 Task: Business Plan Spreadsheet Template.
Action: Mouse moved to (184, 204)
Screenshot: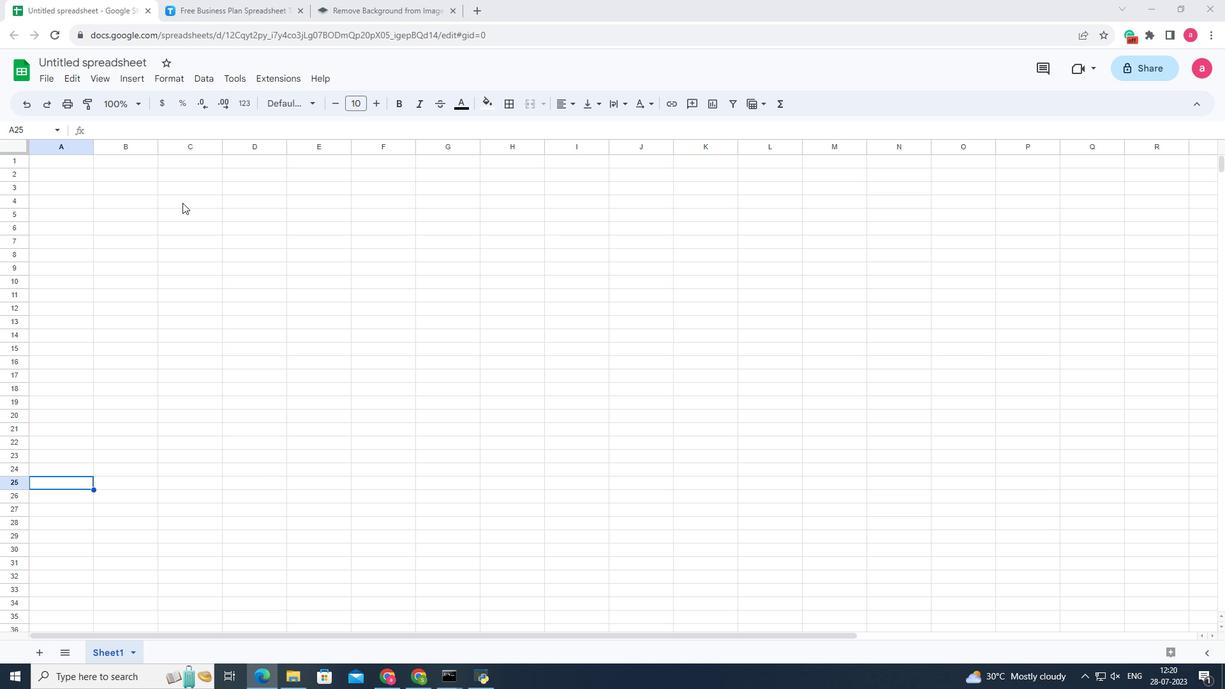 
Action: Mouse pressed left at (184, 204)
Screenshot: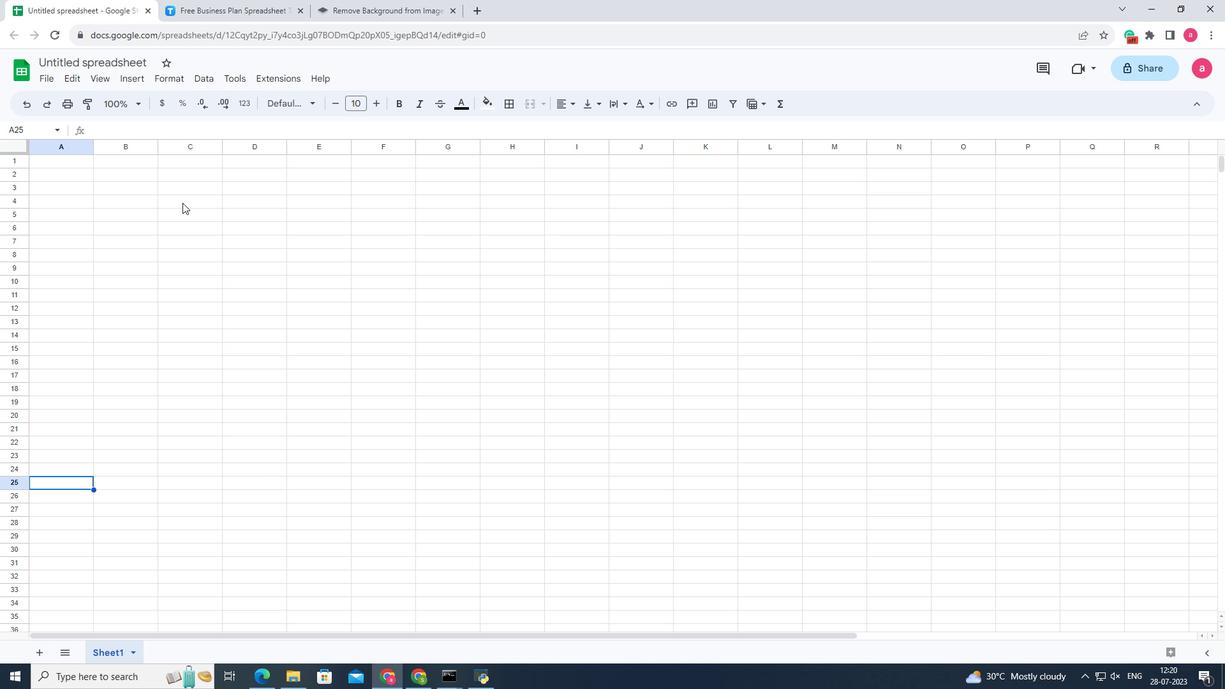 
Action: Mouse moved to (88, 172)
Screenshot: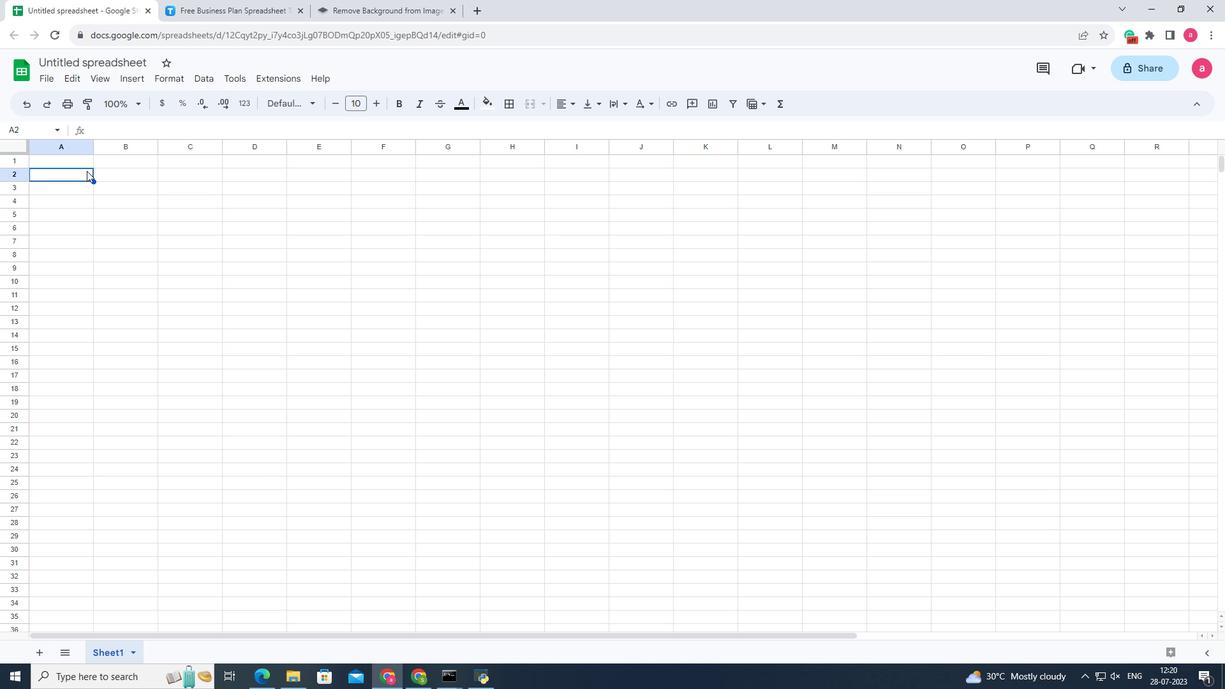
Action: Mouse pressed left at (88, 172)
Screenshot: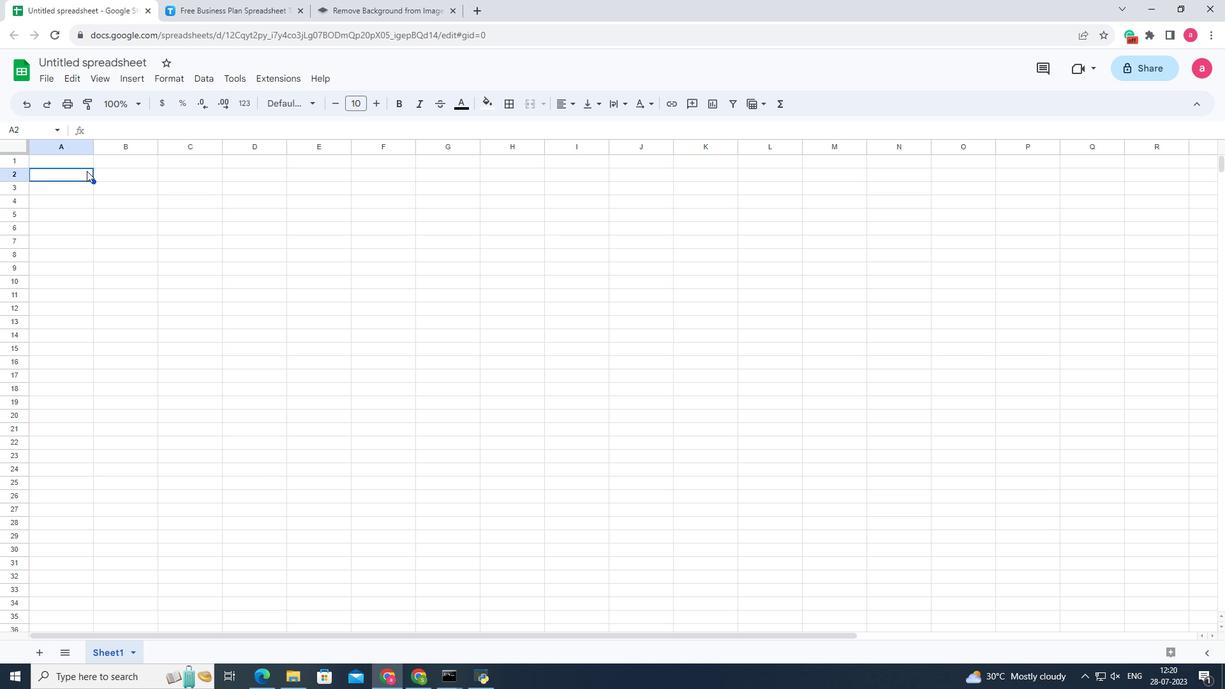 
Action: Mouse moved to (15, 170)
Screenshot: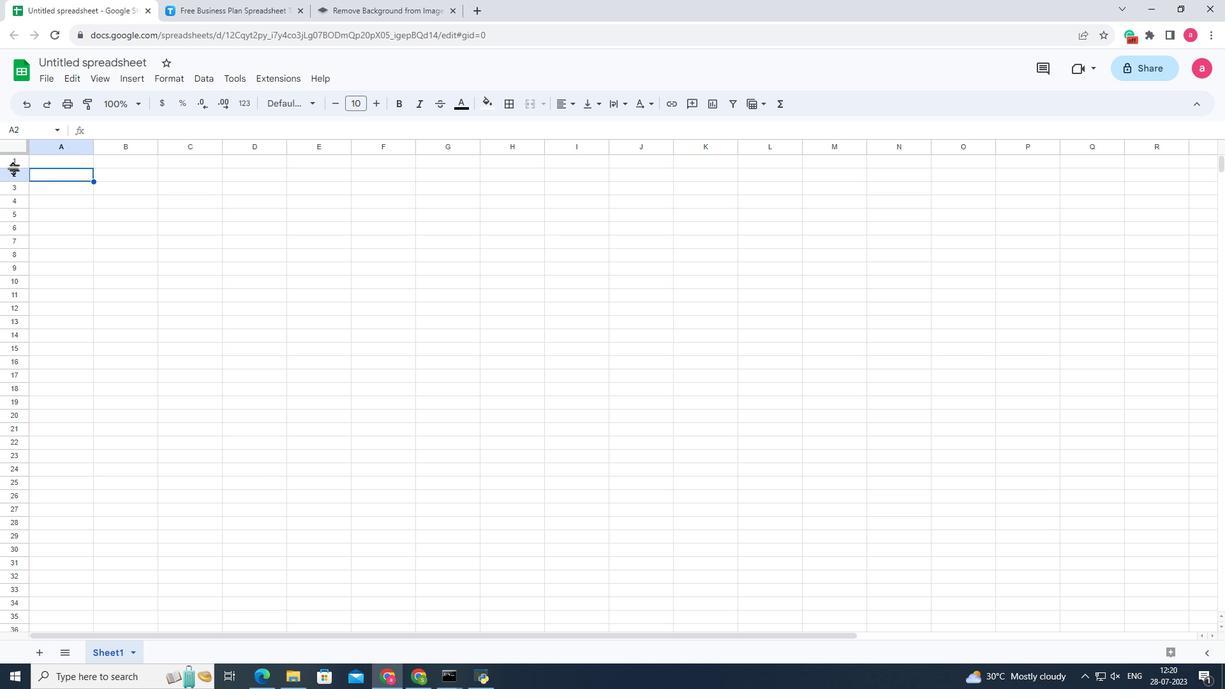 
Action: Mouse pressed left at (15, 170)
Screenshot: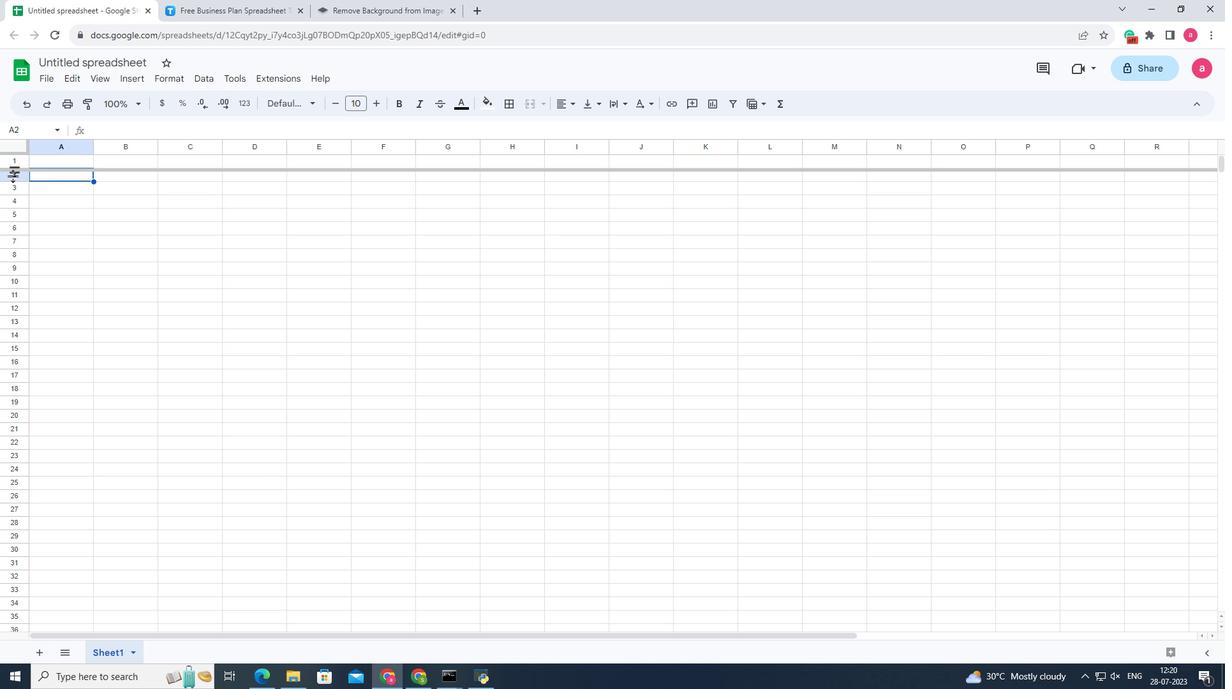 
Action: Mouse moved to (75, 176)
Screenshot: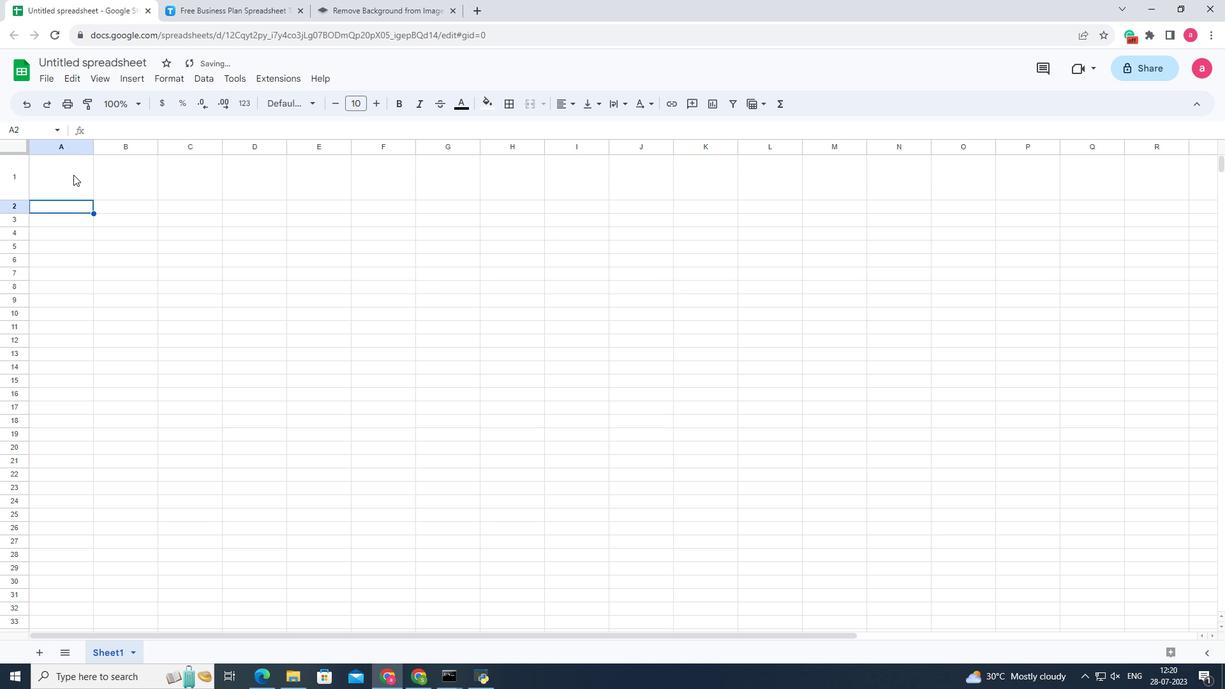 
Action: Mouse pressed left at (75, 176)
Screenshot: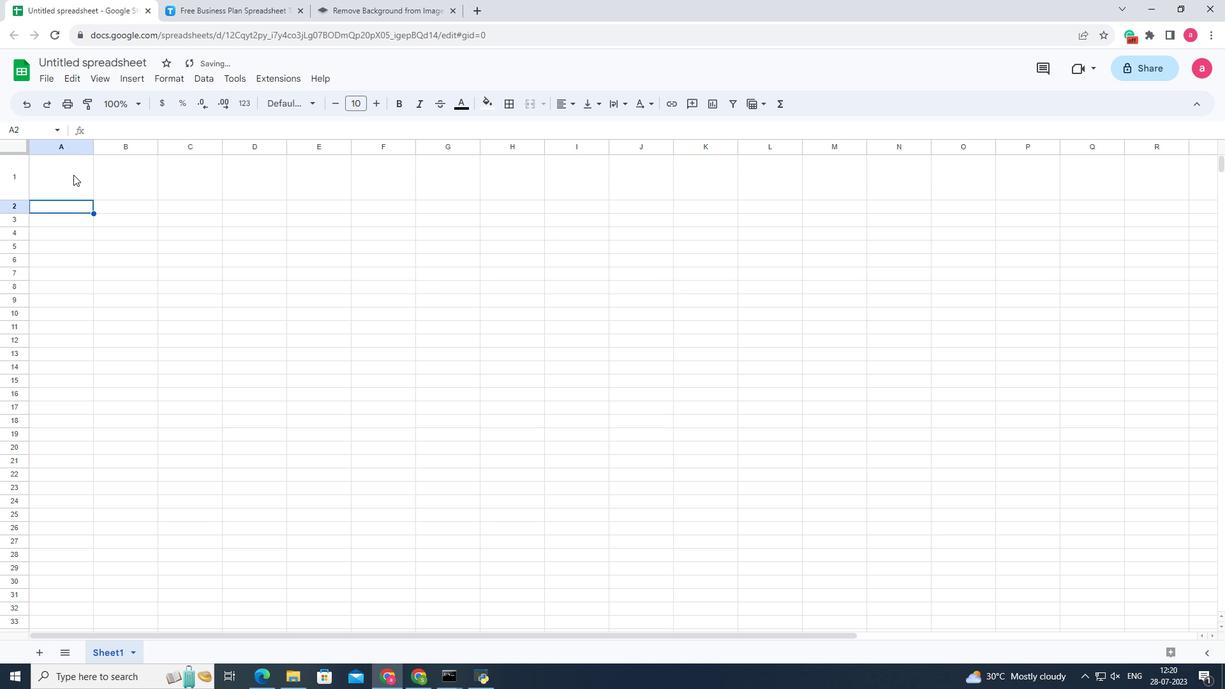 
Action: Mouse moved to (14, 199)
Screenshot: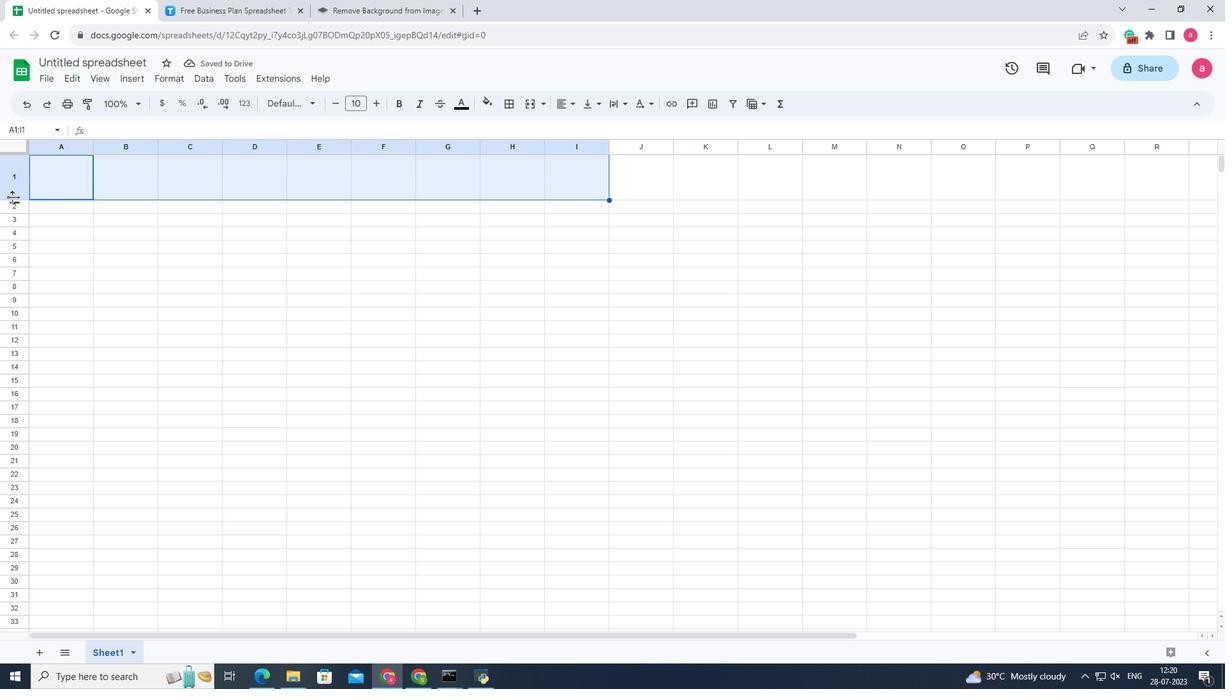 
Action: Mouse pressed left at (14, 199)
Screenshot: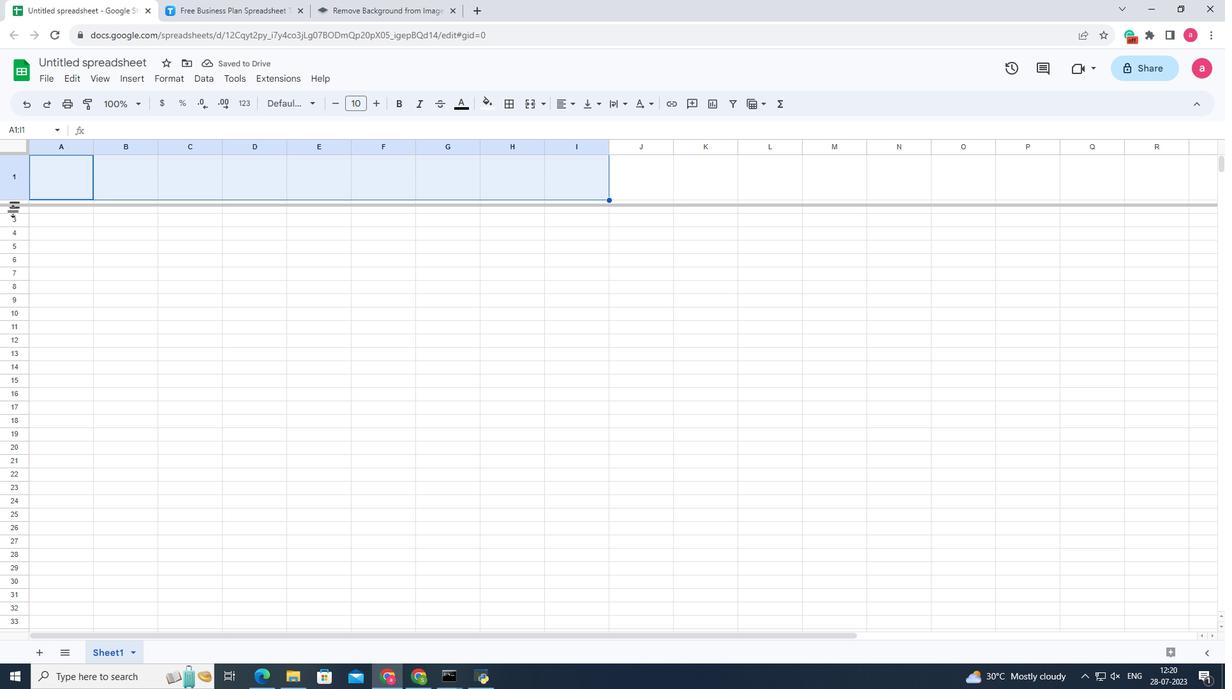 
Action: Mouse moved to (133, 85)
Screenshot: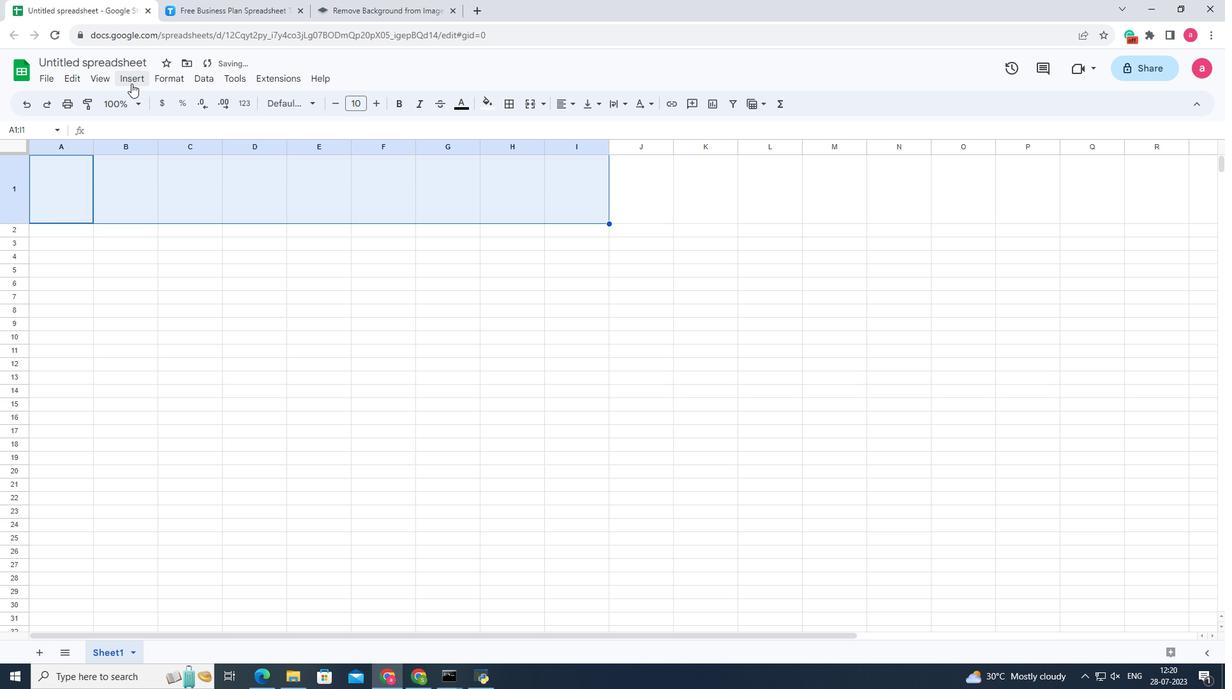 
Action: Mouse pressed left at (133, 85)
Screenshot: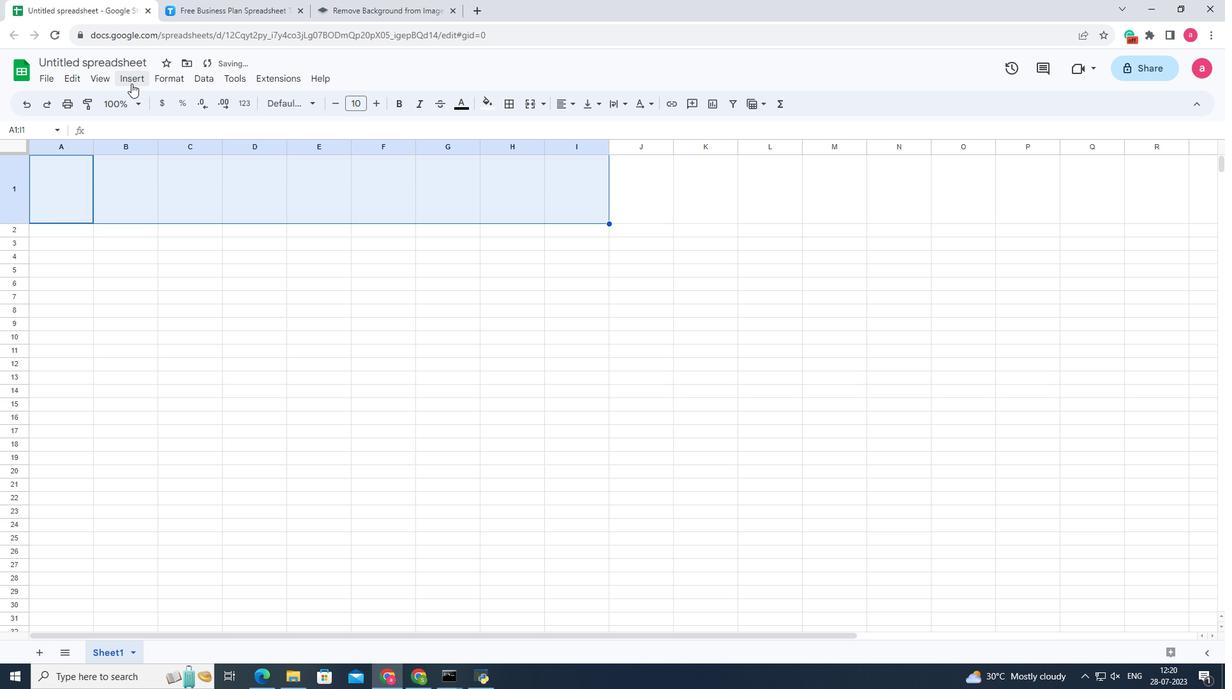 
Action: Mouse moved to (380, 262)
Screenshot: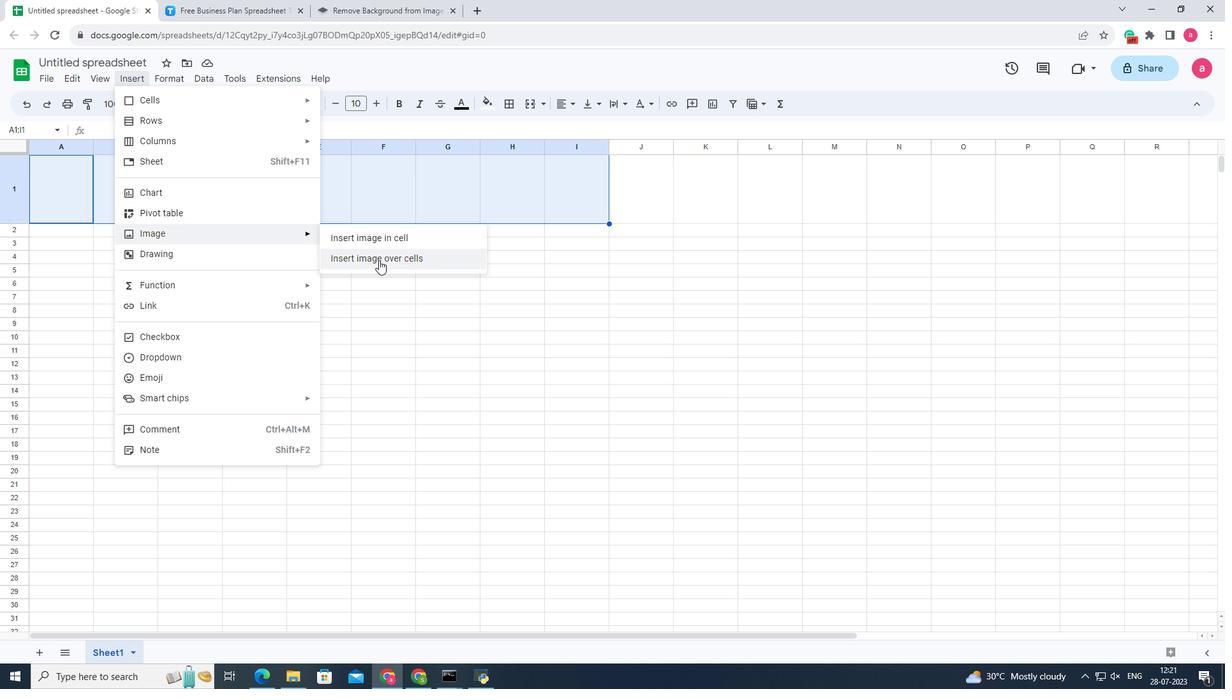 
Action: Mouse pressed left at (380, 262)
Screenshot: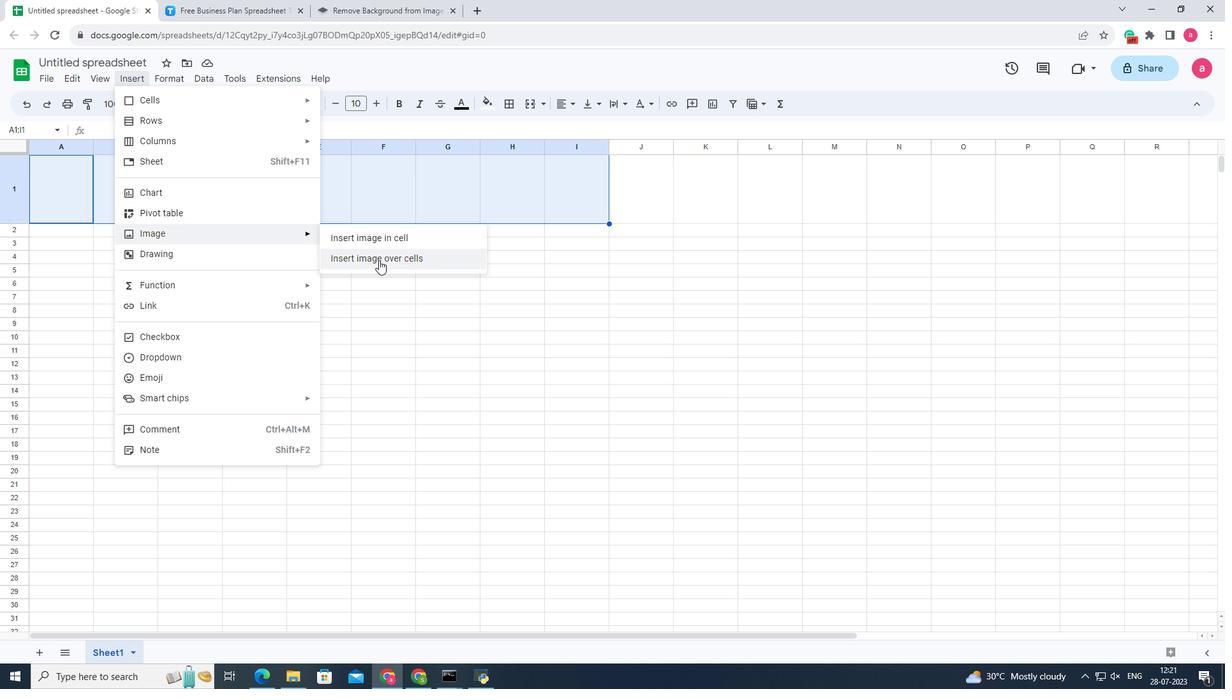
Action: Mouse moved to (604, 445)
Screenshot: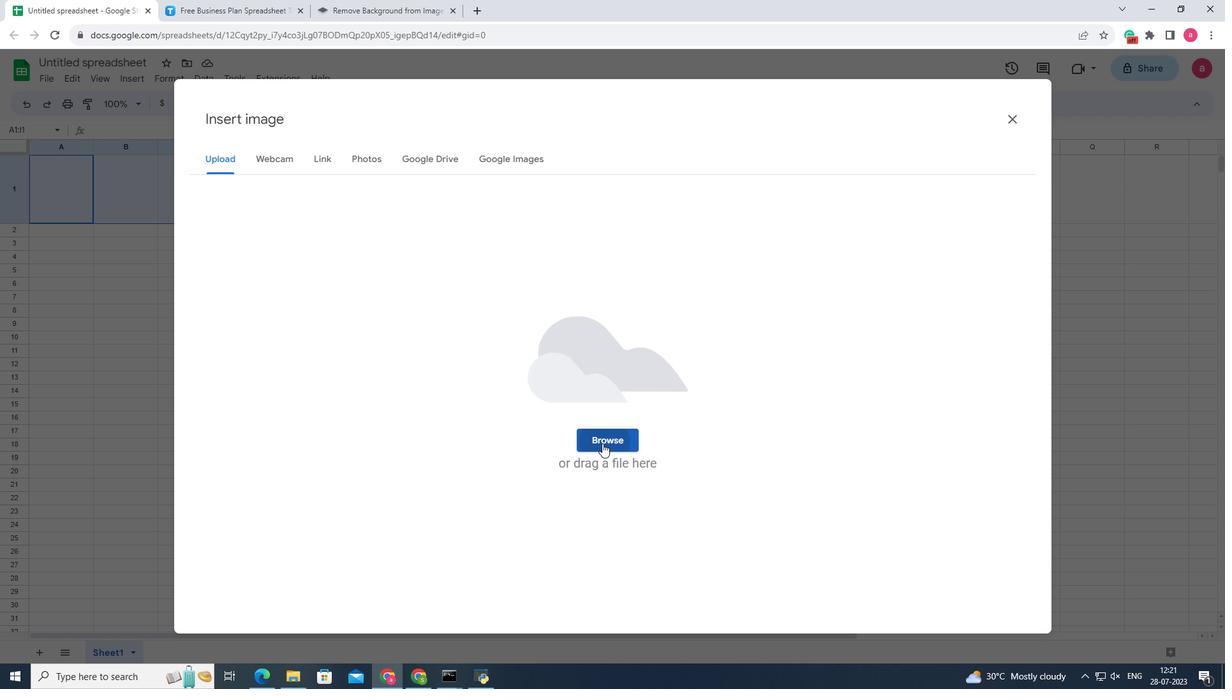 
Action: Mouse pressed left at (604, 445)
Screenshot: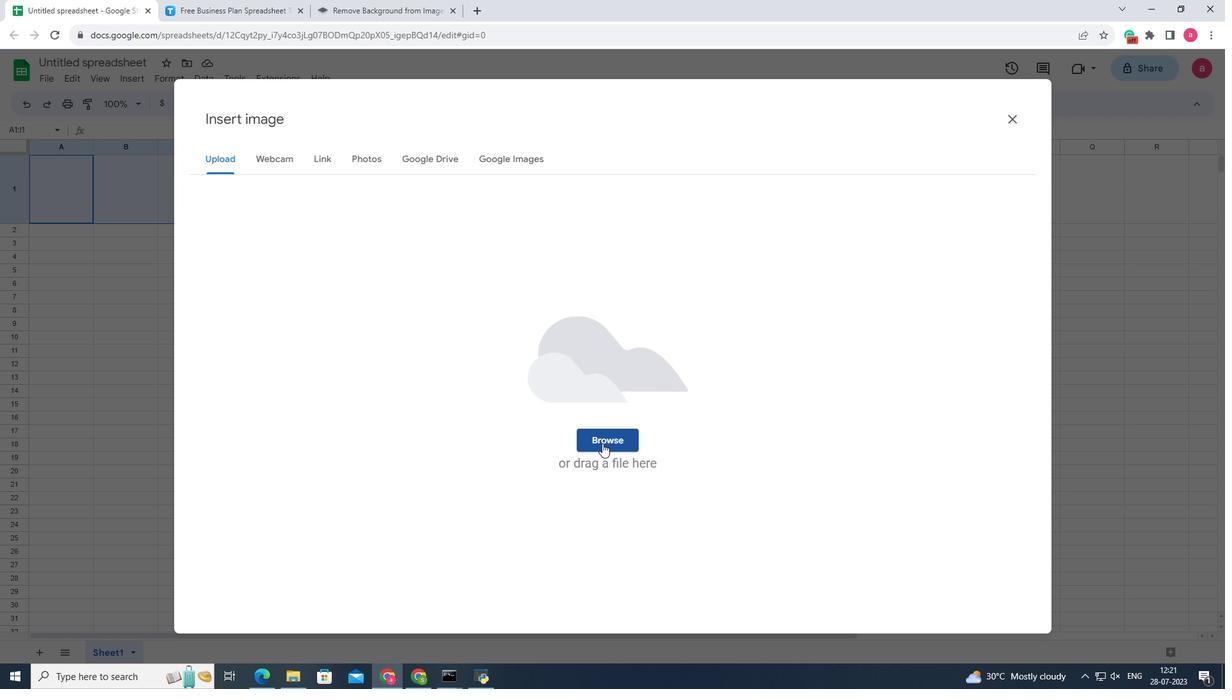 
Action: Mouse moved to (229, 133)
Screenshot: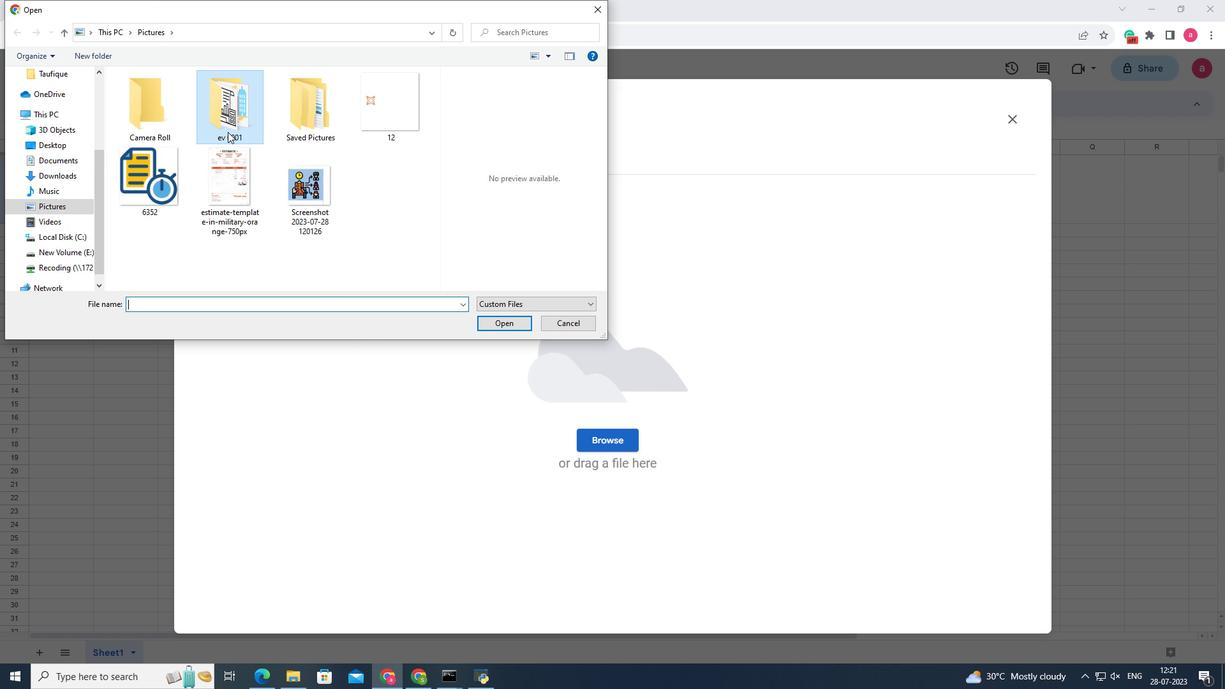 
Action: Mouse pressed left at (229, 133)
Screenshot: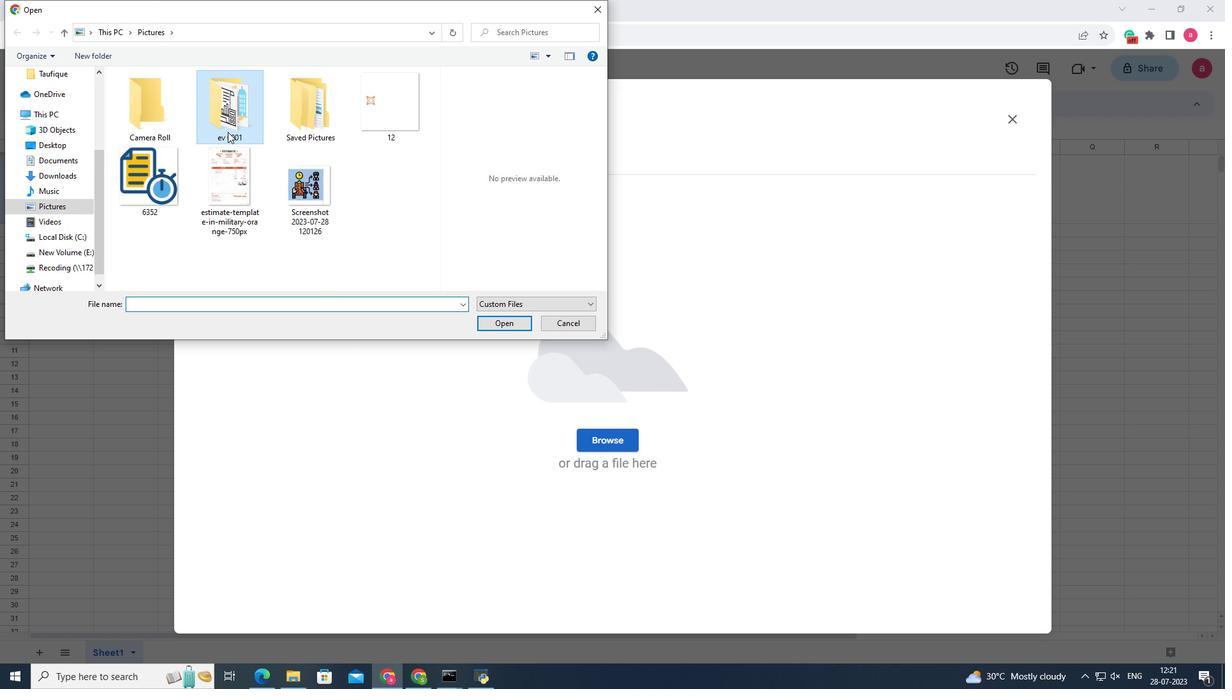 
Action: Mouse pressed left at (229, 133)
Screenshot: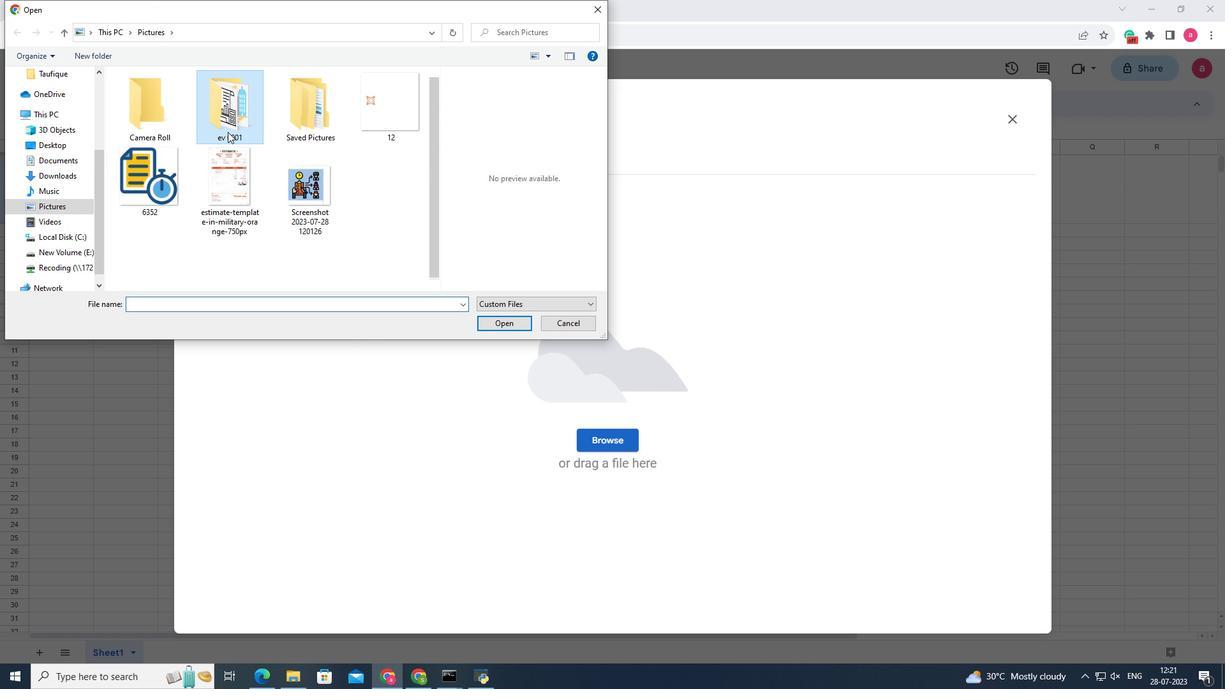
Action: Mouse moved to (170, 257)
Screenshot: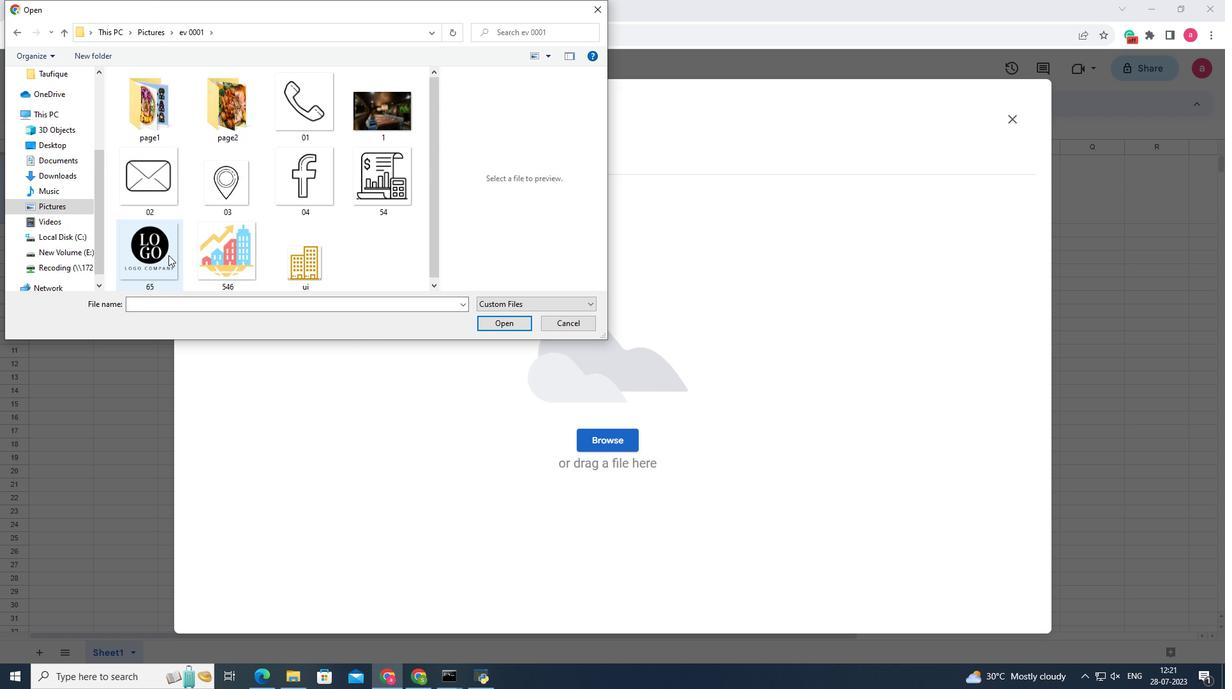 
Action: Mouse pressed left at (170, 257)
Screenshot: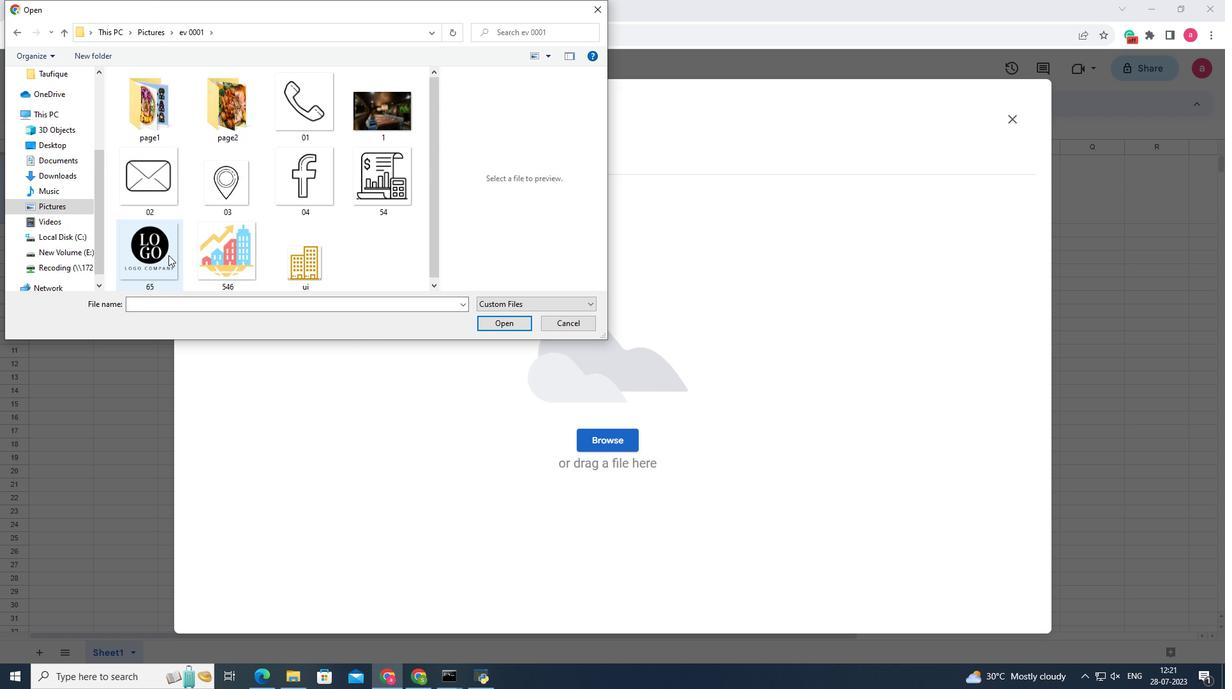 
Action: Mouse moved to (497, 323)
Screenshot: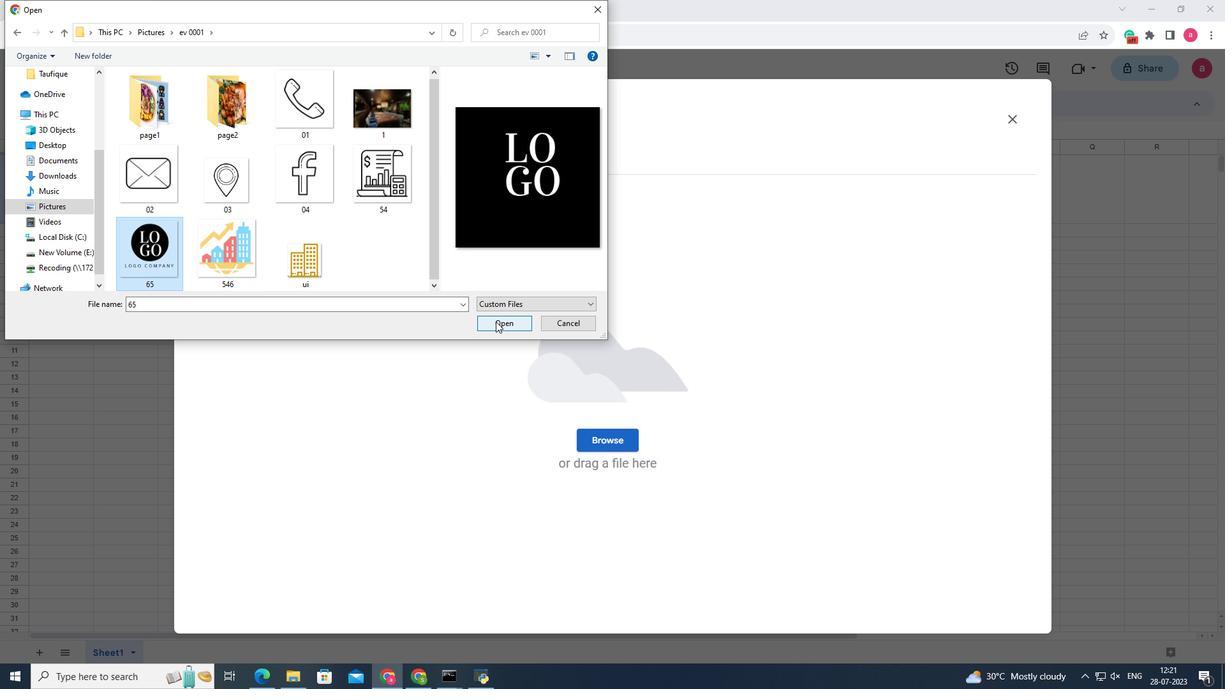 
Action: Mouse pressed left at (497, 323)
Screenshot: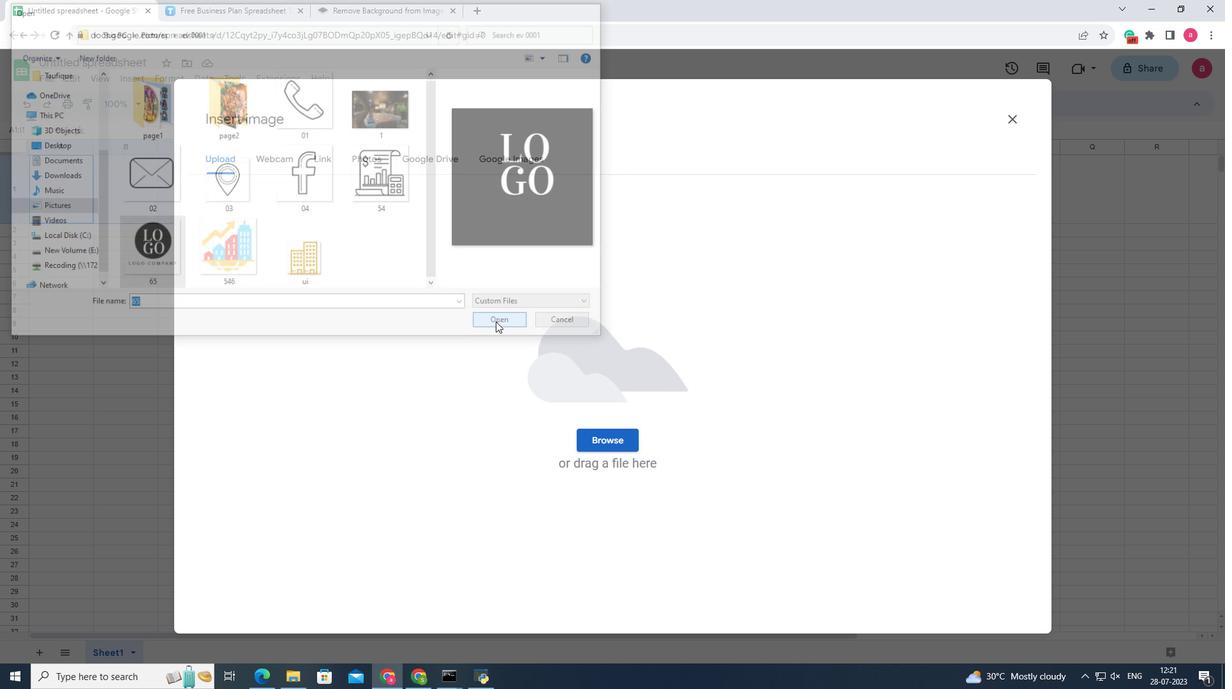 
Action: Mouse moved to (173, 260)
Screenshot: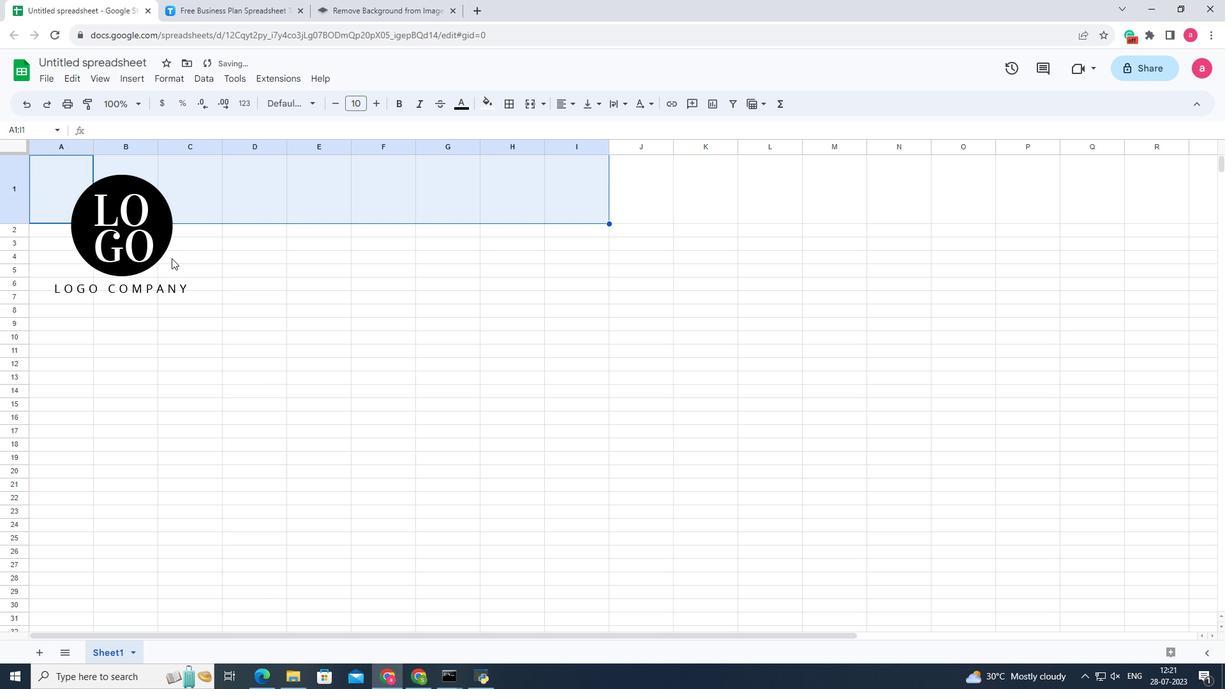 
Action: Mouse pressed left at (173, 260)
Screenshot: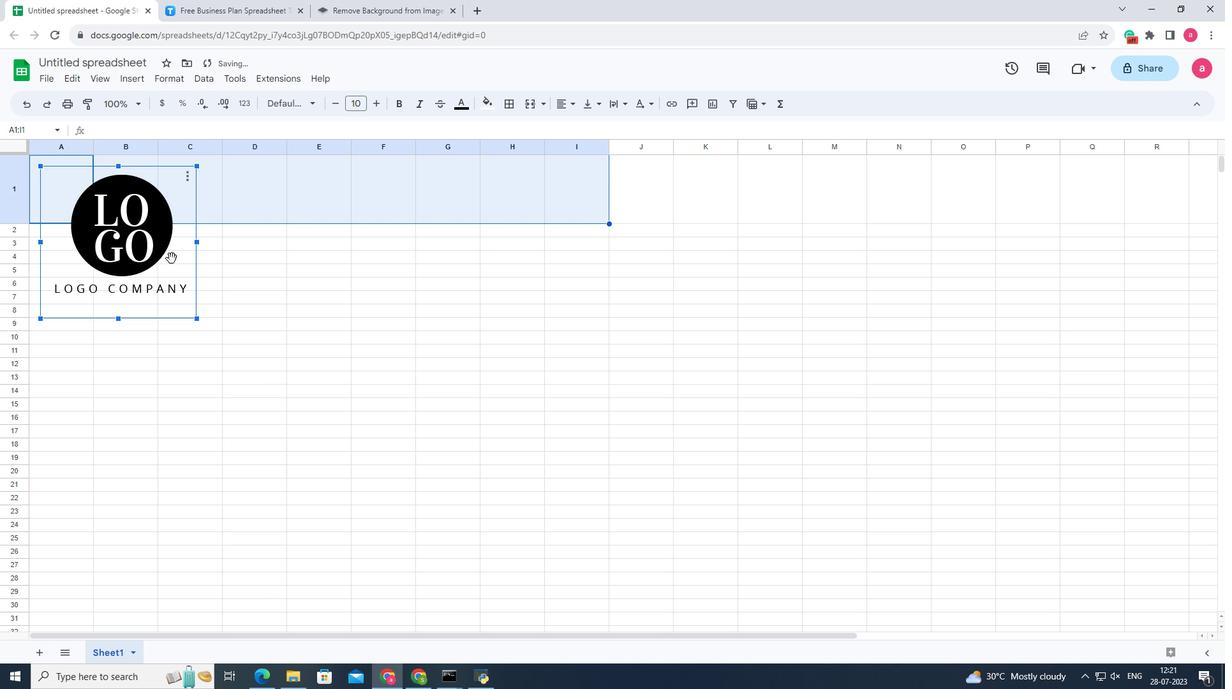 
Action: Mouse moved to (196, 321)
Screenshot: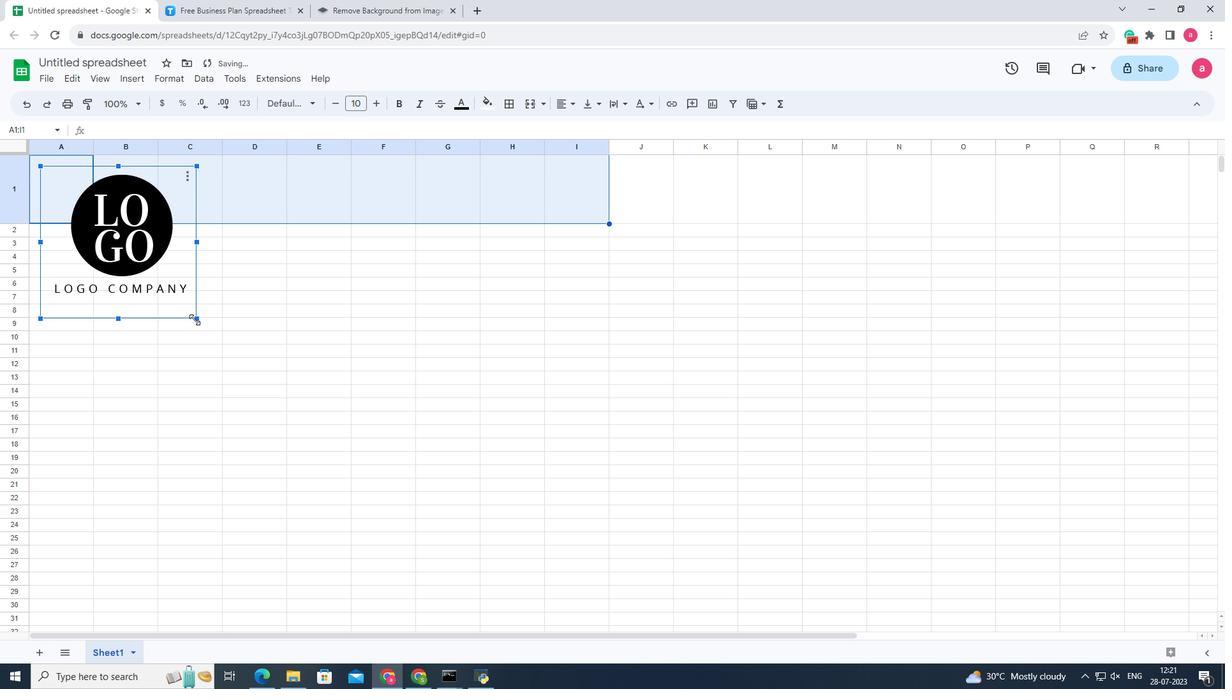 
Action: Mouse pressed left at (196, 321)
Screenshot: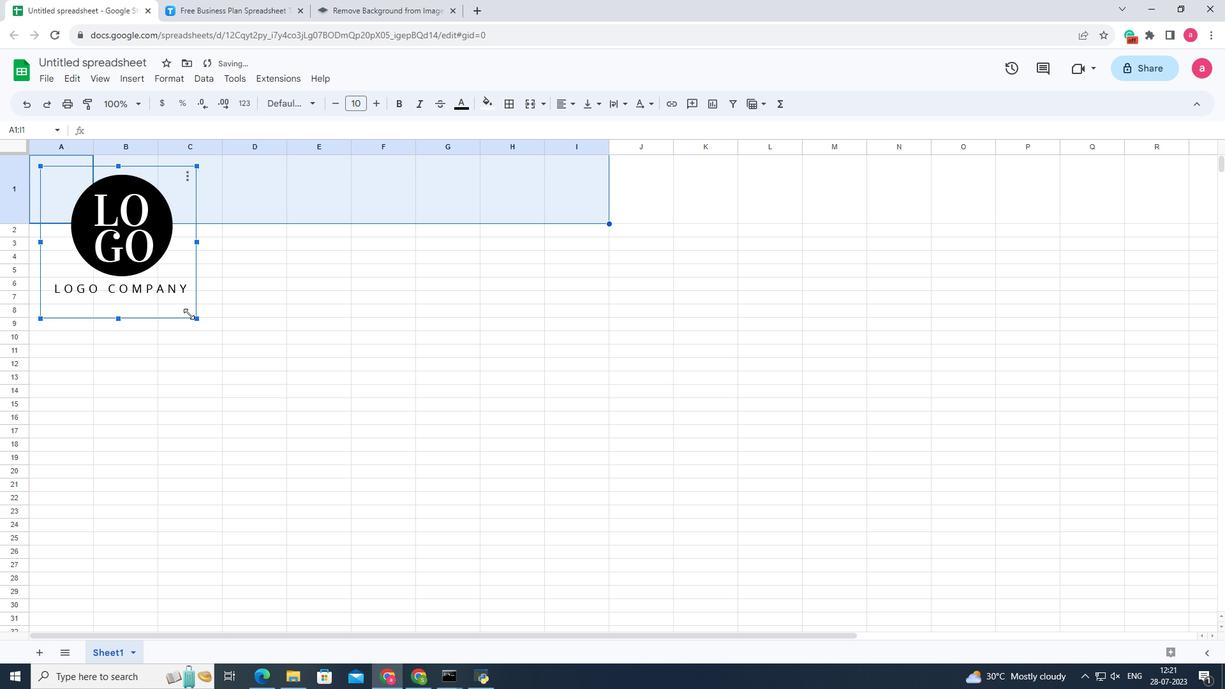 
Action: Mouse moved to (67, 188)
Screenshot: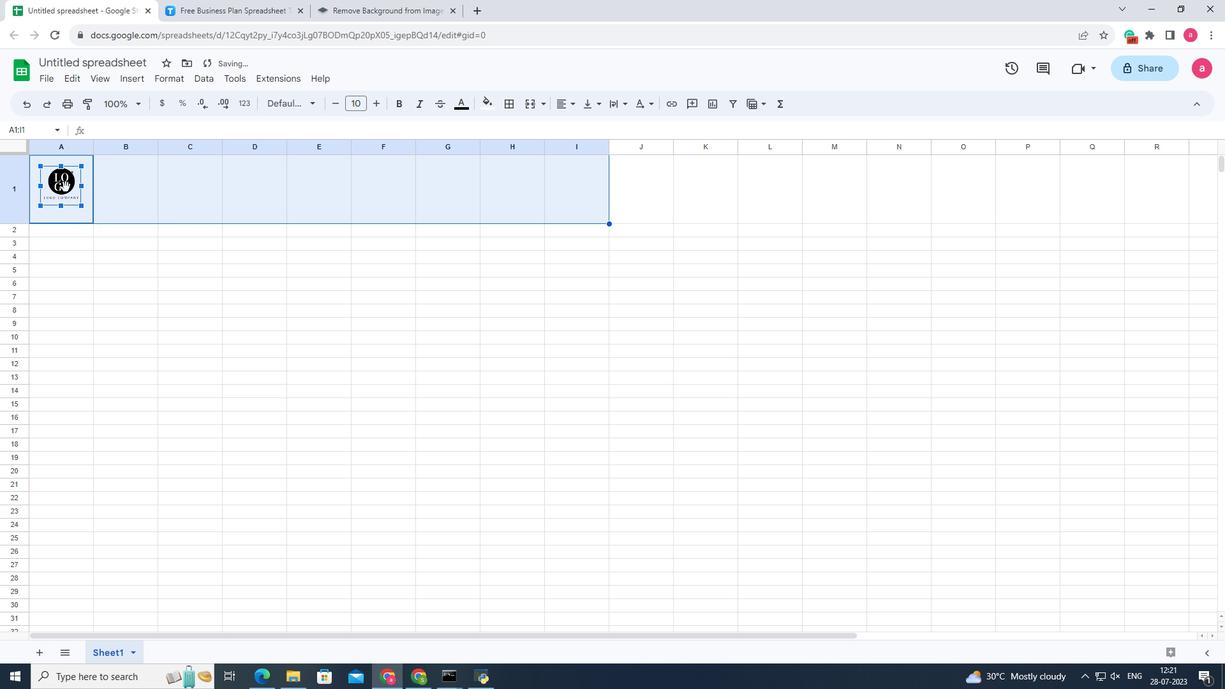 
Action: Mouse pressed left at (67, 188)
Screenshot: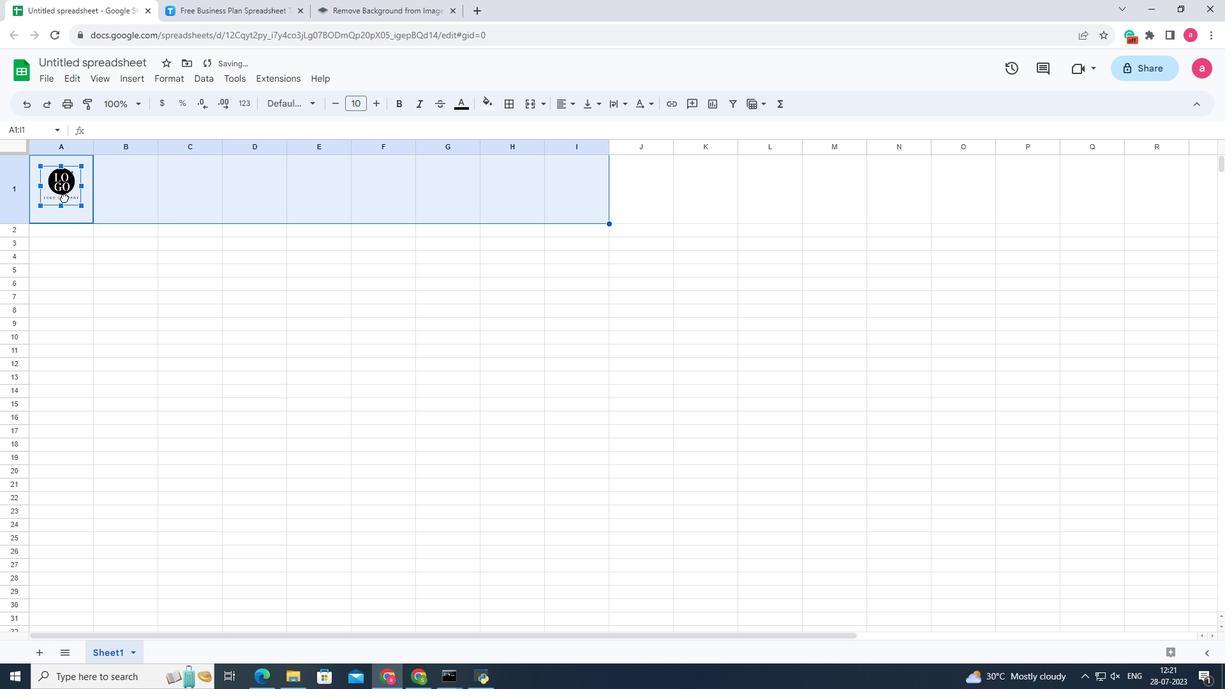 
Action: Mouse moved to (121, 169)
Screenshot: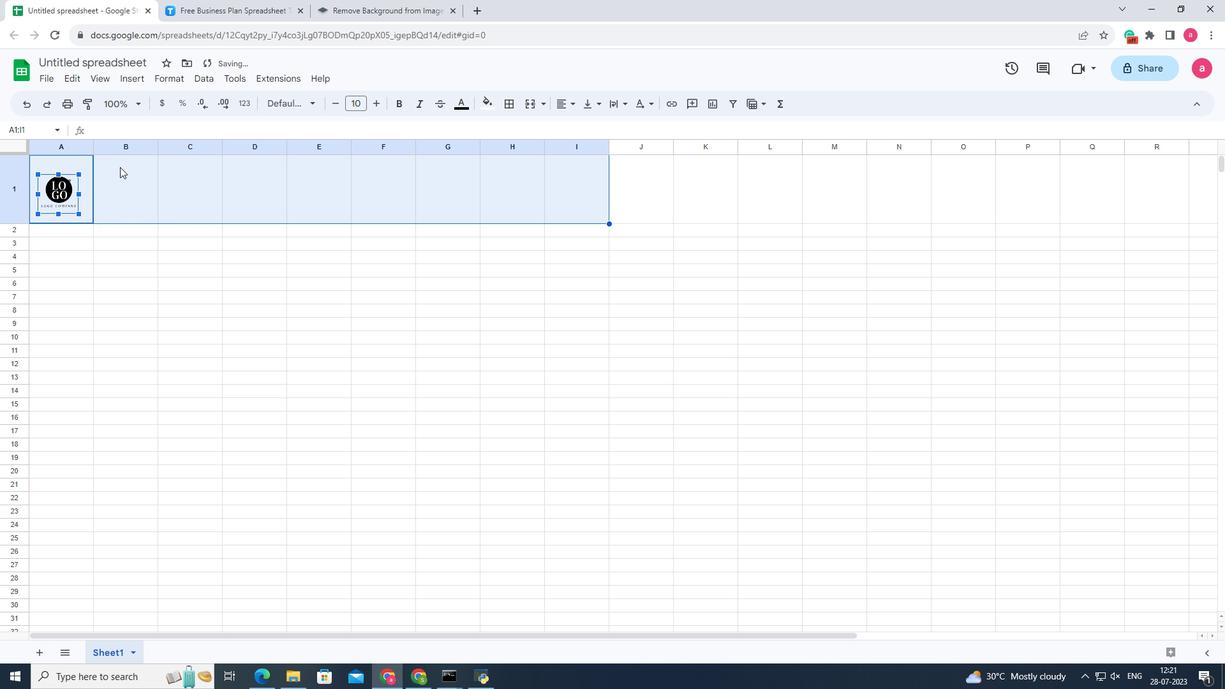 
Action: Mouse pressed left at (121, 169)
Screenshot: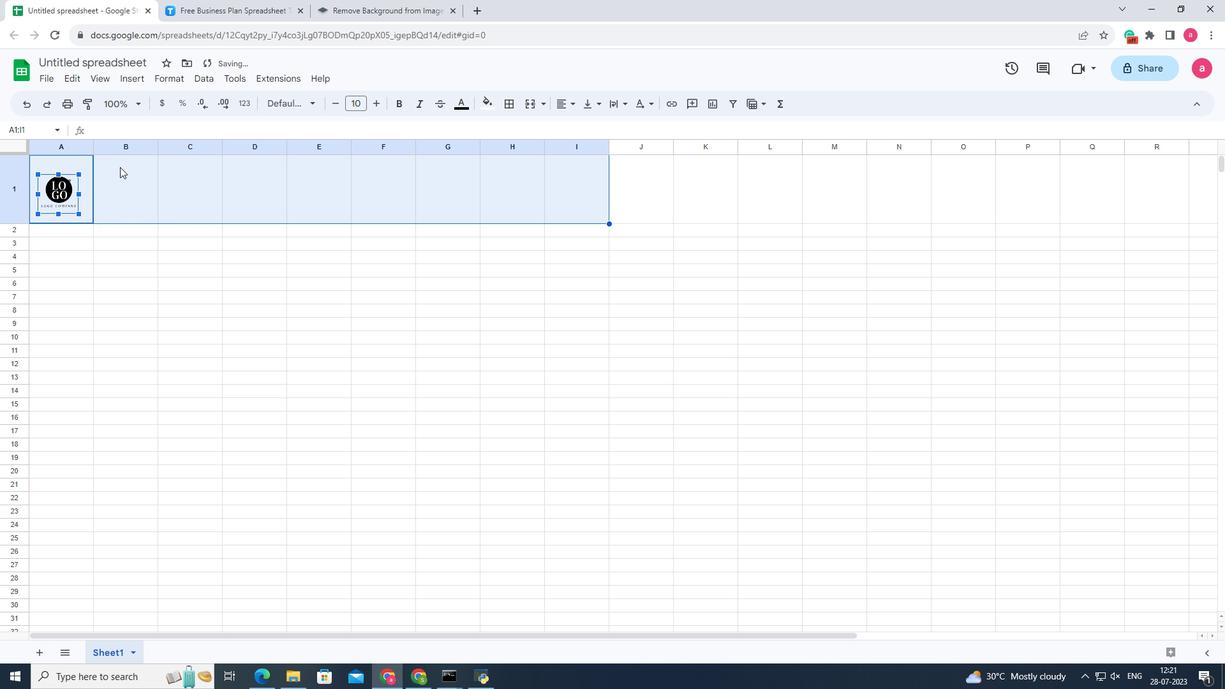 
Action: Mouse moved to (66, 191)
Screenshot: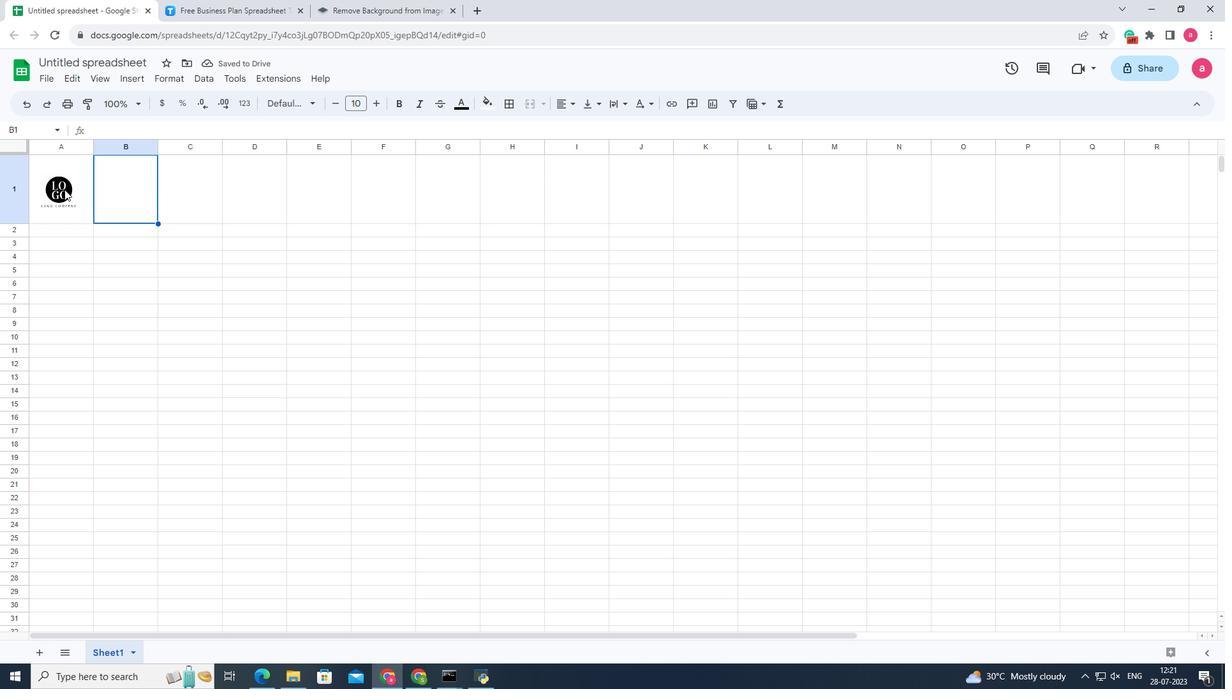 
Action: Mouse pressed left at (66, 191)
Screenshot: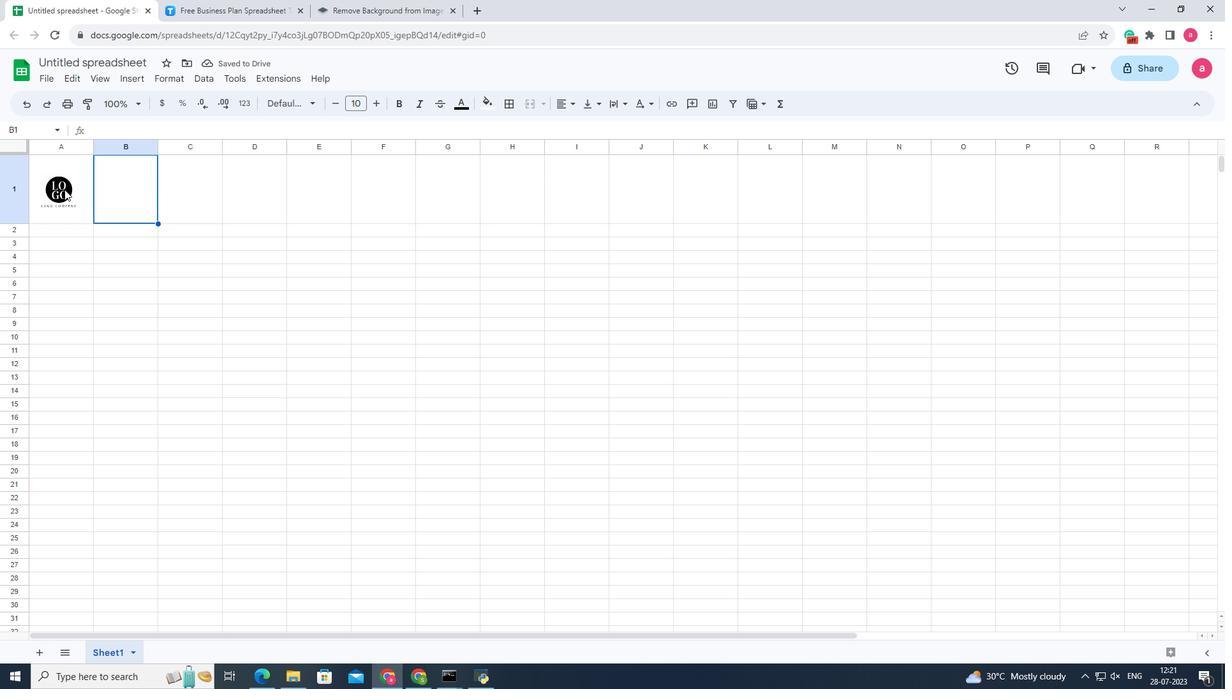 
Action: Mouse moved to (13, 227)
Screenshot: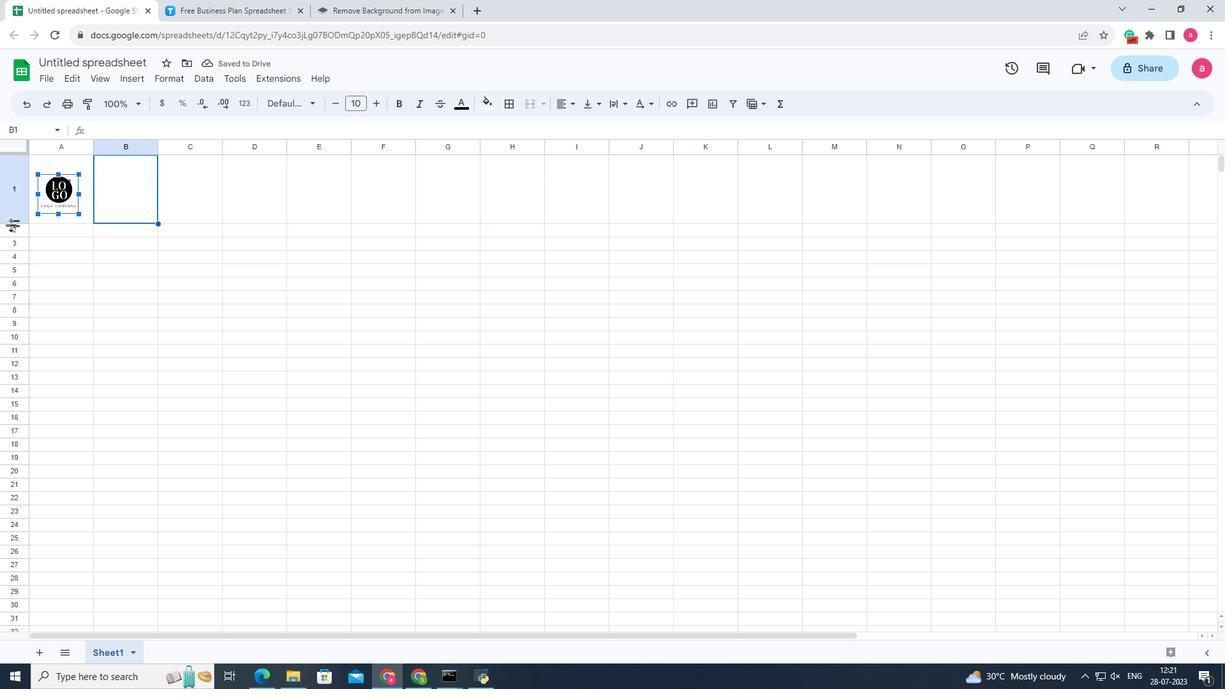 
Action: Mouse pressed left at (13, 227)
Screenshot: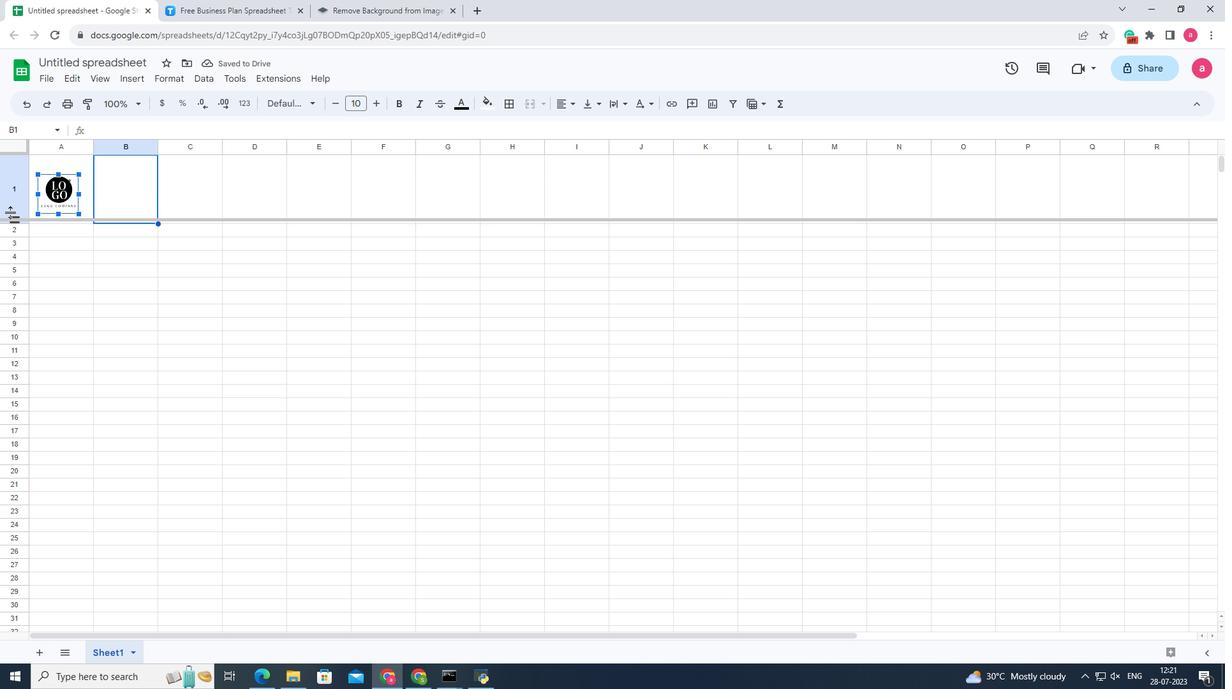 
Action: Mouse moved to (62, 193)
Screenshot: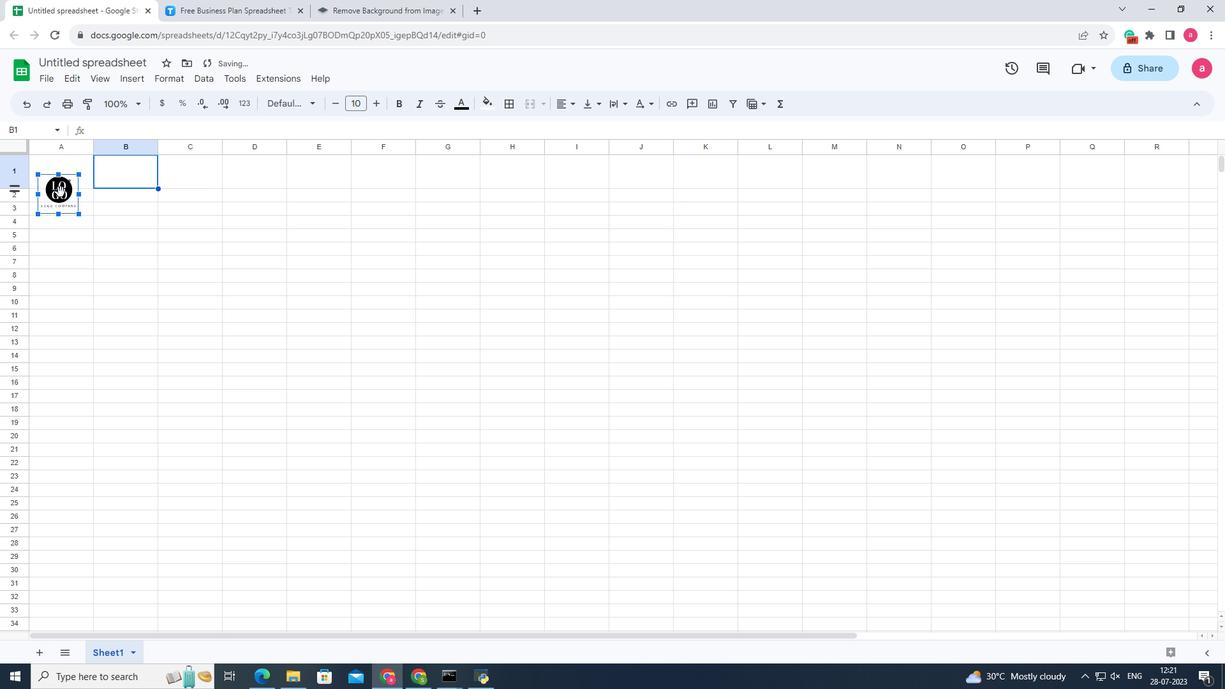 
Action: Mouse pressed left at (62, 193)
Screenshot: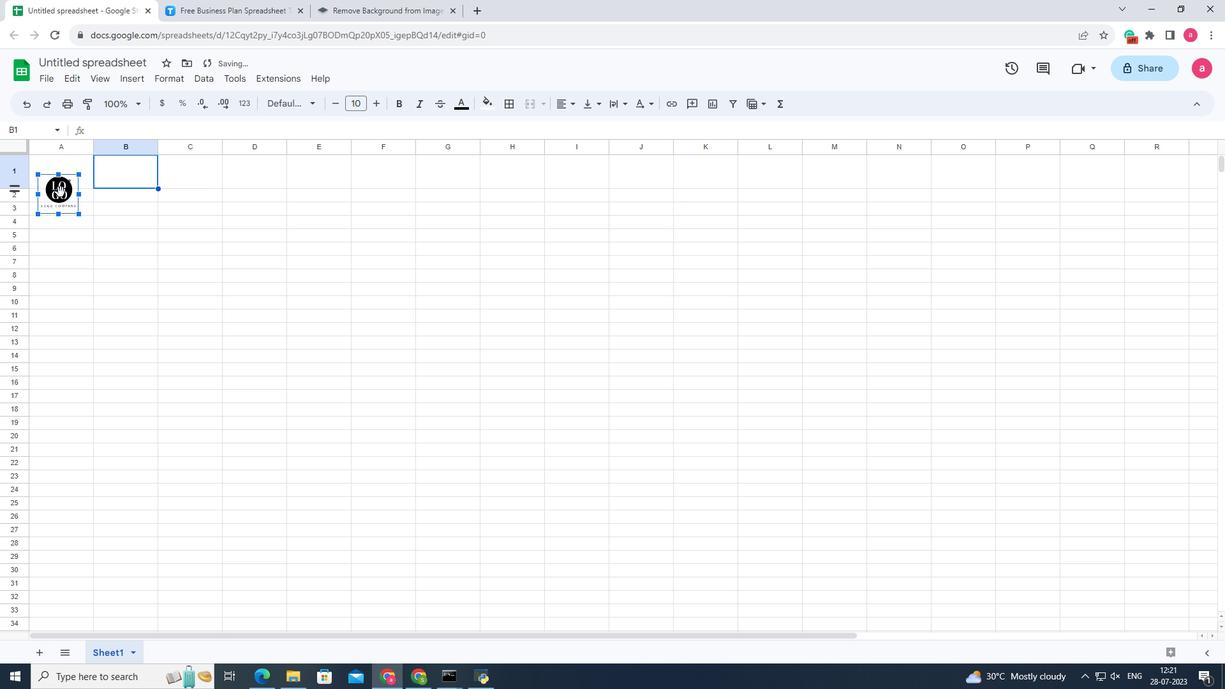 
Action: Mouse moved to (133, 181)
Screenshot: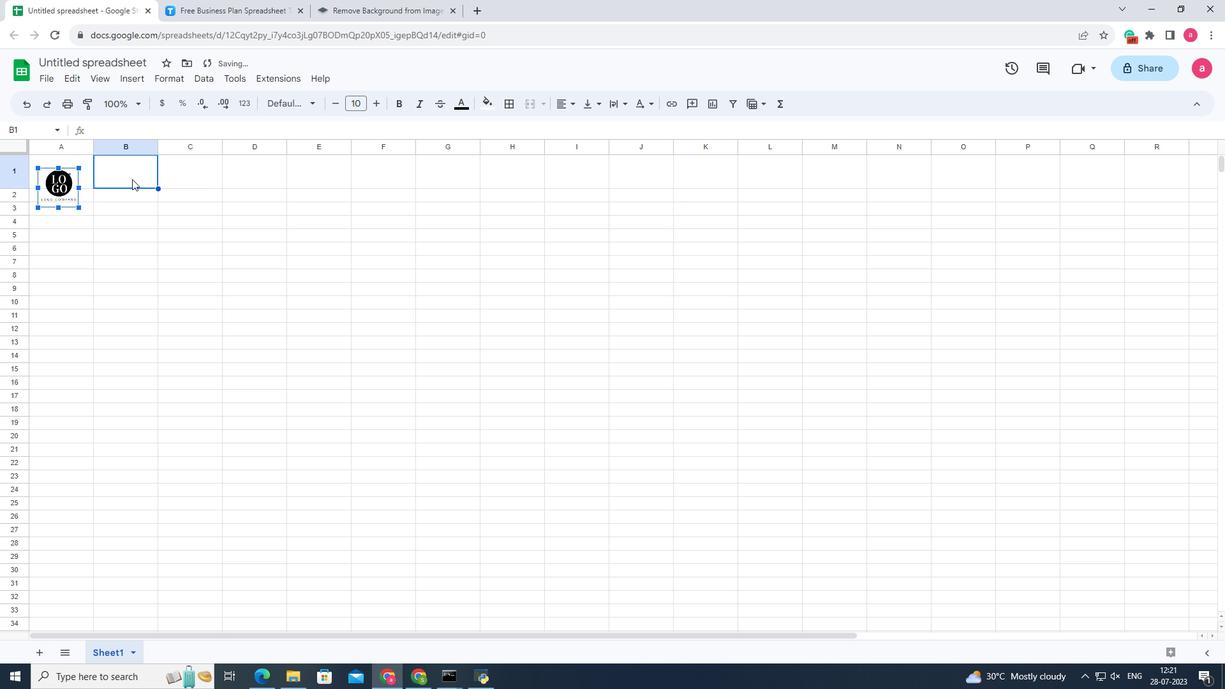 
Action: Mouse pressed left at (133, 181)
Screenshot: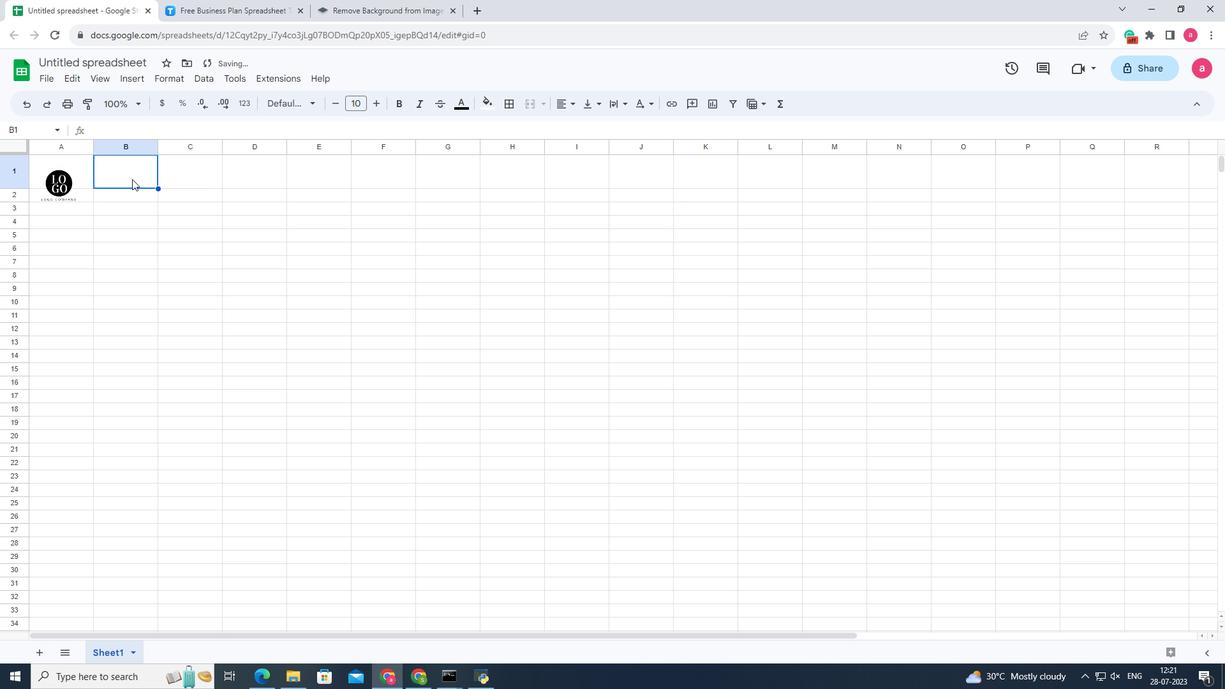 
Action: Mouse pressed left at (133, 181)
Screenshot: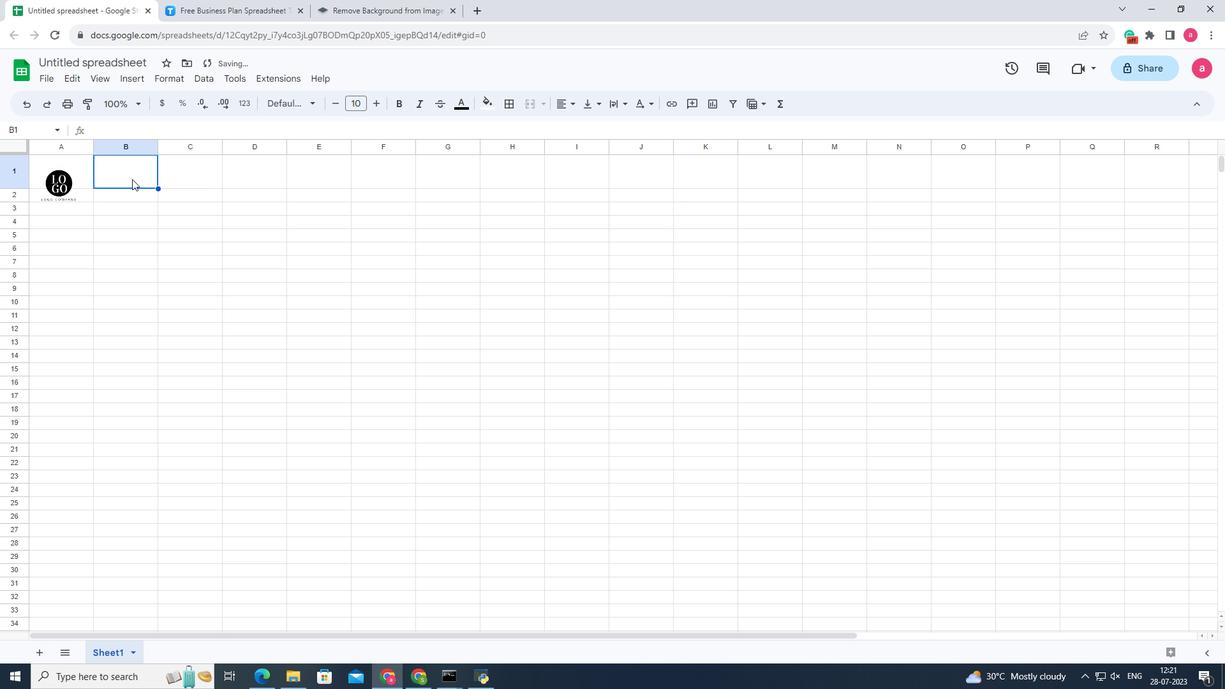 
Action: Mouse moved to (133, 179)
Screenshot: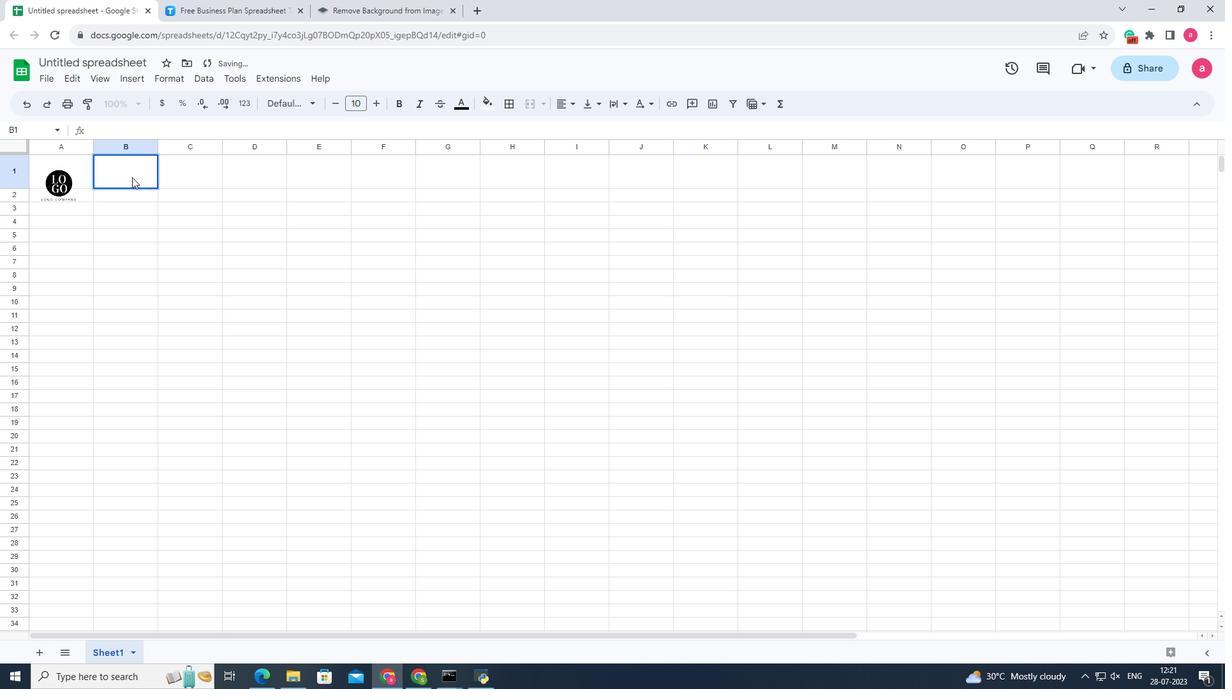 
Action: Mouse pressed left at (133, 179)
Screenshot: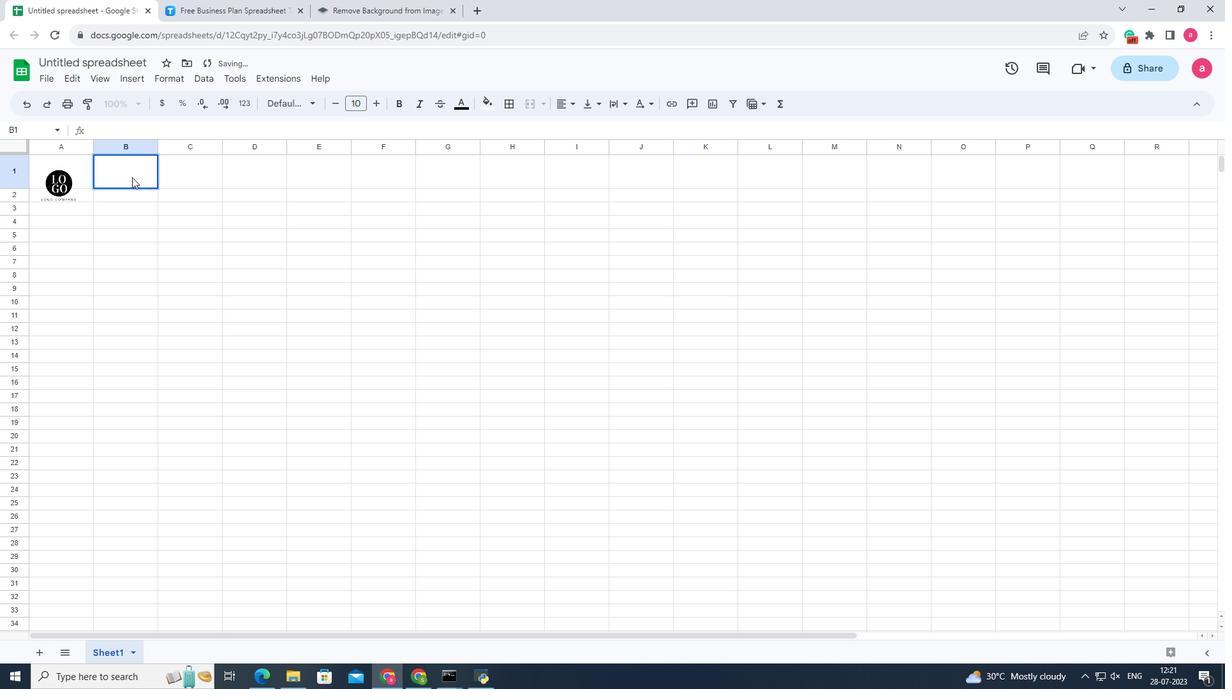 
Action: Mouse pressed left at (133, 179)
Screenshot: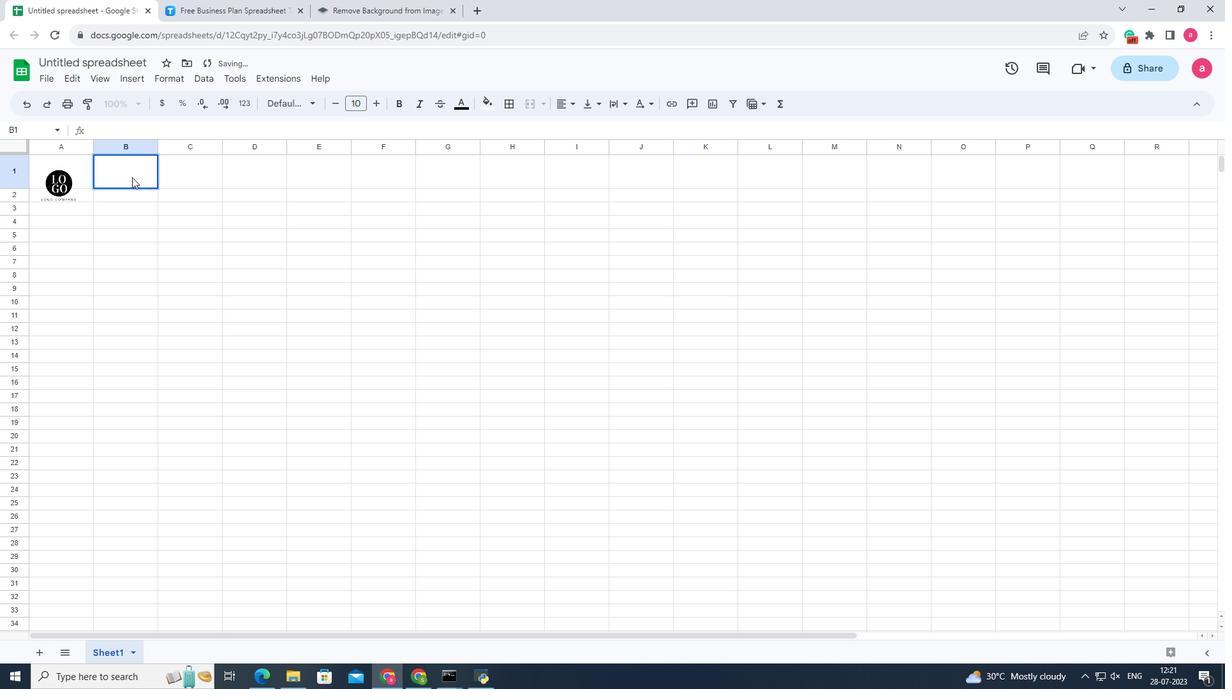 
Action: Mouse moved to (133, 178)
Screenshot: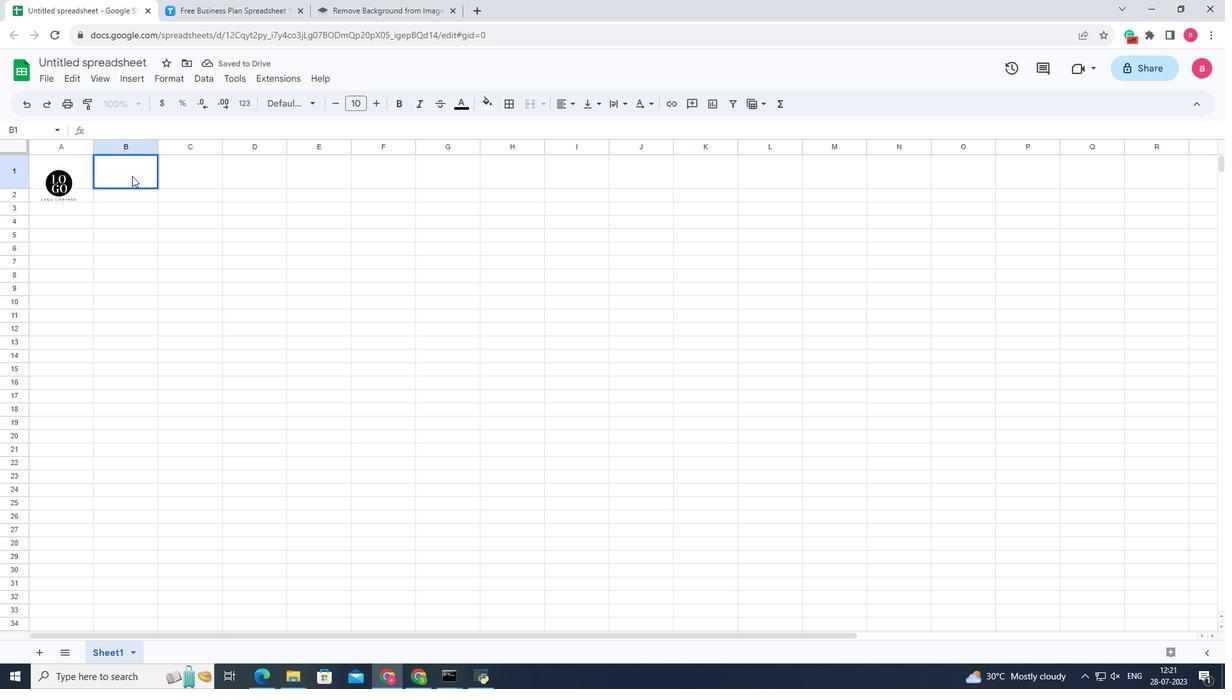 
Action: Mouse pressed left at (133, 178)
Screenshot: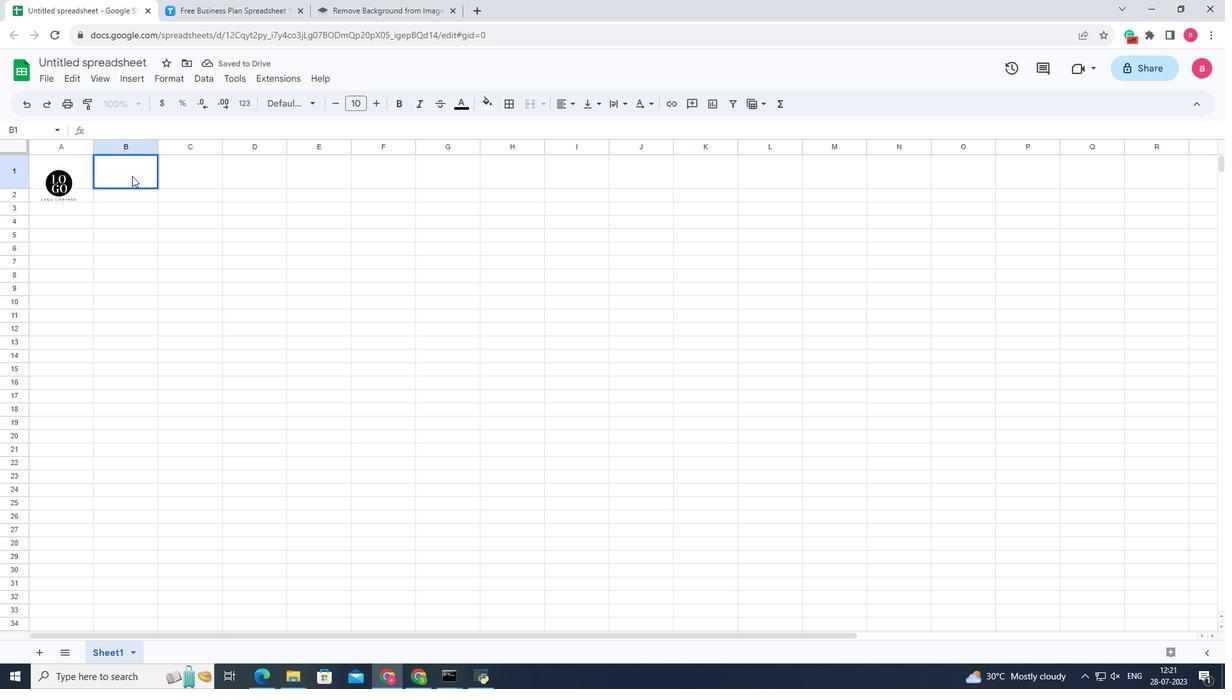 
Action: Mouse moved to (125, 170)
Screenshot: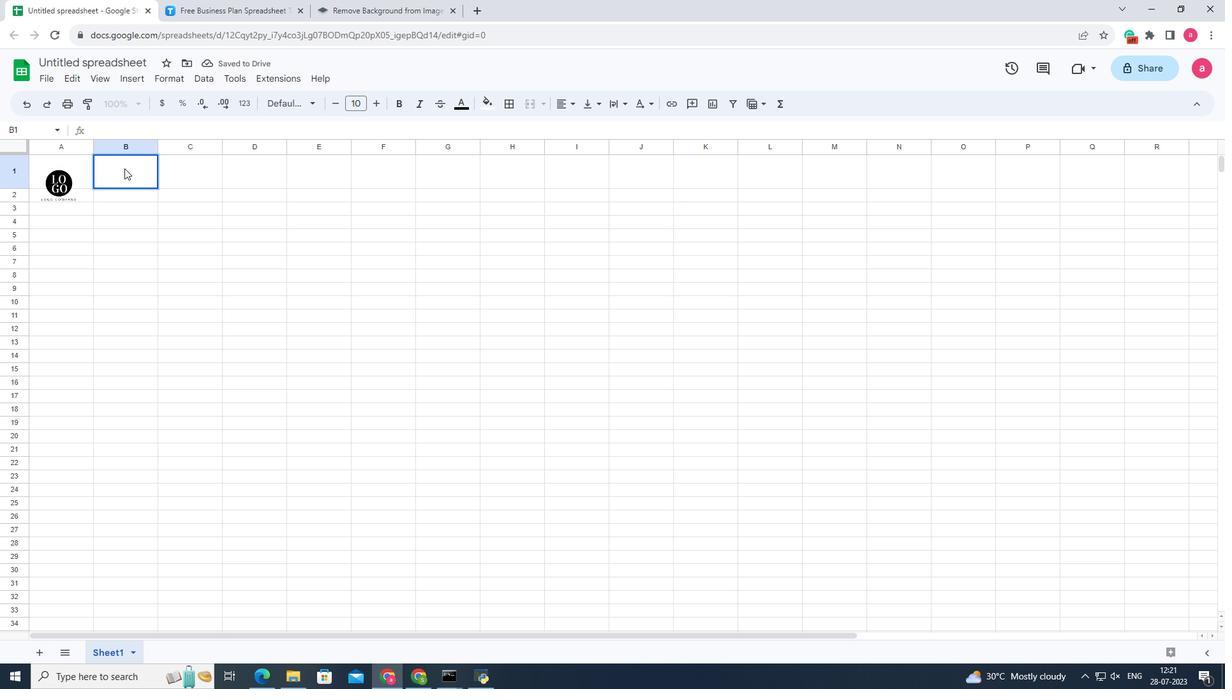 
Action: Mouse pressed left at (125, 170)
Screenshot: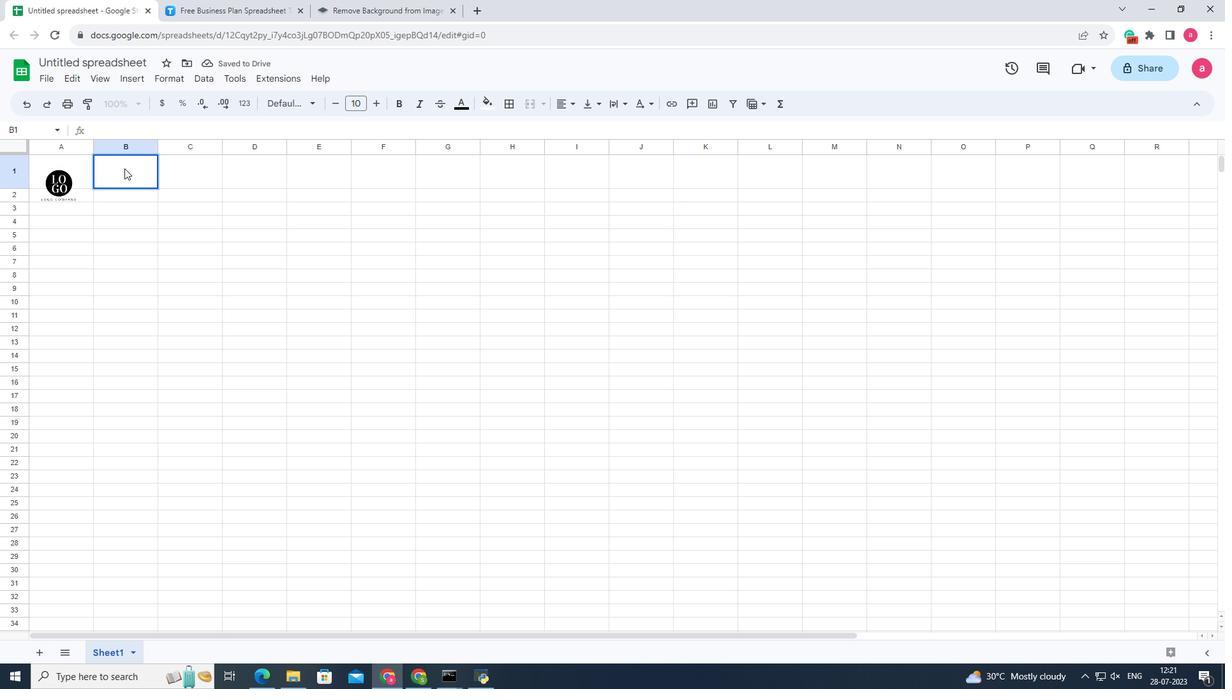 
Action: Mouse moved to (128, 170)
Screenshot: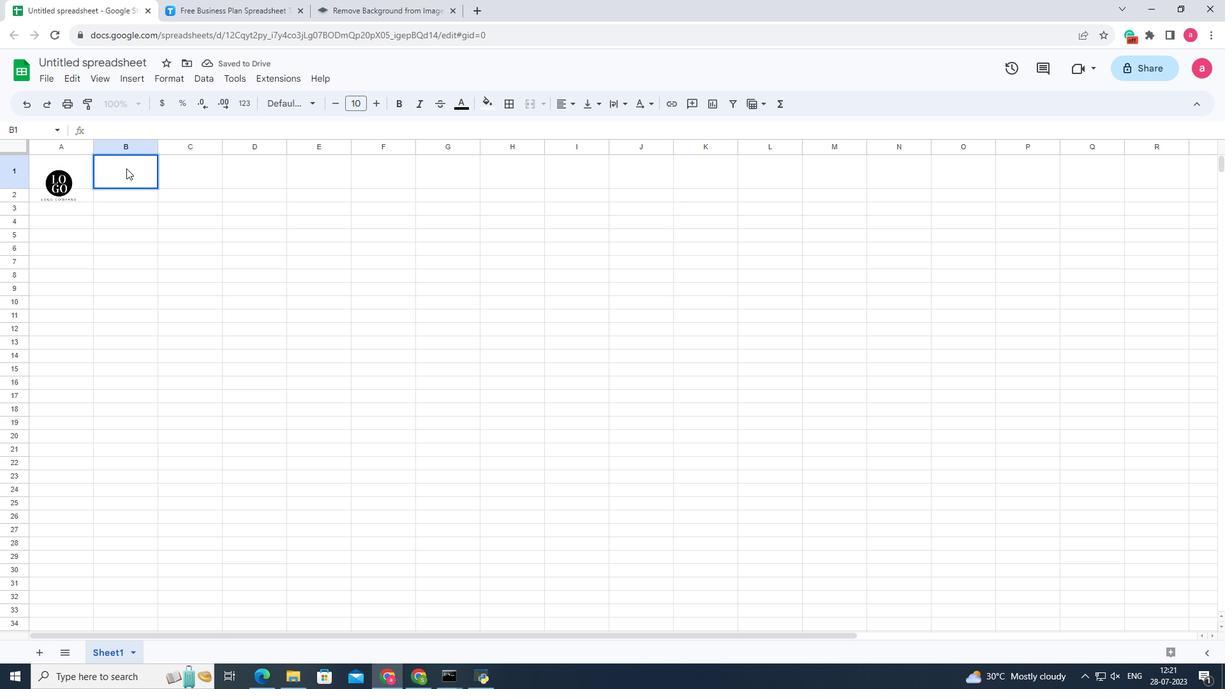 
Action: Mouse pressed left at (128, 170)
Screenshot: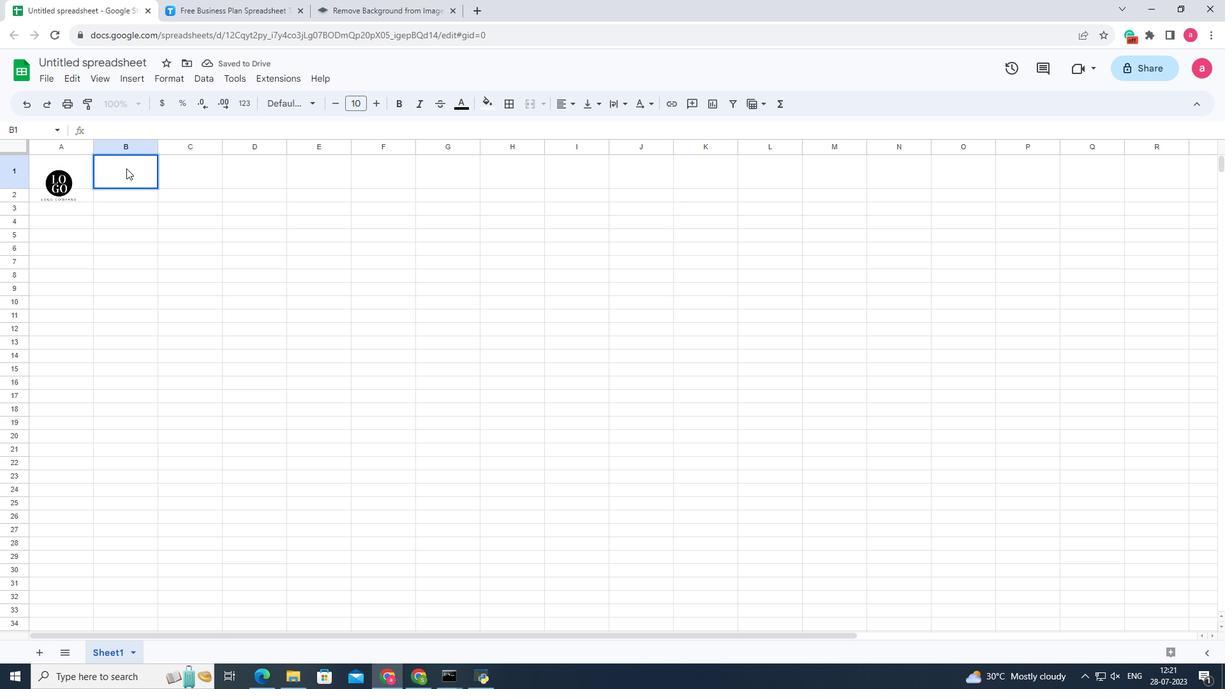 
Action: Mouse moved to (118, 176)
Screenshot: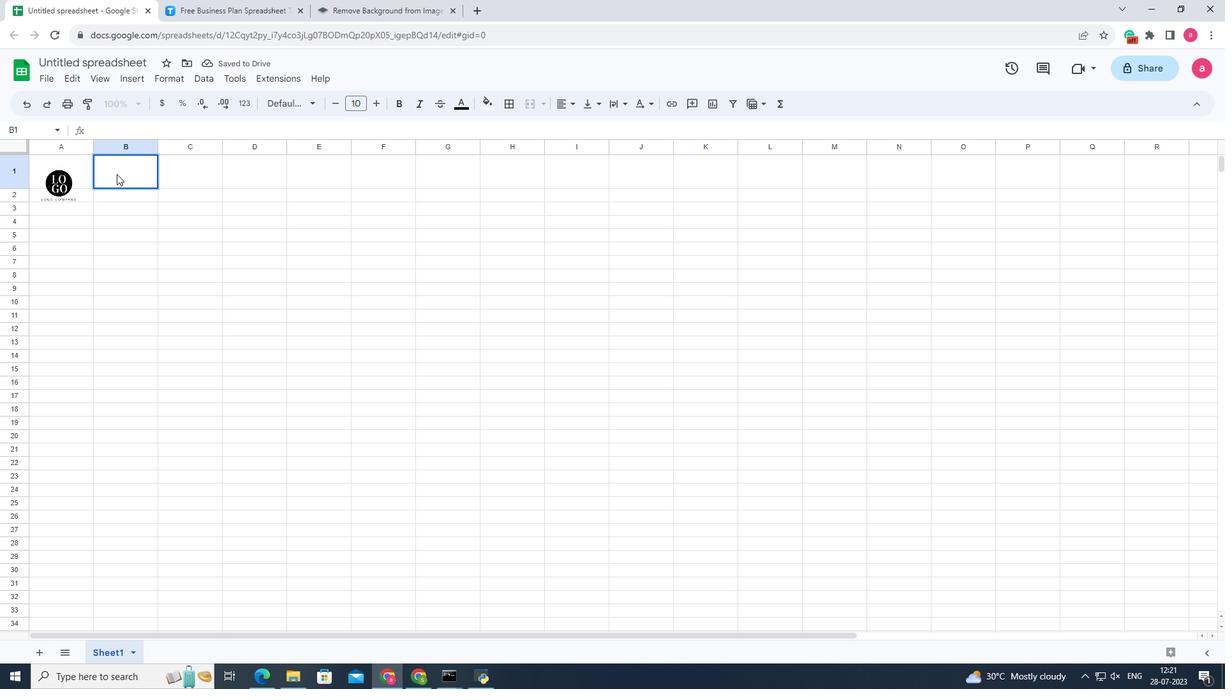 
Action: Mouse pressed left at (118, 176)
Screenshot: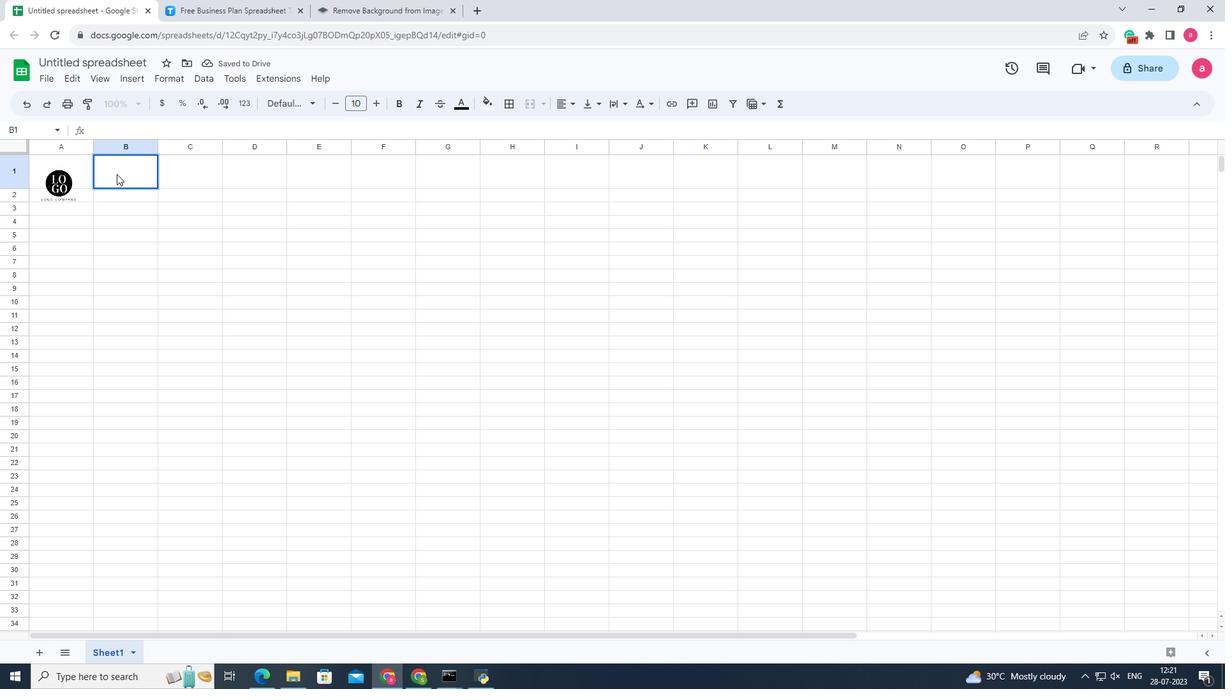 
Action: Mouse pressed left at (118, 176)
Screenshot: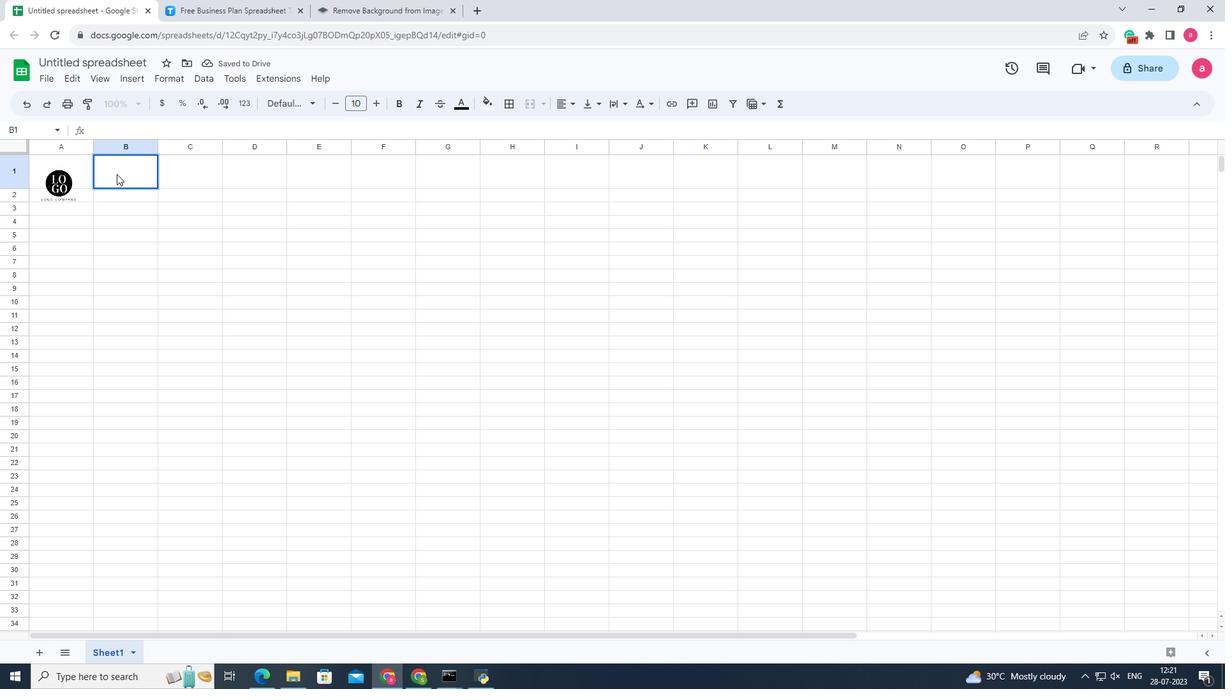 
Action: Mouse pressed left at (118, 176)
Screenshot: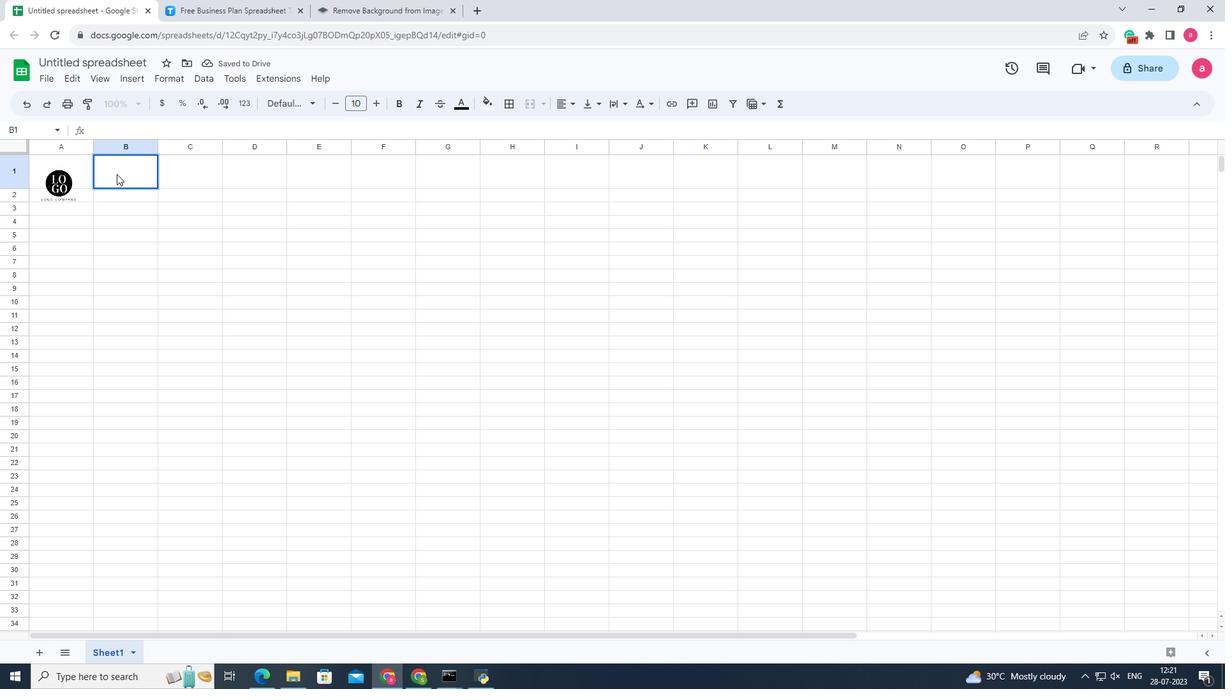 
Action: Mouse moved to (208, 171)
Screenshot: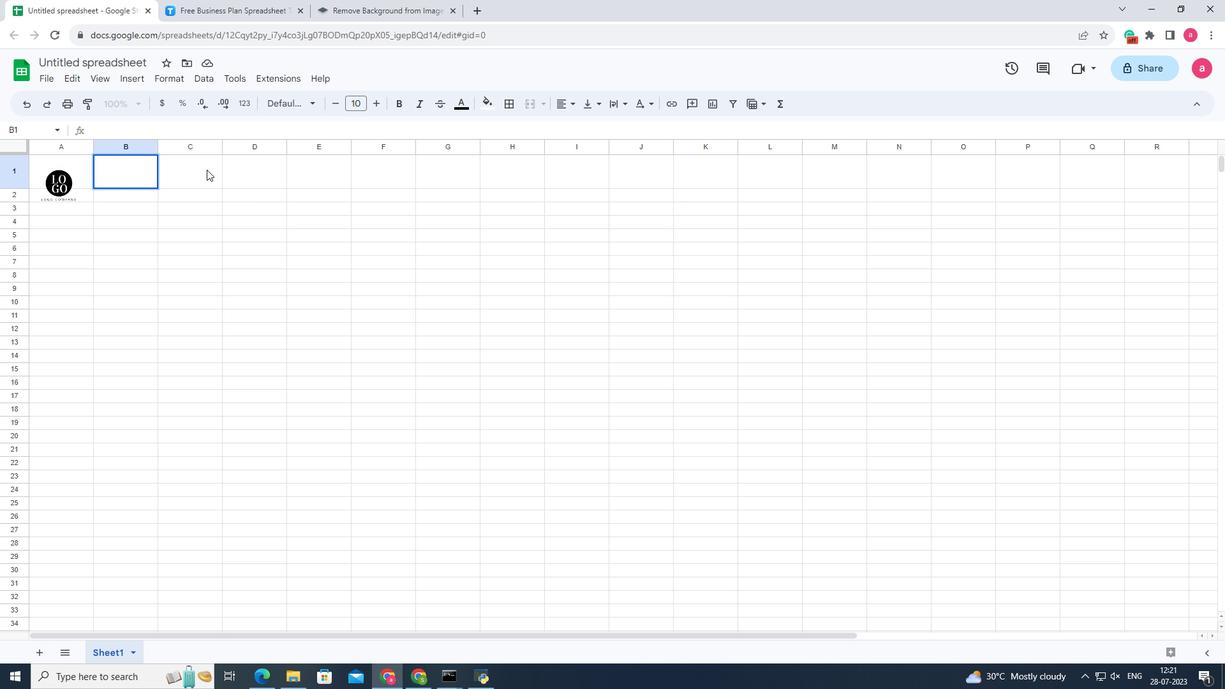 
Action: Mouse pressed left at (208, 171)
Screenshot: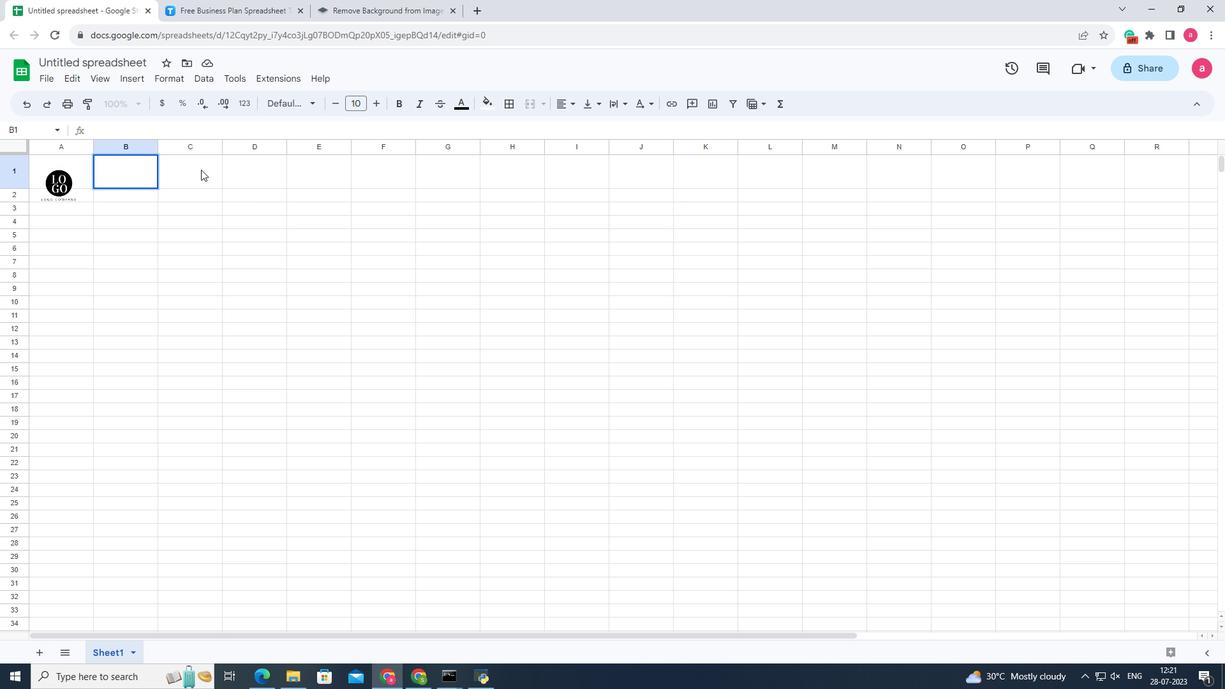 
Action: Mouse moved to (131, 172)
Screenshot: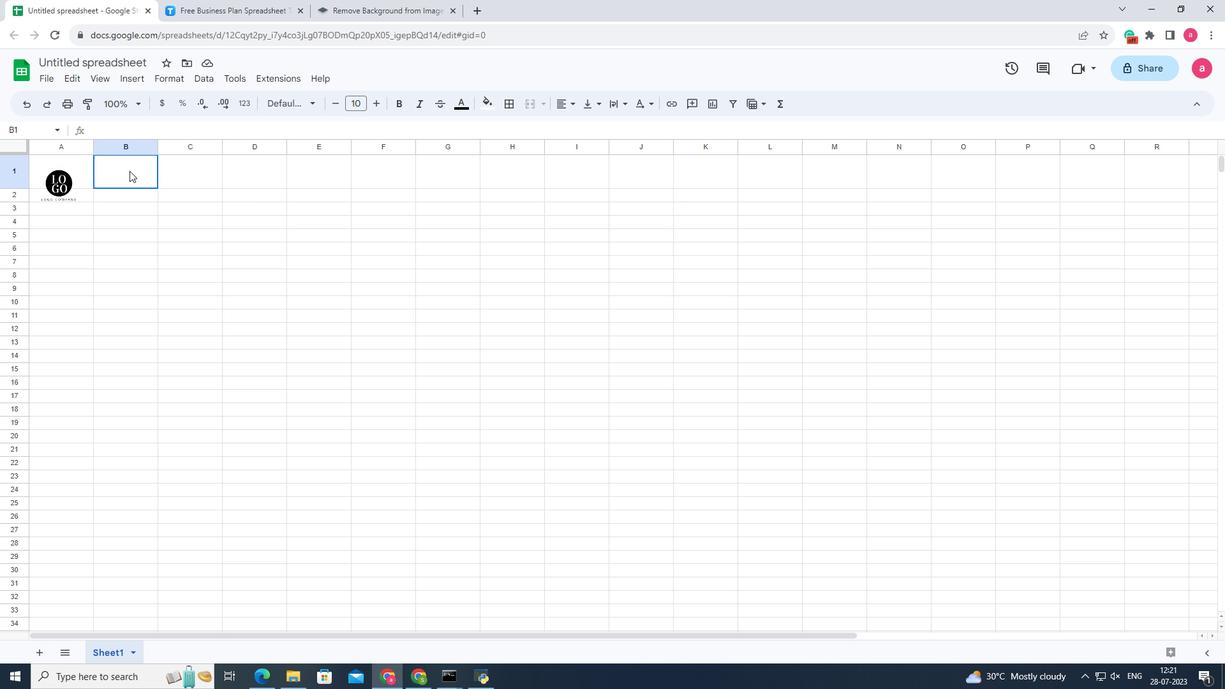 
Action: Mouse pressed left at (131, 172)
Screenshot: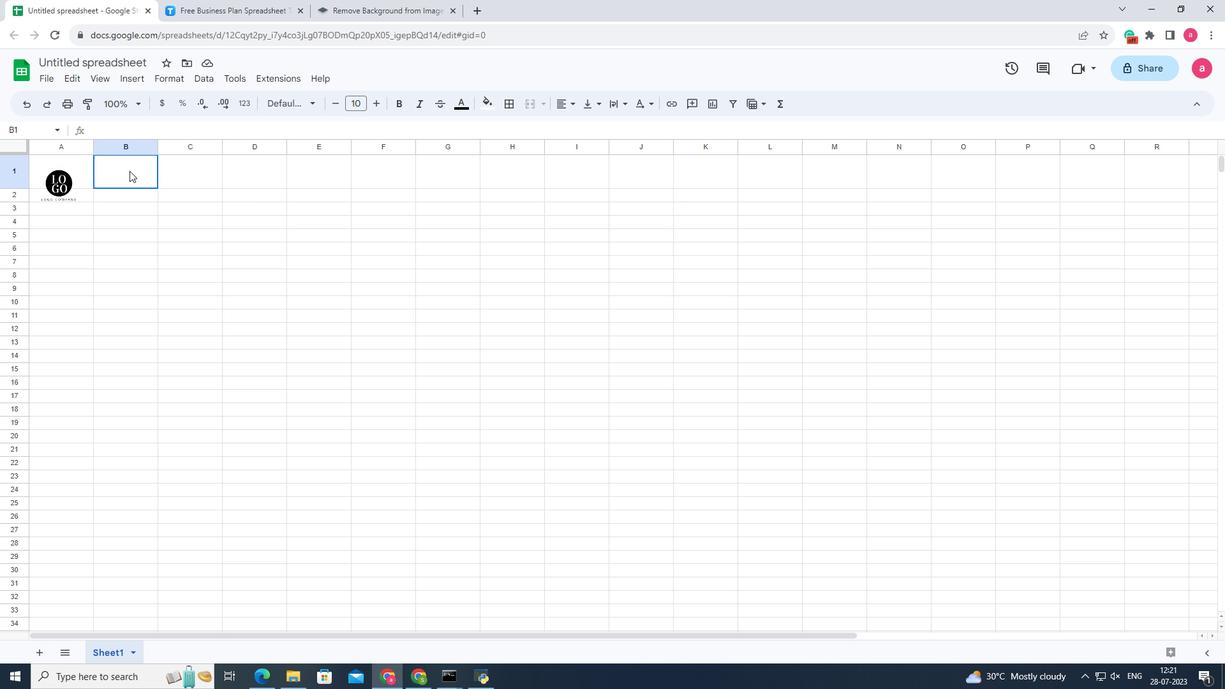 
Action: Mouse pressed left at (131, 172)
Screenshot: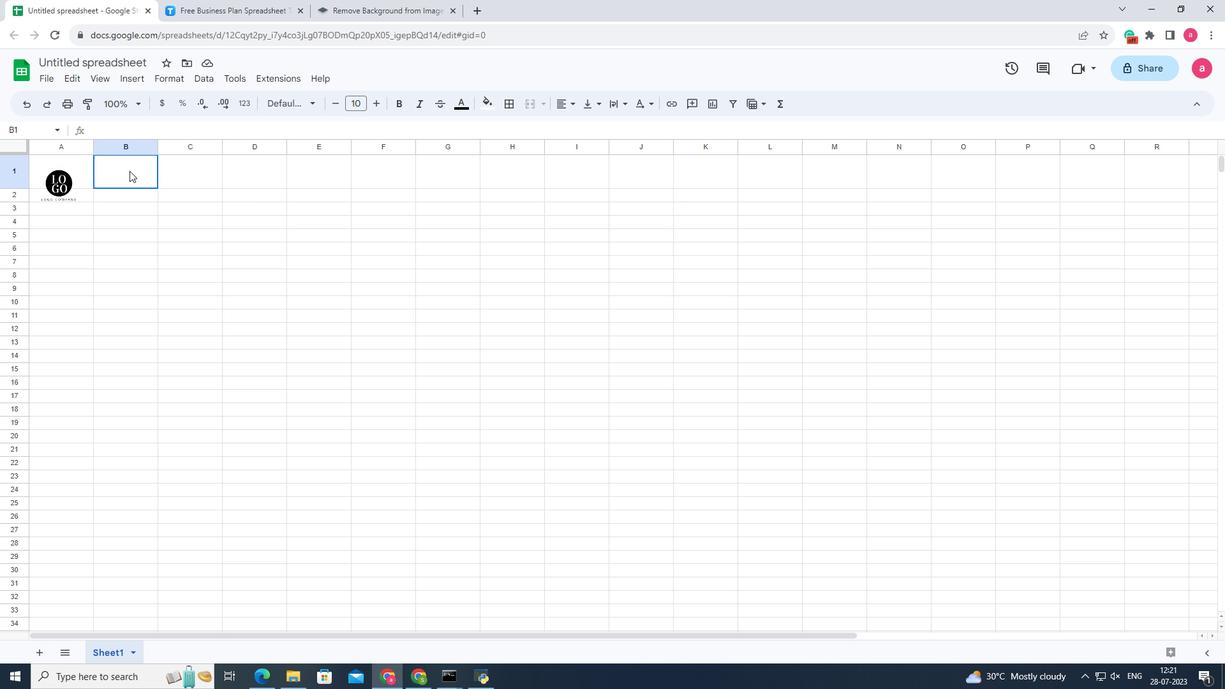 
Action: Key pressed <Key.shift><Key.caps_lock><Key.caps_lock>dalton<Key.space>corp.
Screenshot: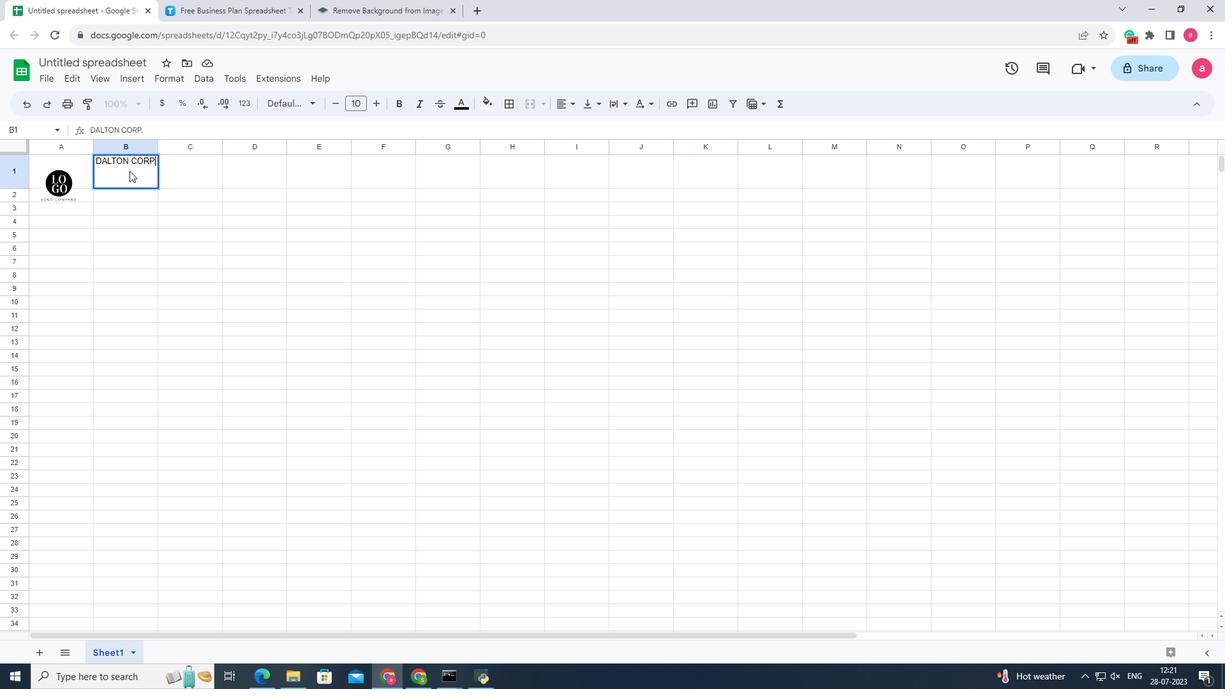 
Action: Mouse moved to (117, 158)
Screenshot: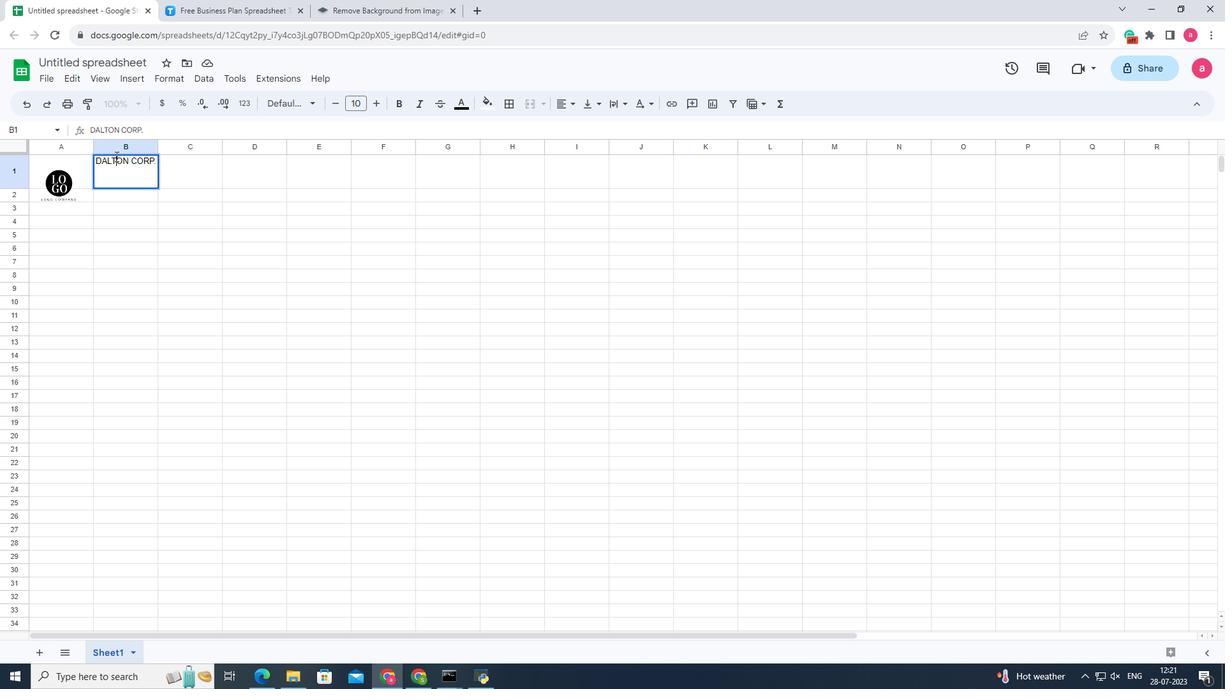 
Action: Mouse pressed left at (117, 158)
Screenshot: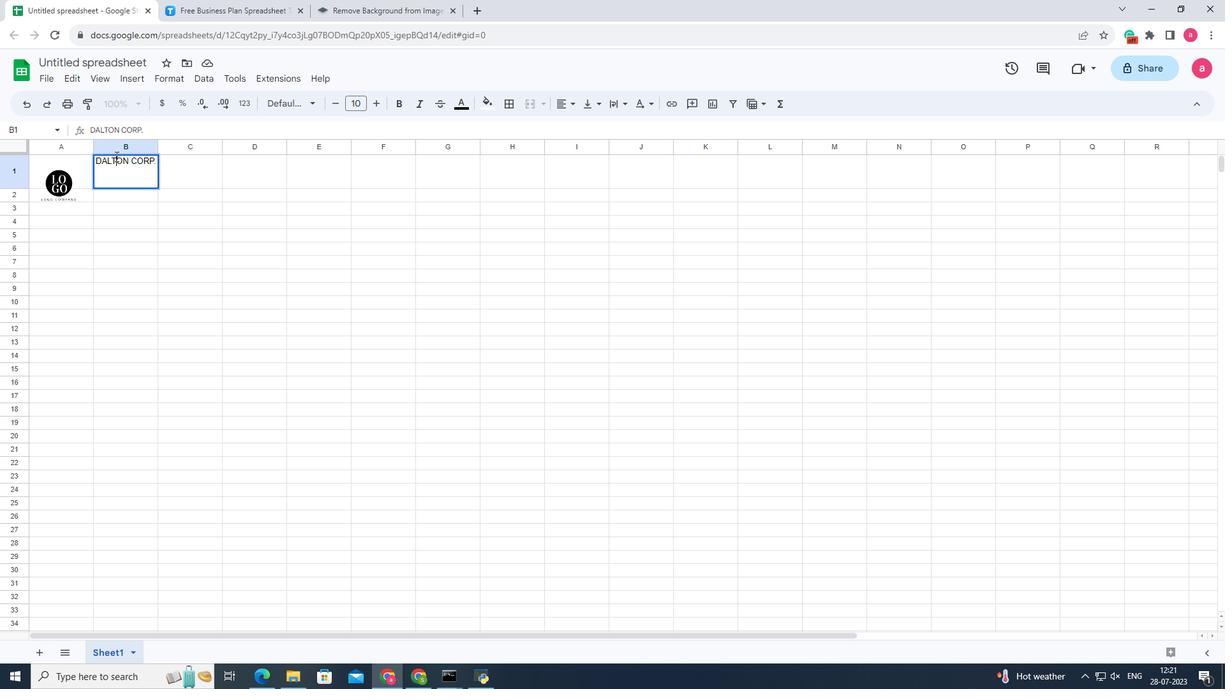 
Action: Mouse pressed left at (117, 158)
Screenshot: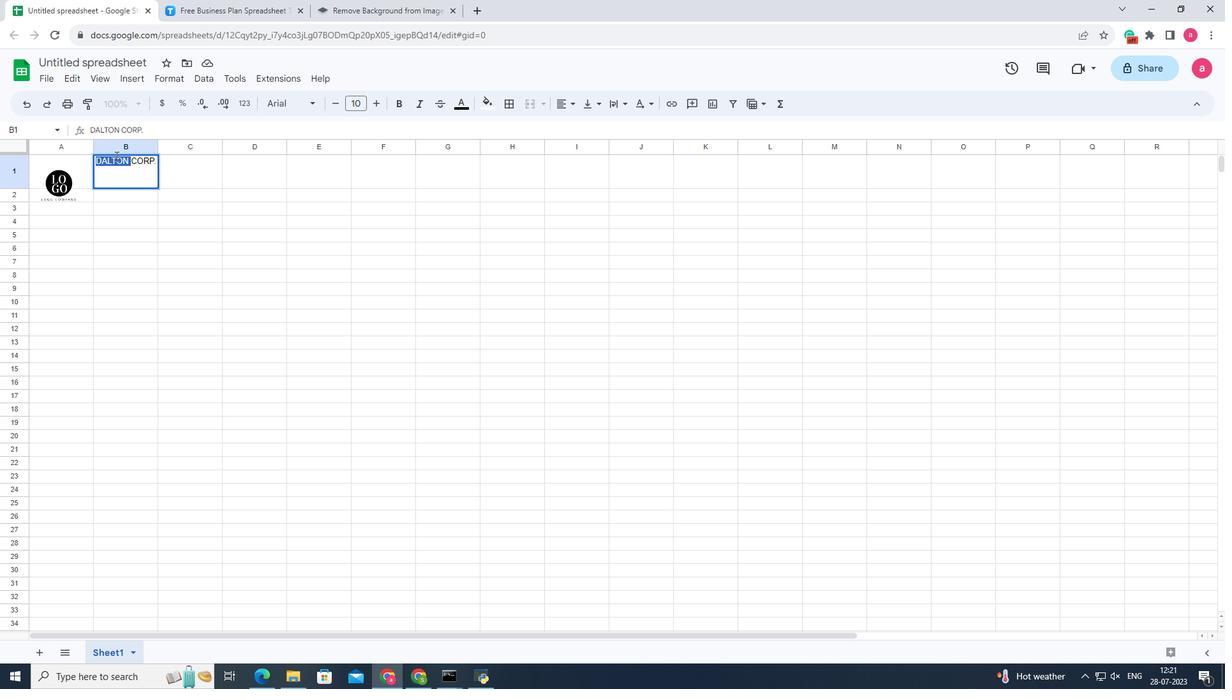 
Action: Mouse pressed left at (117, 158)
Screenshot: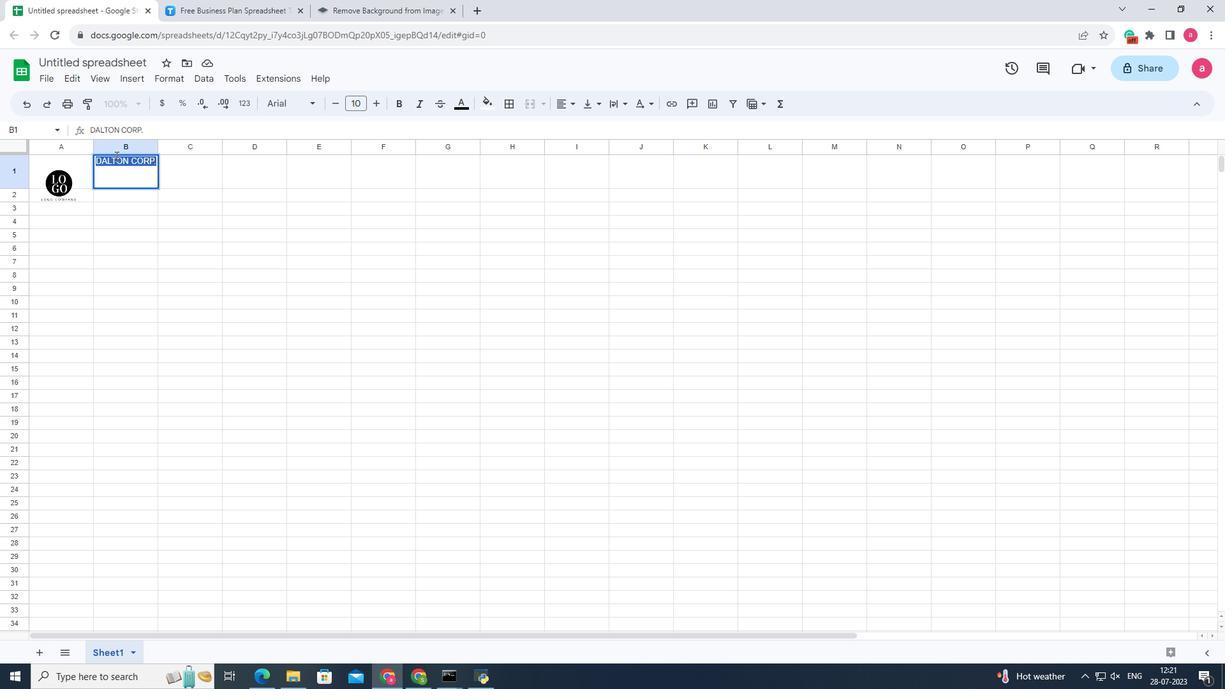 
Action: Mouse moved to (386, 103)
Screenshot: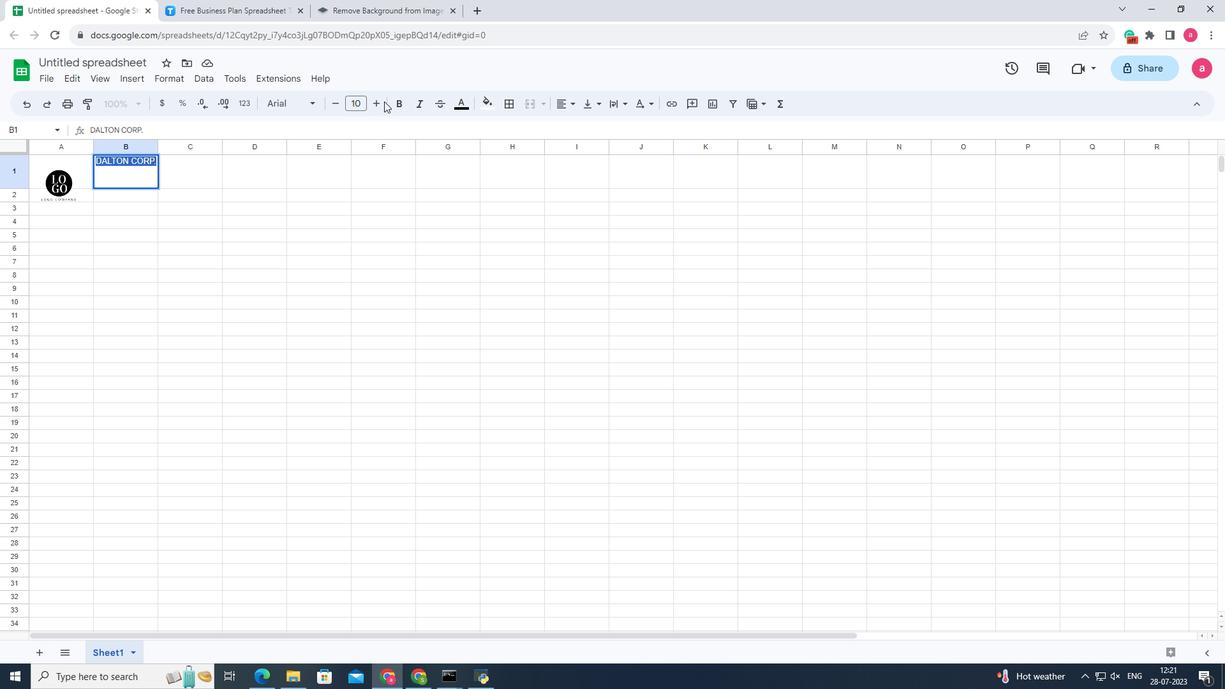 
Action: Mouse pressed left at (386, 103)
Screenshot: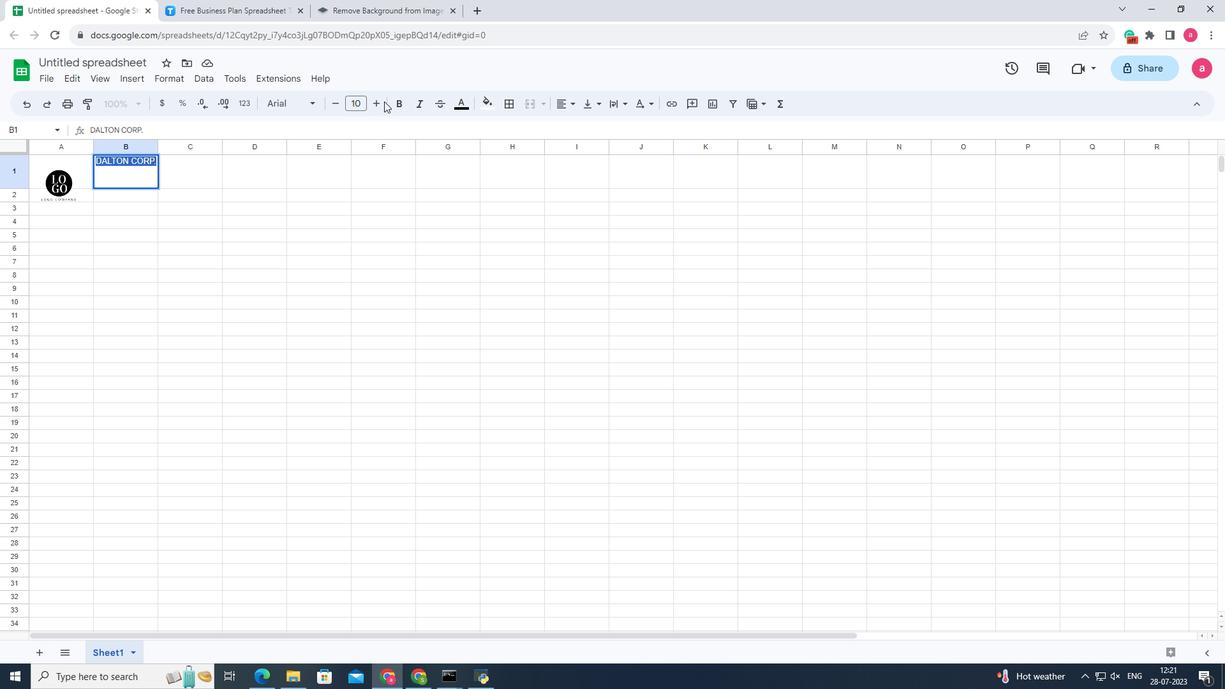 
Action: Mouse moved to (382, 102)
Screenshot: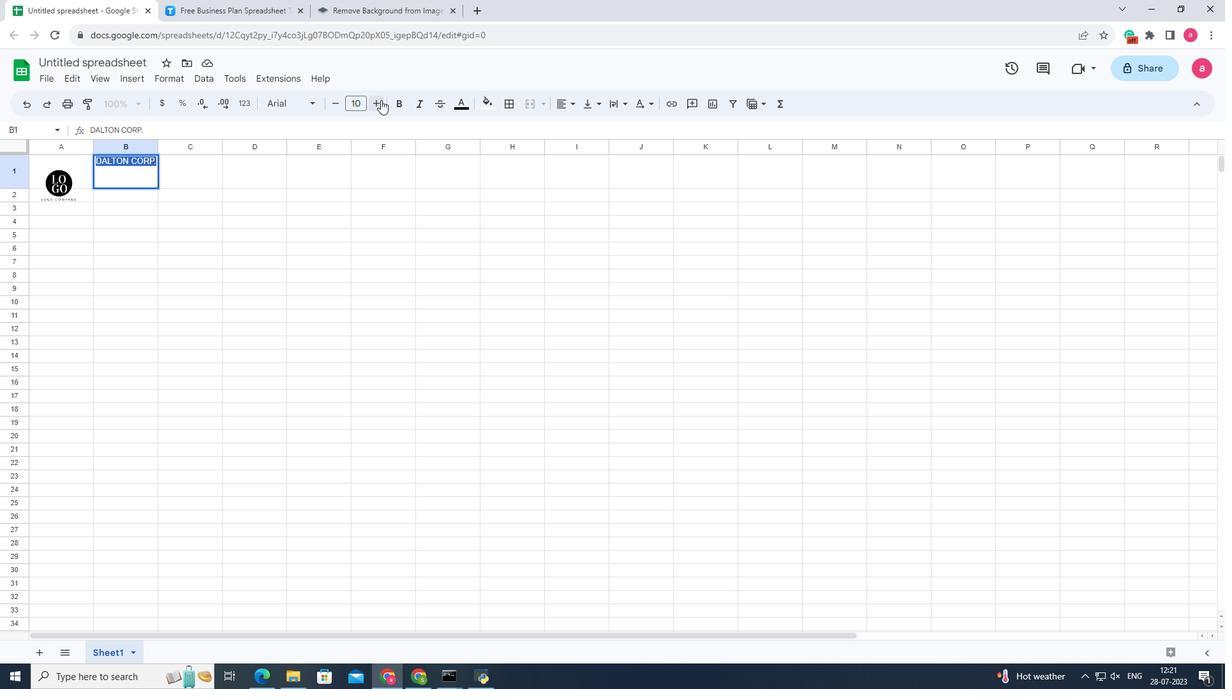 
Action: Mouse pressed left at (382, 102)
Screenshot: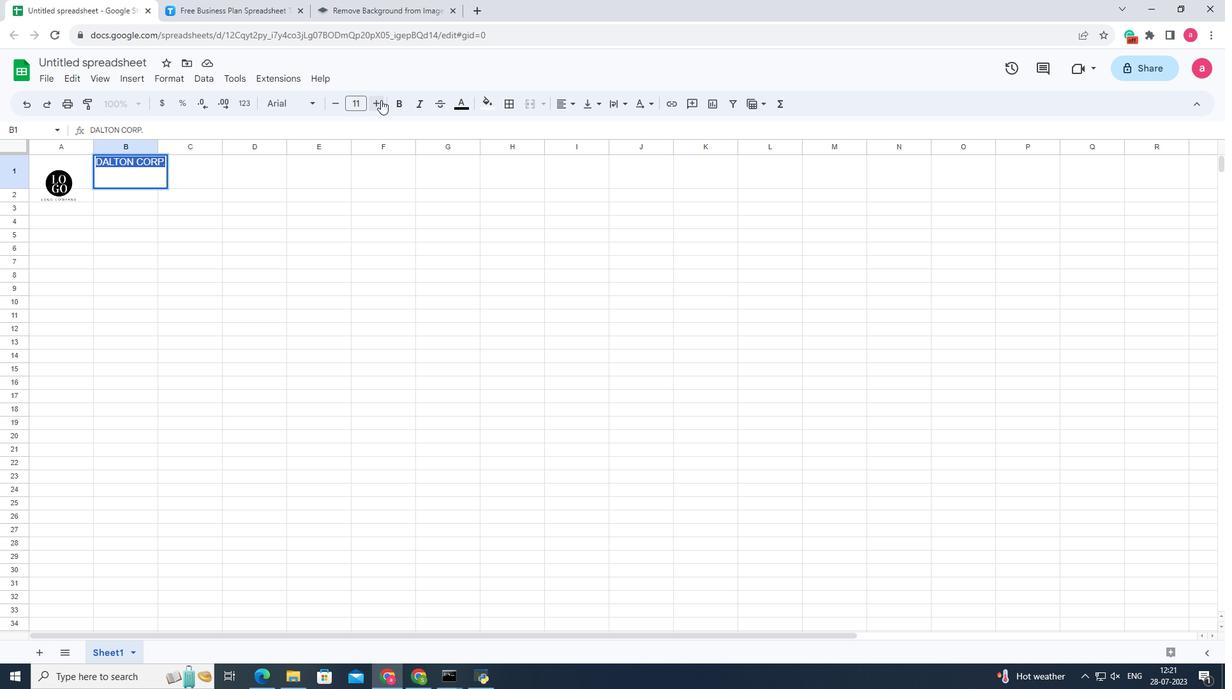 
Action: Mouse pressed left at (382, 102)
Screenshot: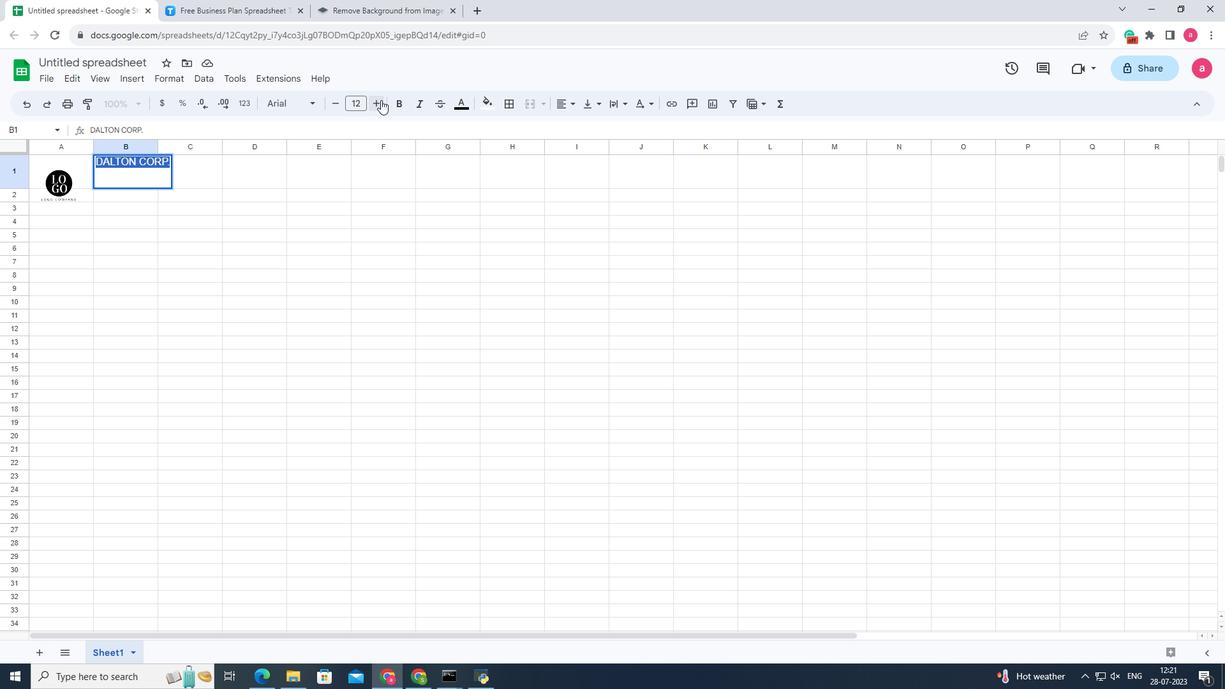 
Action: Mouse pressed left at (382, 102)
Screenshot: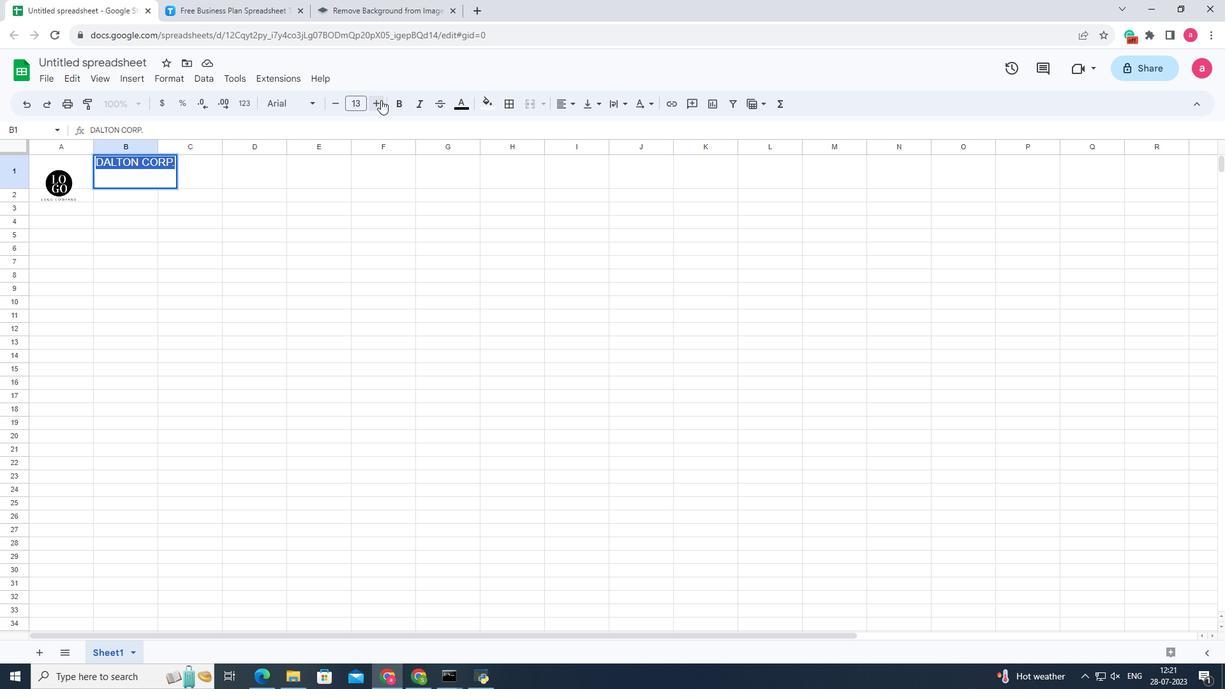 
Action: Mouse pressed left at (382, 102)
Screenshot: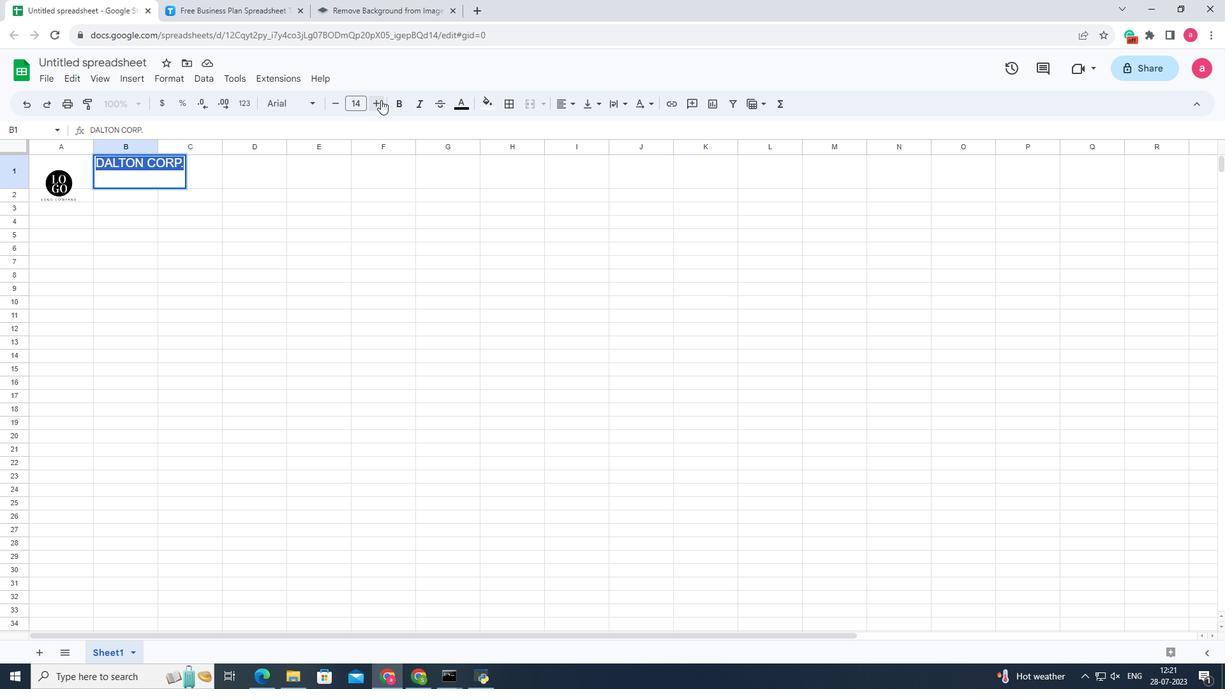 
Action: Mouse pressed left at (382, 102)
Screenshot: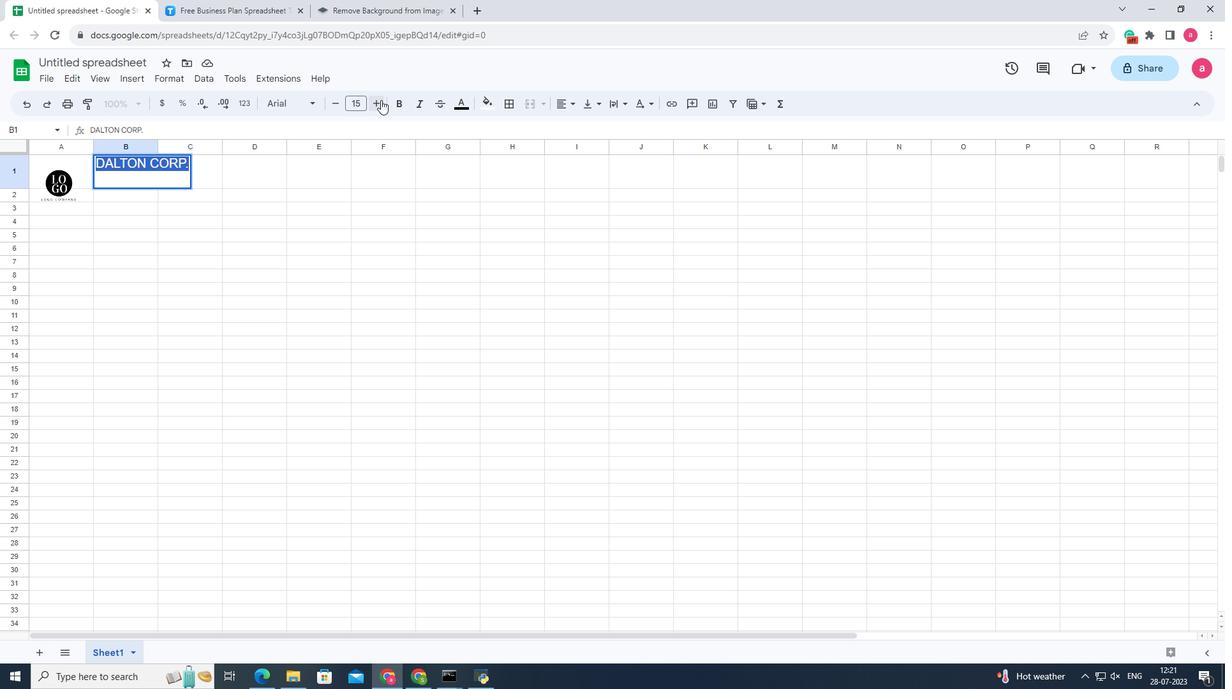 
Action: Mouse pressed left at (382, 102)
Screenshot: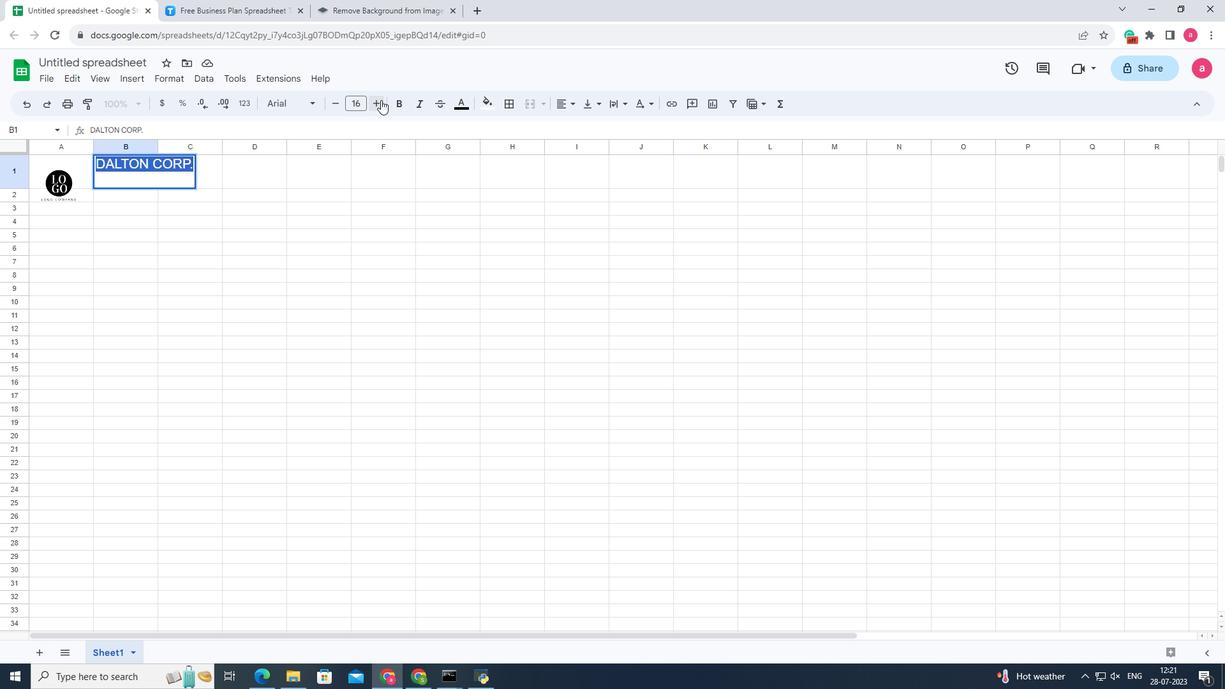 
Action: Mouse moved to (392, 103)
Screenshot: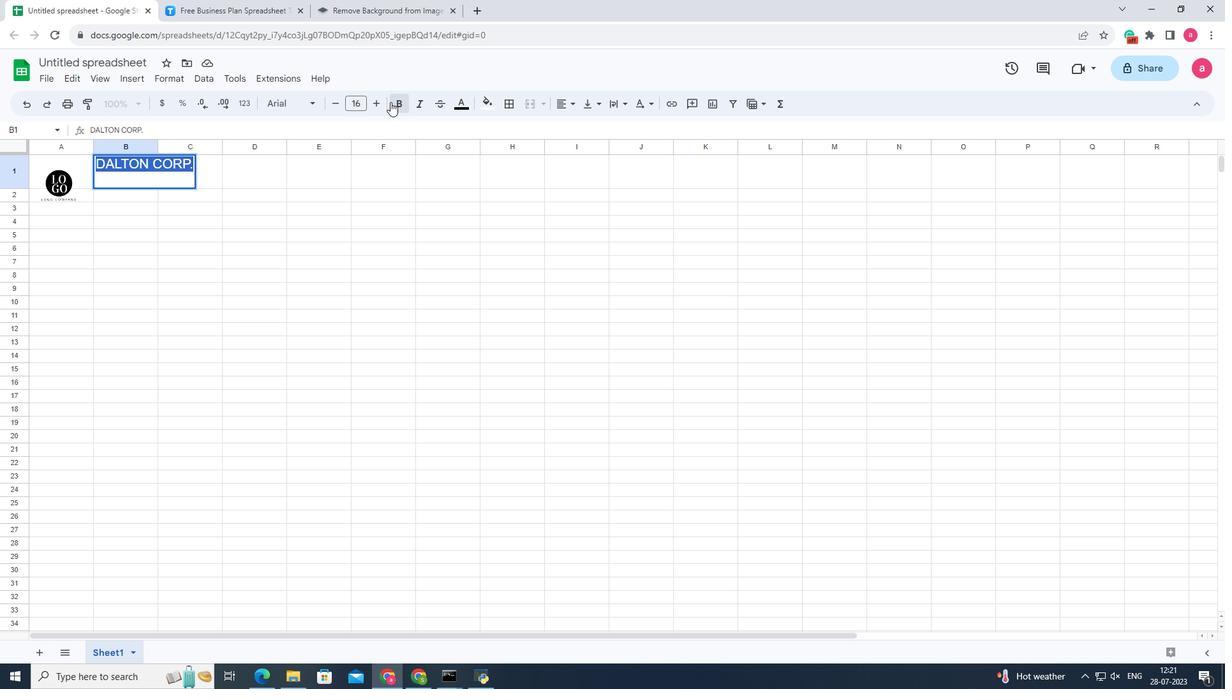 
Action: Mouse pressed left at (392, 103)
Screenshot: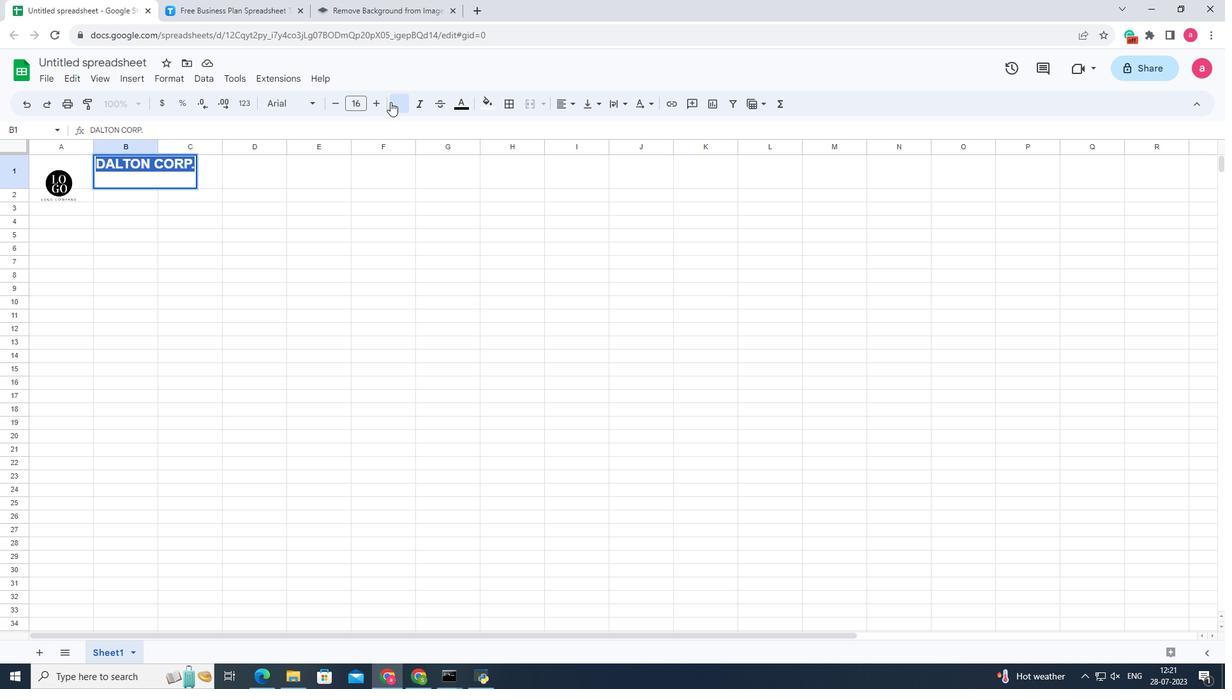 
Action: Mouse moved to (13, 188)
Screenshot: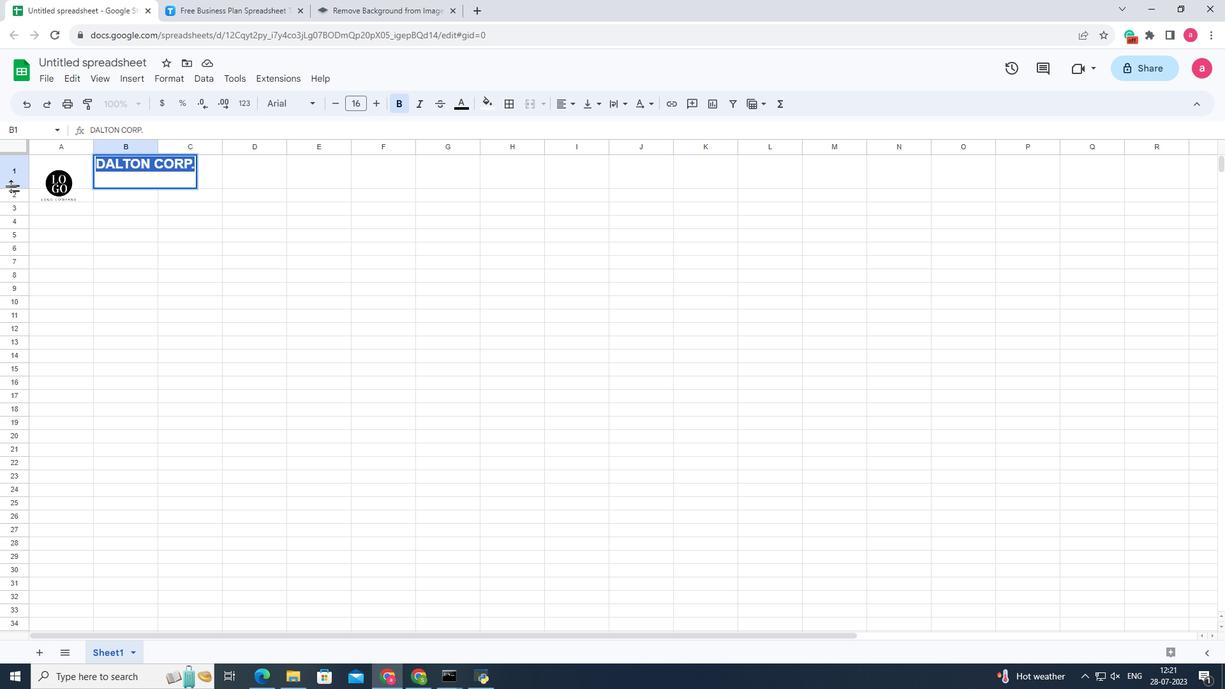 
Action: Mouse pressed left at (13, 188)
Screenshot: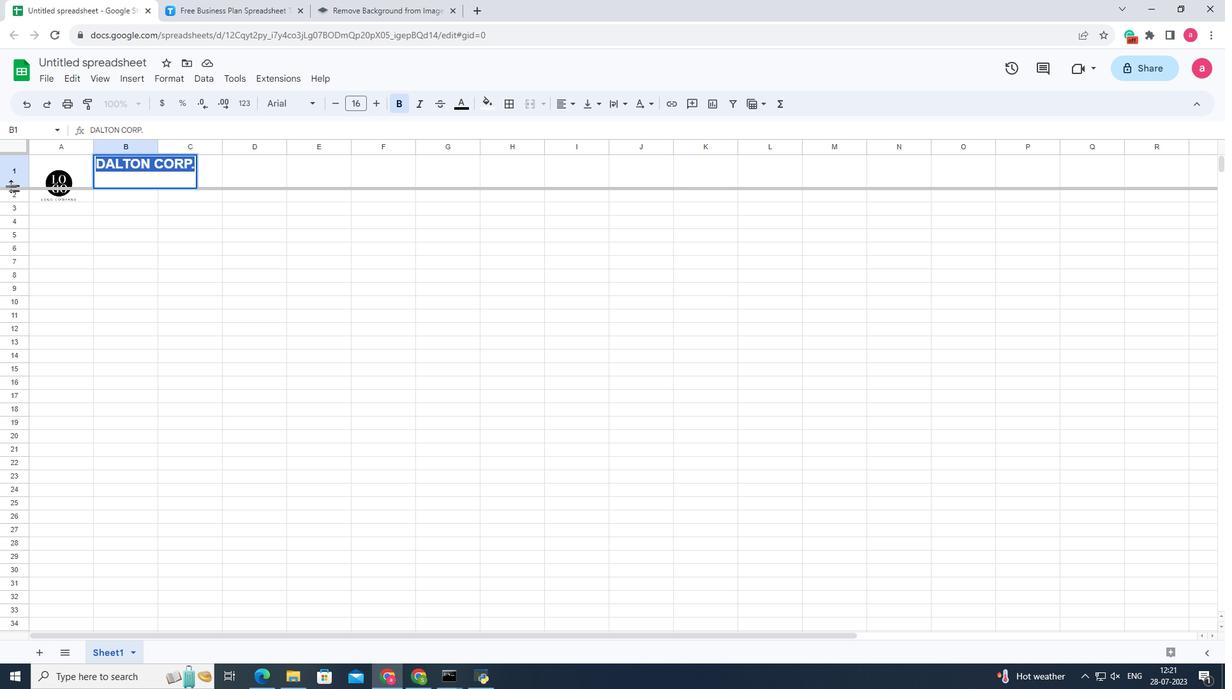 
Action: Mouse moved to (112, 189)
Screenshot: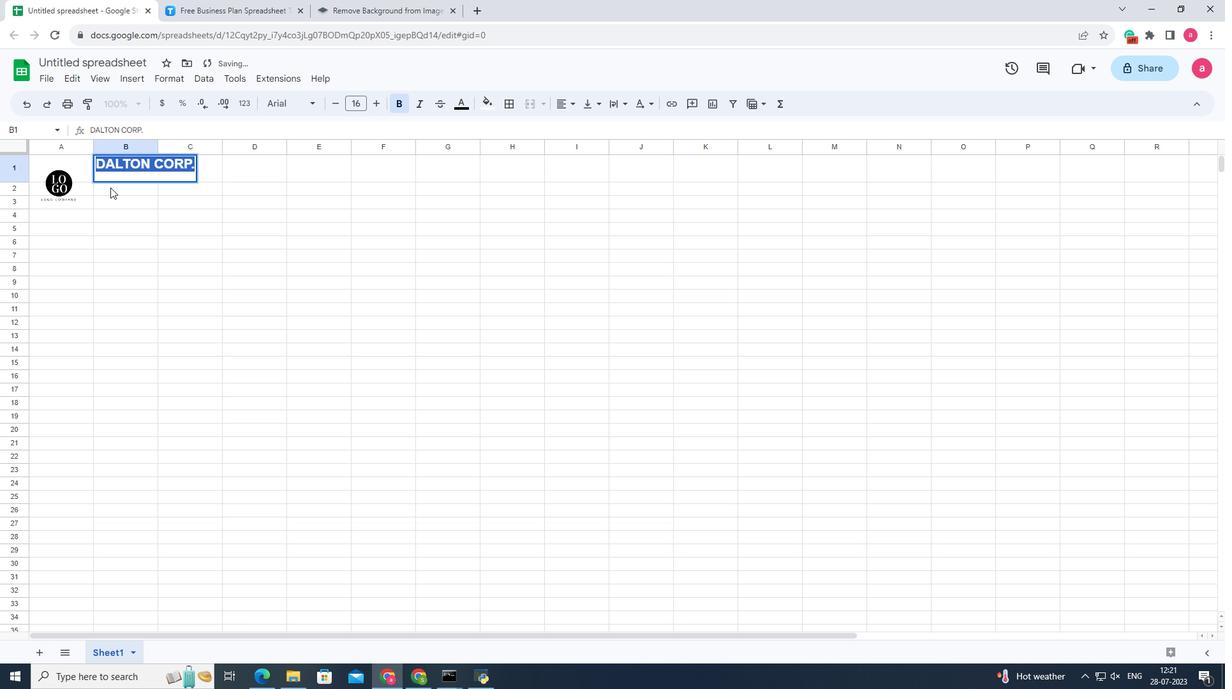 
Action: Mouse pressed left at (112, 189)
Screenshot: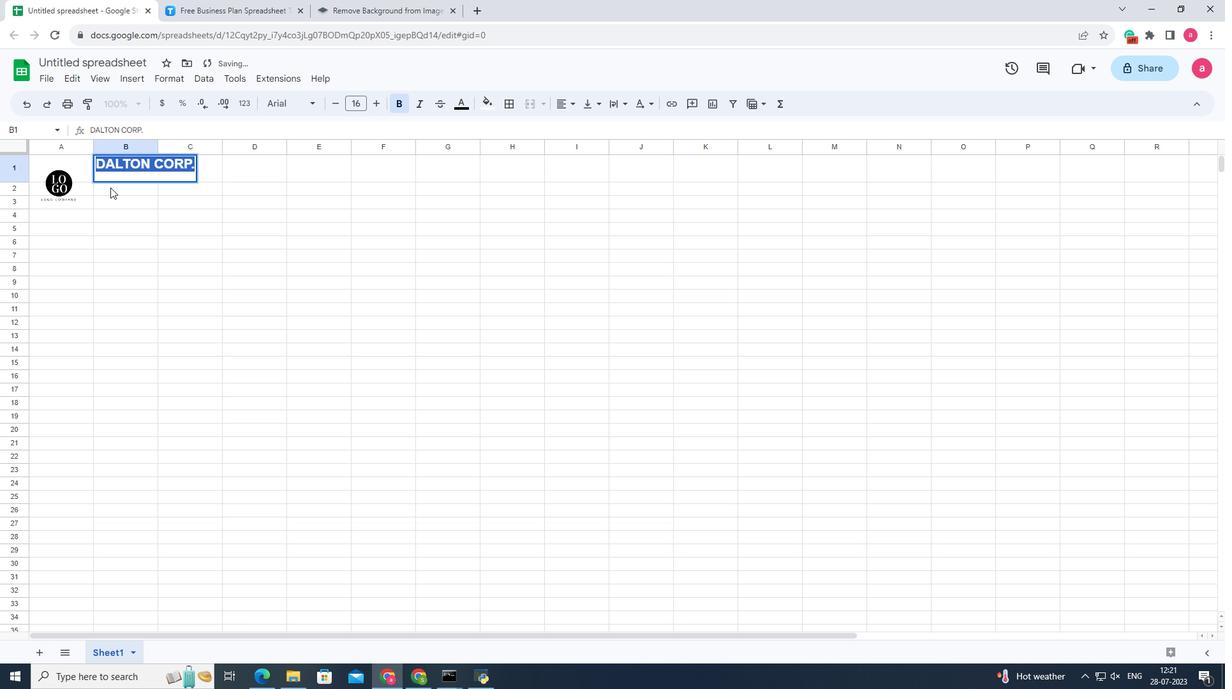 
Action: Mouse pressed left at (112, 189)
Screenshot: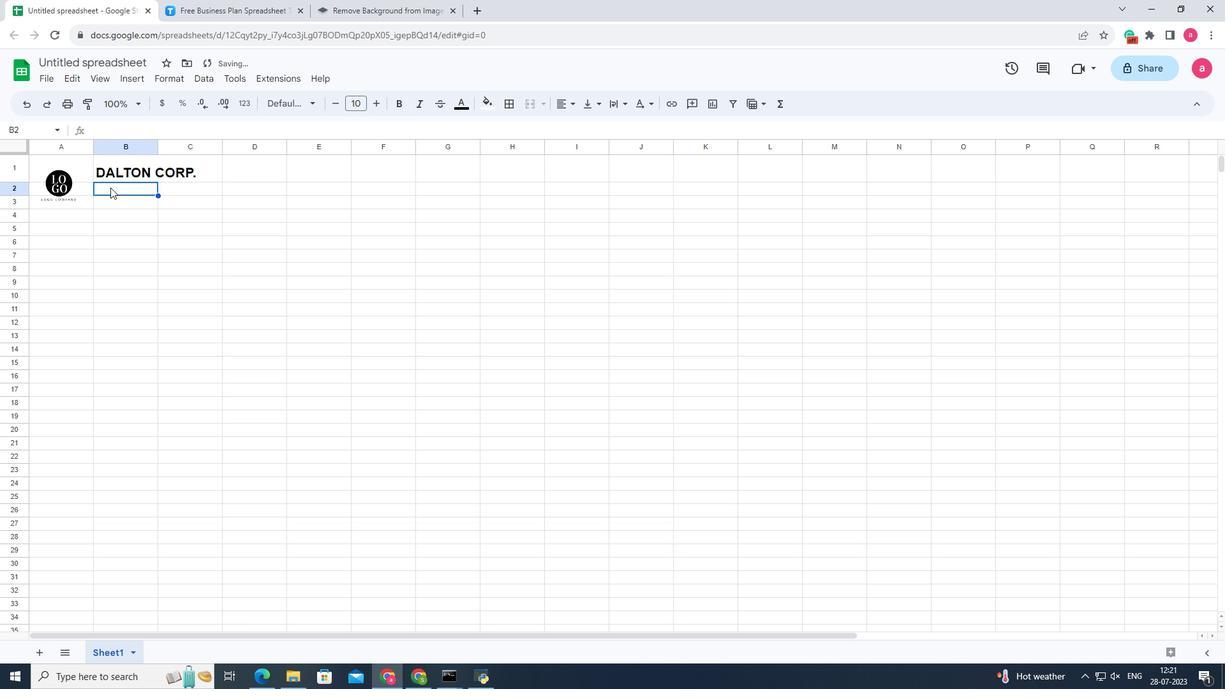 
Action: Mouse pressed left at (112, 189)
Screenshot: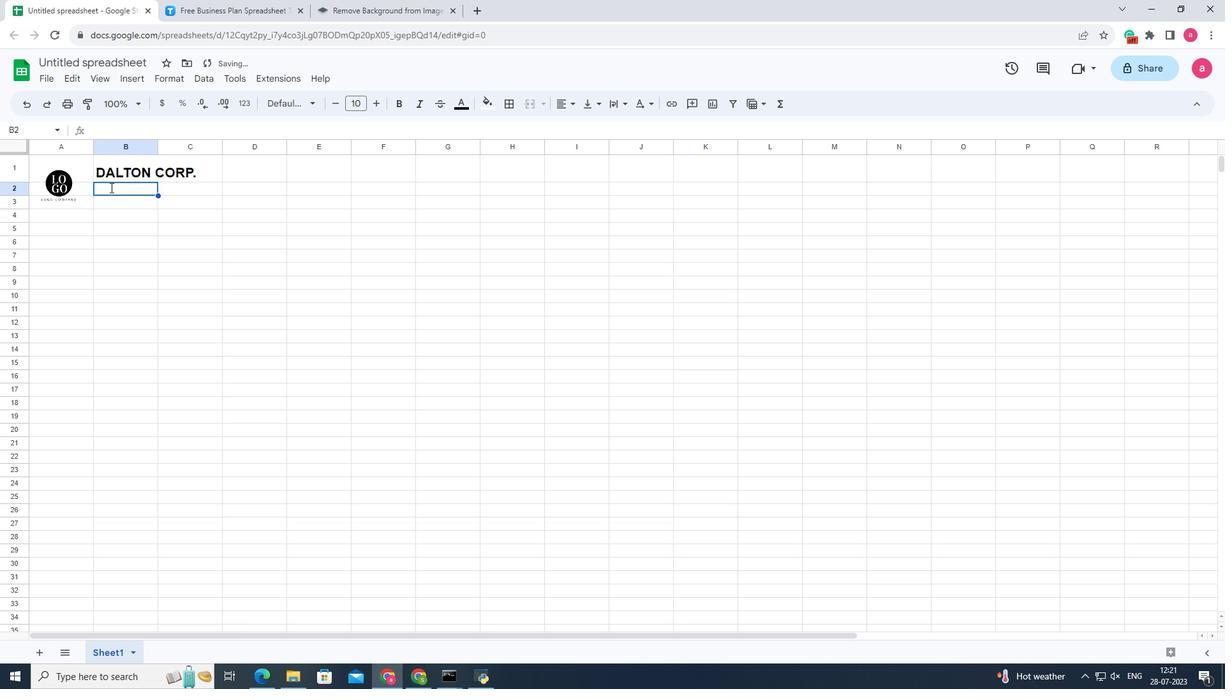 
Action: Key pressed 8888<Key.space><Key.shift>Si<Key.backspace>lington<Key.space><Key.shift>Drive<Key.space>9955<Key.space><Key.shift>NY
Screenshot: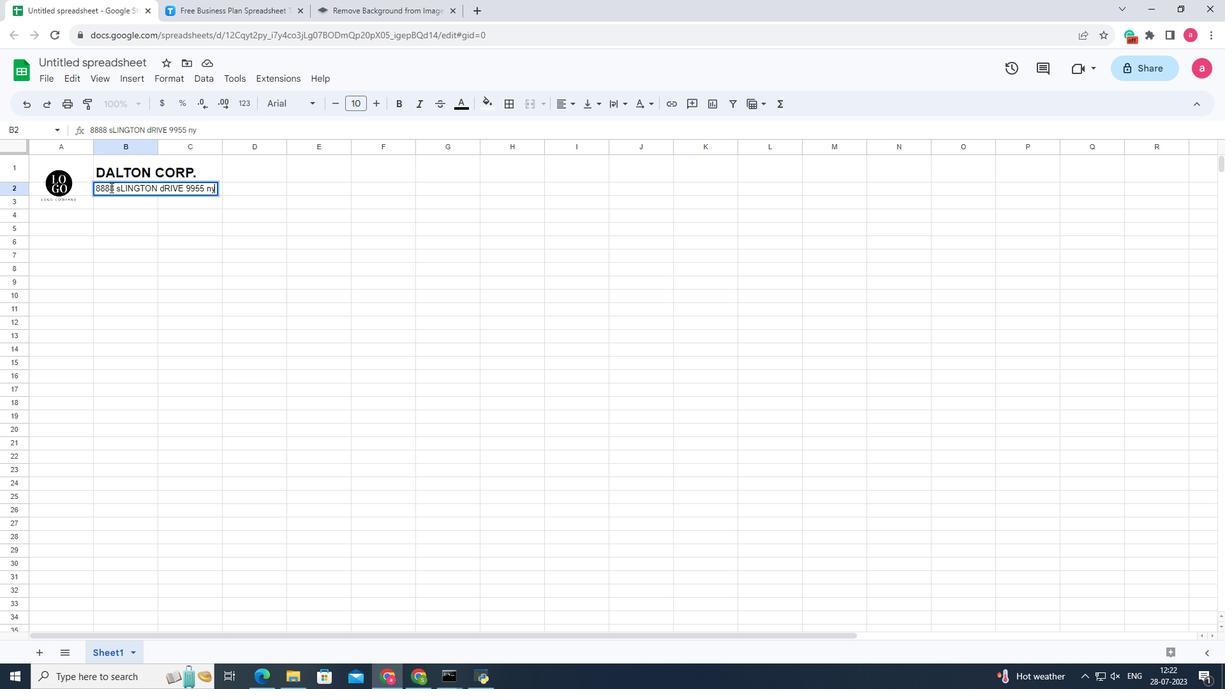 
Action: Mouse moved to (167, 192)
Screenshot: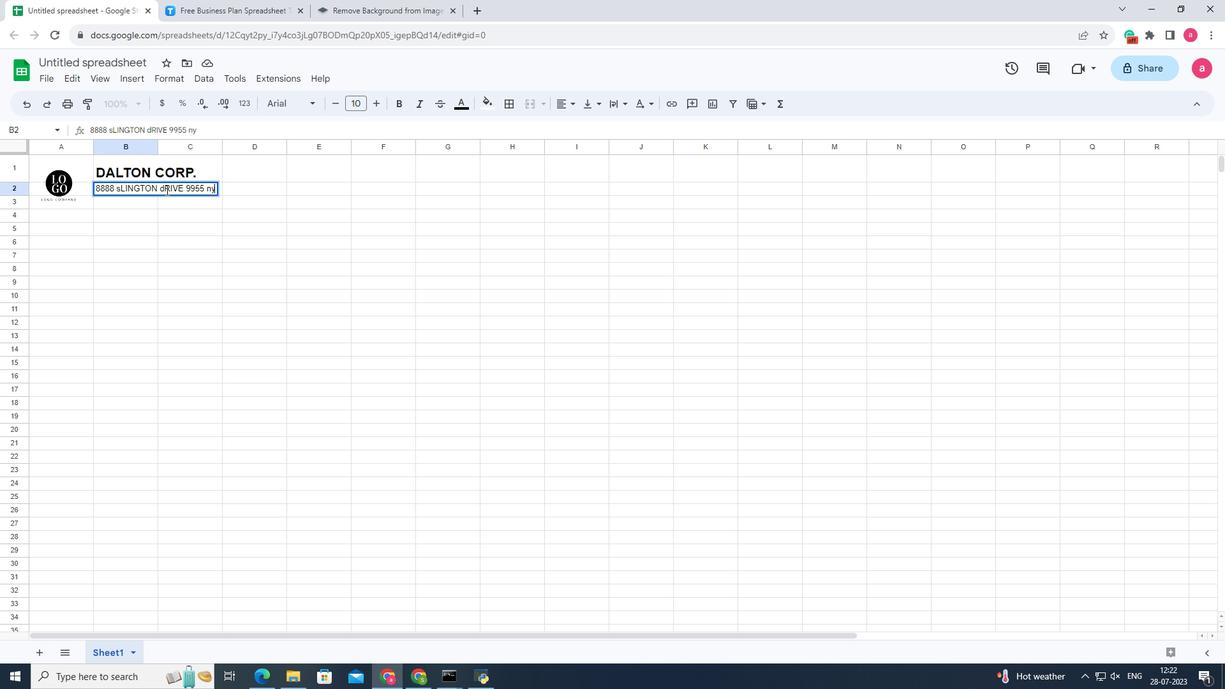 
Action: Mouse pressed left at (167, 192)
Screenshot: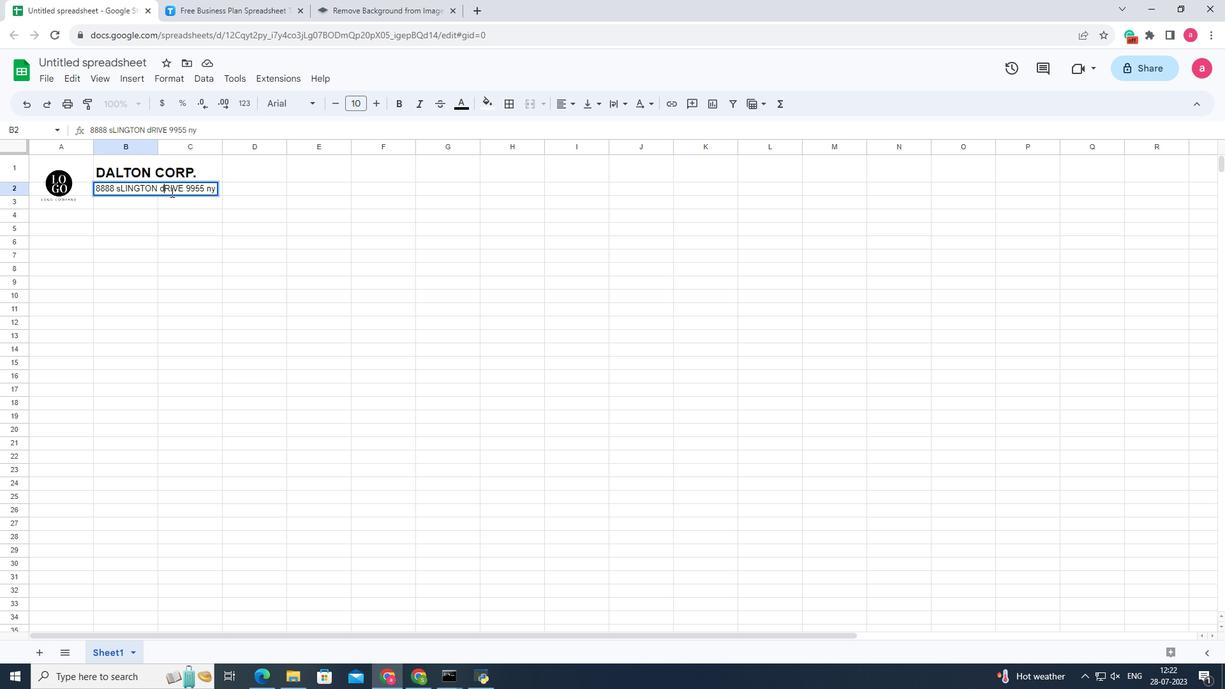 
Action: Mouse moved to (183, 181)
Screenshot: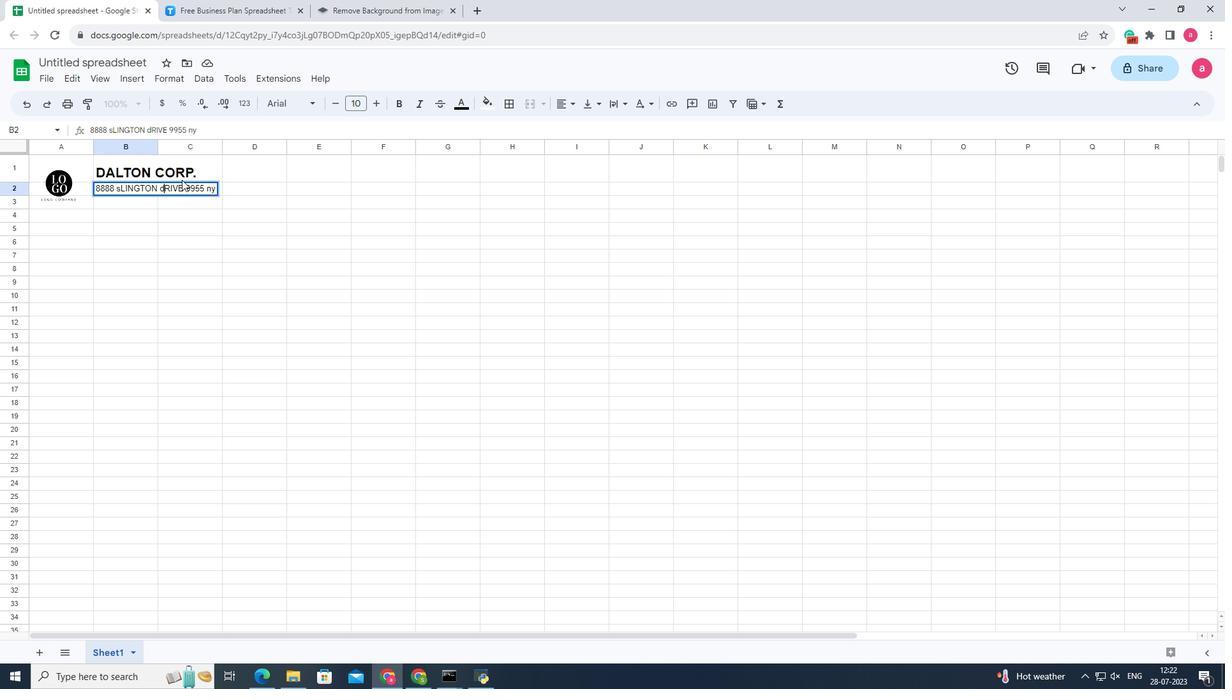 
Action: Mouse pressed left at (183, 181)
Screenshot: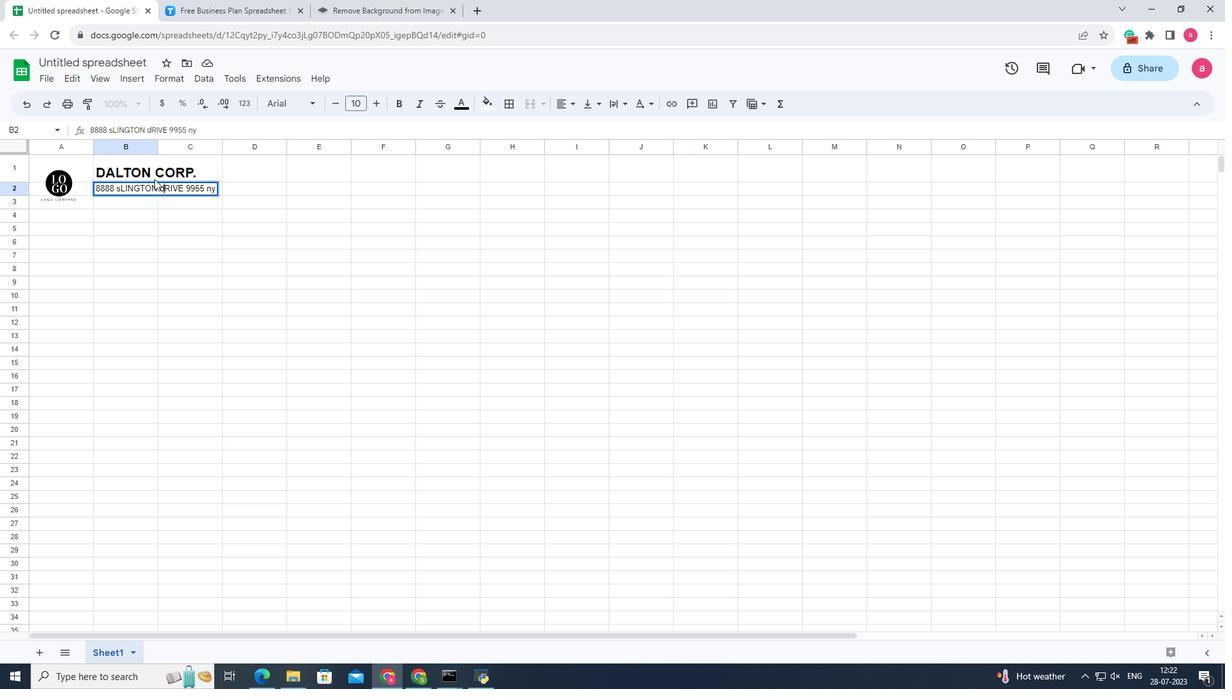 
Action: Mouse moved to (121, 191)
Screenshot: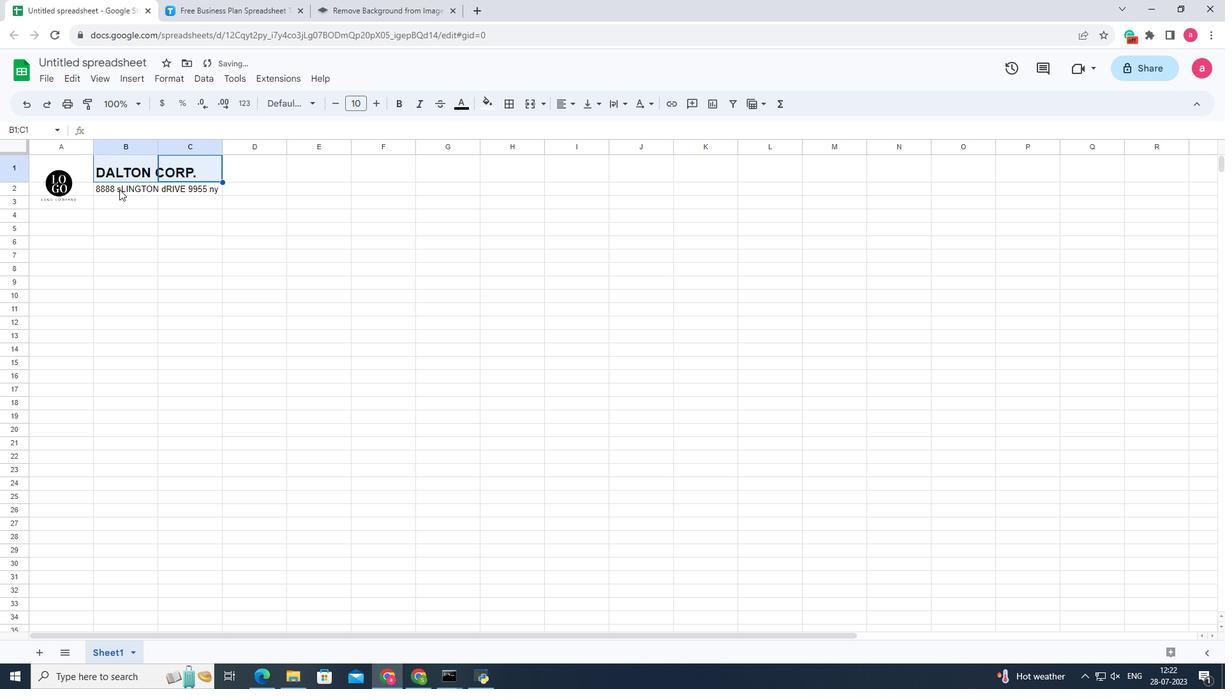 
Action: Mouse pressed left at (121, 191)
Screenshot: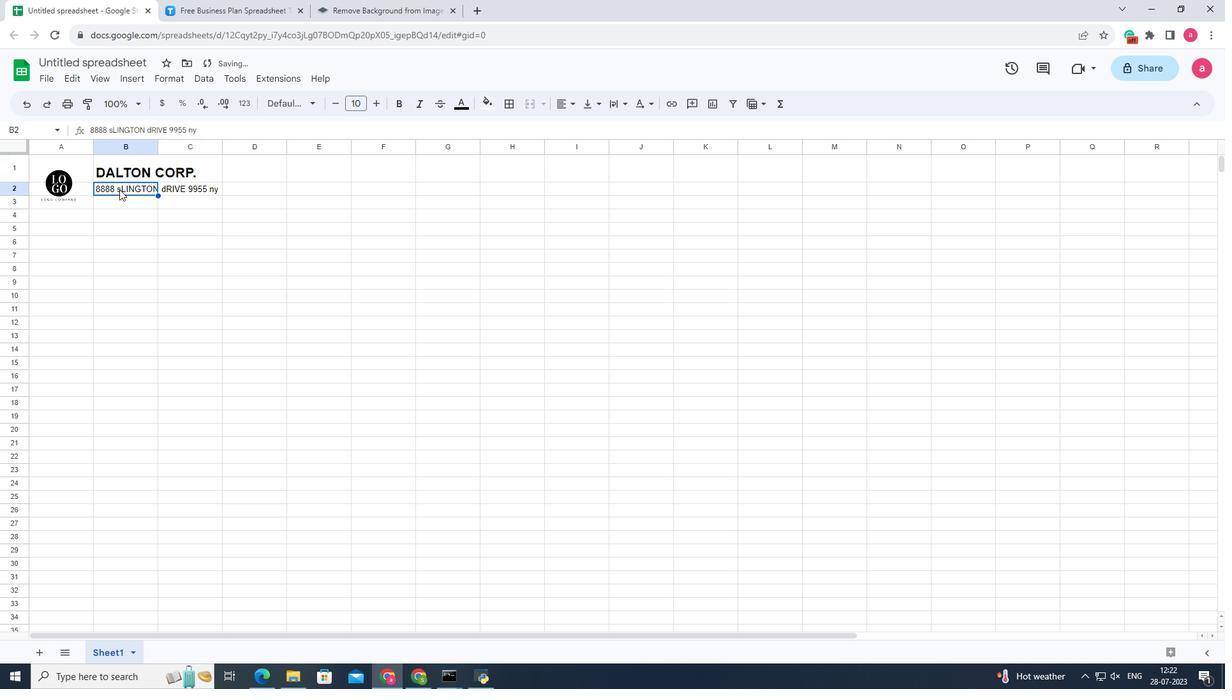 
Action: Mouse pressed left at (121, 191)
Screenshot: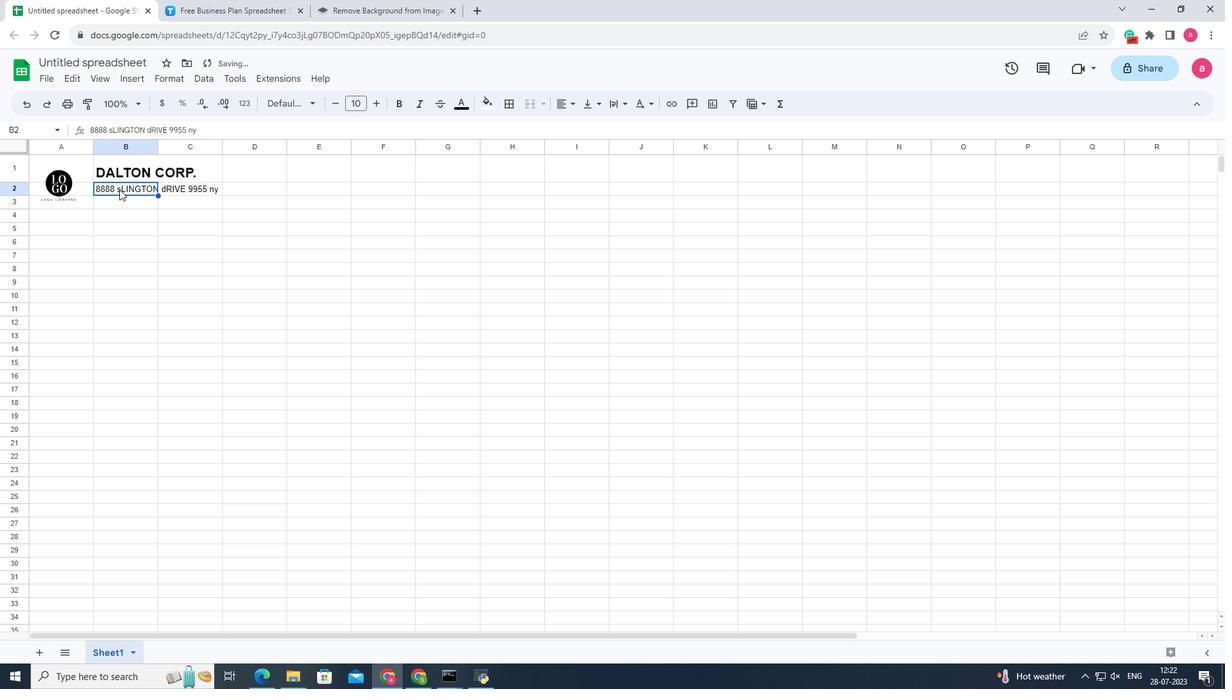 
Action: Mouse moved to (117, 191)
Screenshot: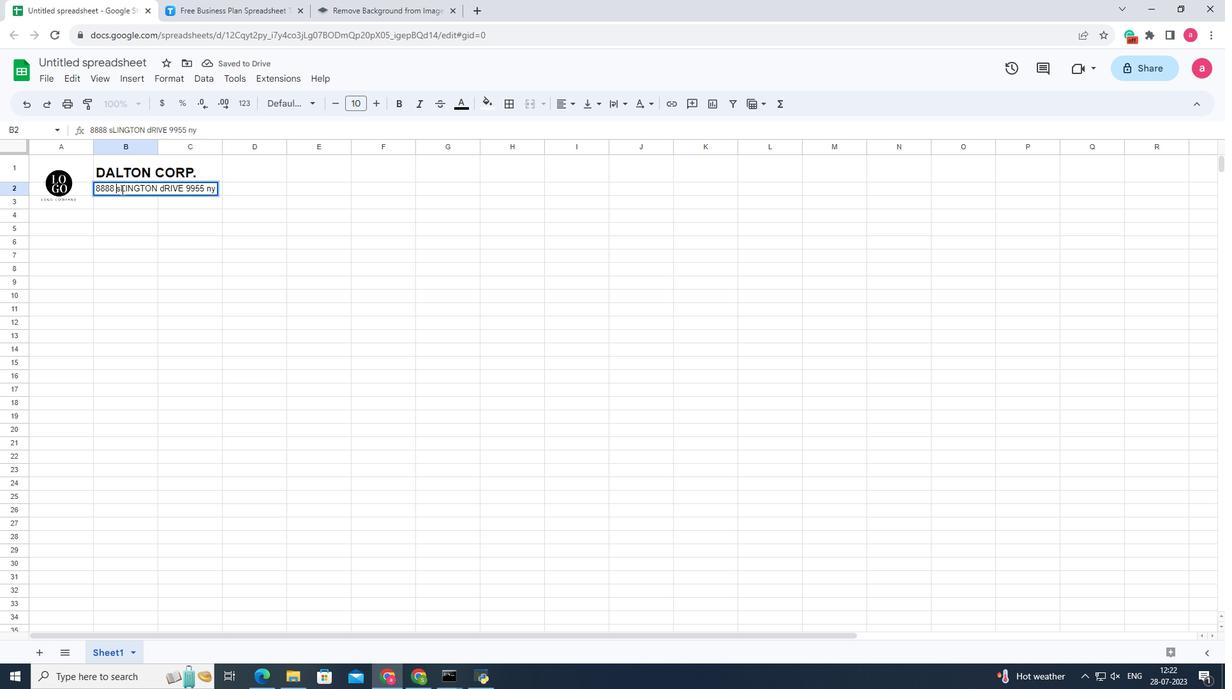 
Action: Mouse pressed left at (117, 191)
Screenshot: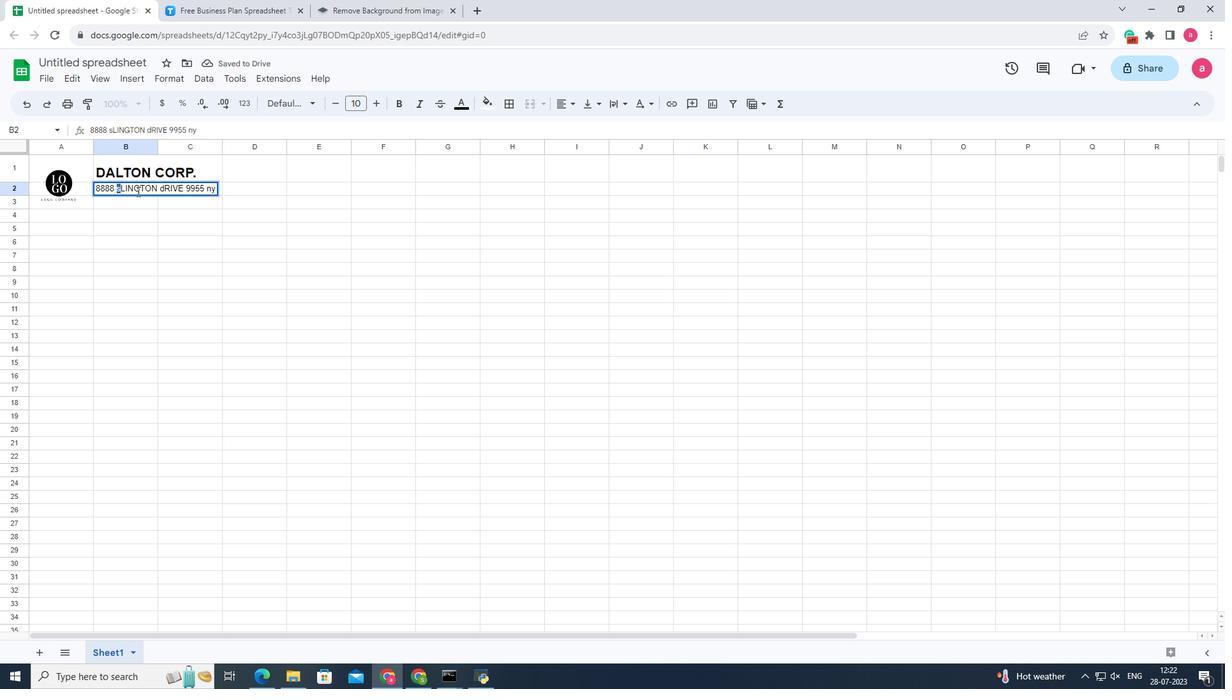 
Action: Mouse moved to (208, 192)
Screenshot: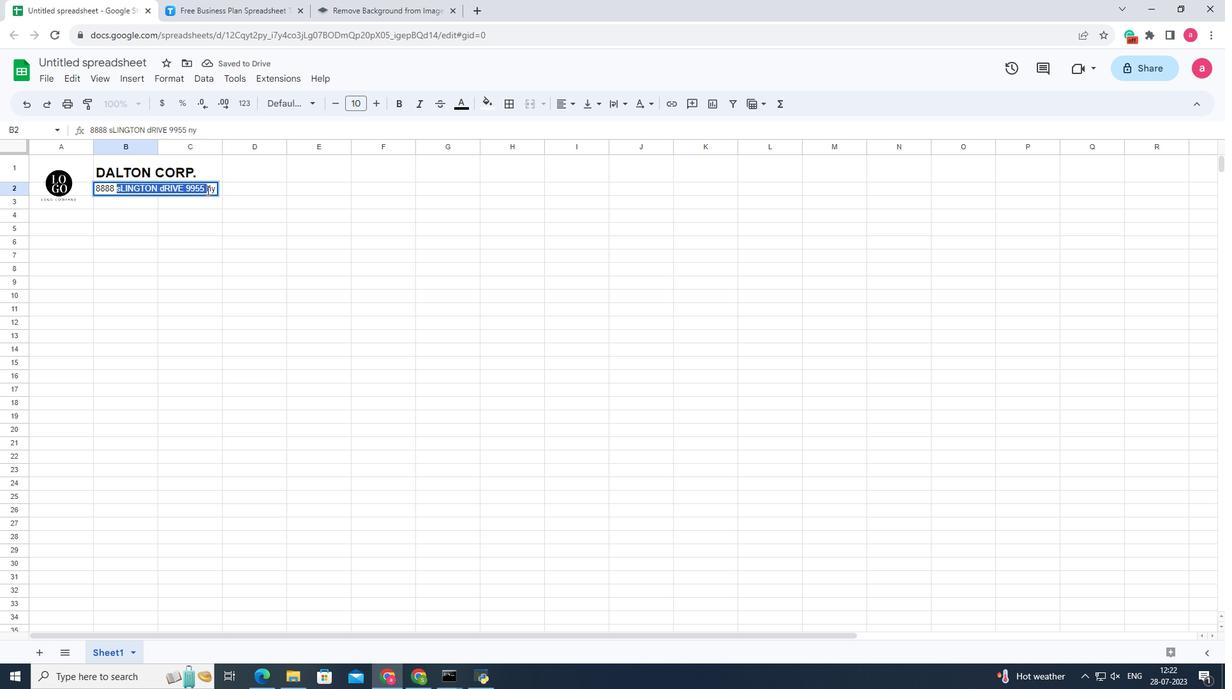 
Action: Key pressed <Key.backspace>
Screenshot: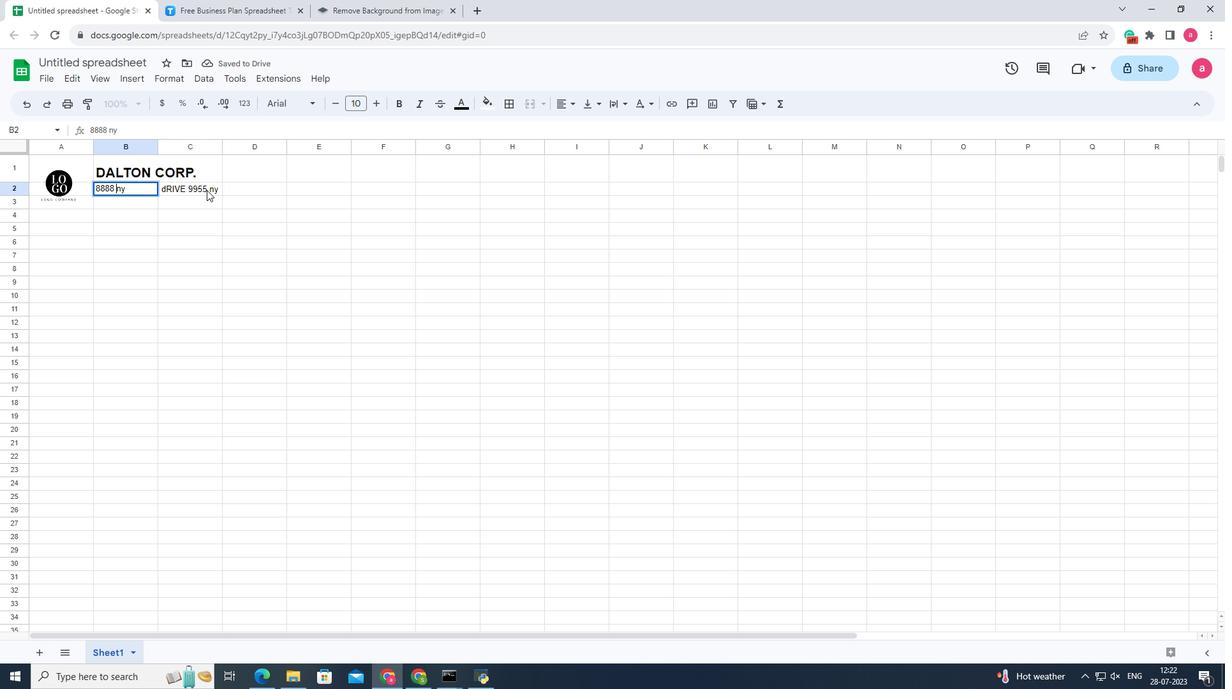 
Action: Mouse moved to (128, 184)
Screenshot: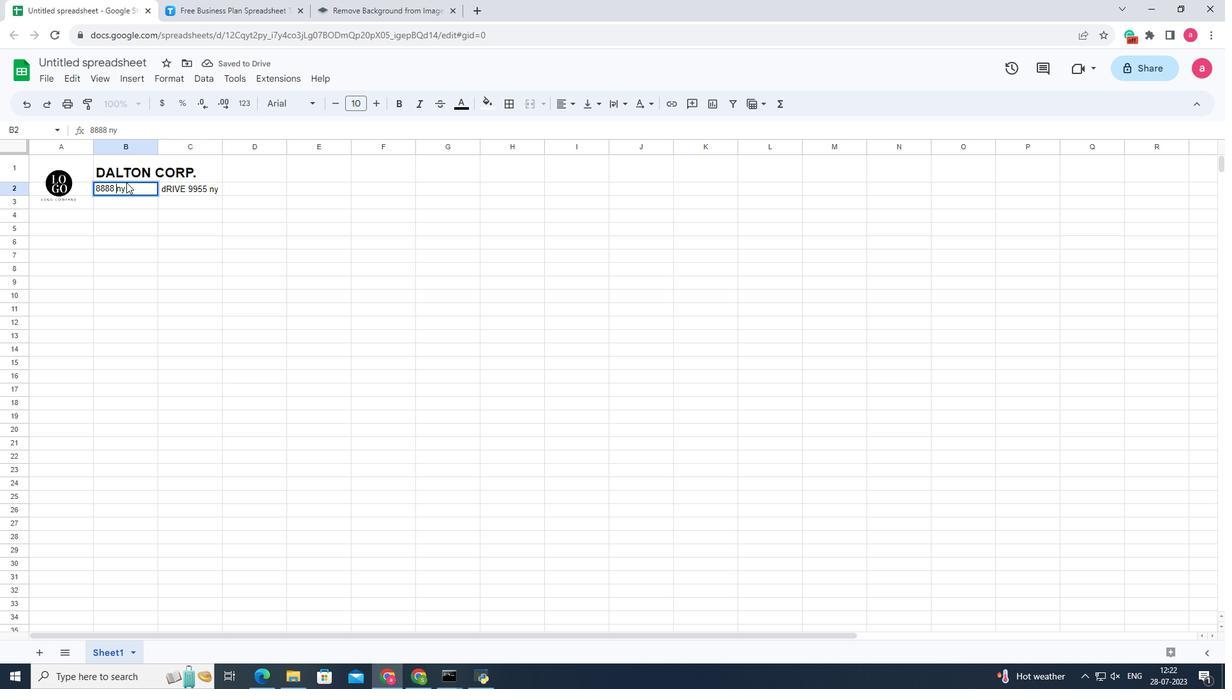 
Action: Mouse pressed left at (128, 184)
Screenshot: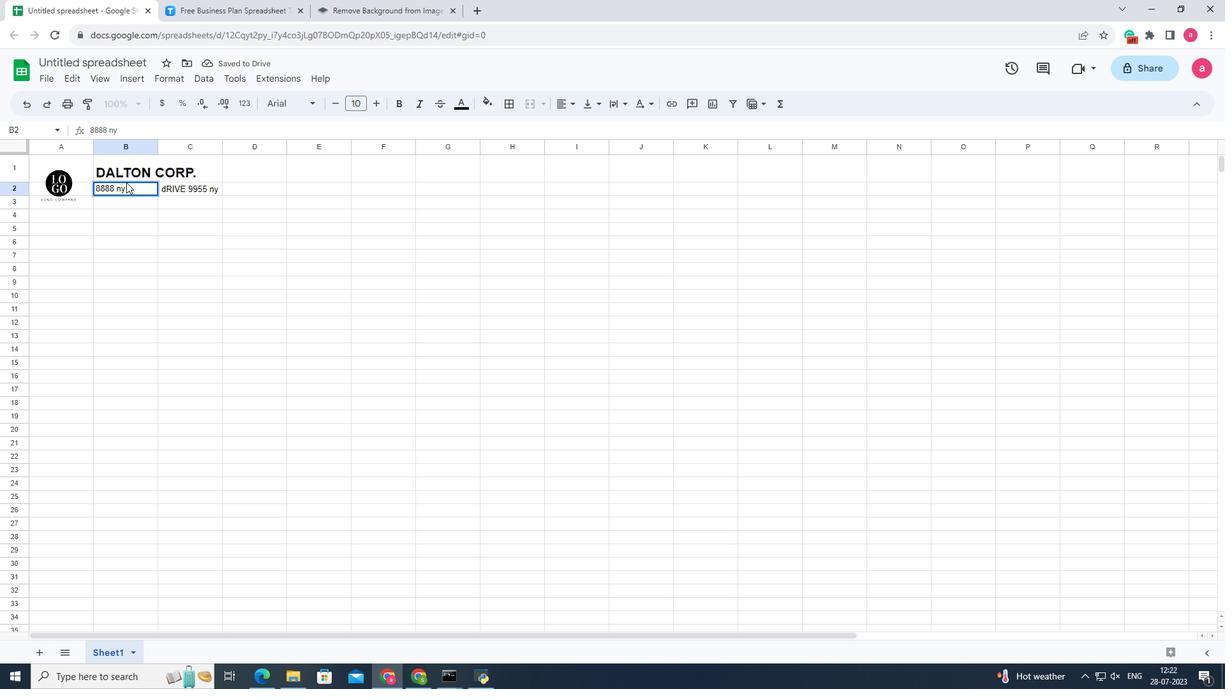 
Action: Mouse moved to (130, 192)
Screenshot: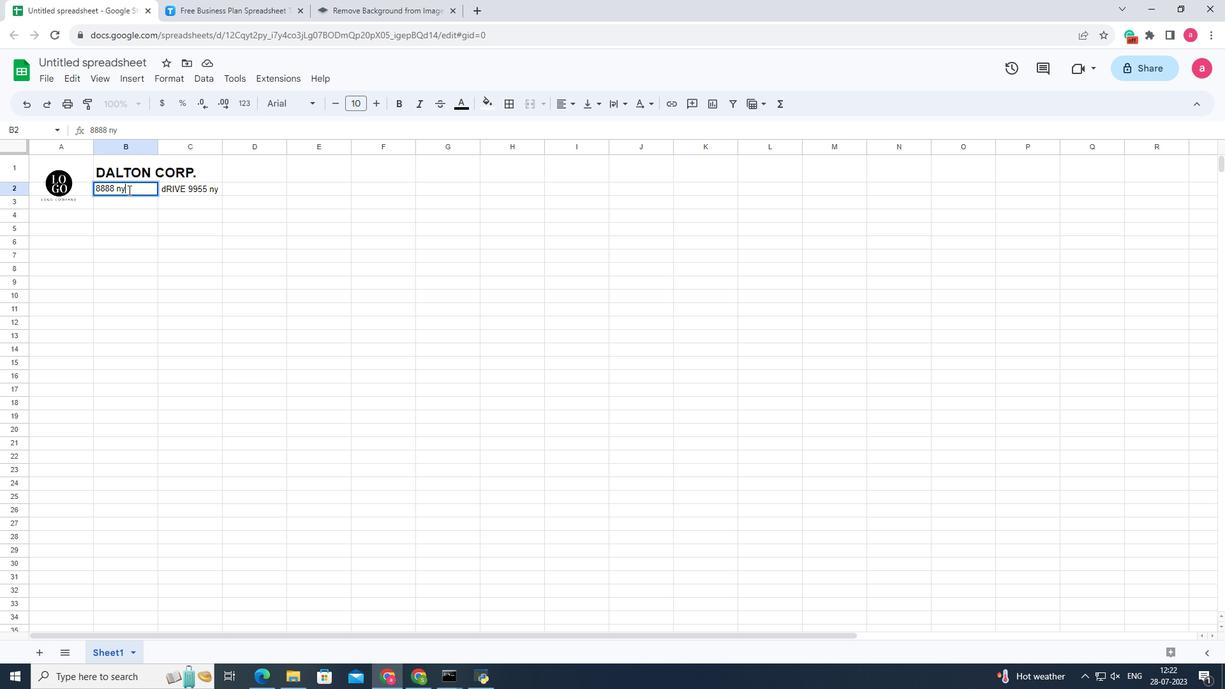 
Action: Mouse pressed left at (130, 192)
Screenshot: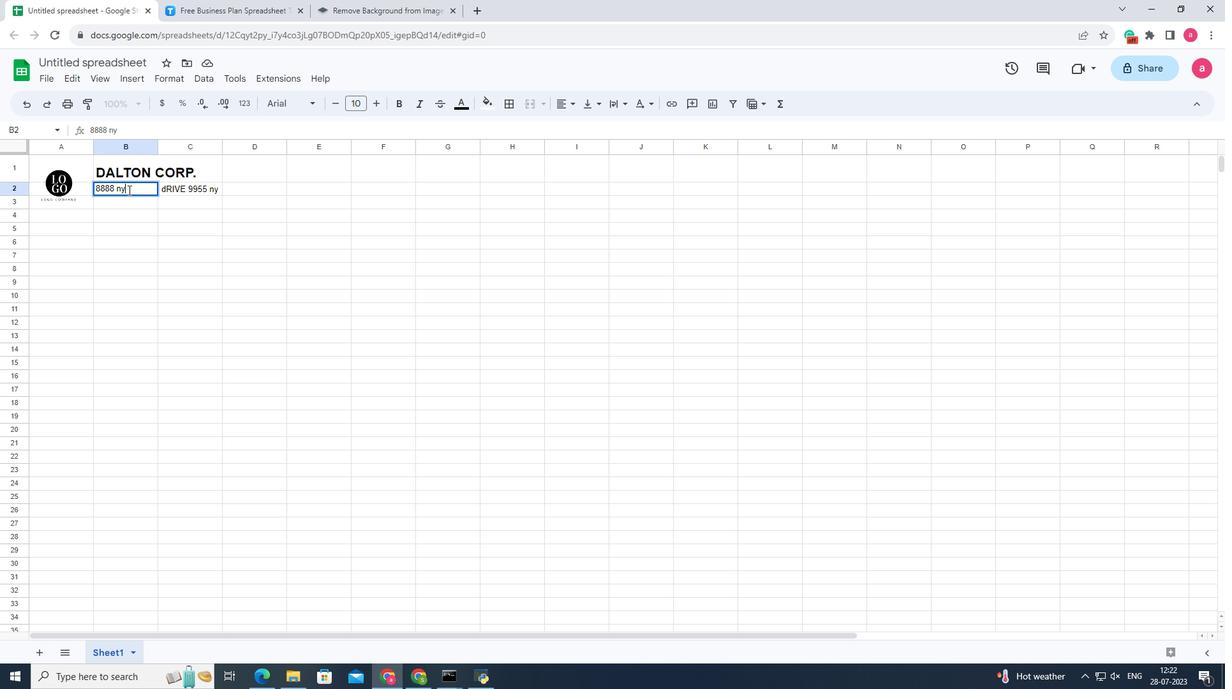
Action: Key pressed <Key.backspace><Key.backspace><Key.caps_lock><Key.shift>sI<Key.backspace>LITO<Key.backspace><Key.backspace>NGTON<Key.space><Key.shift><Key.shift><Key.shift><Key.shift><Key.shift><Key.shift><Key.shift><Key.shift><Key.shift><Key.shift><Key.shift><Key.shift><Key.shift><Key.shift><Key.shift><Key.shift><Key.shift><Key.shift><Key.shift><Key.shift><Key.shift><Key.shift><Key.shift><Key.shift><Key.shift><Key.shift><Key.shift><Key.shift>dRIVE<Key.space>9955<Key.space><Key.shift>ny
Screenshot: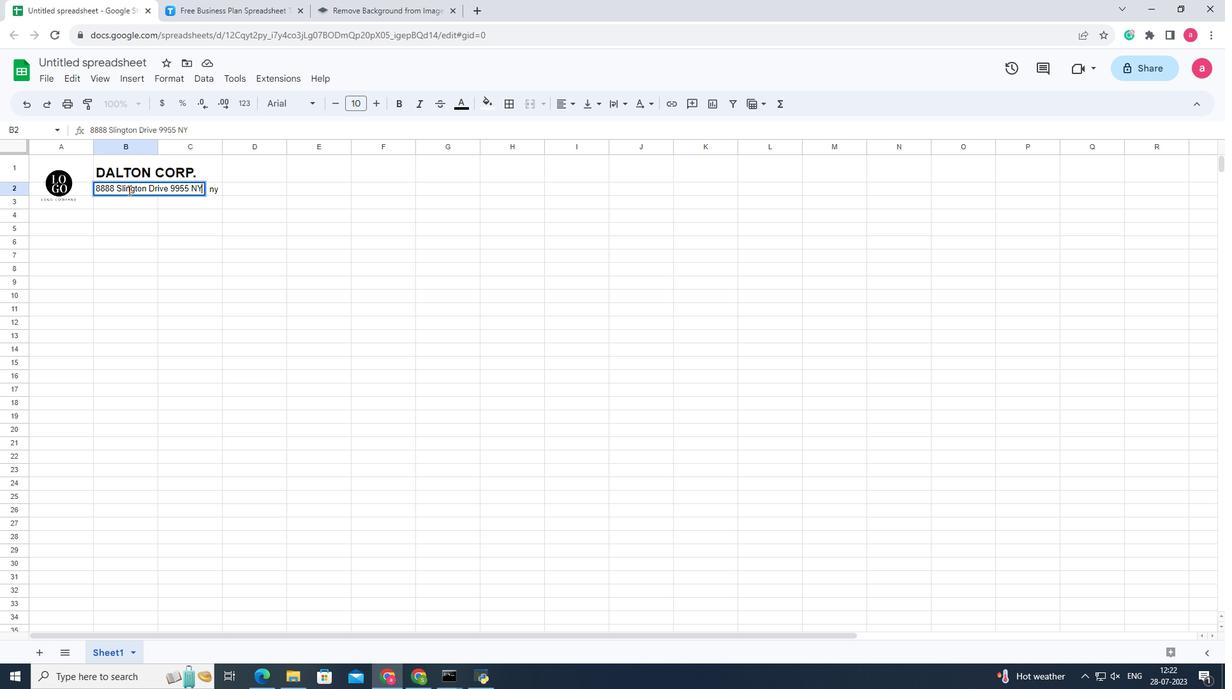 
Action: Mouse moved to (169, 212)
Screenshot: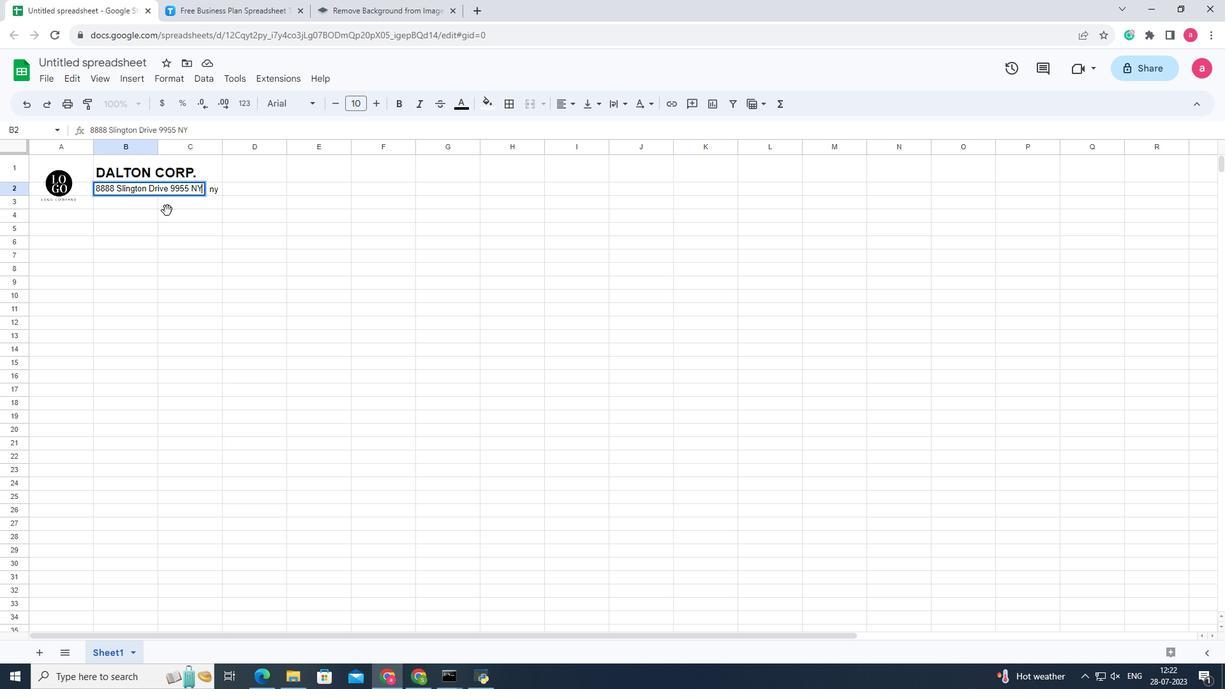 
Action: Mouse pressed left at (169, 212)
Screenshot: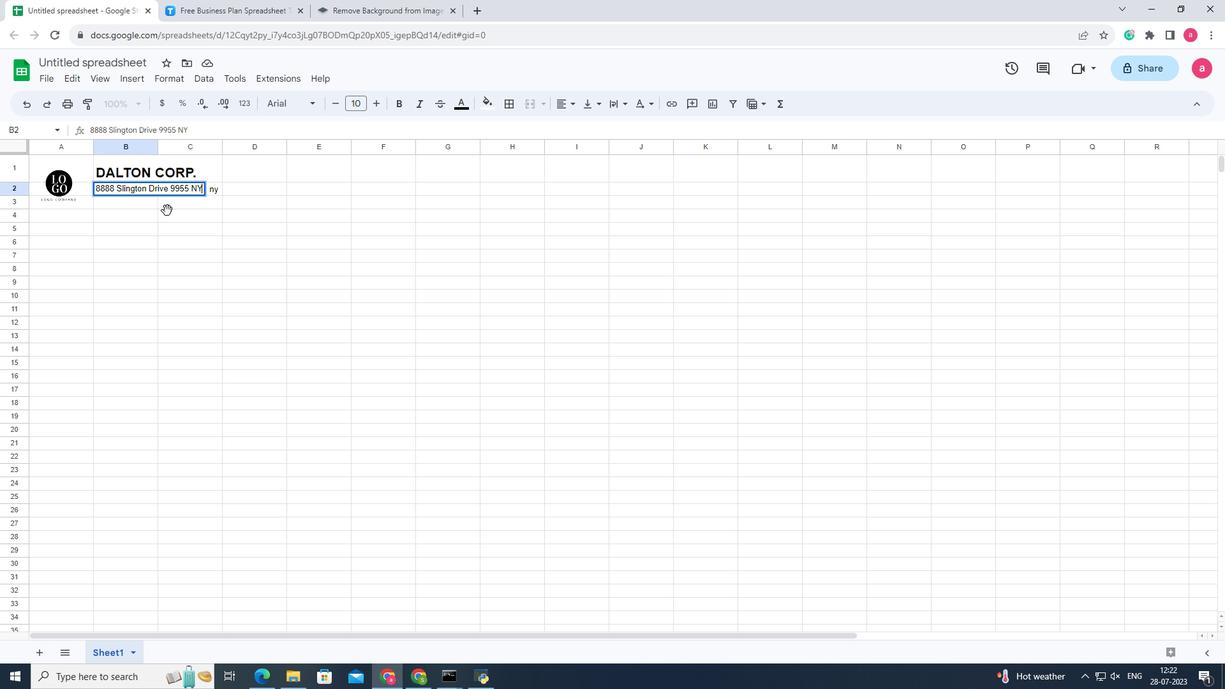 
Action: Mouse moved to (128, 202)
Screenshot: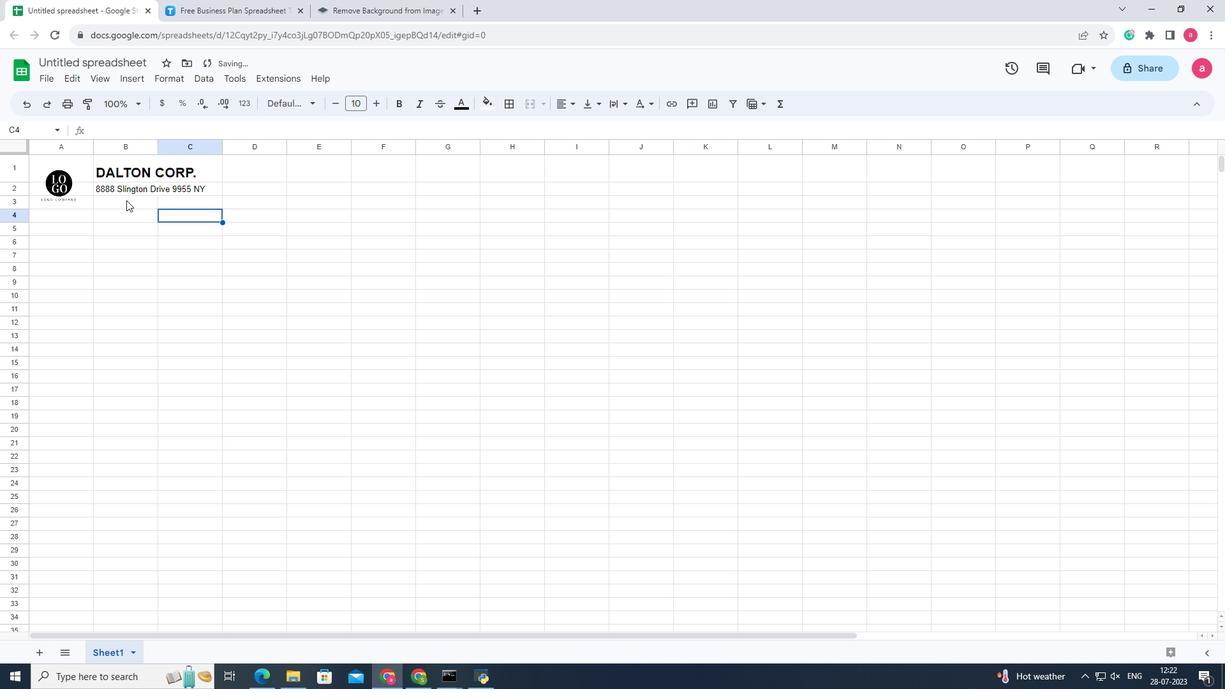 
Action: Mouse pressed left at (128, 202)
Screenshot: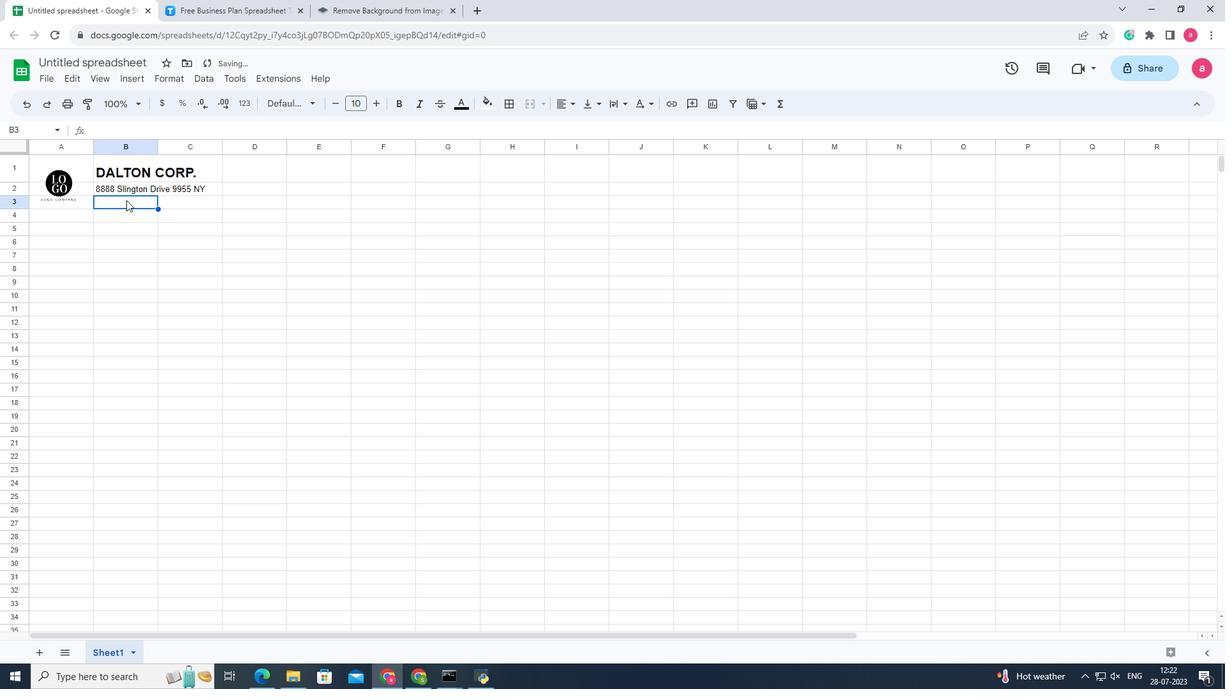 
Action: Mouse pressed left at (128, 202)
Screenshot: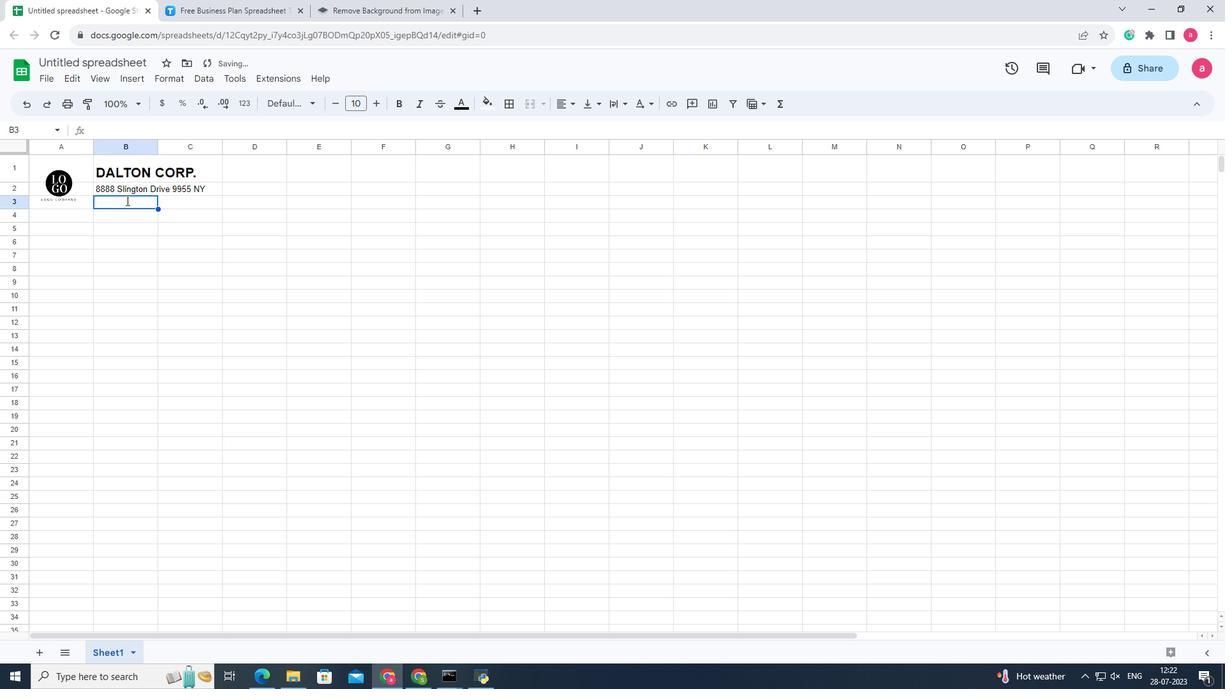 
Action: Key pressed BORERDIKEN<Key.space><Key.backspace>SBATCHETLA<Key.shift>@GMAIL.COM<Key.shift><Key.shift><Key.shift><Key.shift><Key.shift><Key.shift>|<Key.space>222<Key.space>777<Key.space>9999
Screenshot: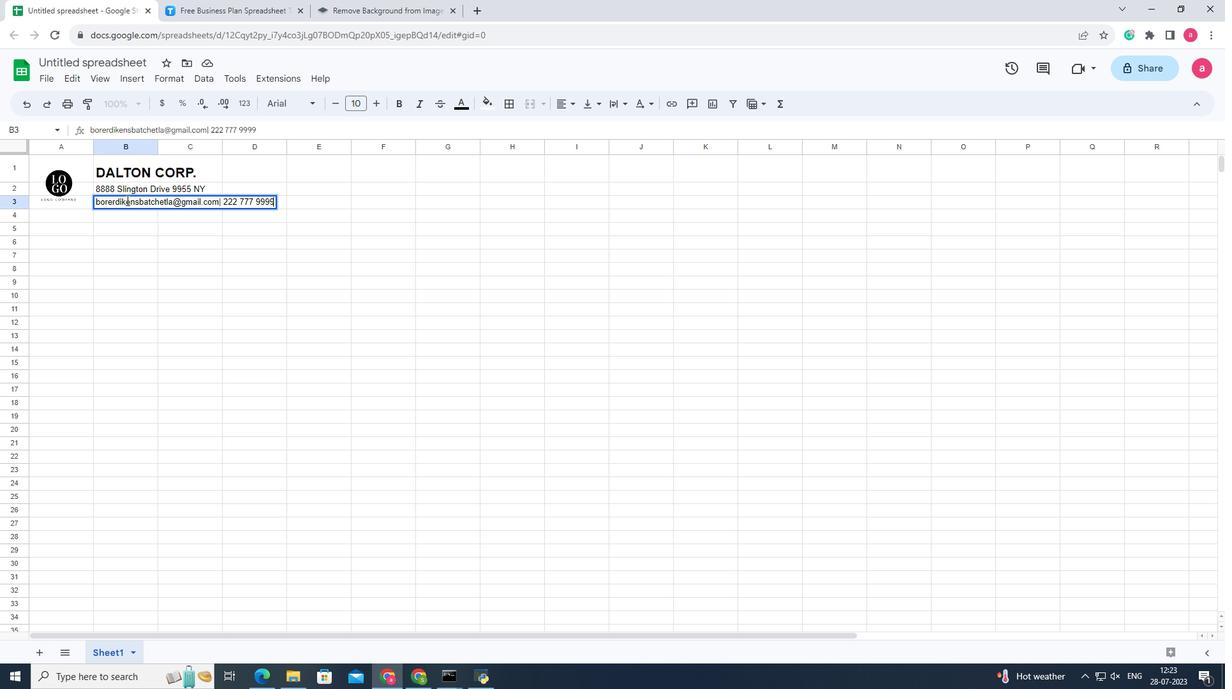 
Action: Mouse moved to (525, 180)
Screenshot: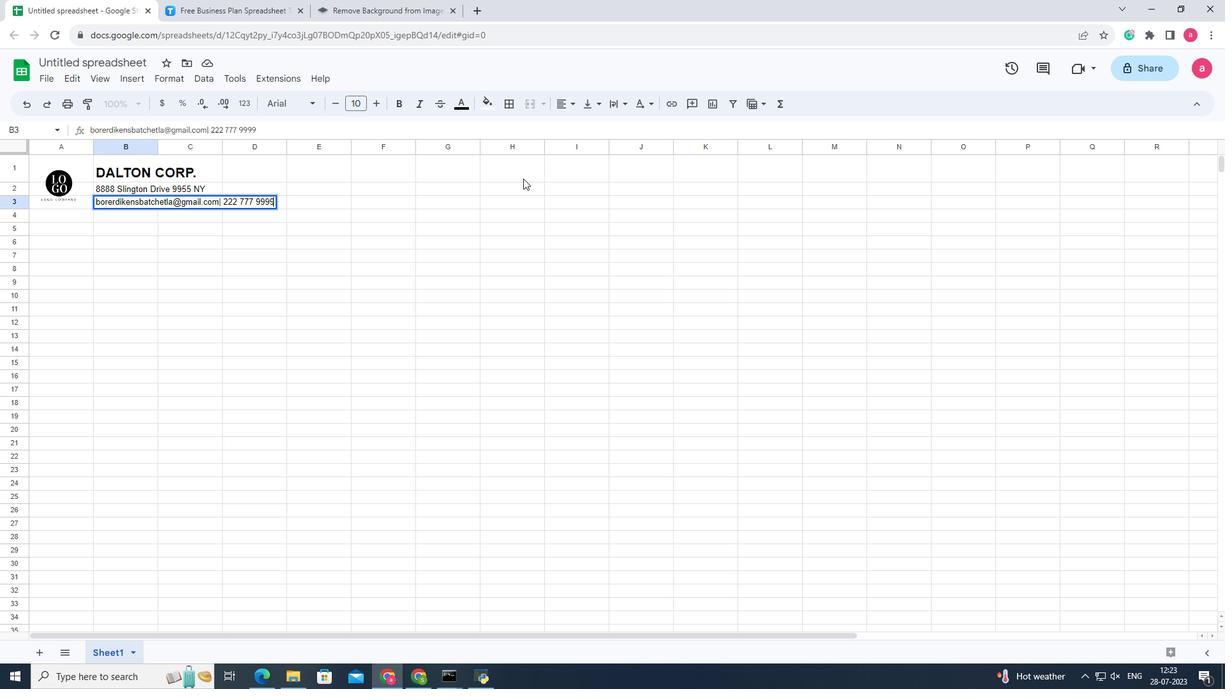
Action: Mouse pressed left at (525, 180)
Screenshot: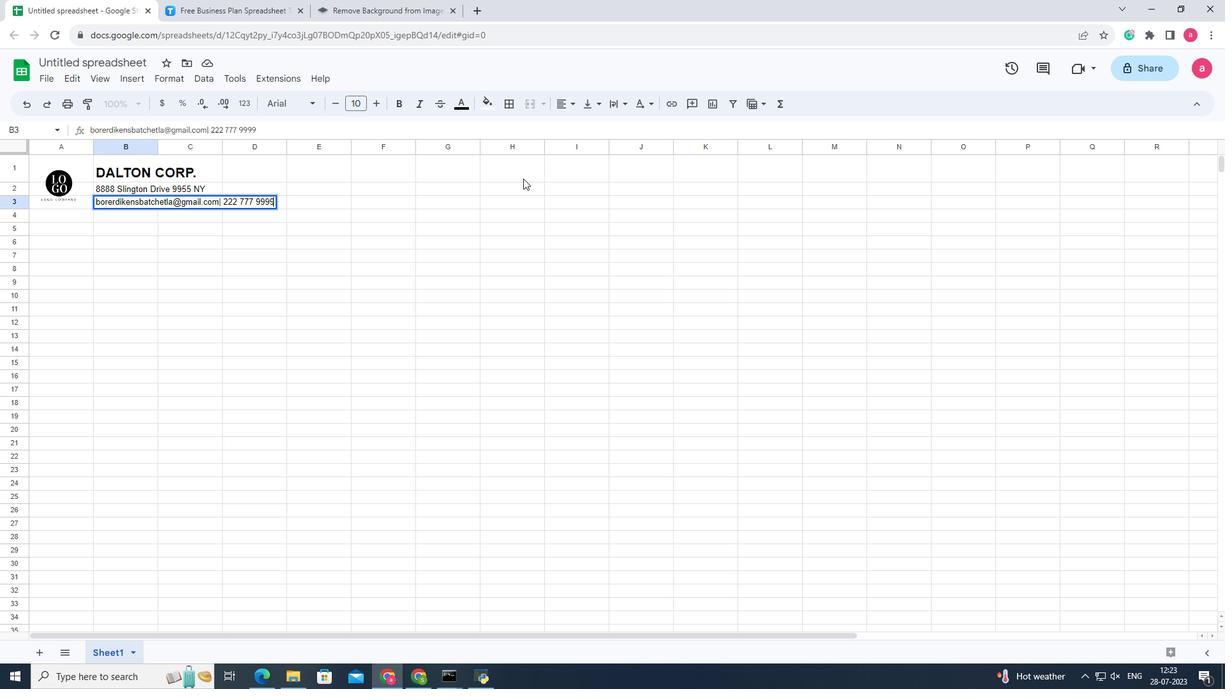 
Action: Mouse moved to (571, 172)
Screenshot: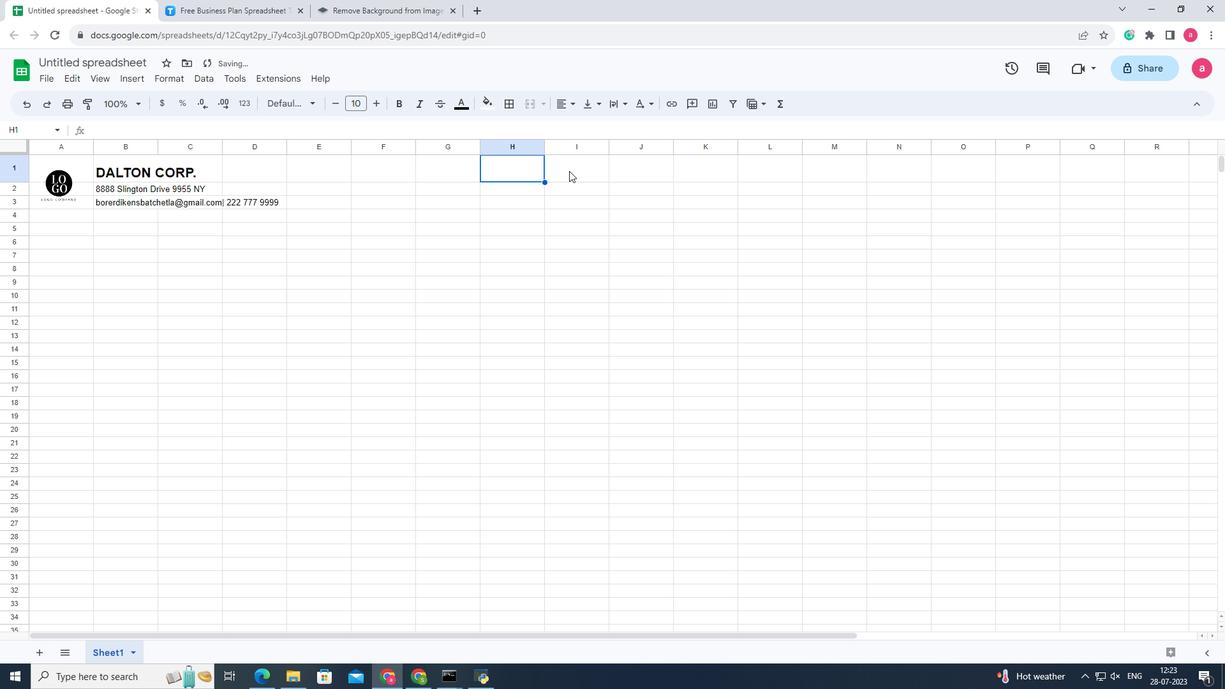 
Action: Mouse pressed left at (571, 172)
Screenshot: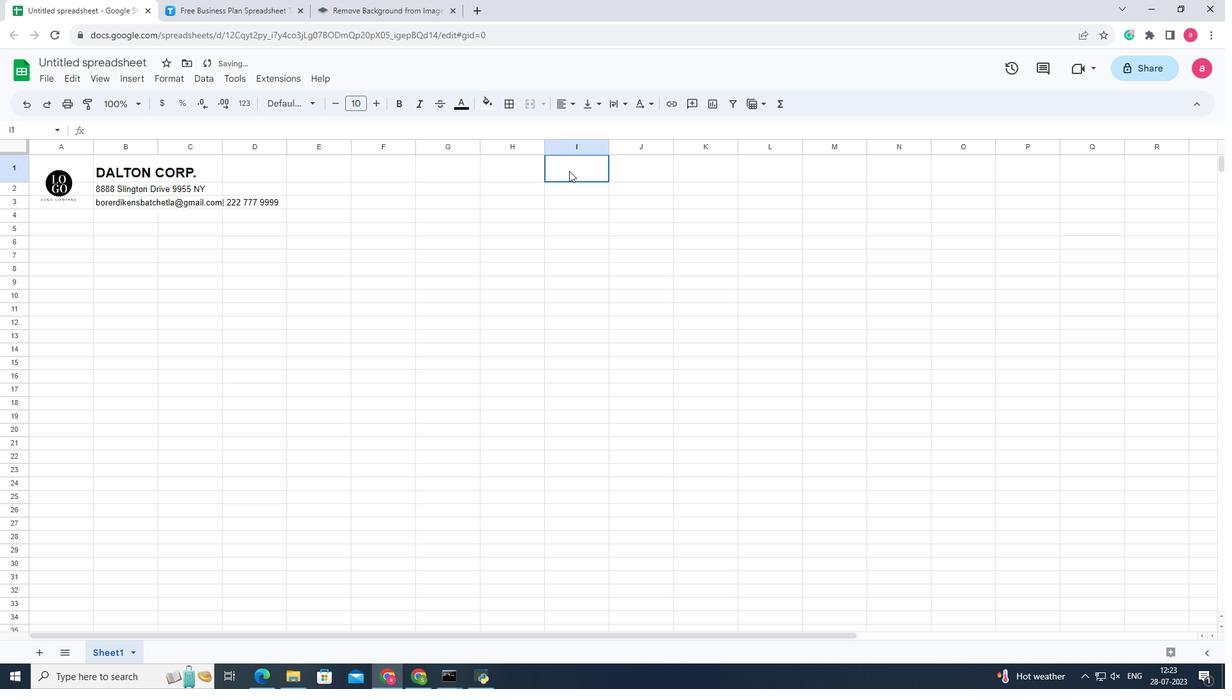 
Action: Mouse moved to (623, 174)
Screenshot: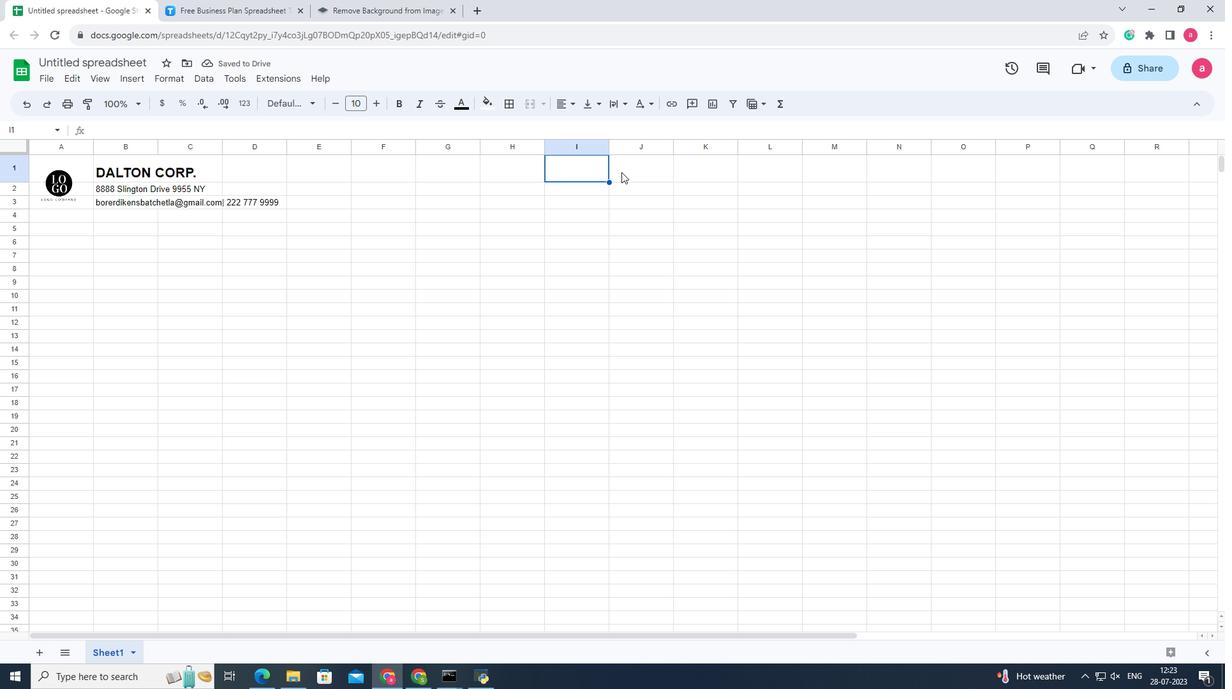 
Action: Mouse pressed left at (623, 174)
Screenshot: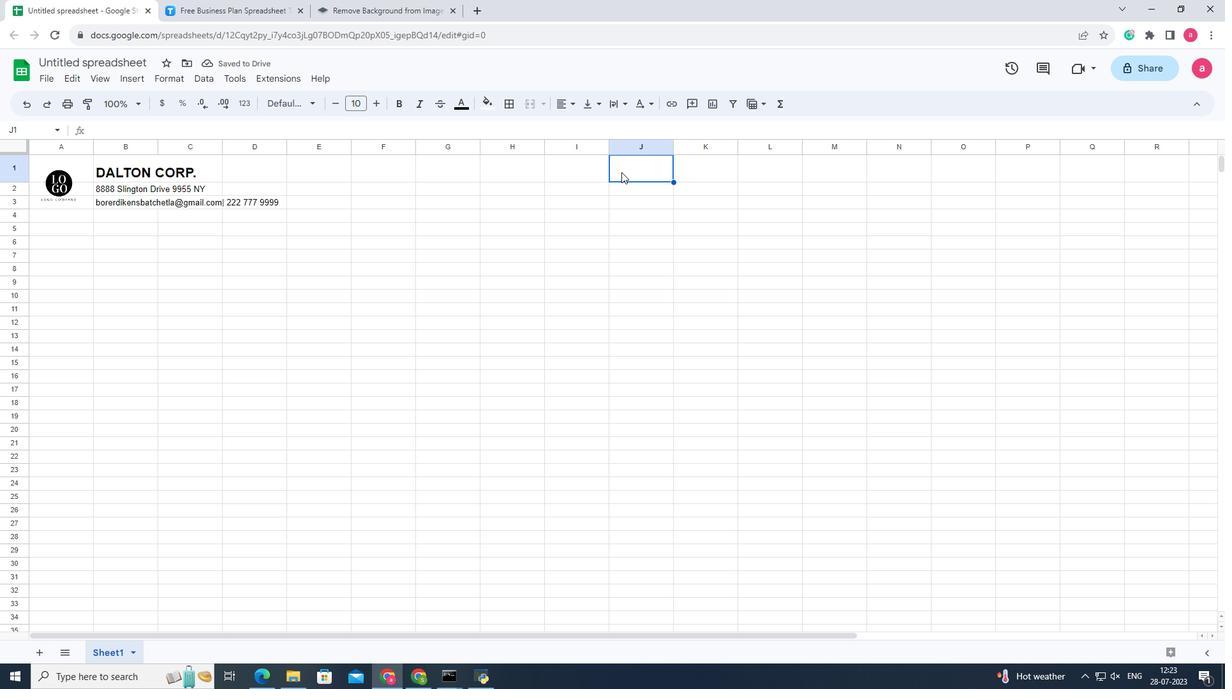 
Action: Mouse moved to (592, 169)
Screenshot: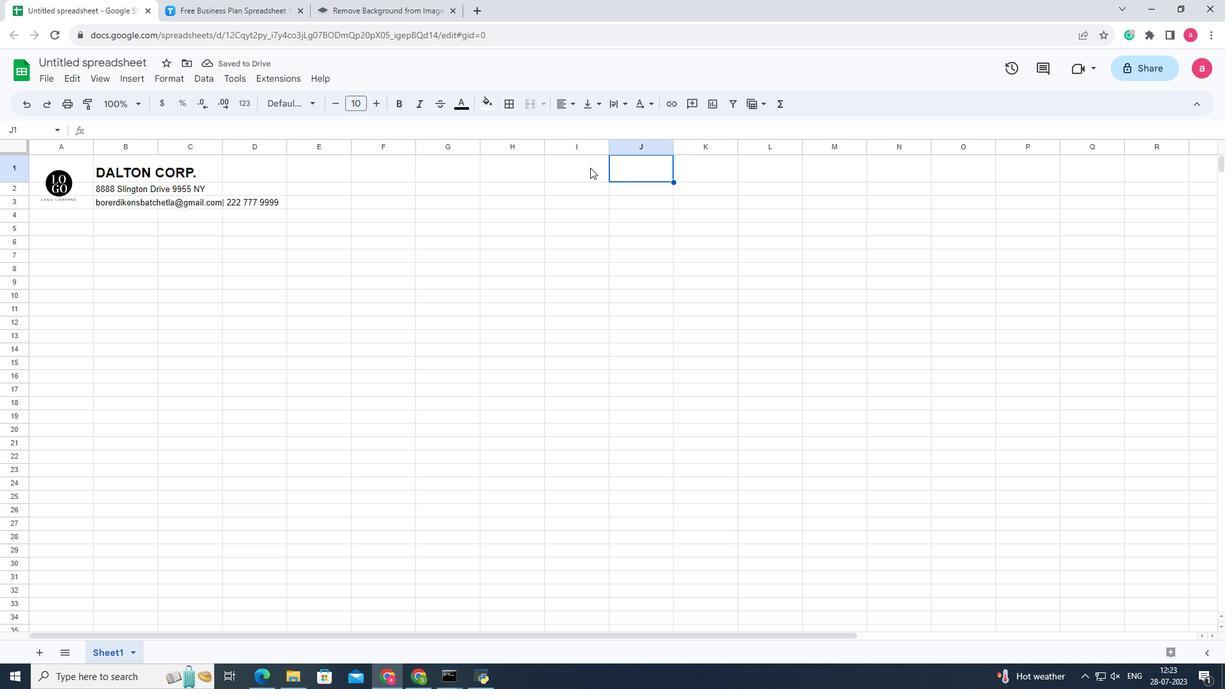 
Action: Mouse pressed left at (592, 169)
Screenshot: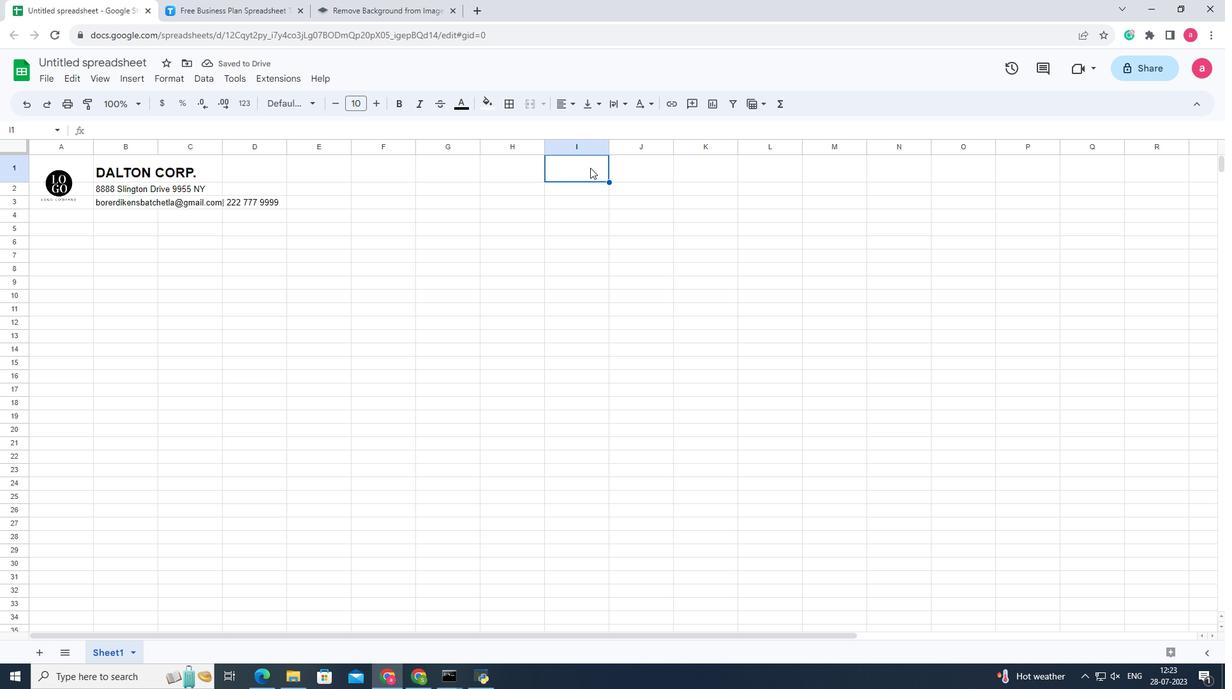 
Action: Mouse moved to (574, 167)
Screenshot: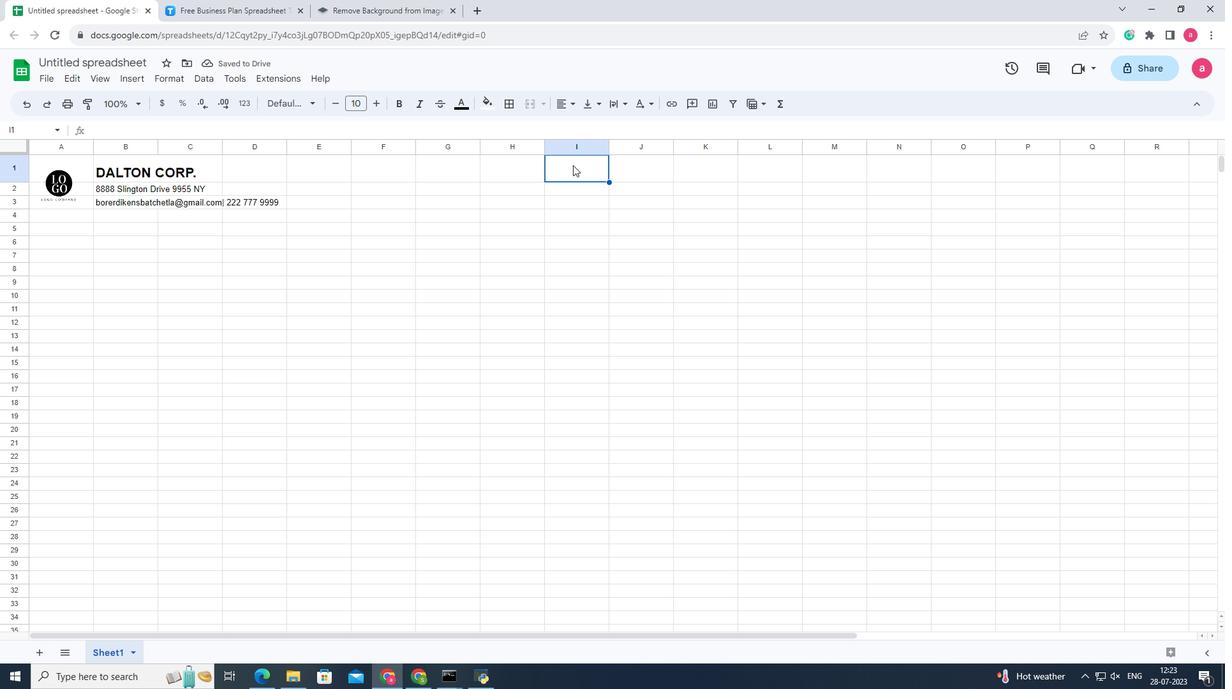 
Action: Mouse pressed left at (574, 167)
Screenshot: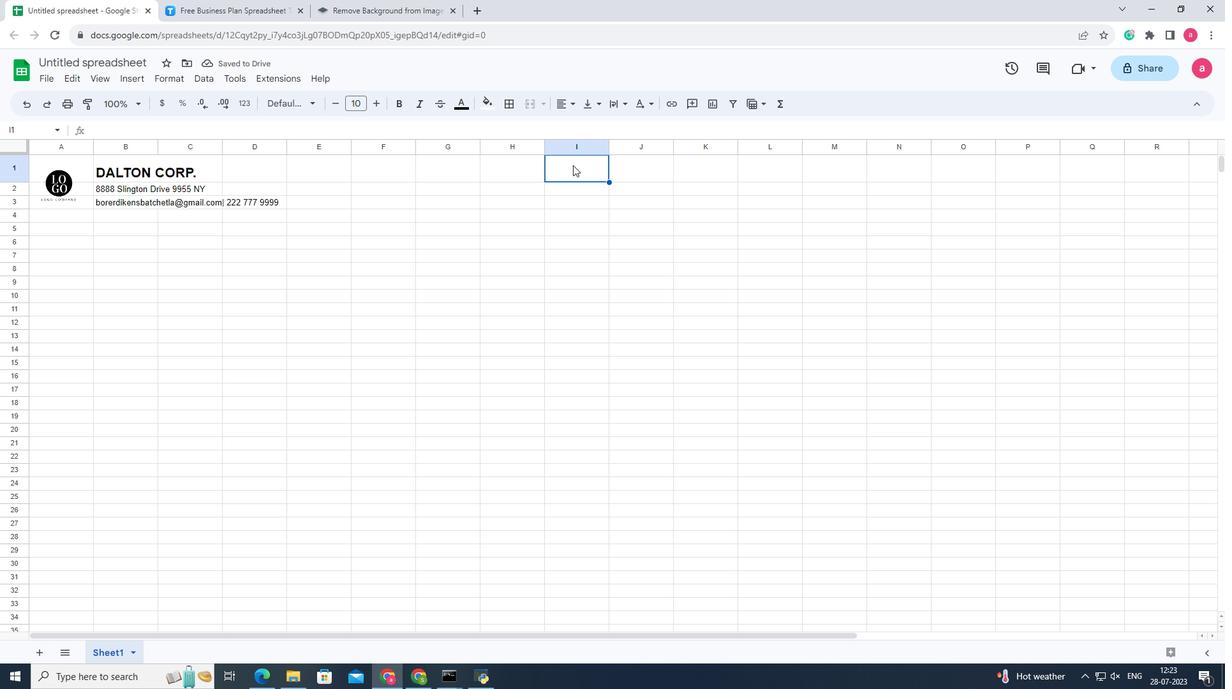 
Action: Mouse pressed left at (574, 167)
Screenshot: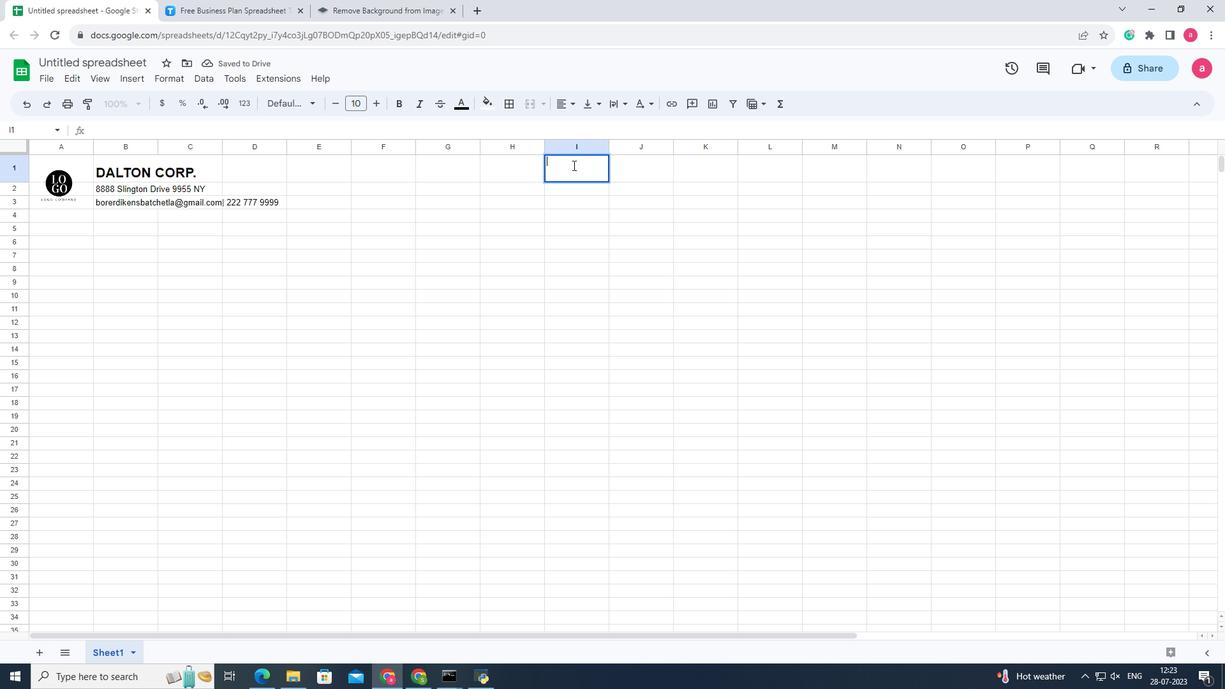 
Action: Key pressed <Key.shift>dU<Key.backspace><Key.backspace>BU<Key.backspace><Key.backspace><Key.caps_lock>bu<Key.backspace><Key.caps_lock>USINESS<Key.space><Key.shift>pLAN<Key.space><Key.shift>sPREADSHEET
Screenshot: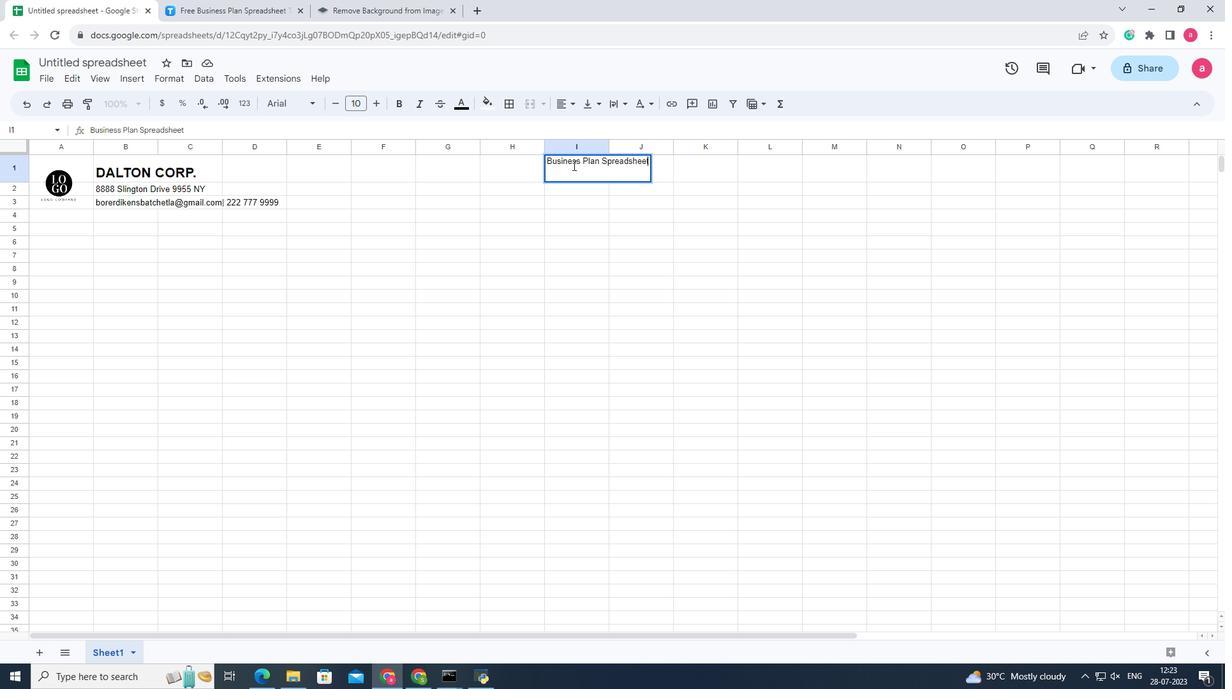 
Action: Mouse moved to (616, 211)
Screenshot: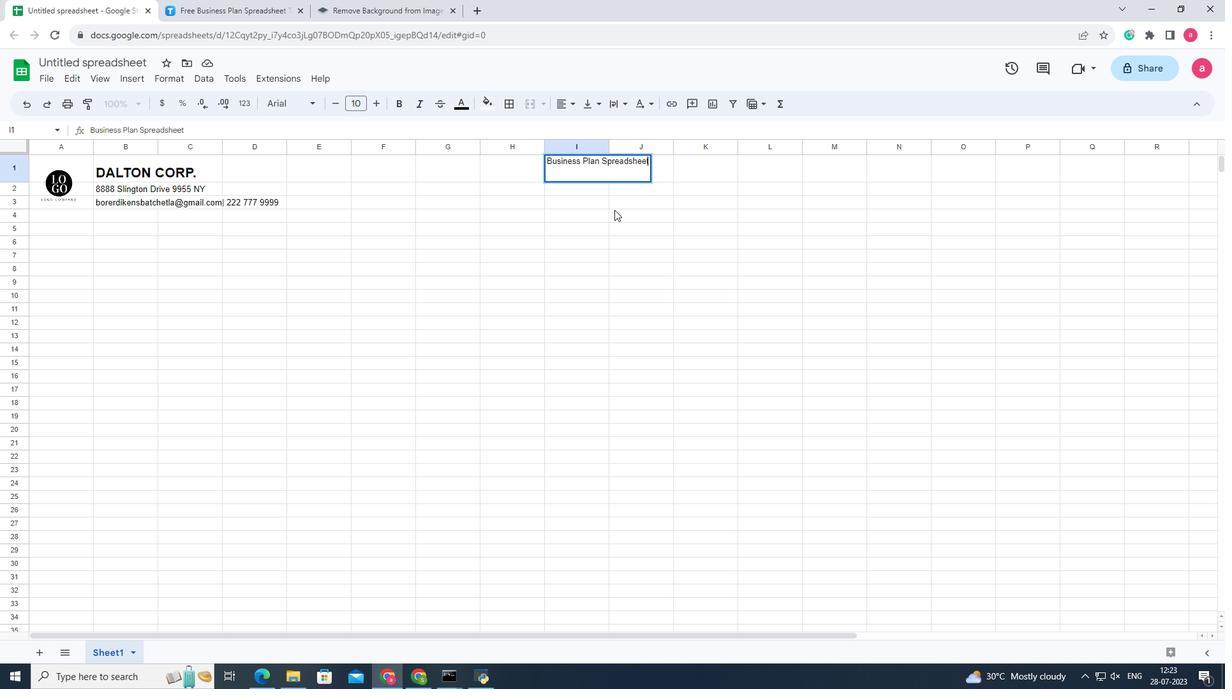 
Action: Mouse pressed left at (616, 211)
Screenshot: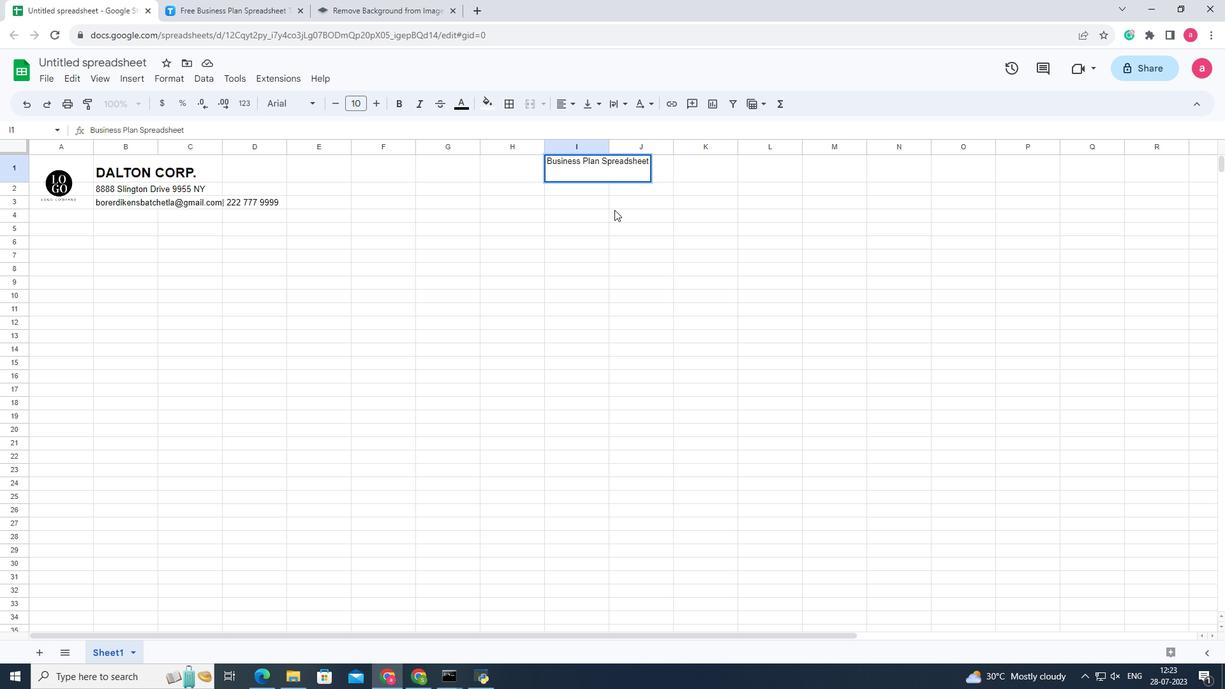 
Action: Mouse moved to (583, 173)
Screenshot: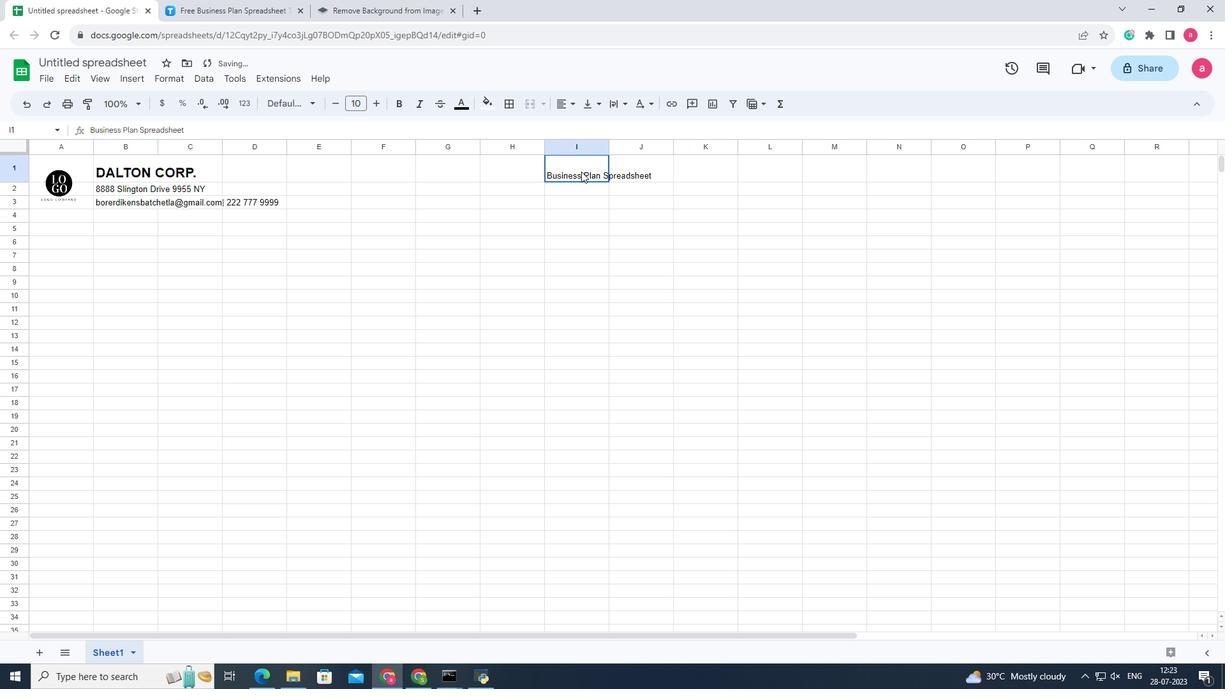 
Action: Mouse pressed left at (583, 173)
Screenshot: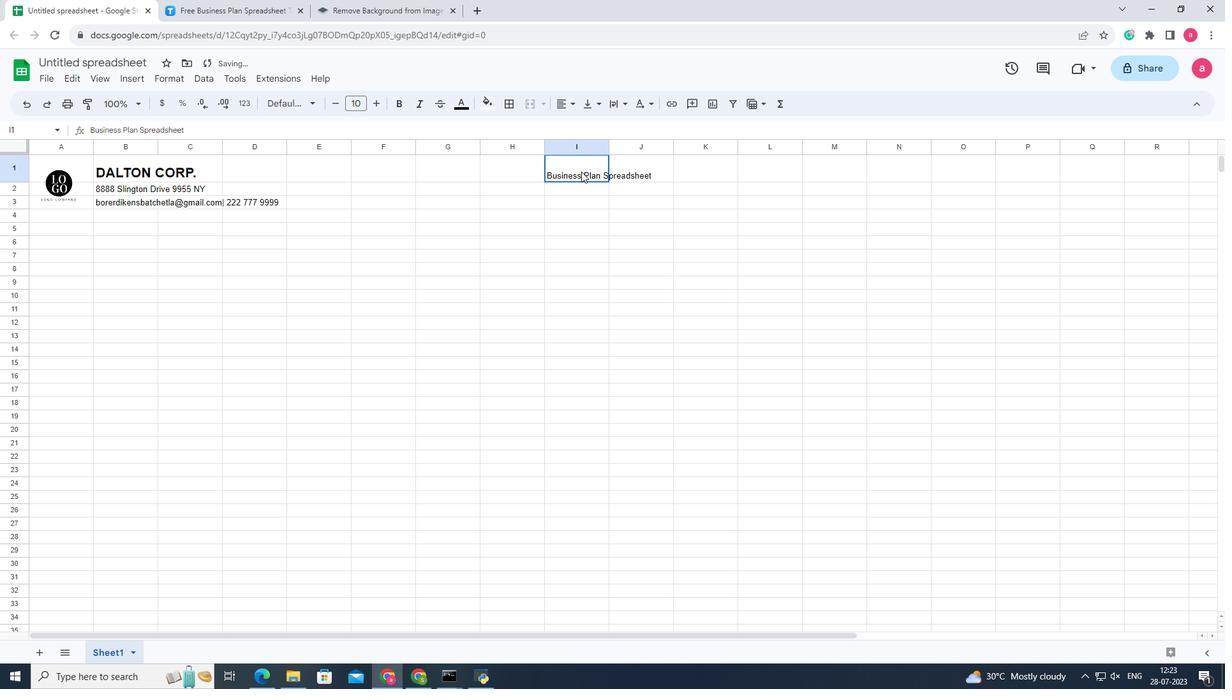 
Action: Mouse moved to (530, 103)
Screenshot: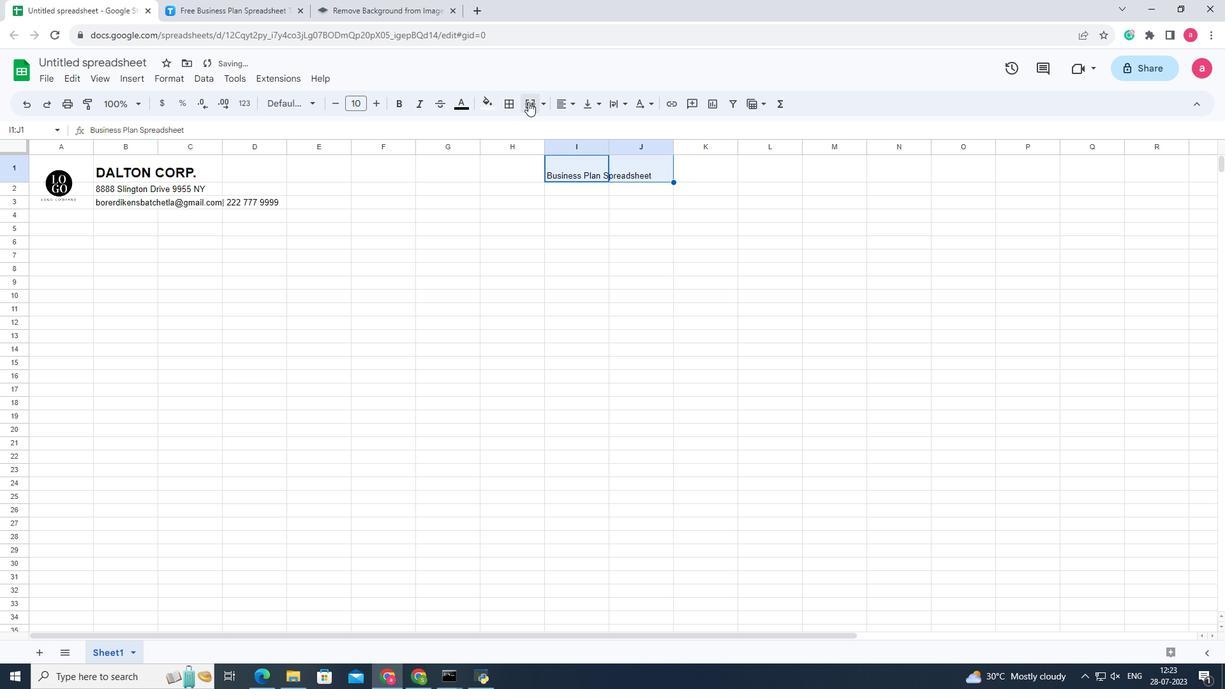 
Action: Mouse pressed left at (530, 103)
Screenshot: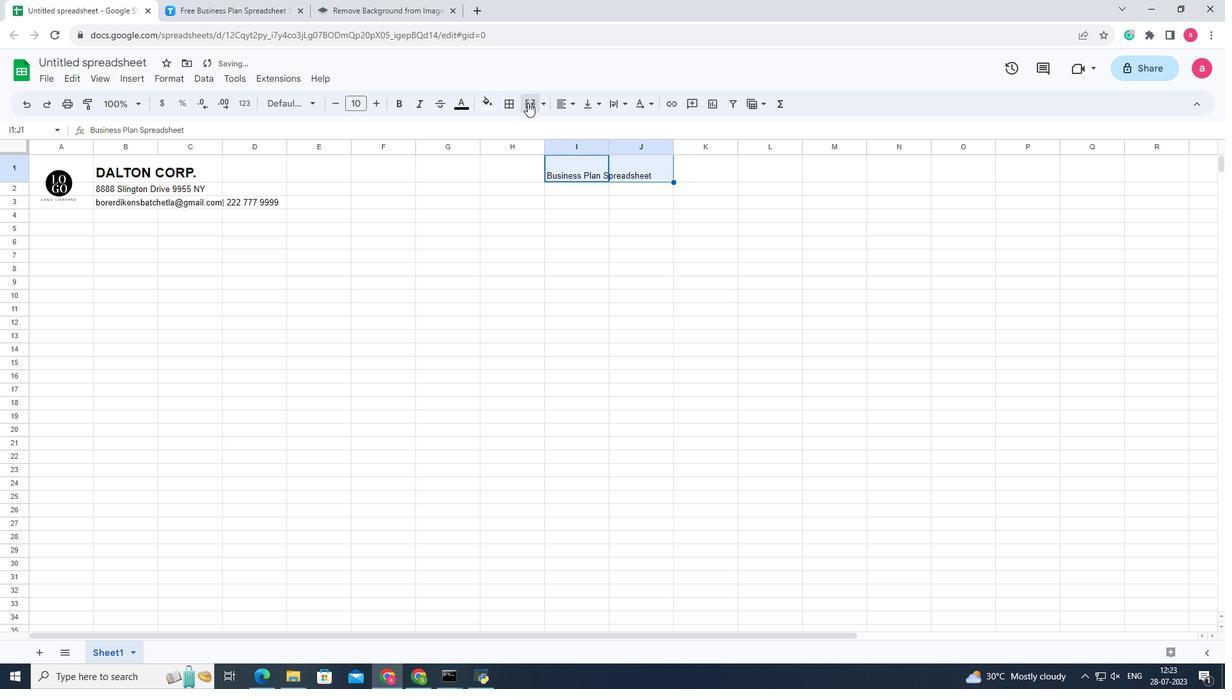 
Action: Mouse moved to (685, 179)
Screenshot: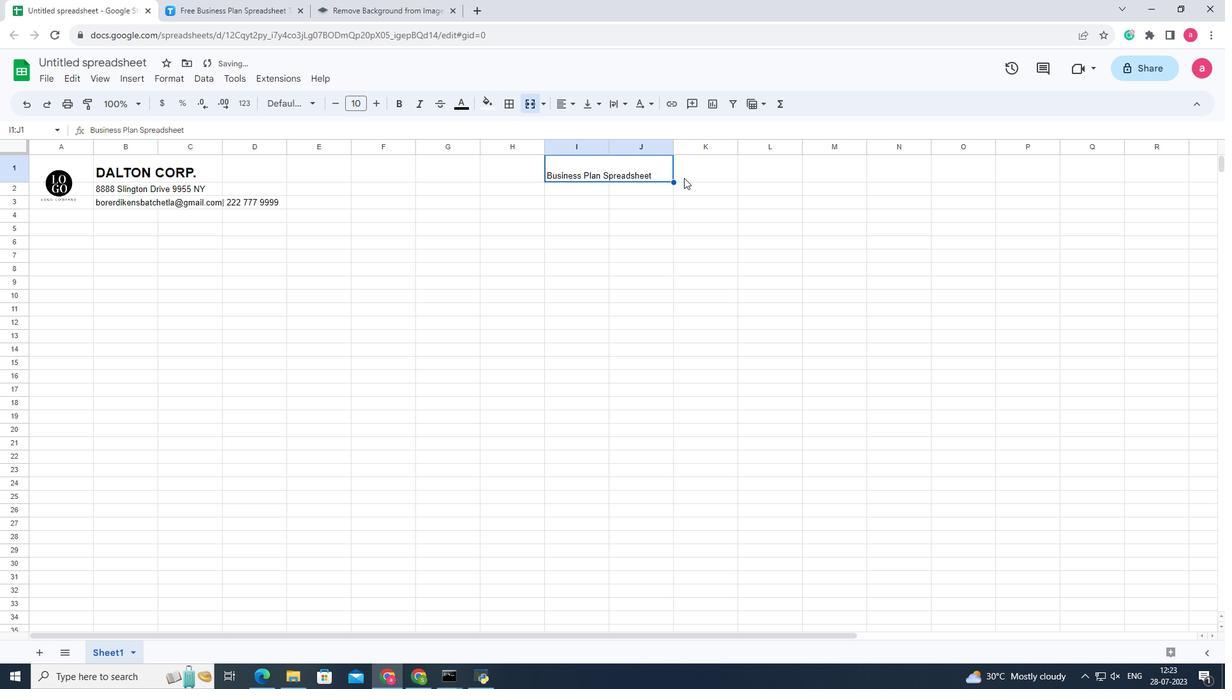 
Action: Mouse pressed left at (685, 179)
Screenshot: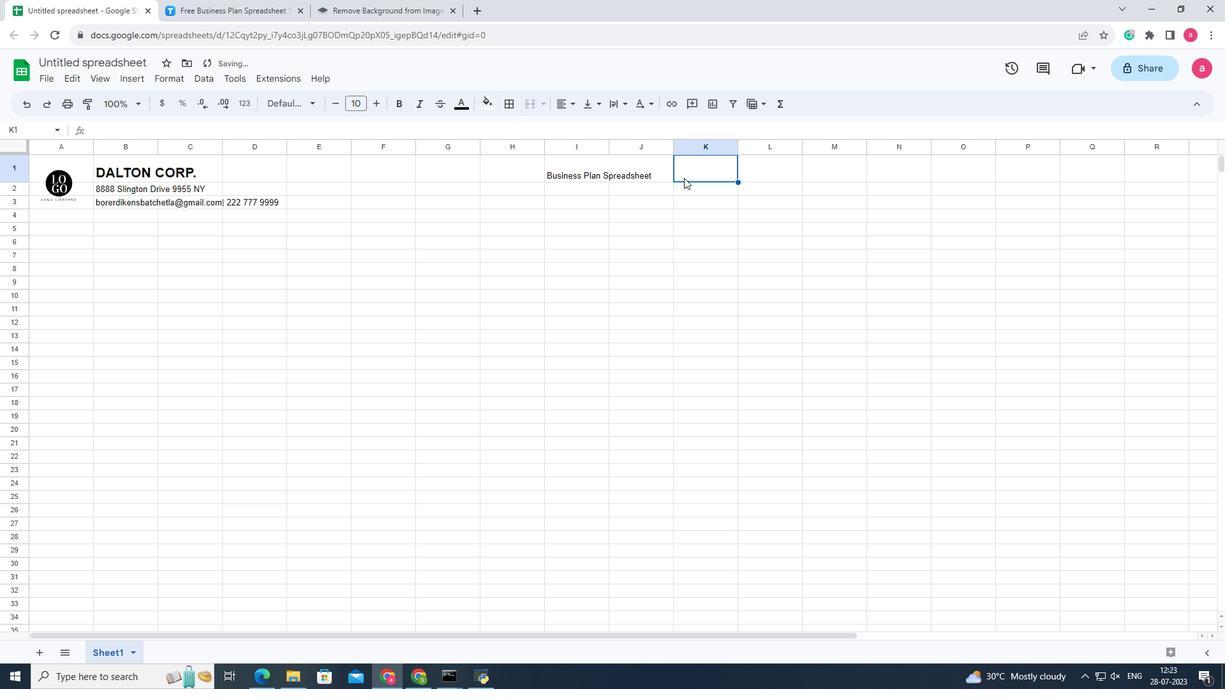 
Action: Mouse moved to (594, 174)
Screenshot: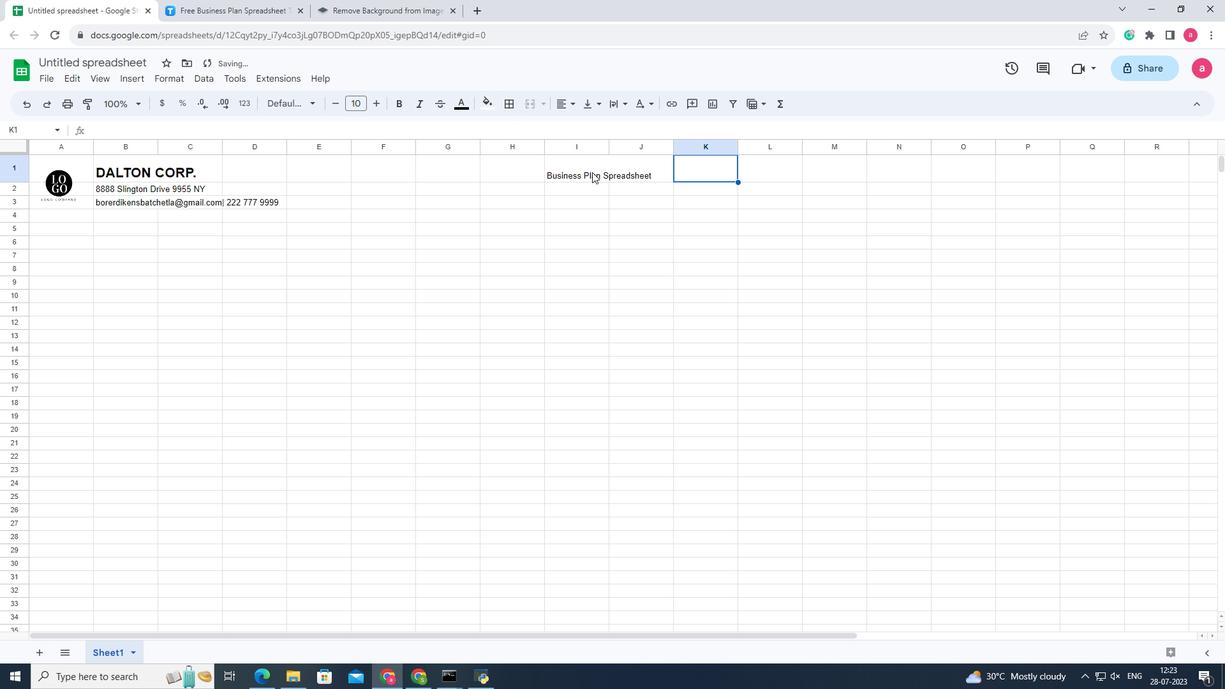 
Action: Mouse pressed left at (594, 174)
Screenshot: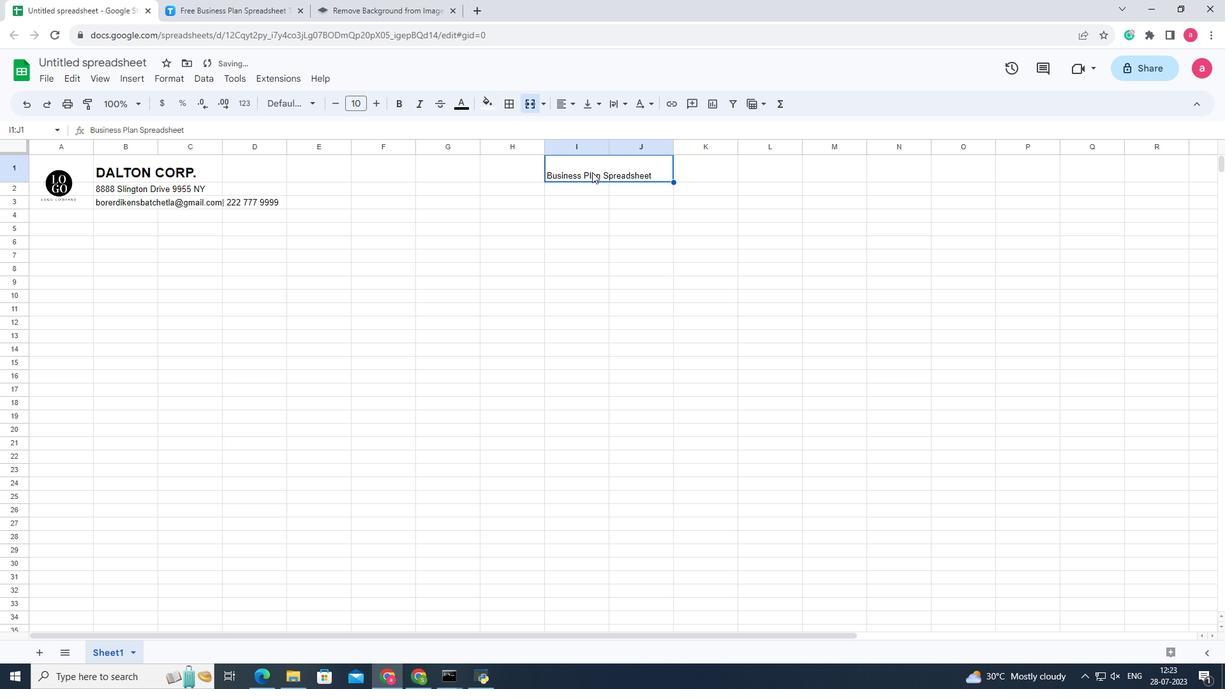 
Action: Mouse pressed left at (594, 174)
Screenshot: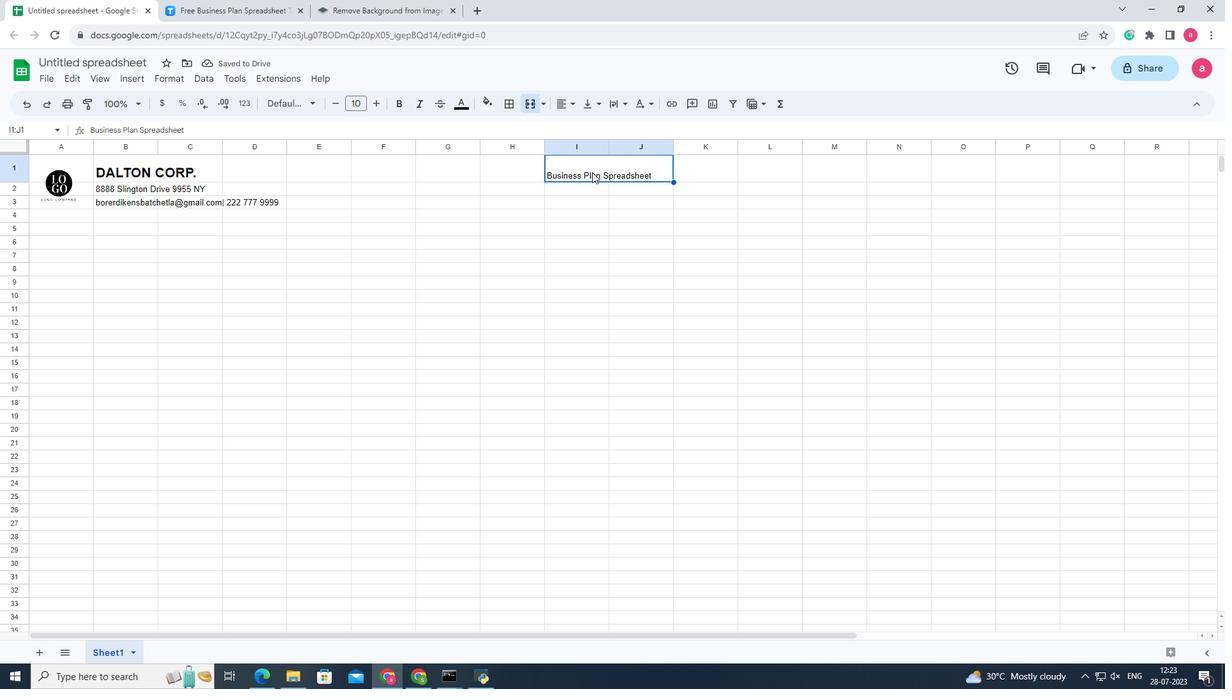 
Action: Mouse pressed left at (594, 174)
Screenshot: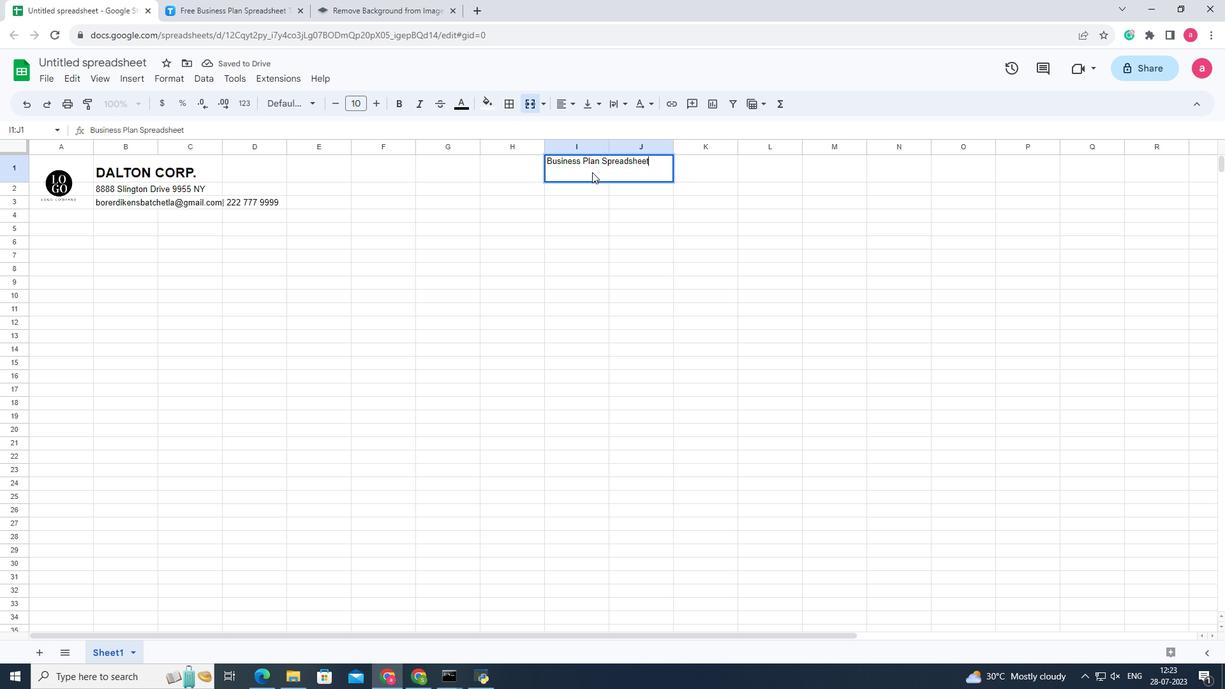 
Action: Mouse moved to (560, 163)
Screenshot: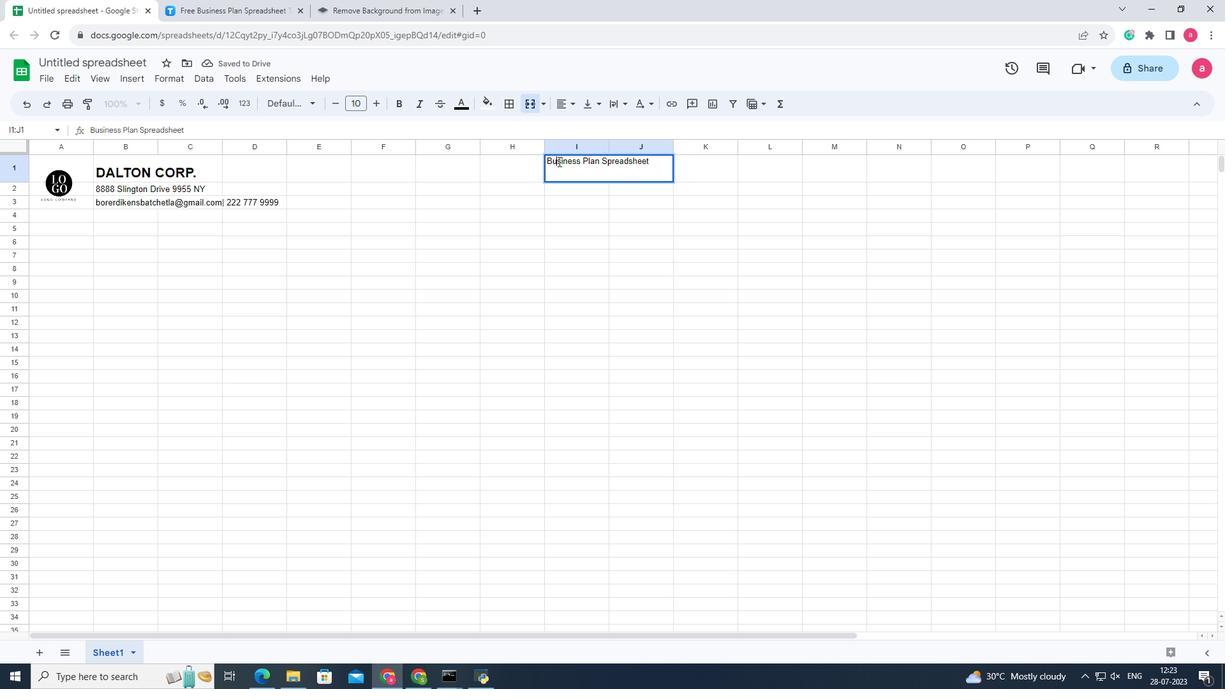 
Action: Mouse pressed left at (560, 163)
Screenshot: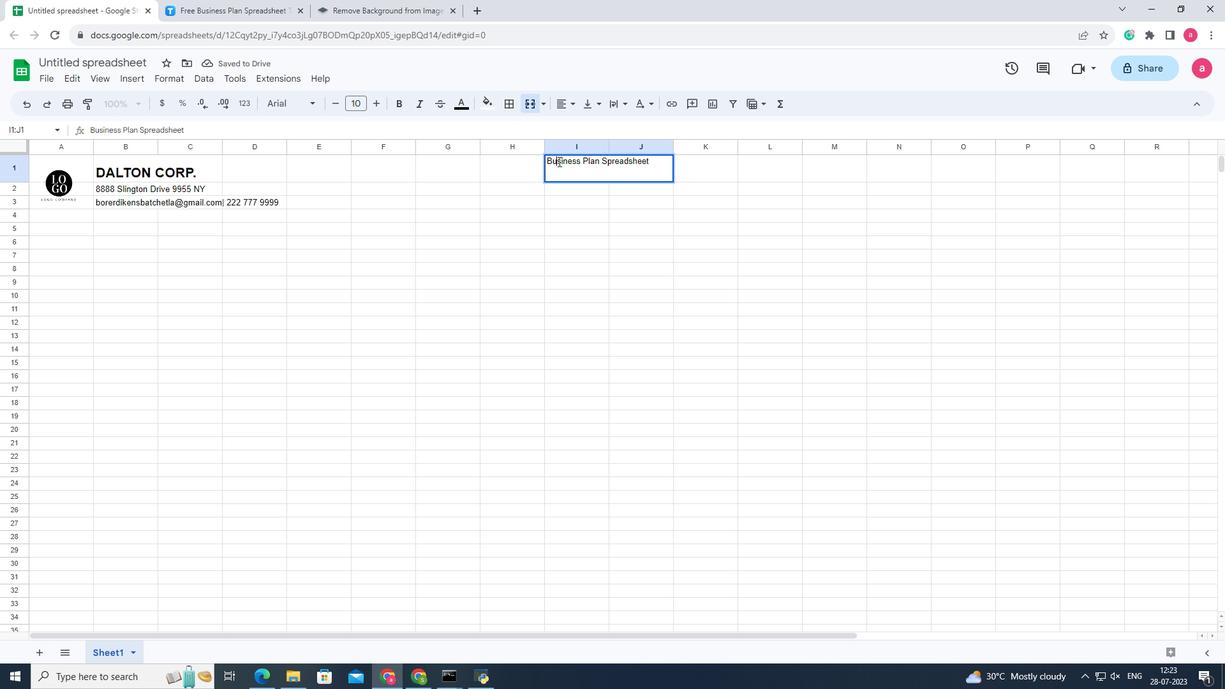 
Action: Mouse pressed left at (560, 163)
Screenshot: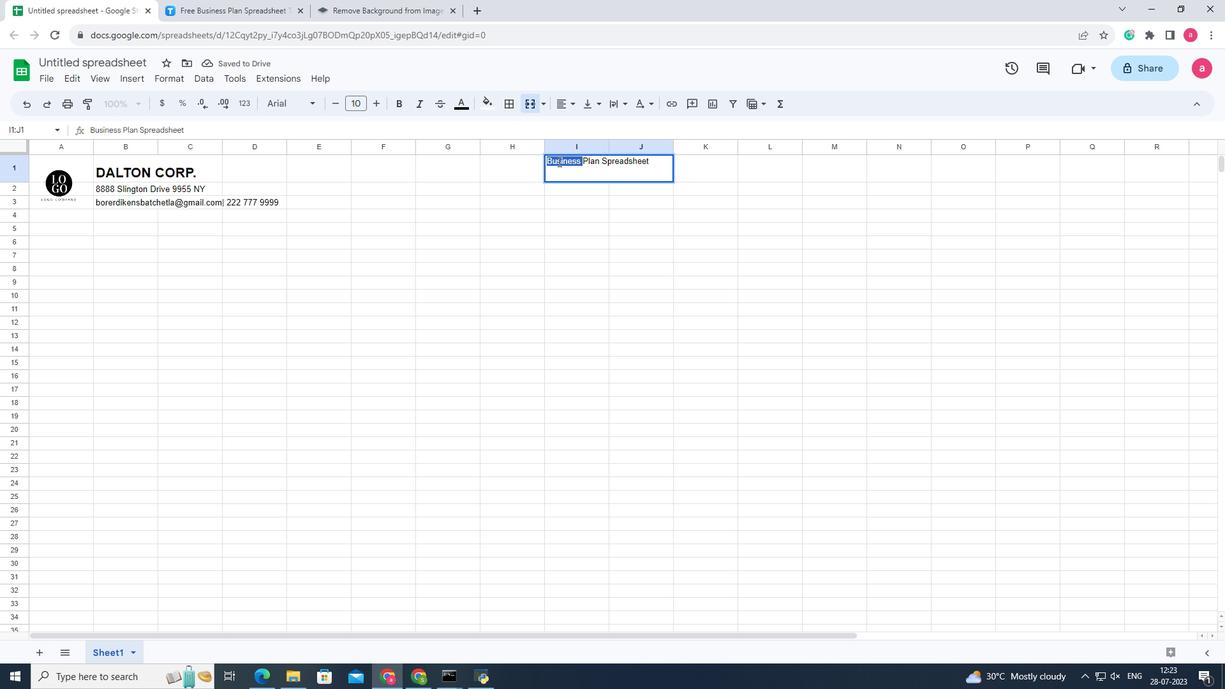 
Action: Mouse pressed left at (560, 163)
Screenshot: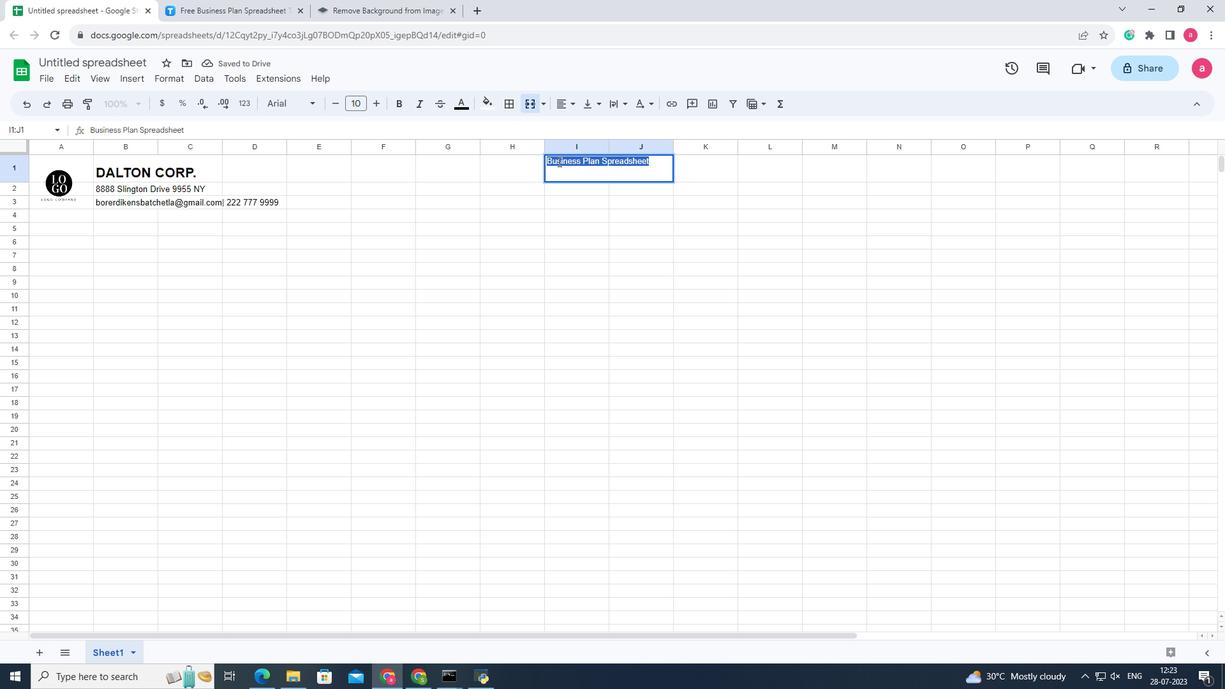 
Action: Mouse moved to (378, 102)
Screenshot: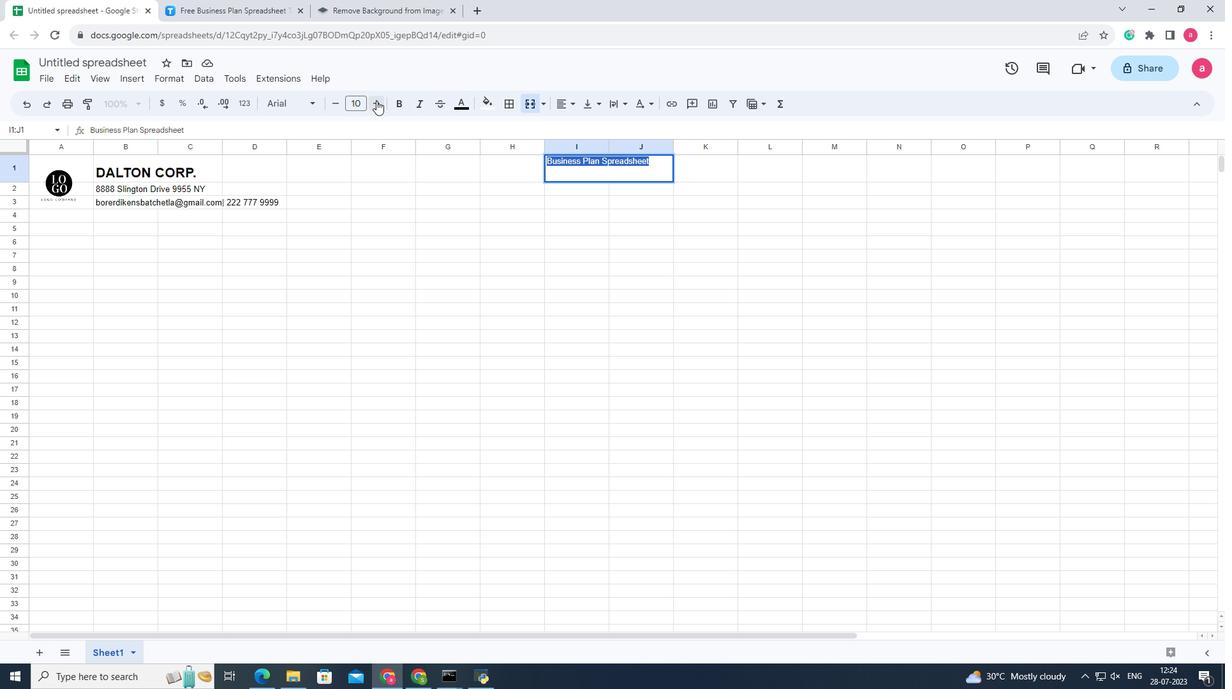 
Action: Mouse pressed left at (378, 102)
Screenshot: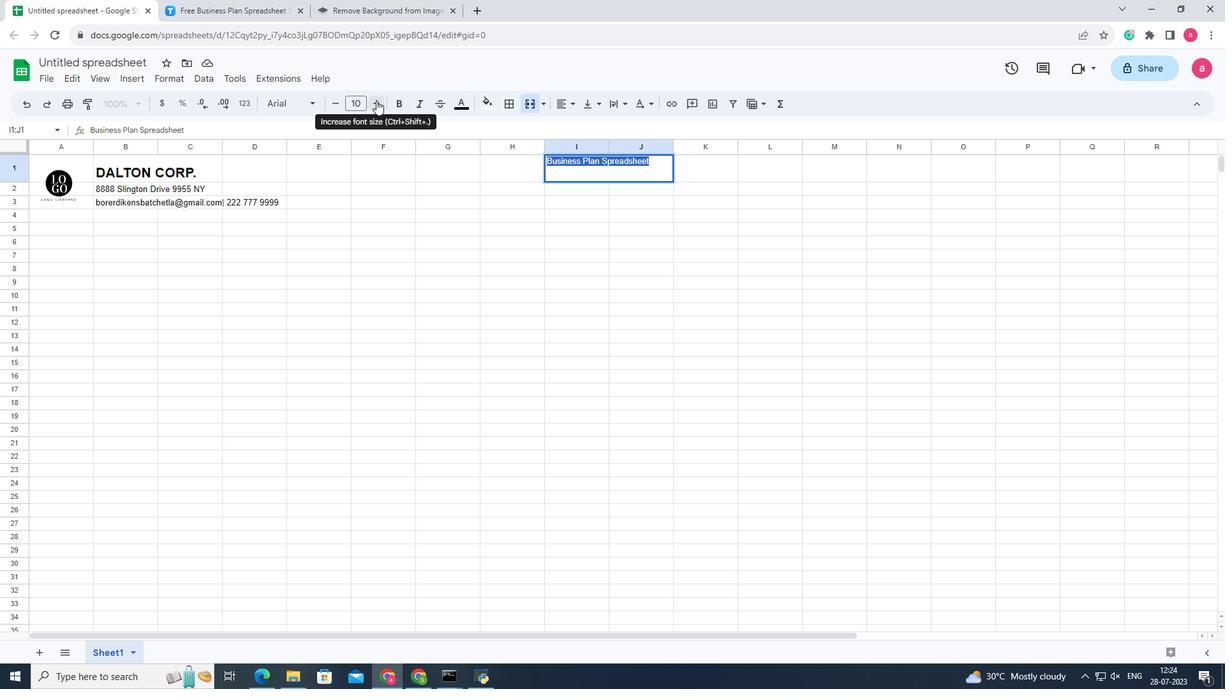 
Action: Mouse pressed left at (378, 102)
Screenshot: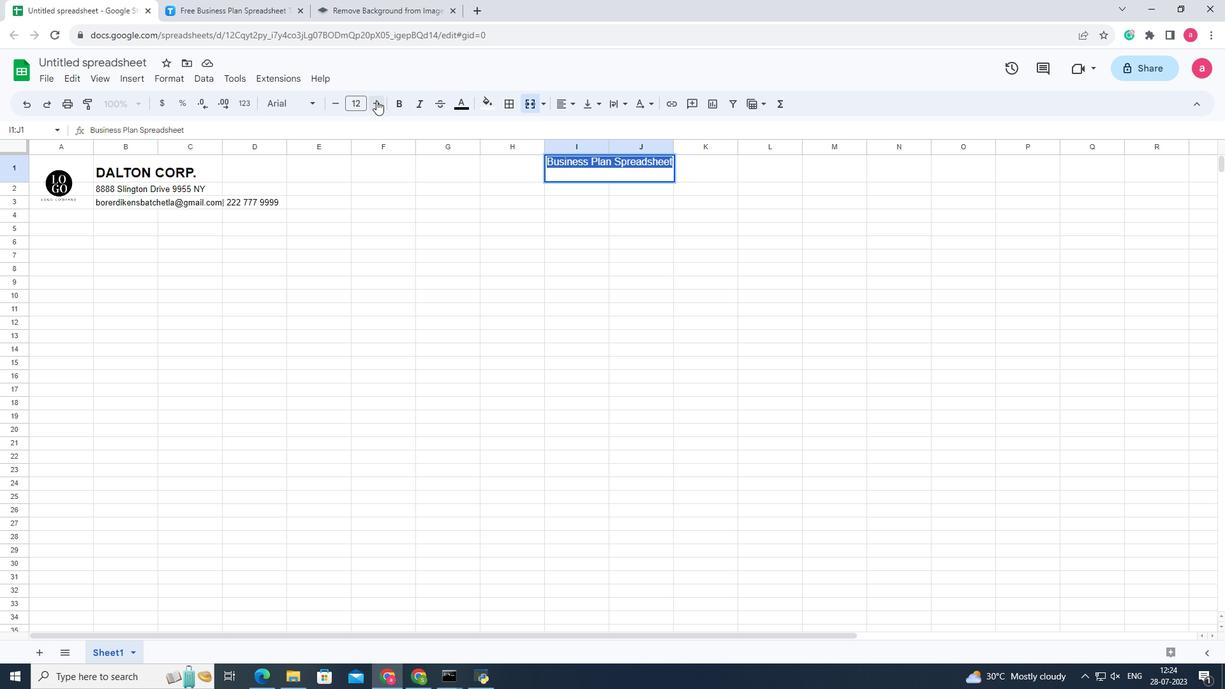 
Action: Mouse pressed left at (378, 102)
Screenshot: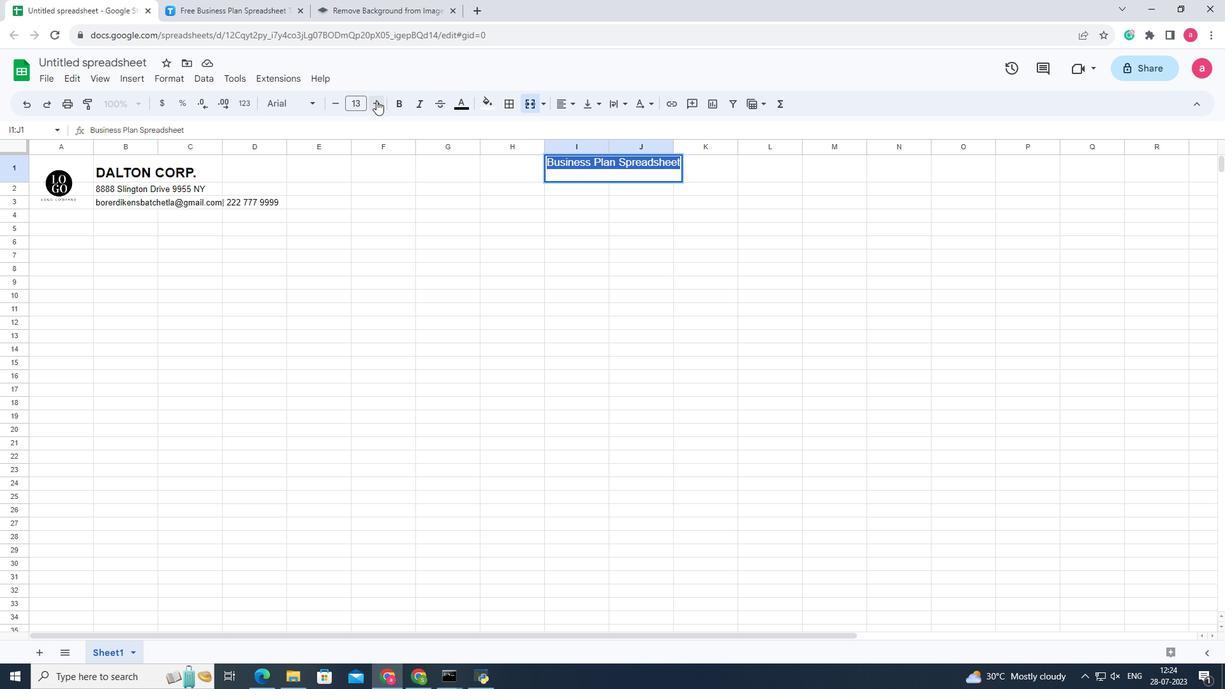 
Action: Mouse pressed left at (378, 102)
Screenshot: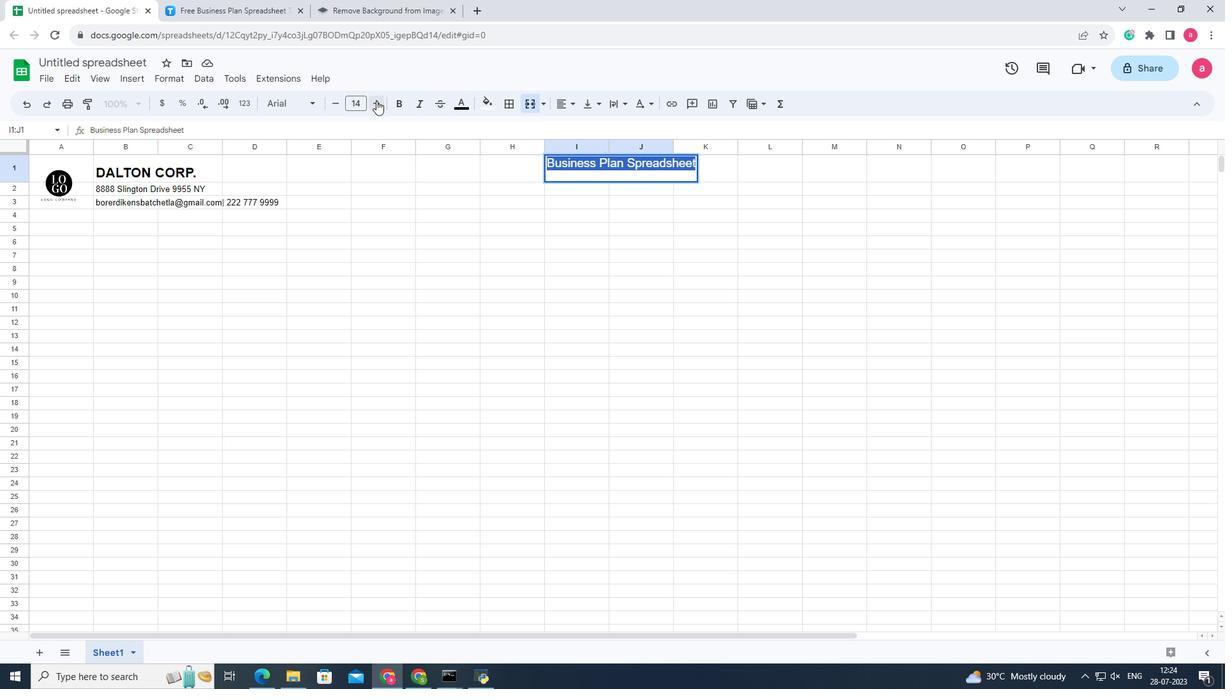 
Action: Mouse pressed left at (378, 102)
Screenshot: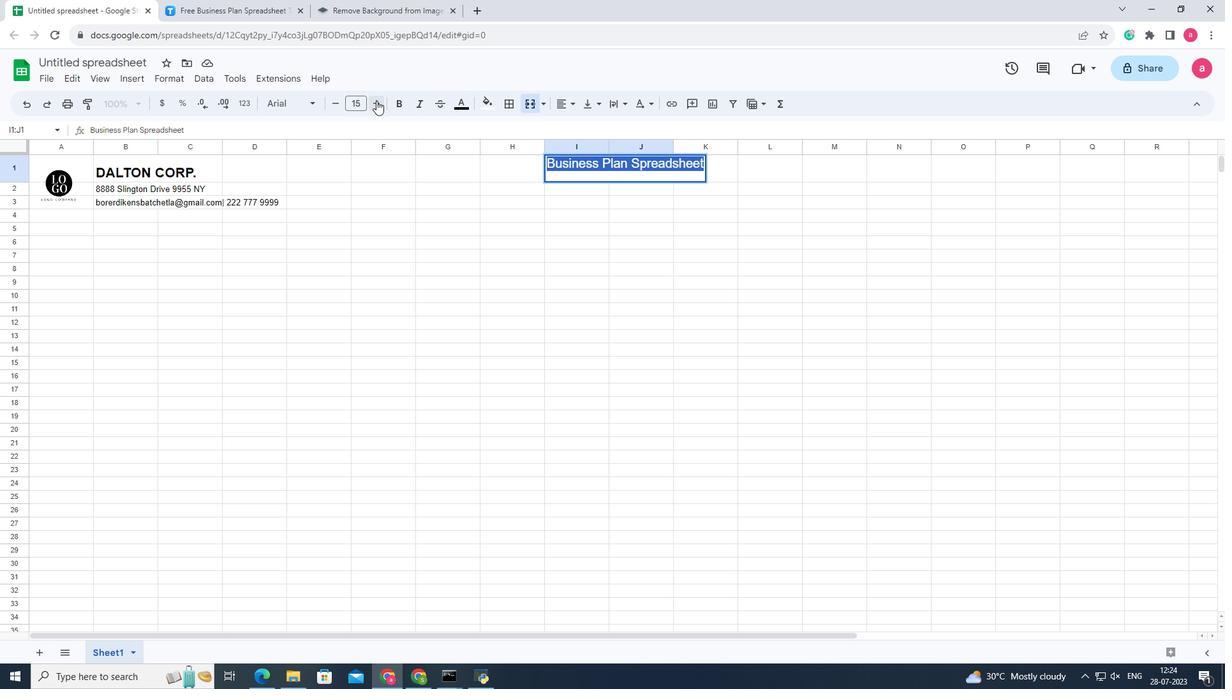 
Action: Mouse moved to (336, 107)
Screenshot: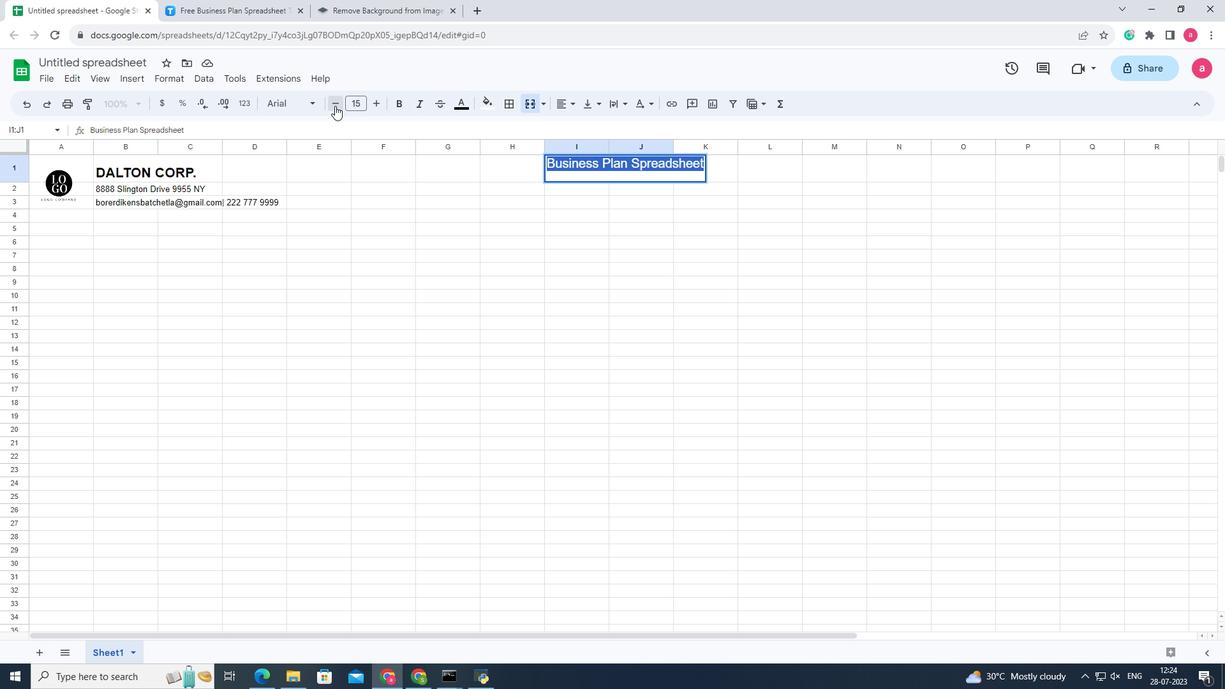 
Action: Mouse pressed left at (336, 107)
Screenshot: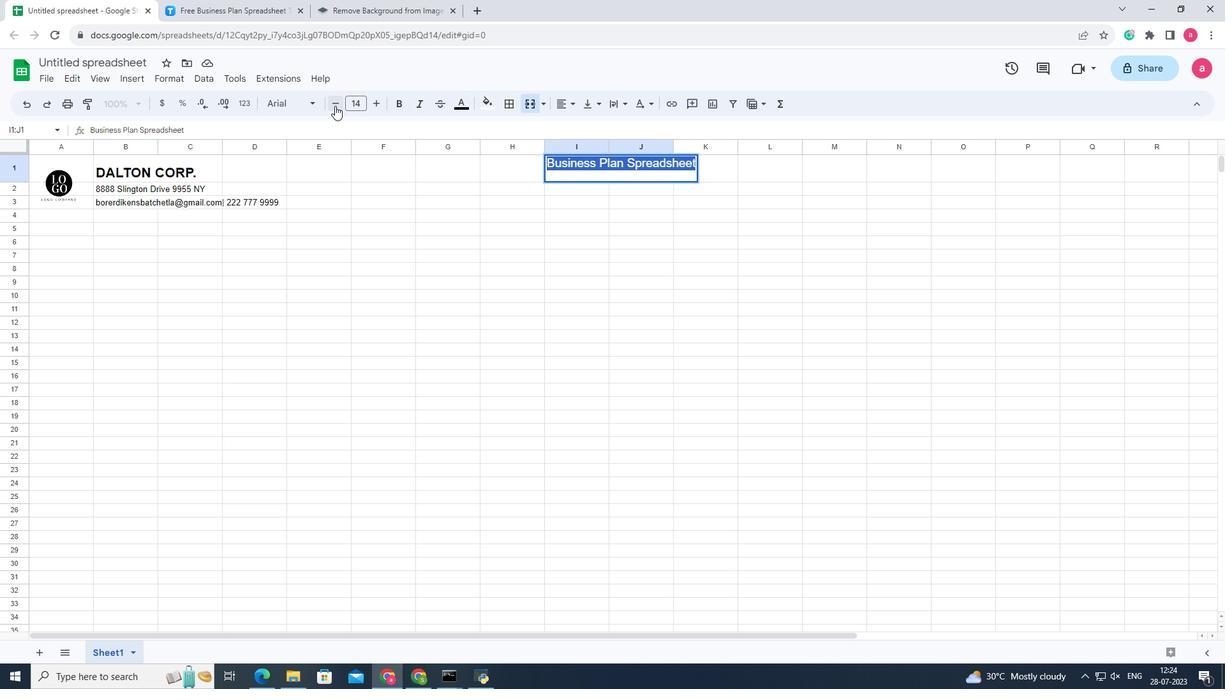
Action: Mouse pressed left at (336, 107)
Screenshot: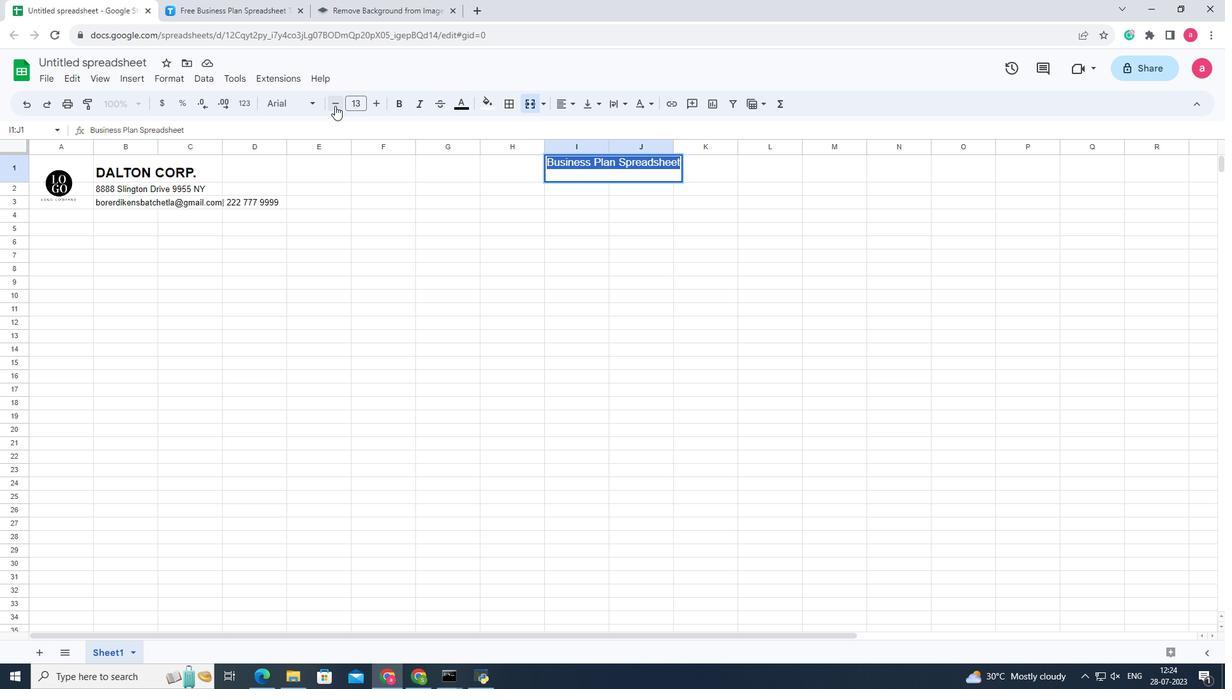 
Action: Mouse pressed left at (336, 107)
Screenshot: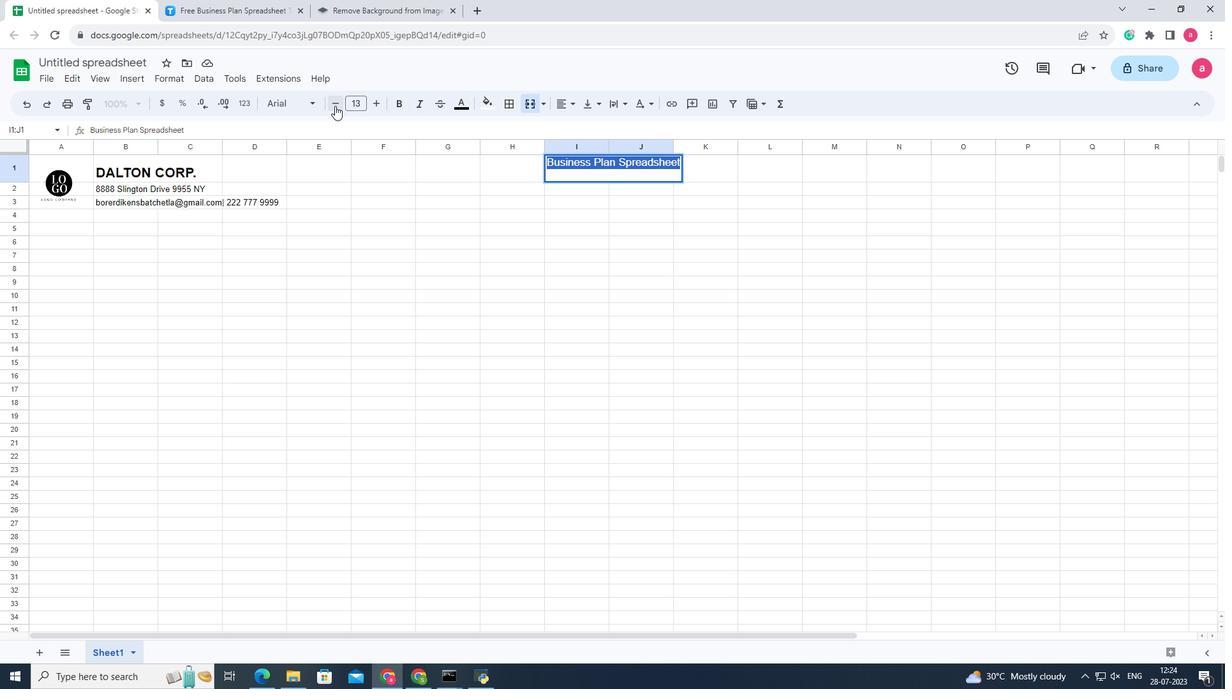 
Action: Mouse moved to (679, 163)
Screenshot: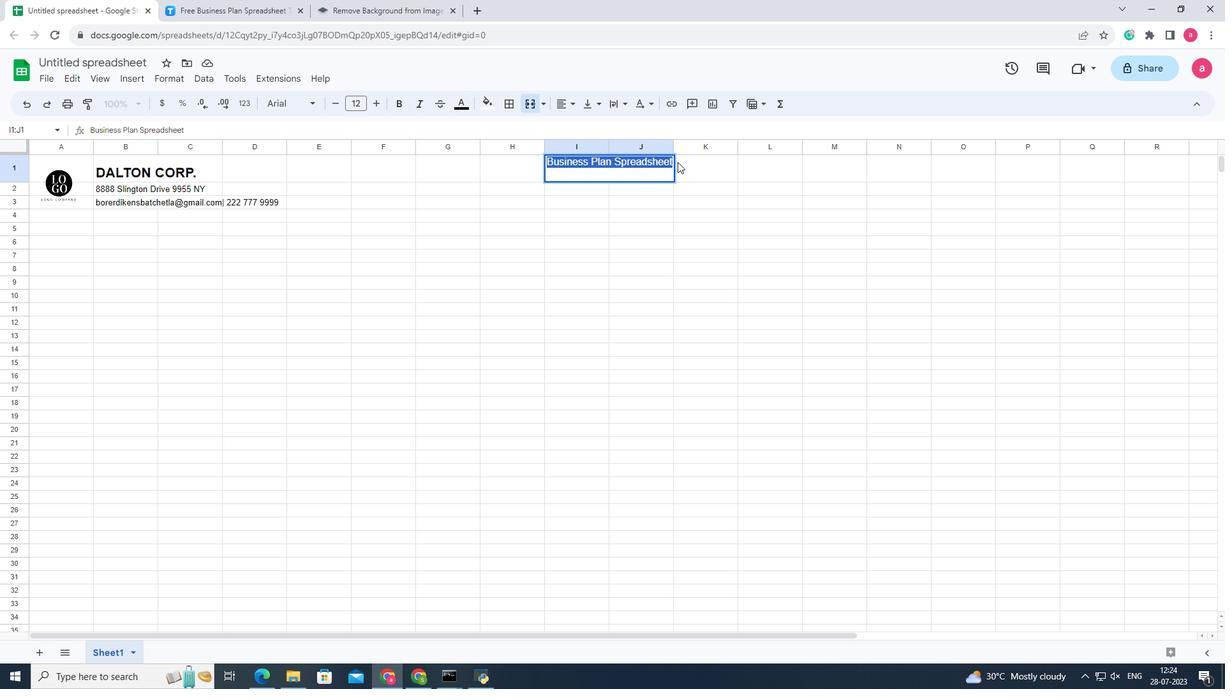 
Action: Mouse pressed left at (679, 163)
Screenshot: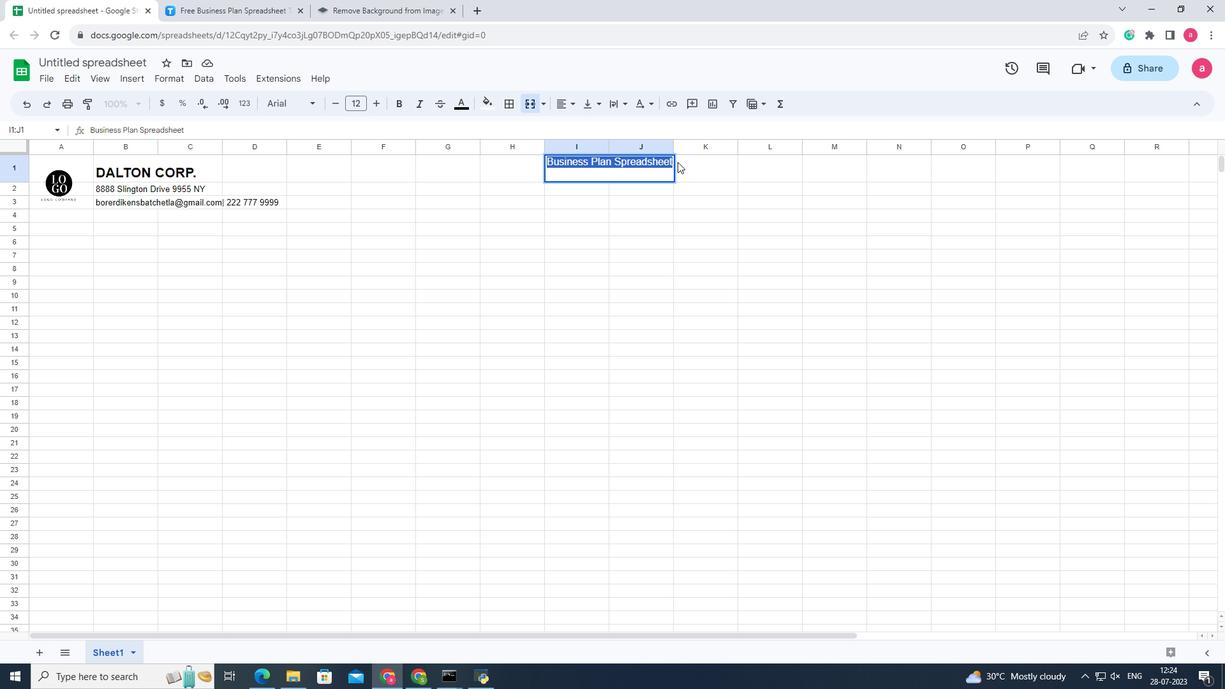 
Action: Mouse moved to (137, 79)
Screenshot: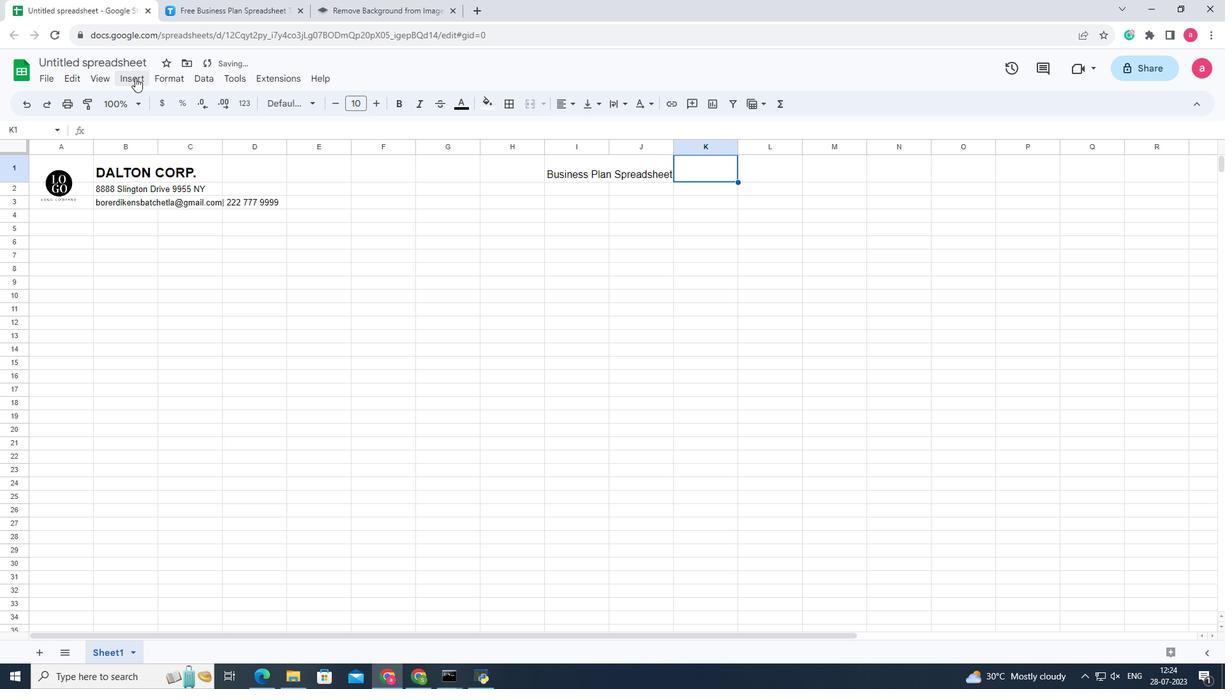 
Action: Mouse pressed left at (137, 79)
Screenshot: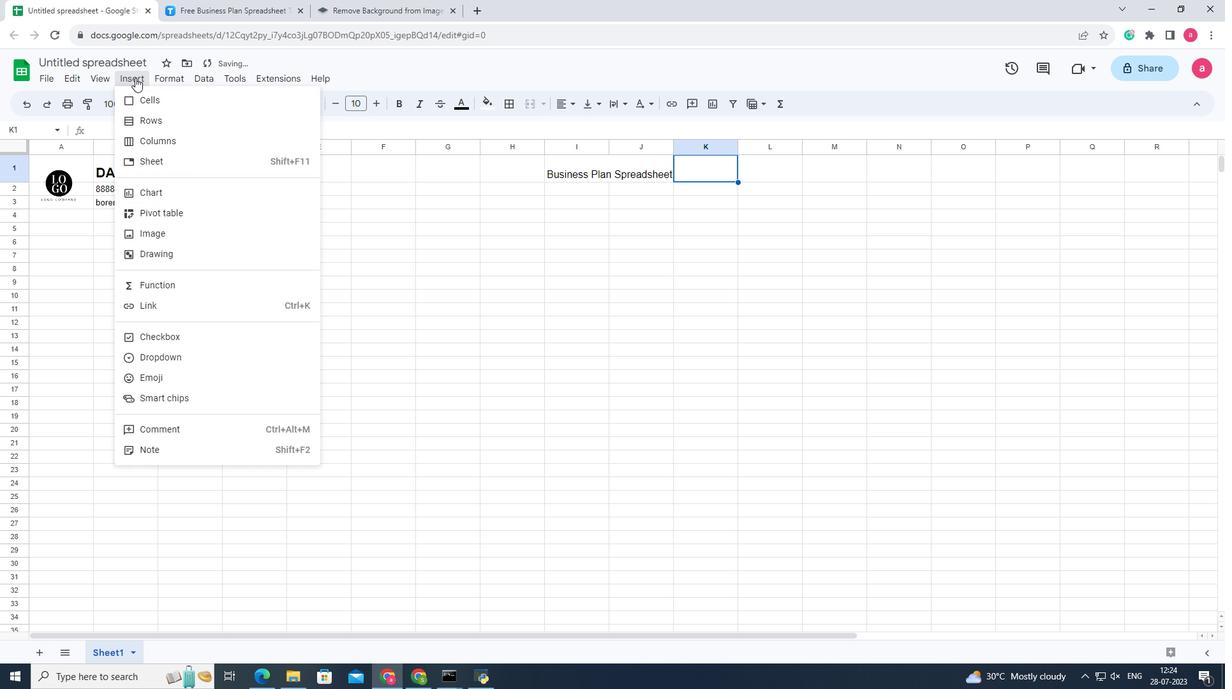 
Action: Mouse moved to (398, 259)
Screenshot: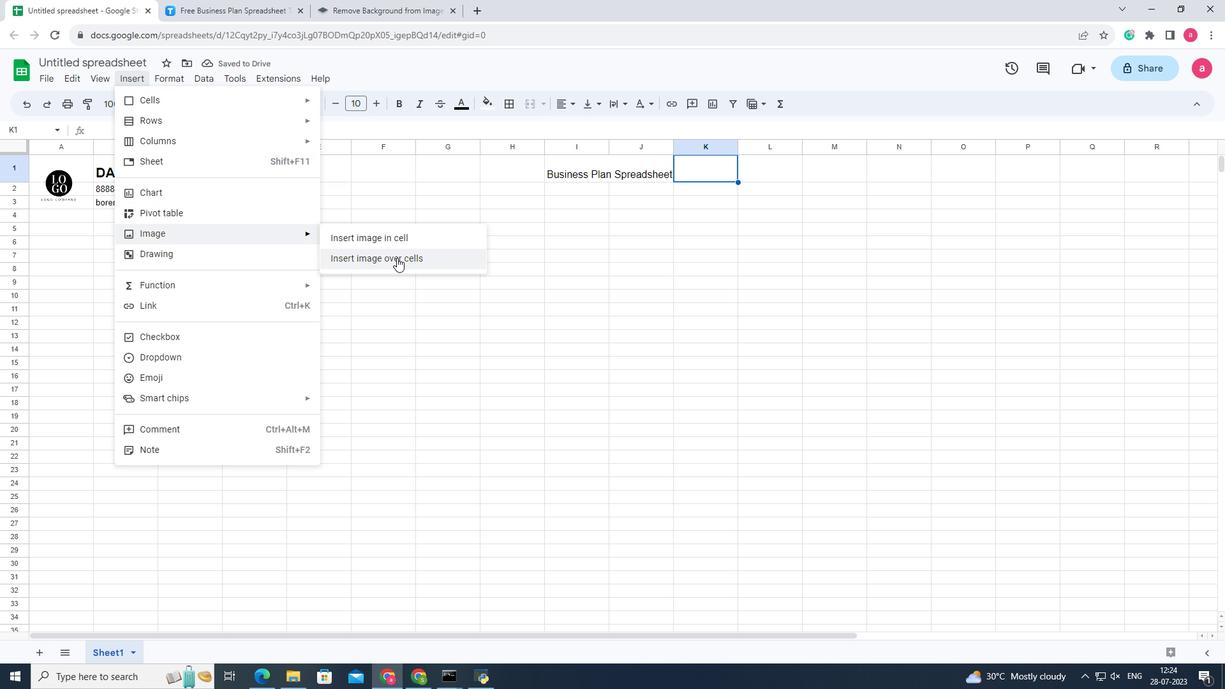 
Action: Mouse pressed left at (398, 259)
Screenshot: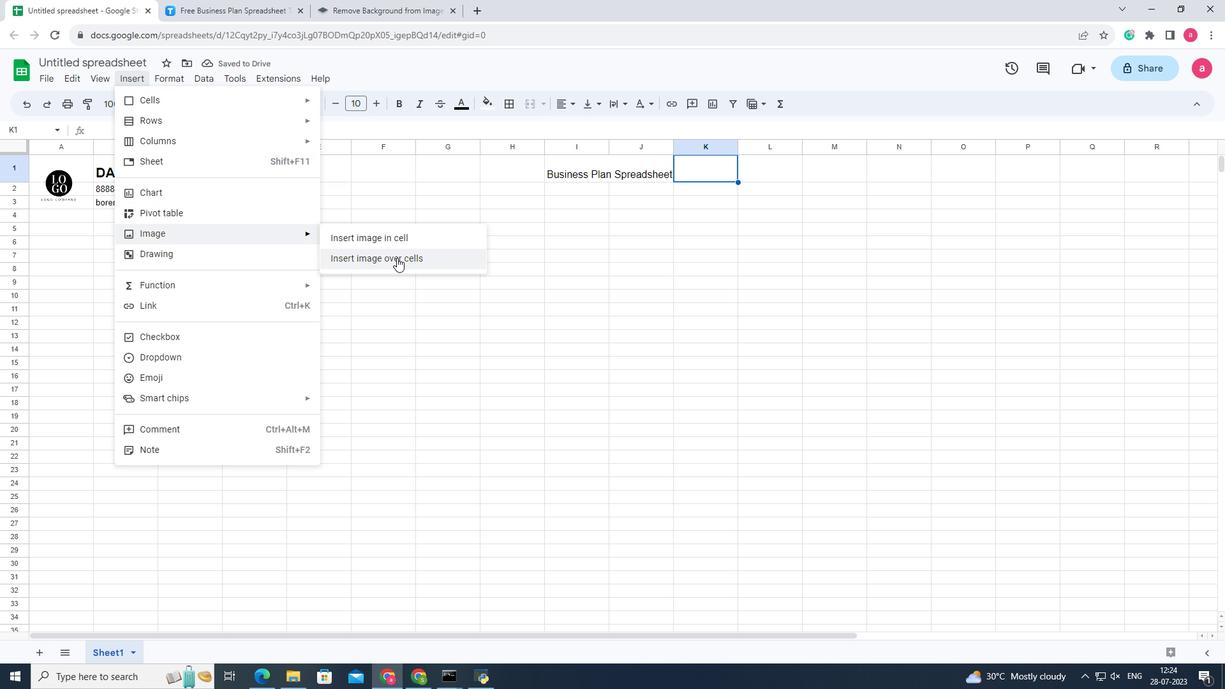 
Action: Mouse moved to (609, 445)
Screenshot: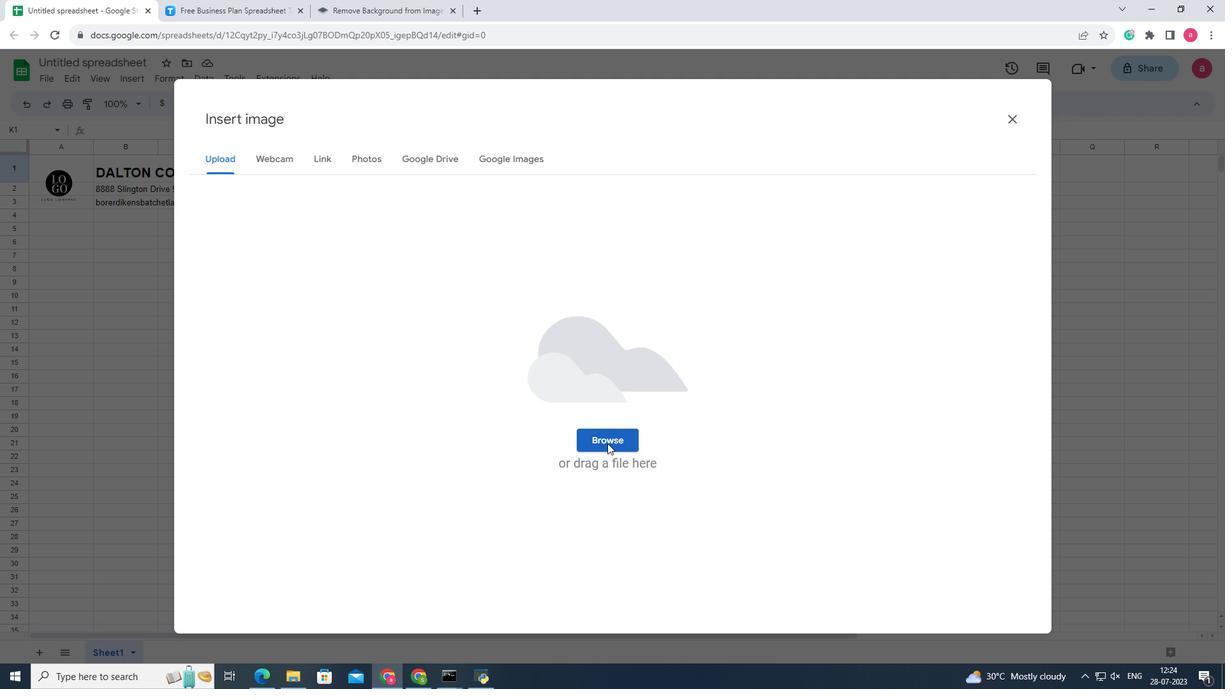 
Action: Mouse pressed left at (609, 445)
Screenshot: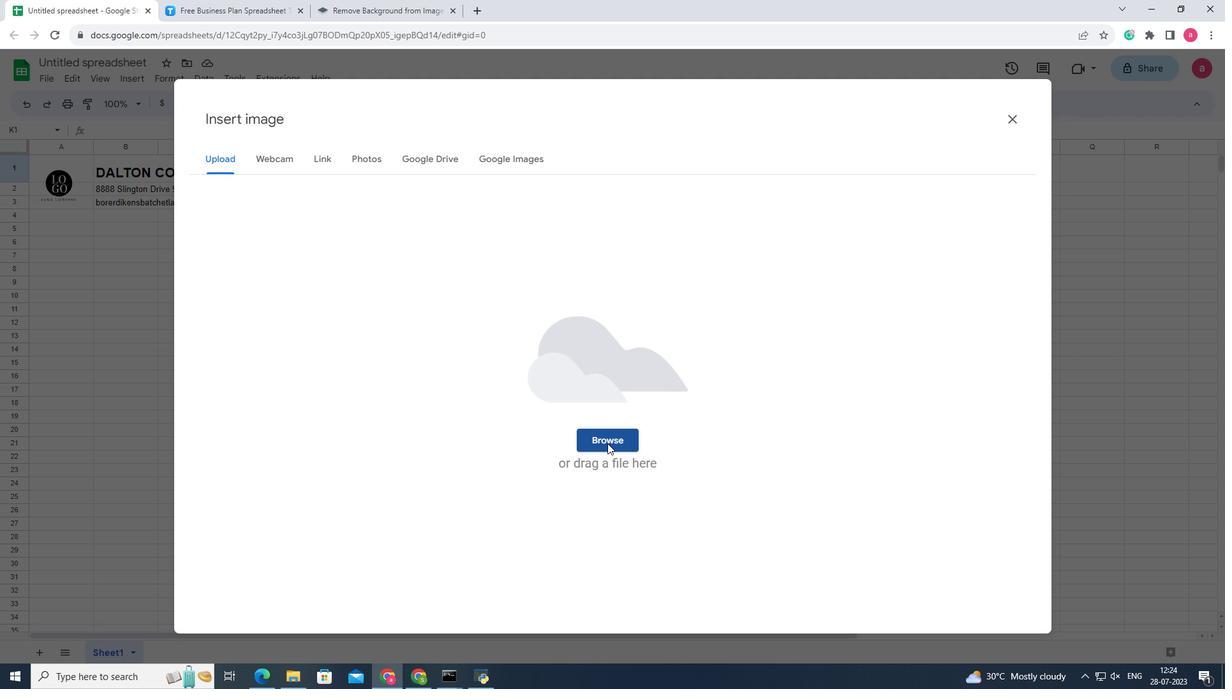 
Action: Mouse moved to (63, 229)
Screenshot: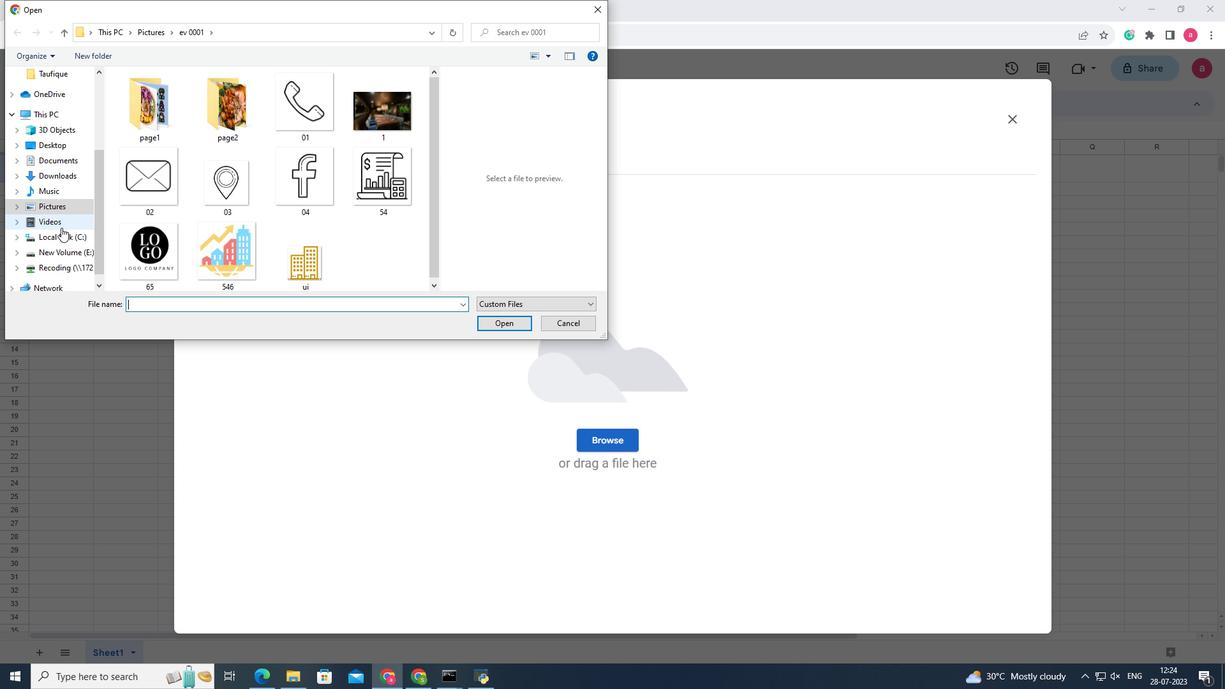 
Action: Mouse pressed left at (63, 229)
Screenshot: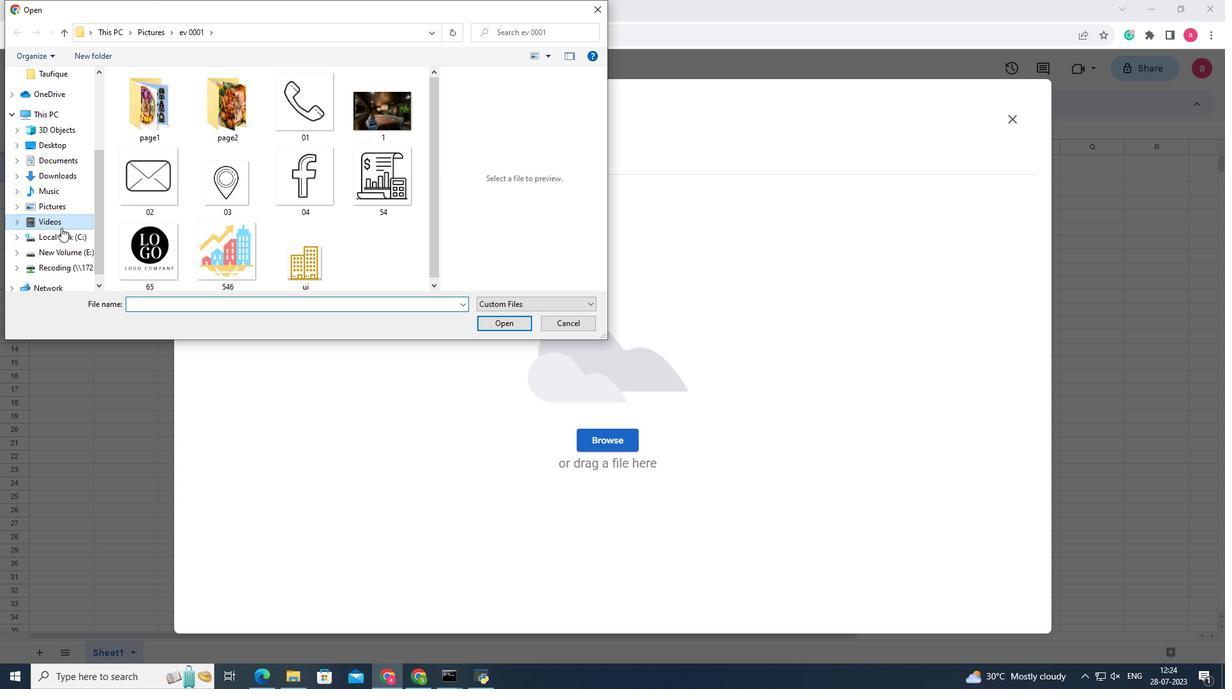 
Action: Mouse moved to (63, 182)
Screenshot: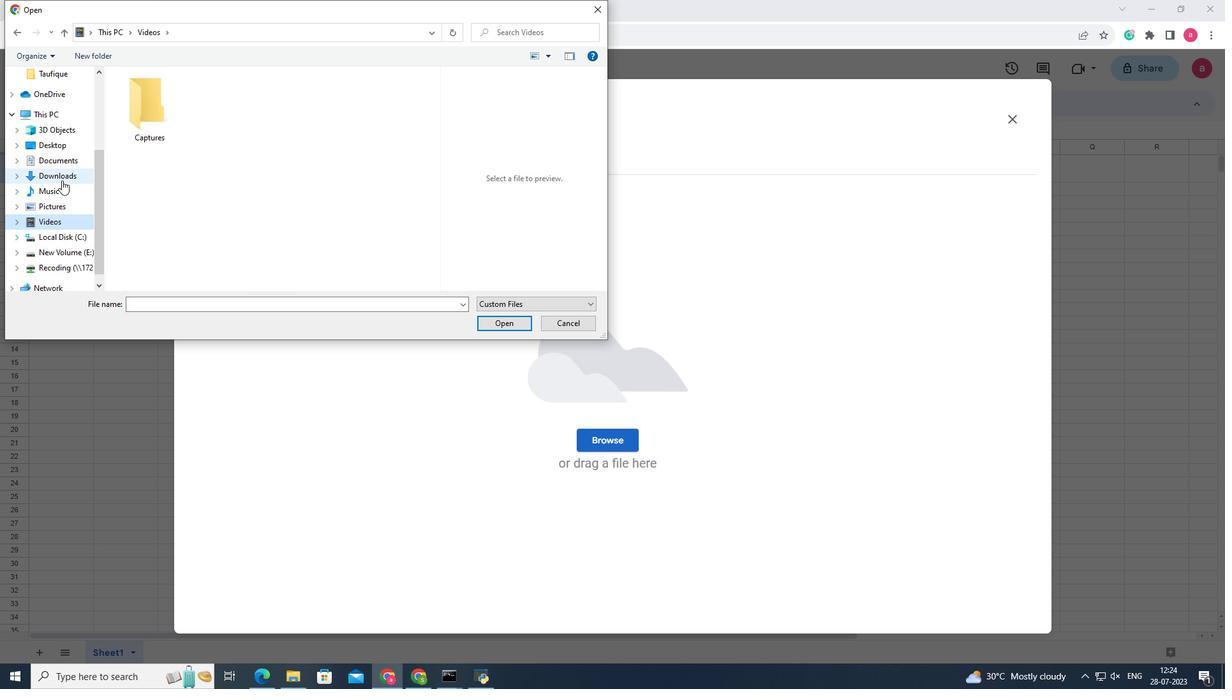 
Action: Mouse pressed left at (63, 182)
Screenshot: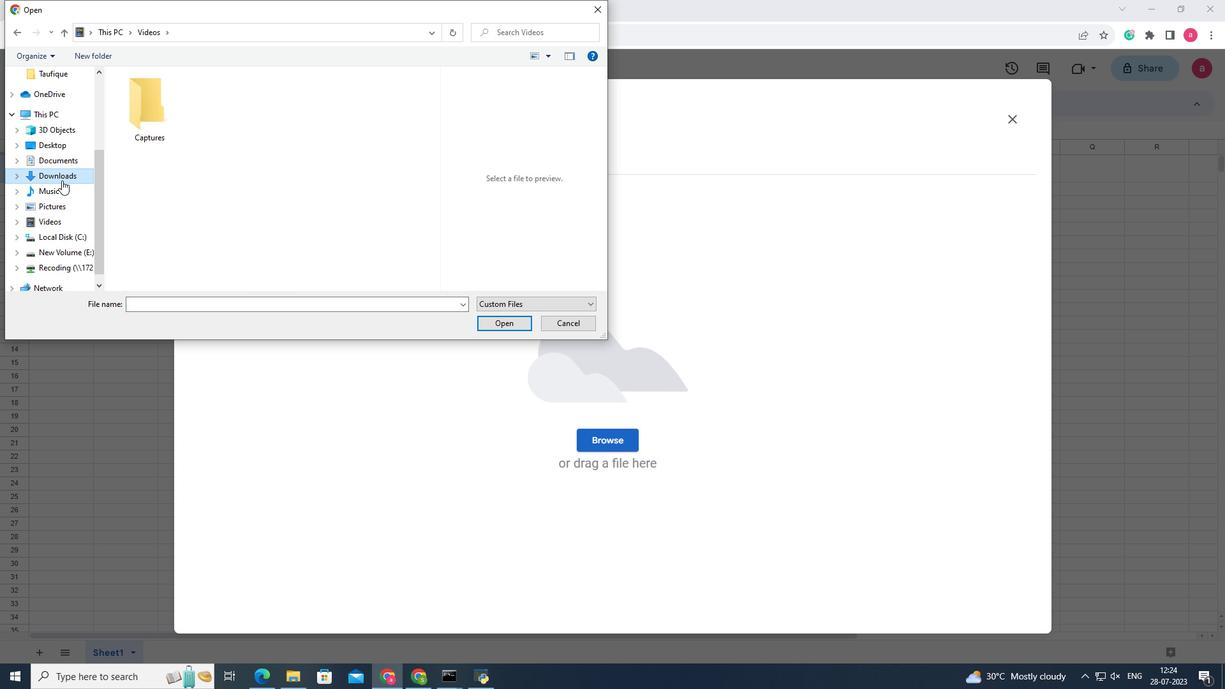 
Action: Mouse moved to (132, 121)
Screenshot: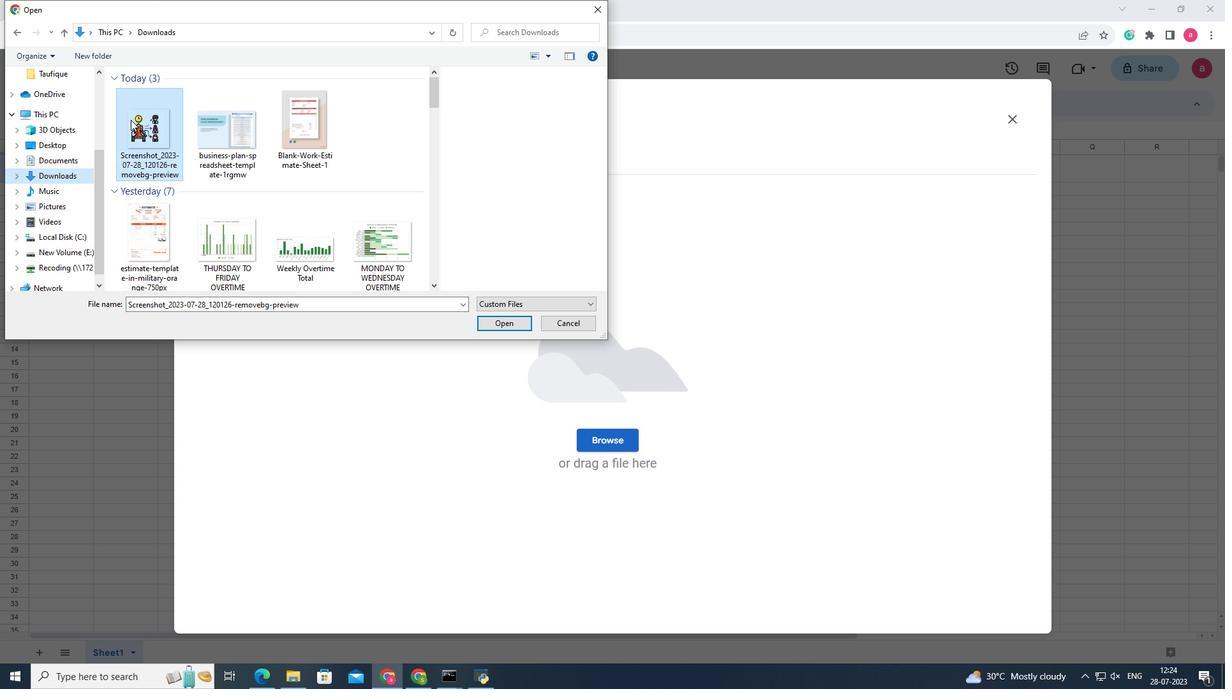 
Action: Mouse pressed left at (132, 121)
Screenshot: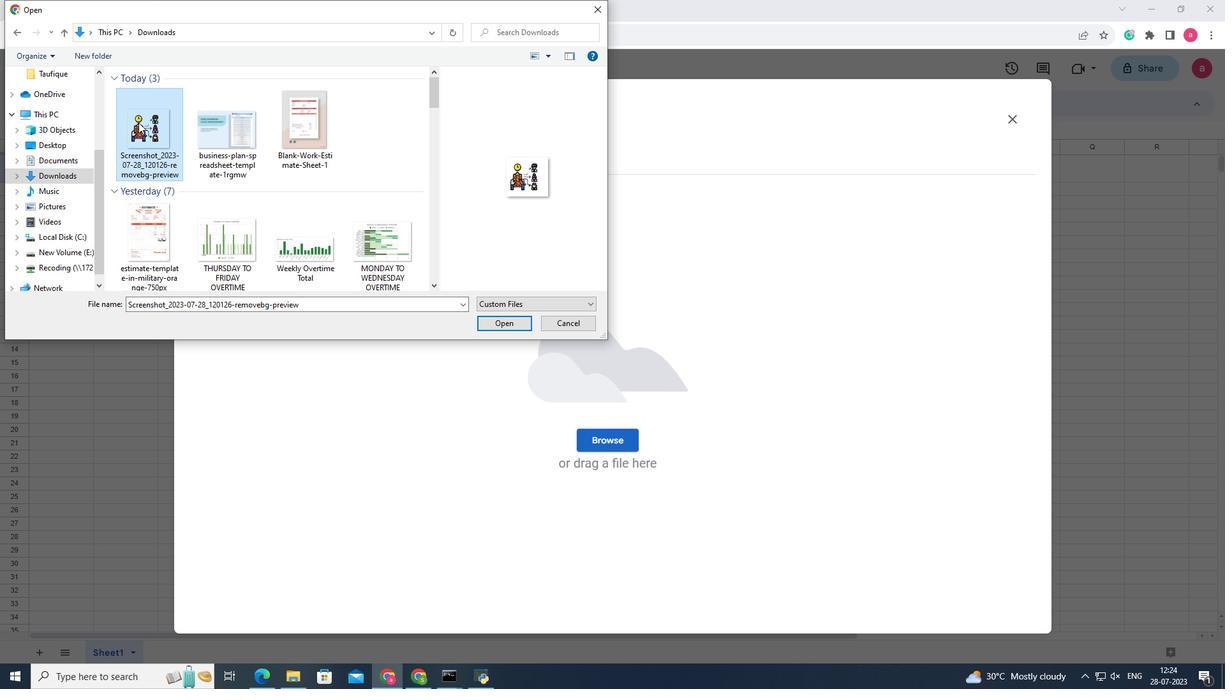 
Action: Mouse moved to (507, 326)
Screenshot: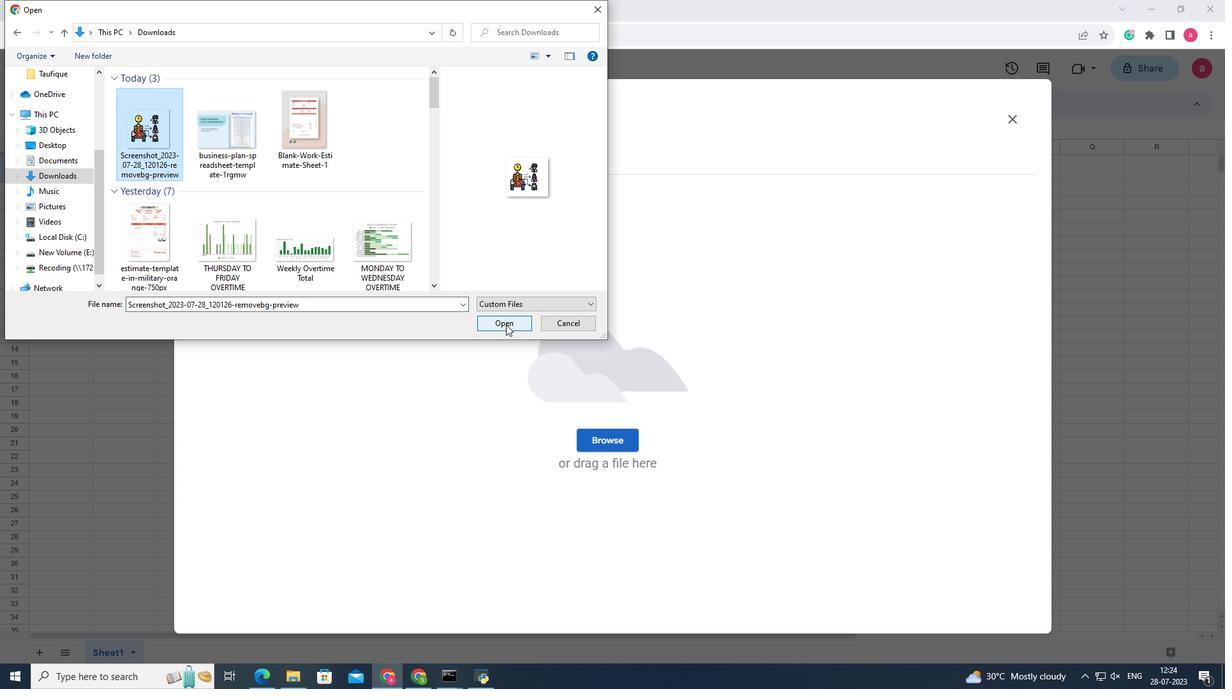 
Action: Mouse pressed left at (507, 326)
Screenshot: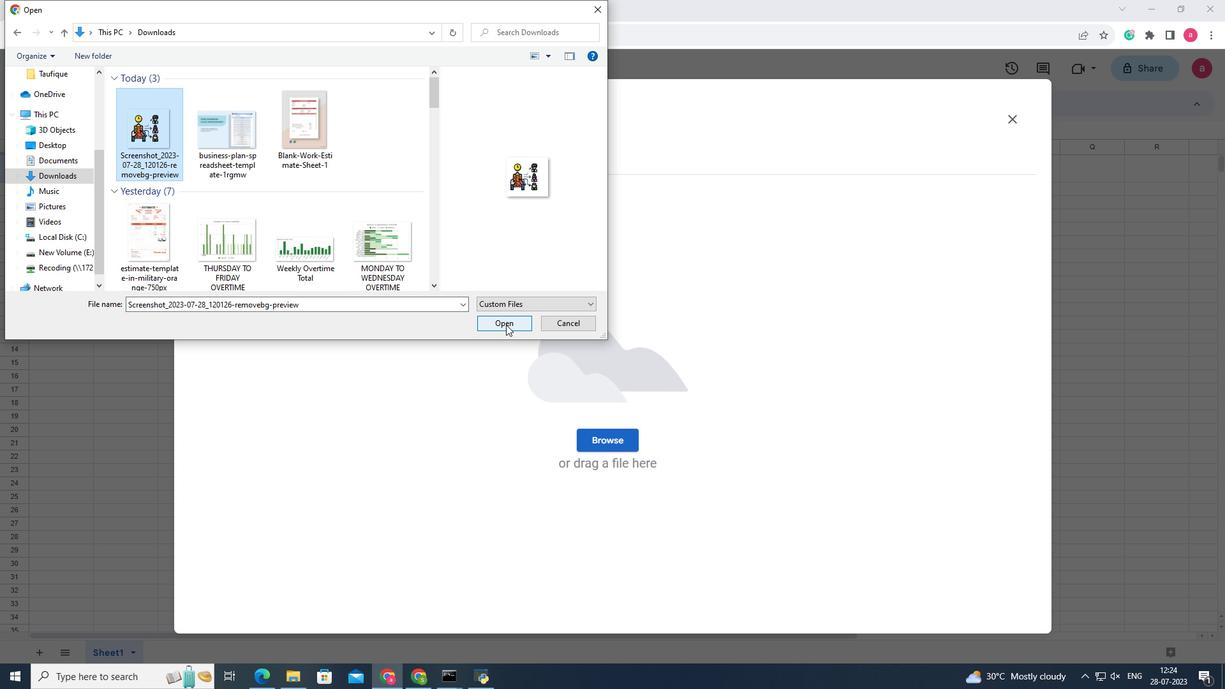 
Action: Mouse moved to (701, 185)
Screenshot: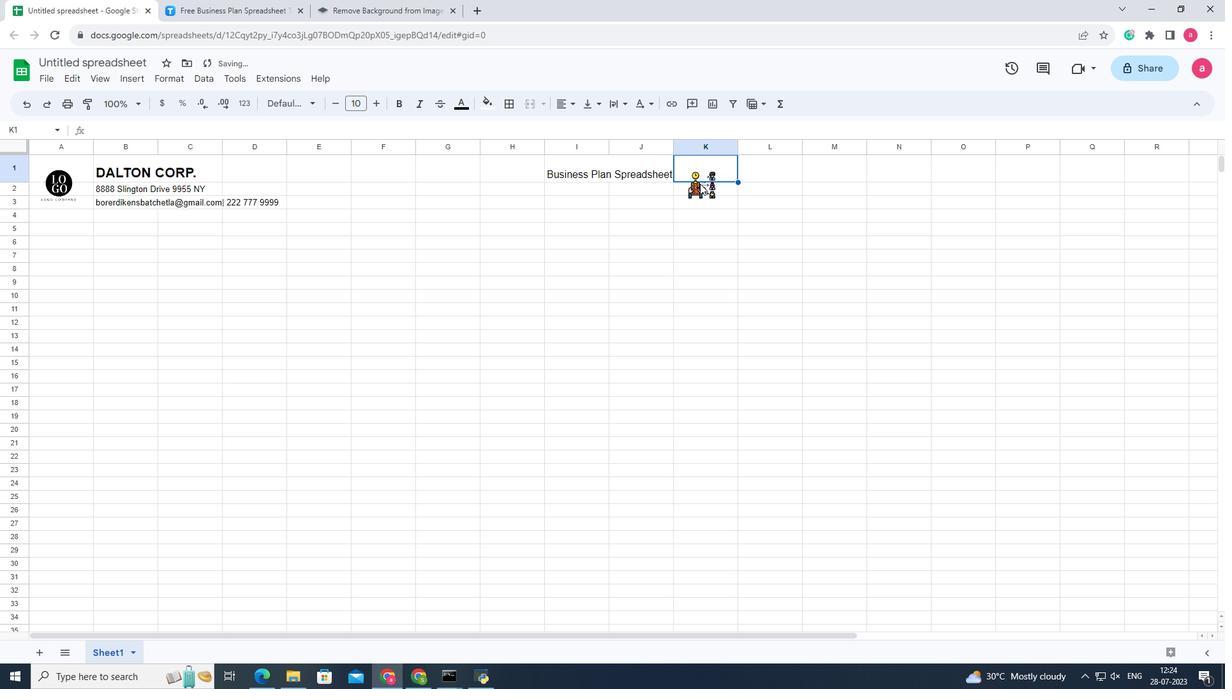 
Action: Mouse pressed left at (701, 185)
Screenshot: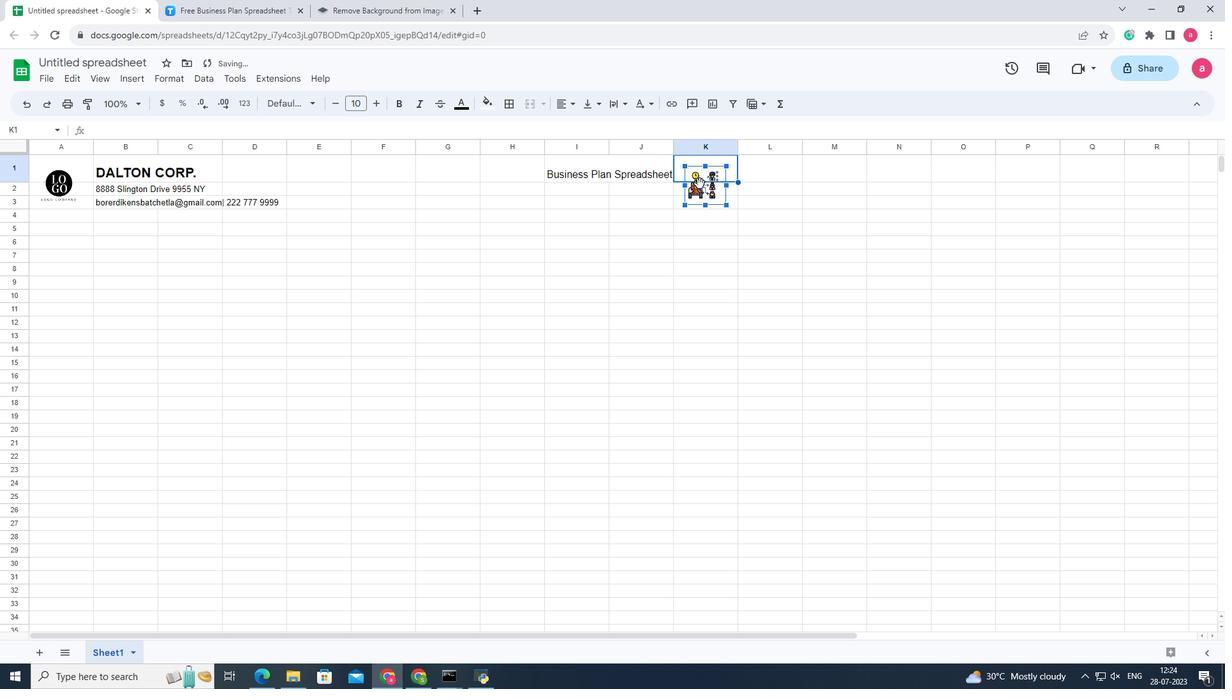 
Action: Mouse pressed left at (701, 185)
Screenshot: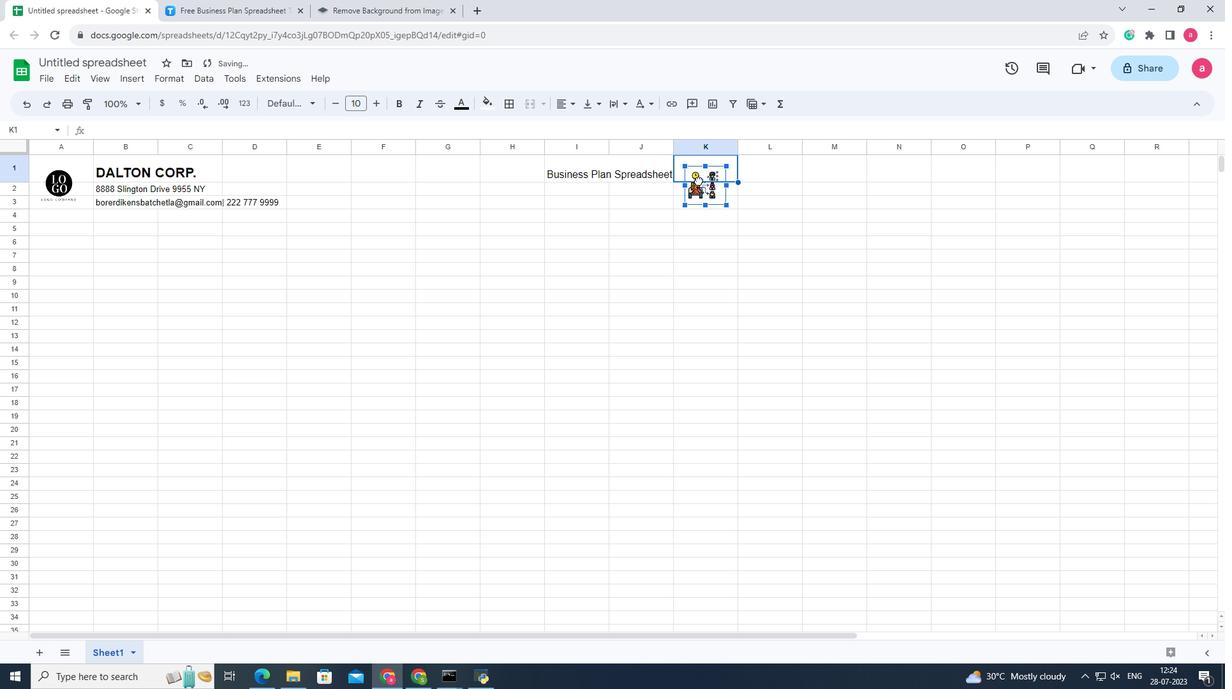 
Action: Mouse moved to (549, 176)
Screenshot: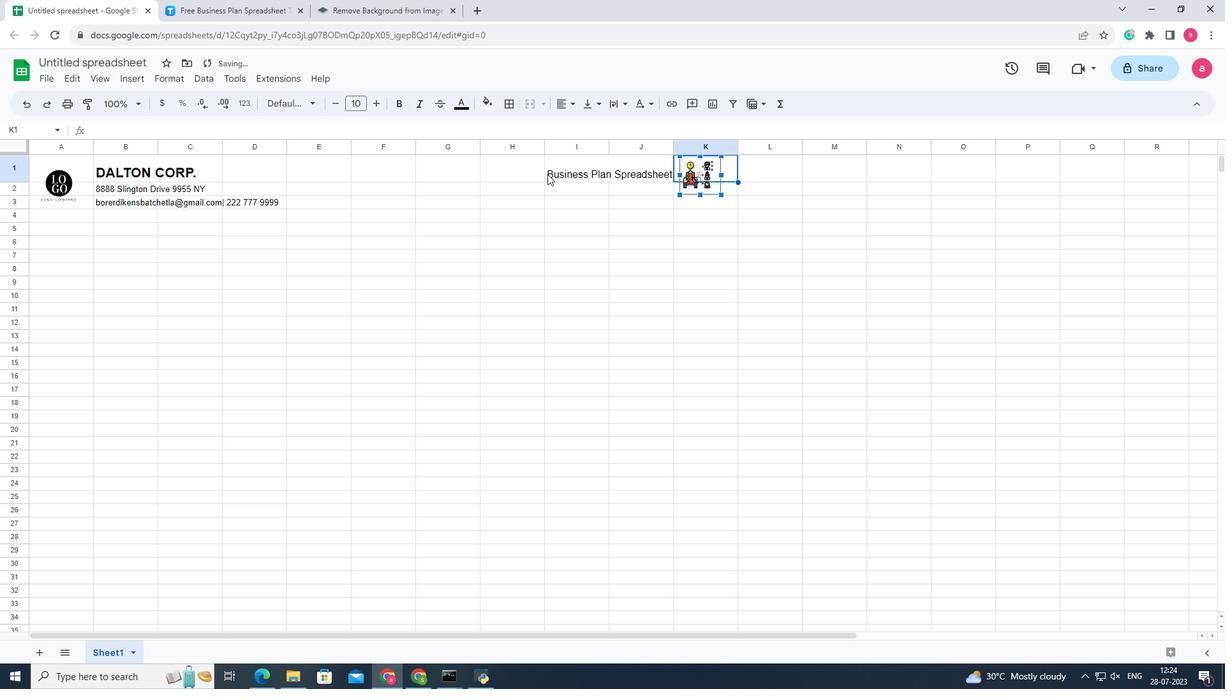 
Action: Mouse pressed left at (549, 176)
Screenshot: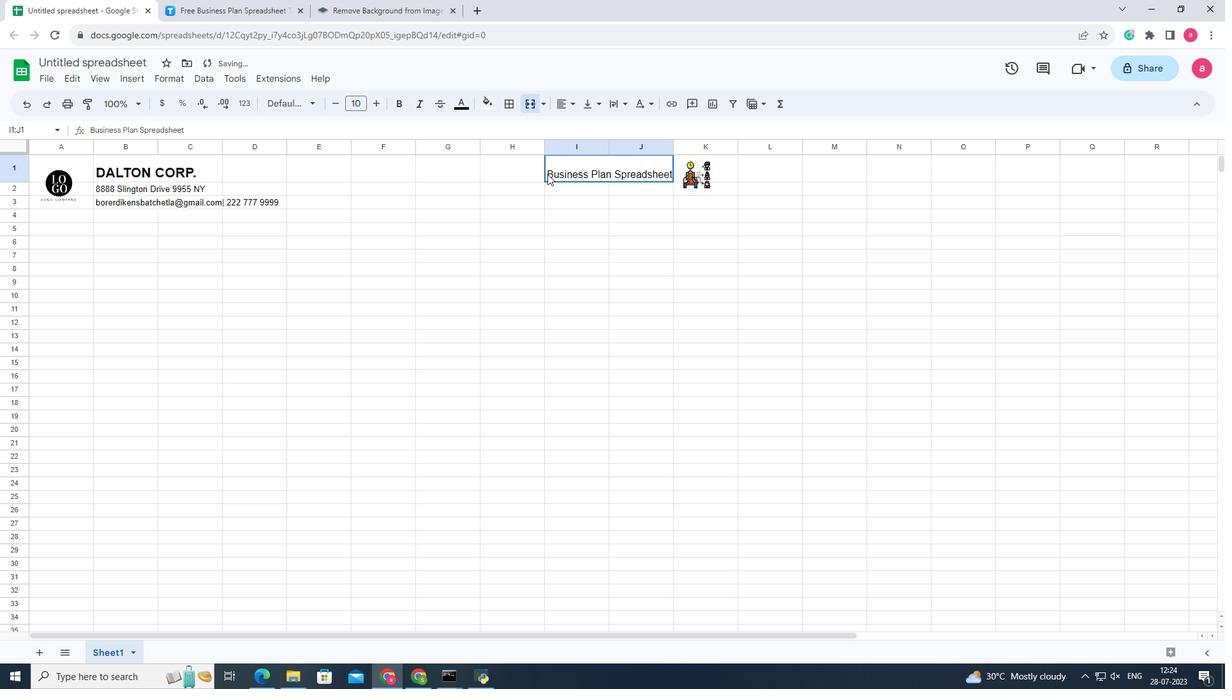 
Action: Mouse moved to (542, 104)
Screenshot: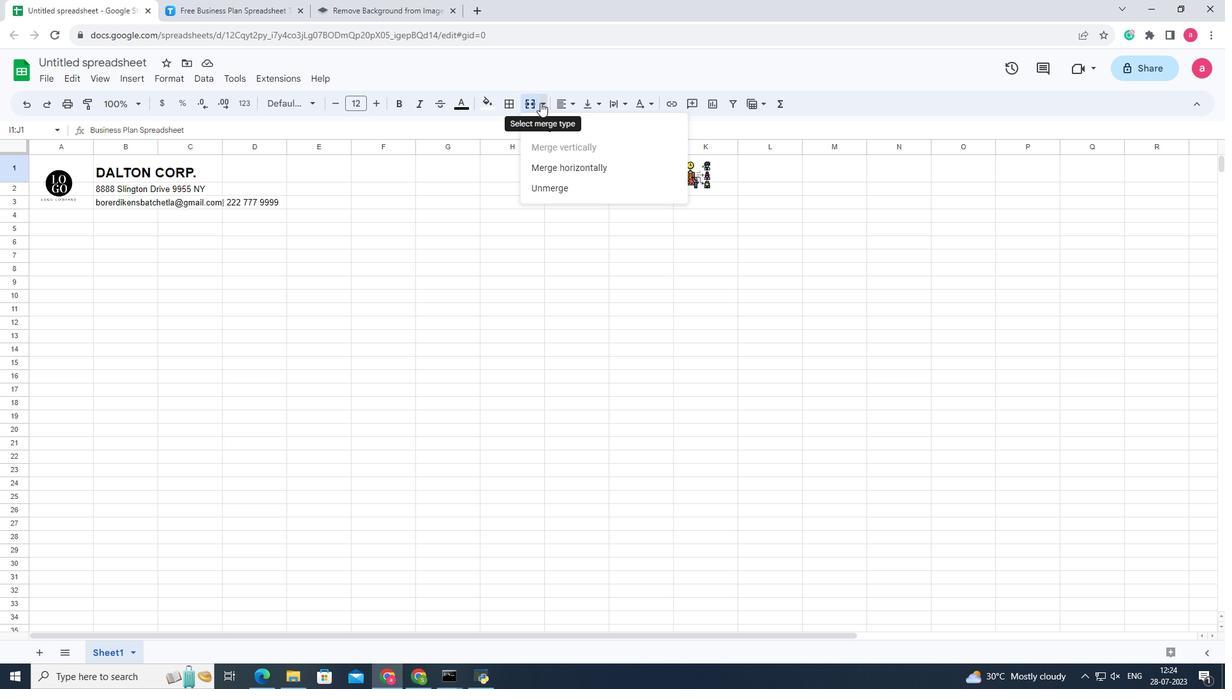 
Action: Mouse pressed left at (542, 104)
Screenshot: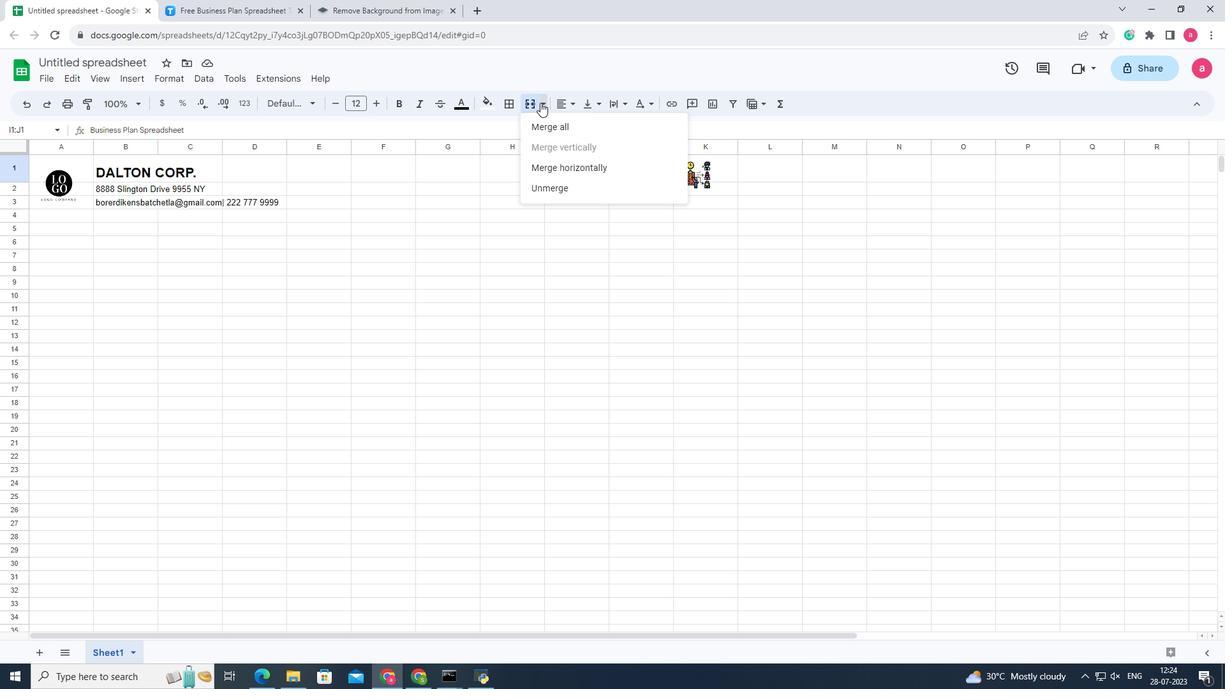 
Action: Mouse moved to (562, 182)
Screenshot: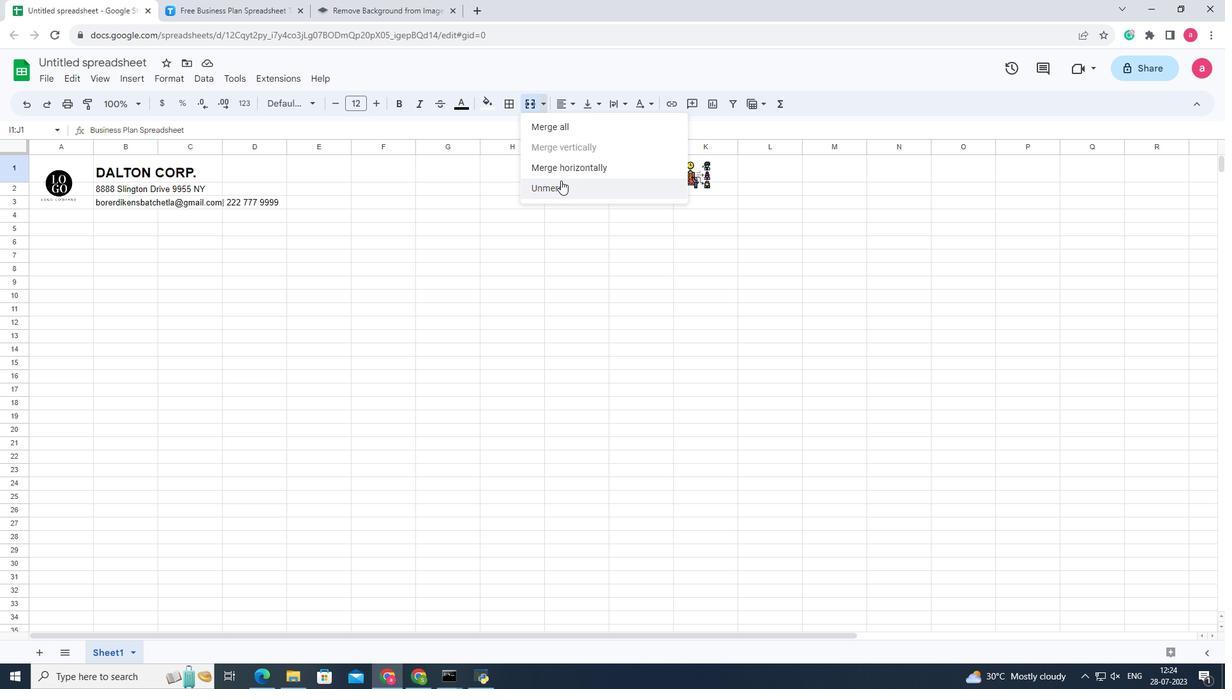 
Action: Mouse pressed left at (562, 182)
Screenshot: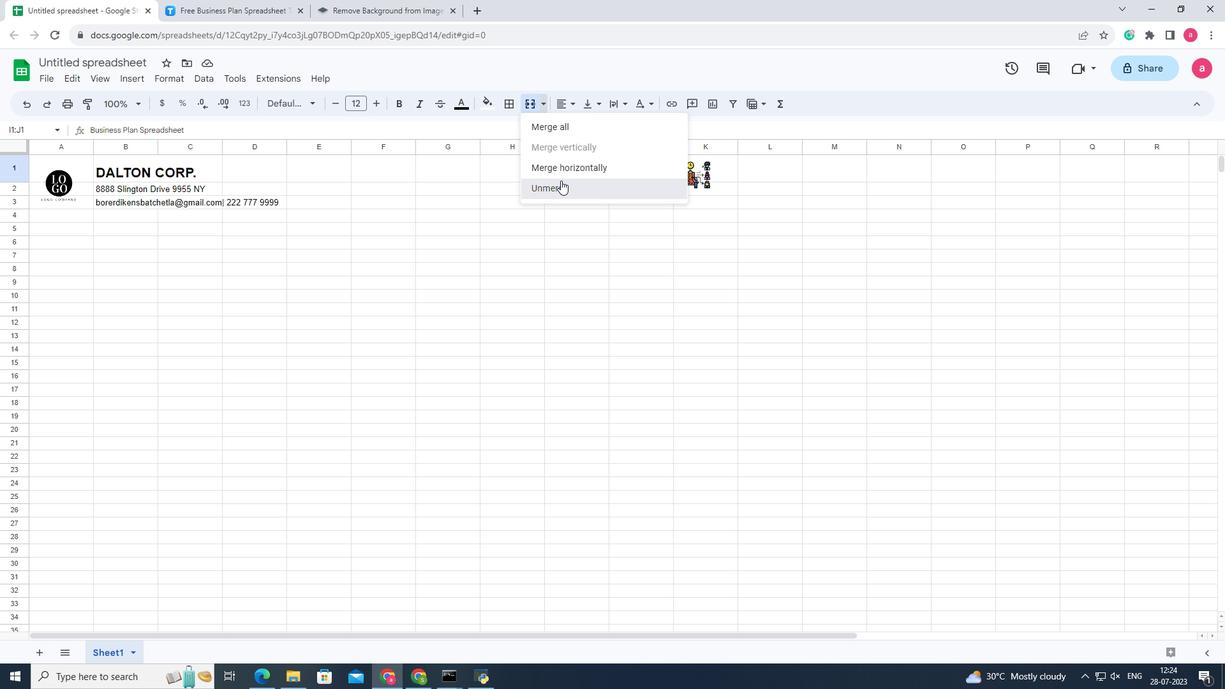 
Action: Mouse moved to (588, 192)
Screenshot: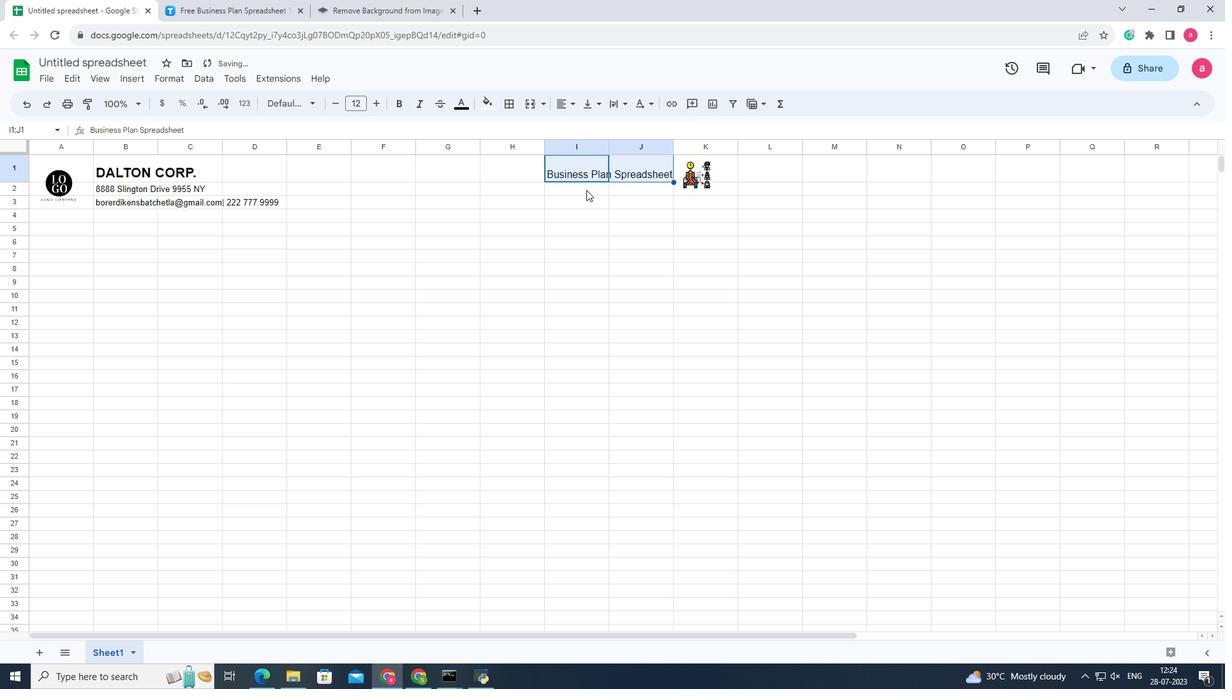 
Action: Mouse pressed left at (588, 192)
Screenshot: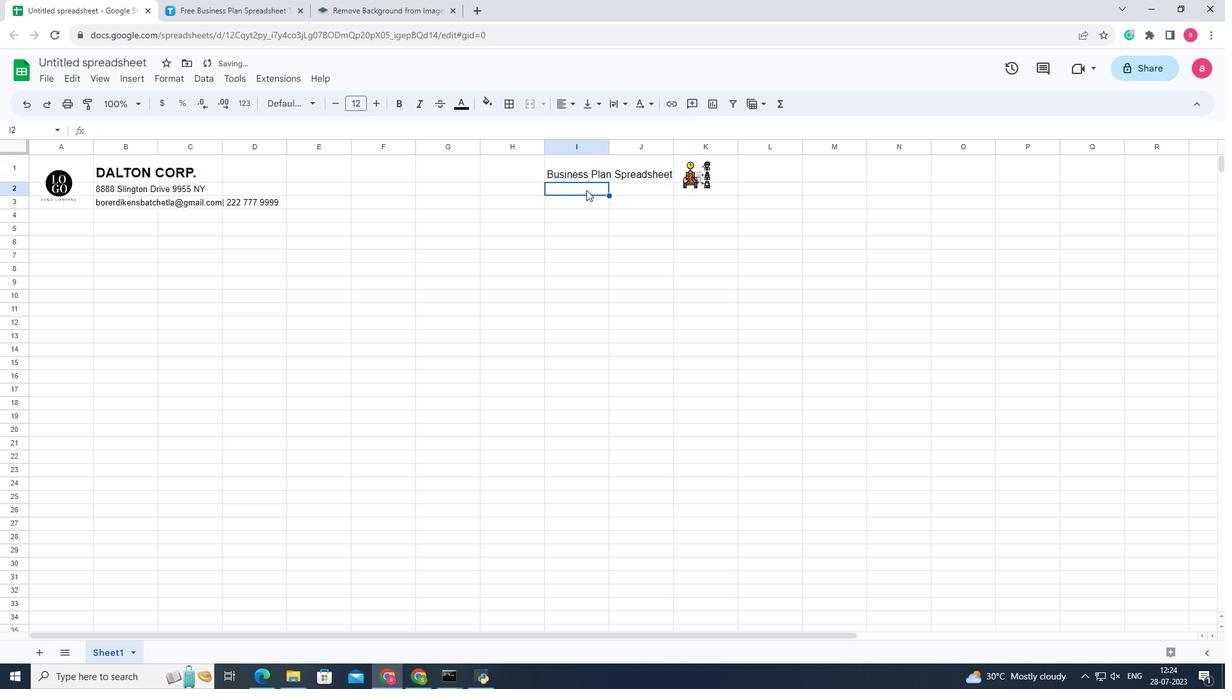 
Action: Mouse moved to (583, 172)
Screenshot: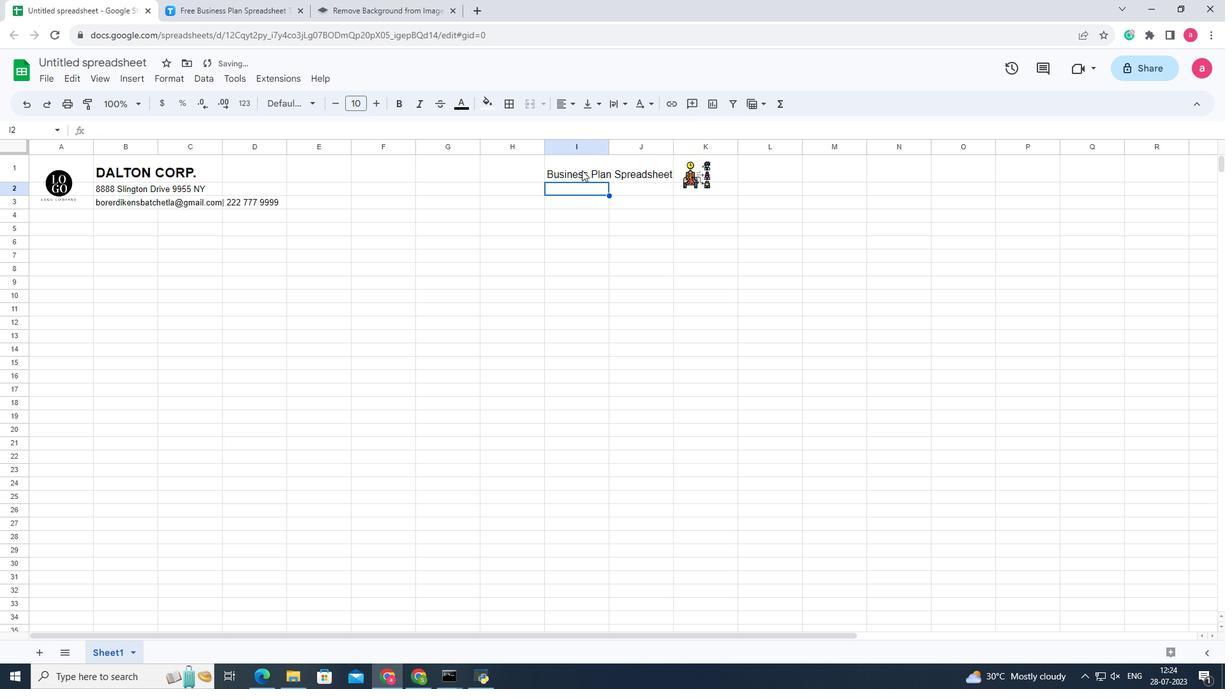 
Action: Mouse pressed left at (583, 172)
Screenshot: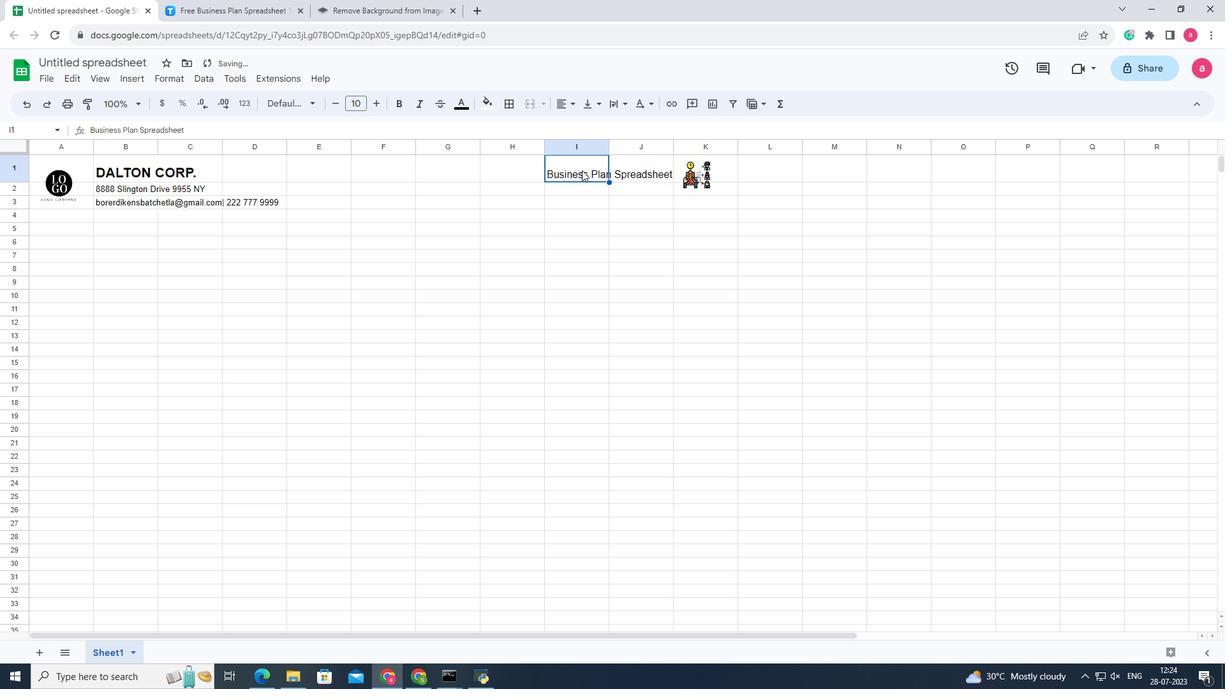 
Action: Mouse pressed left at (583, 172)
Screenshot: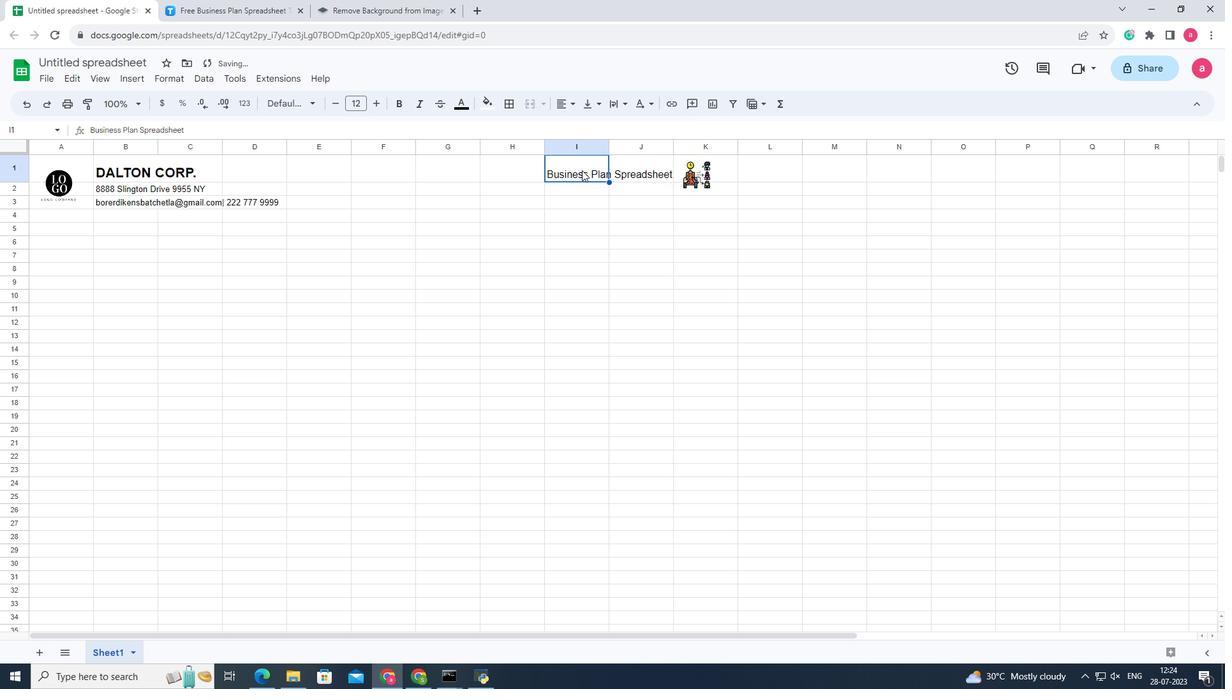 
Action: Mouse pressed left at (583, 172)
Screenshot: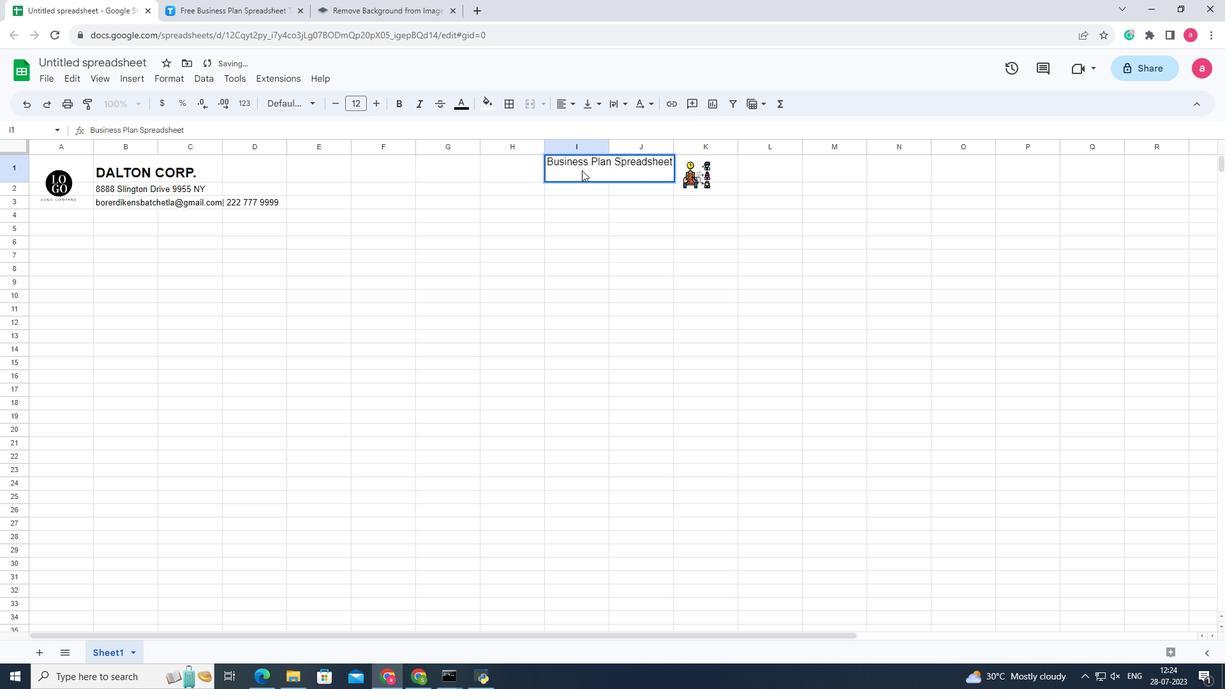 
Action: Key pressed ctrl+A<Key.delete>
Screenshot: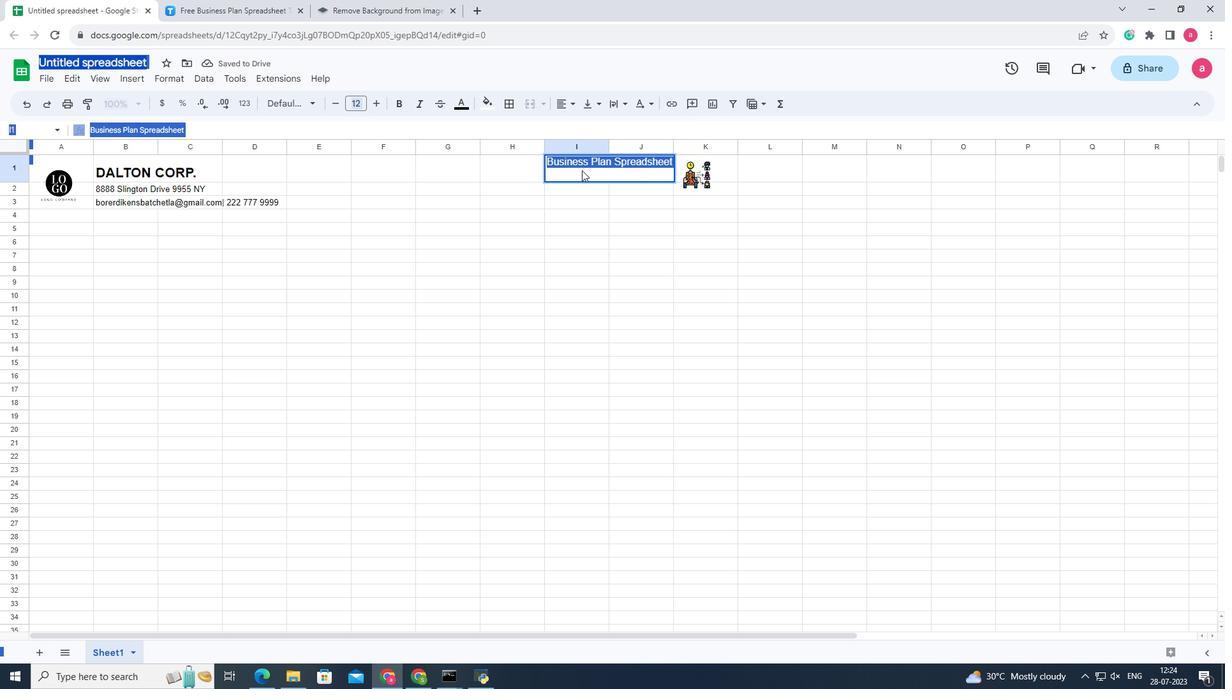 
Action: Mouse pressed left at (583, 172)
Screenshot: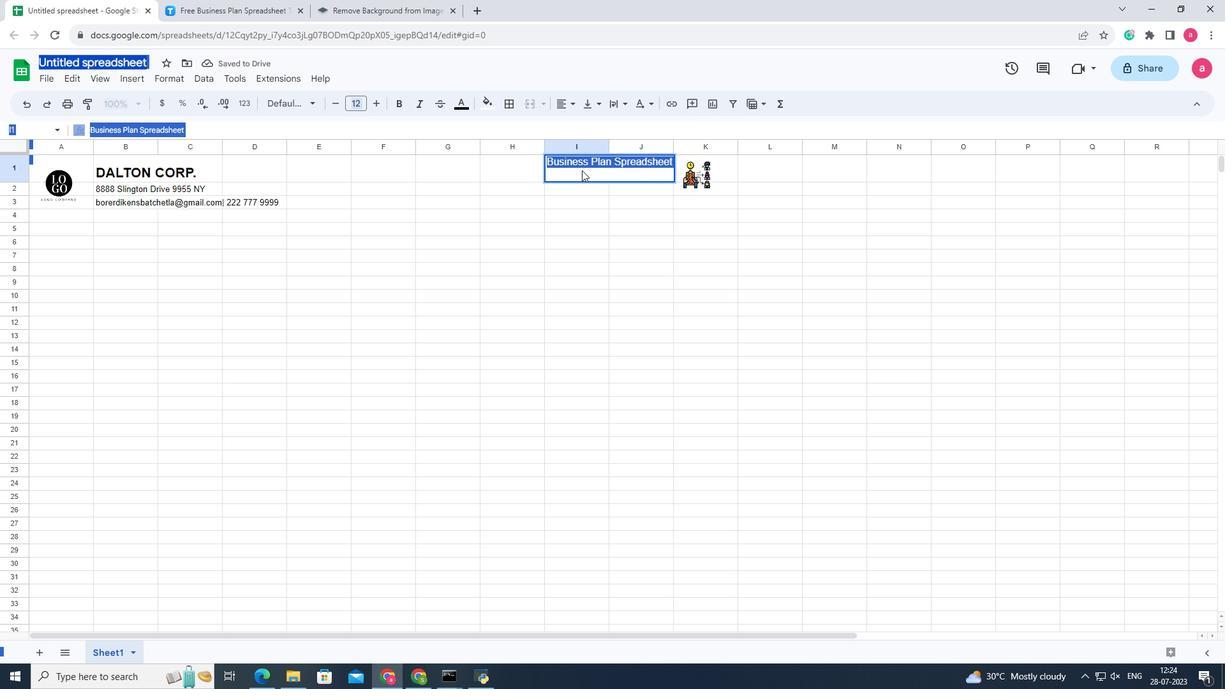 
Action: Mouse moved to (569, 162)
Screenshot: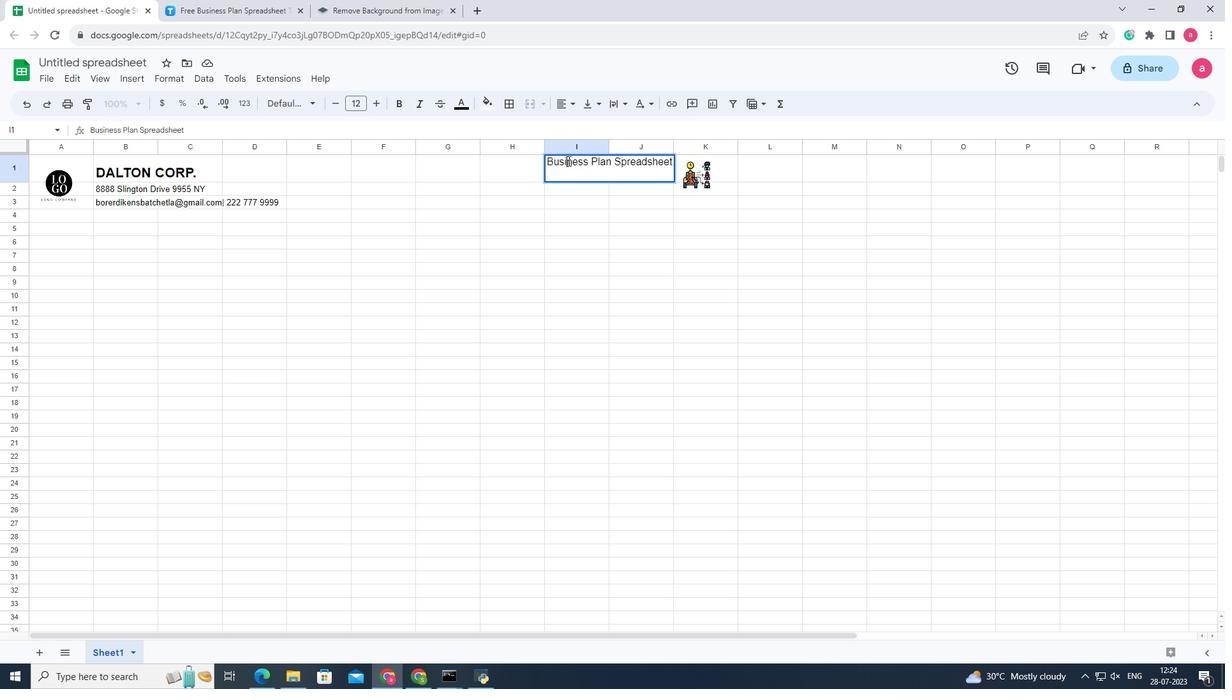 
Action: Mouse pressed left at (569, 162)
Screenshot: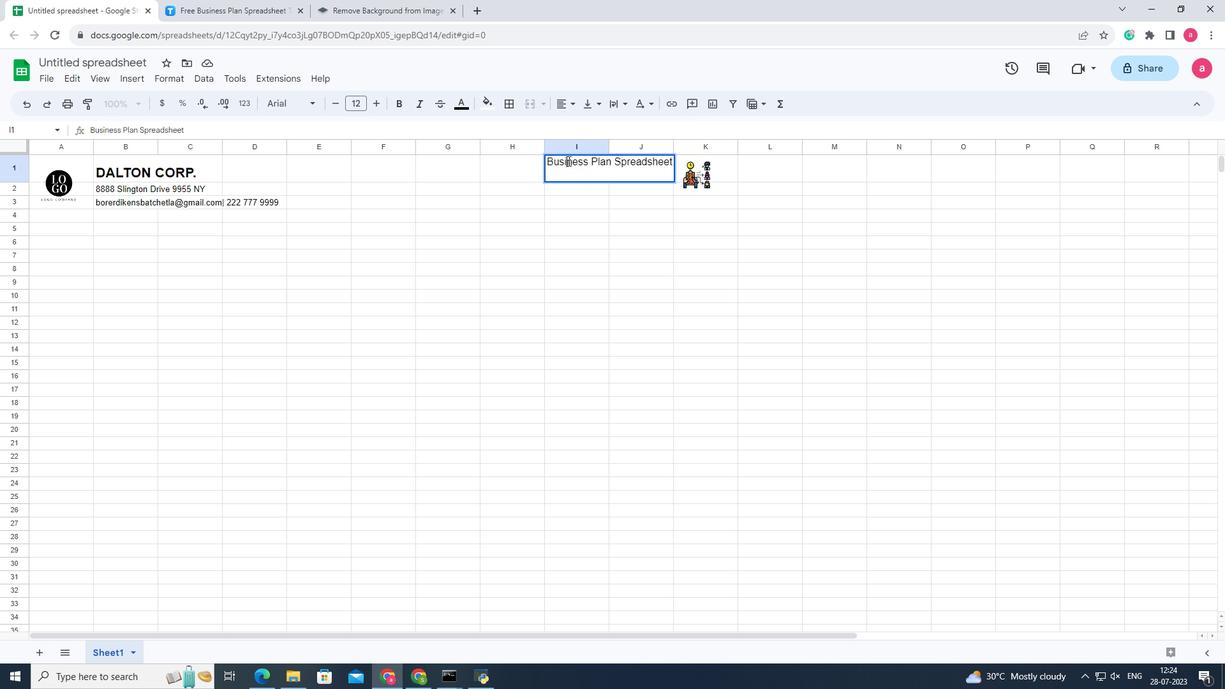 
Action: Mouse pressed left at (569, 162)
Screenshot: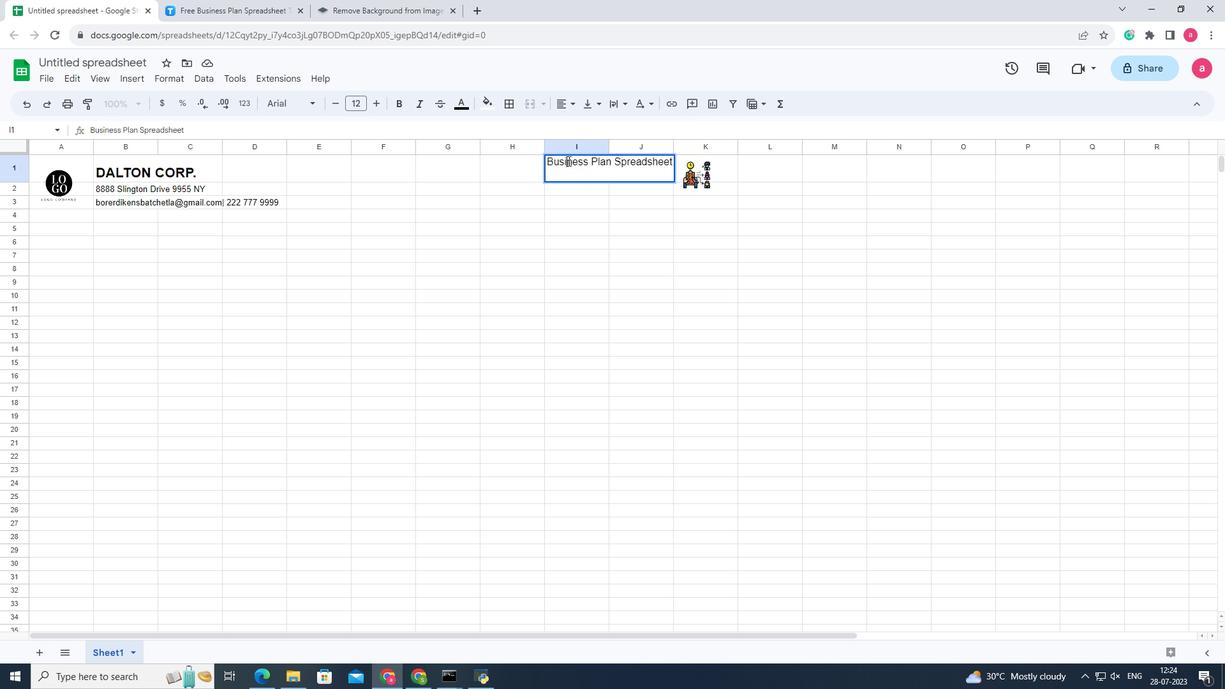 
Action: Mouse pressed left at (569, 162)
Screenshot: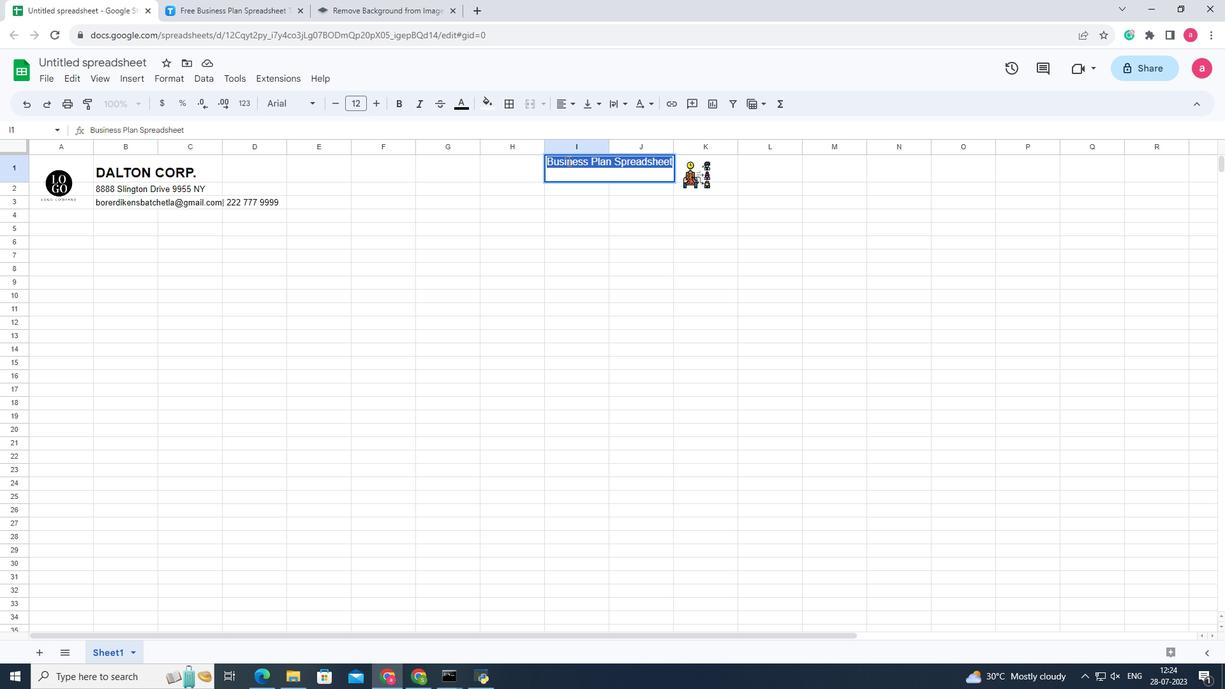 
Action: Mouse pressed left at (569, 162)
Screenshot: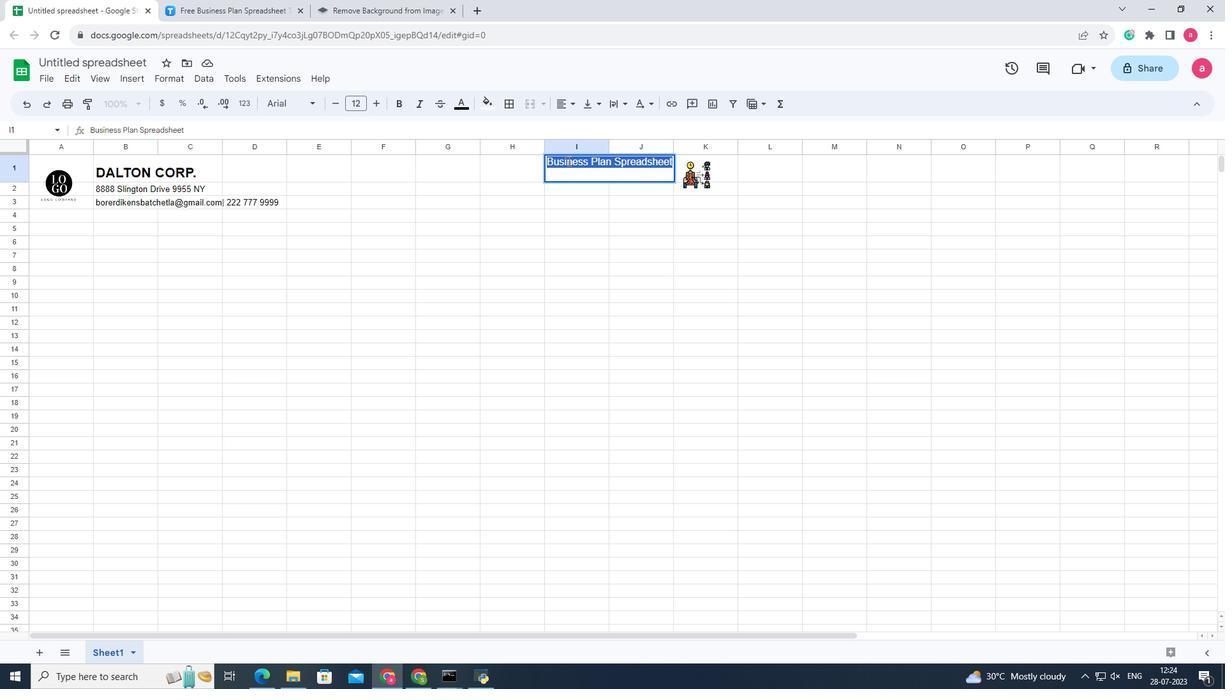 
Action: Key pressed <Key.delete>
Screenshot: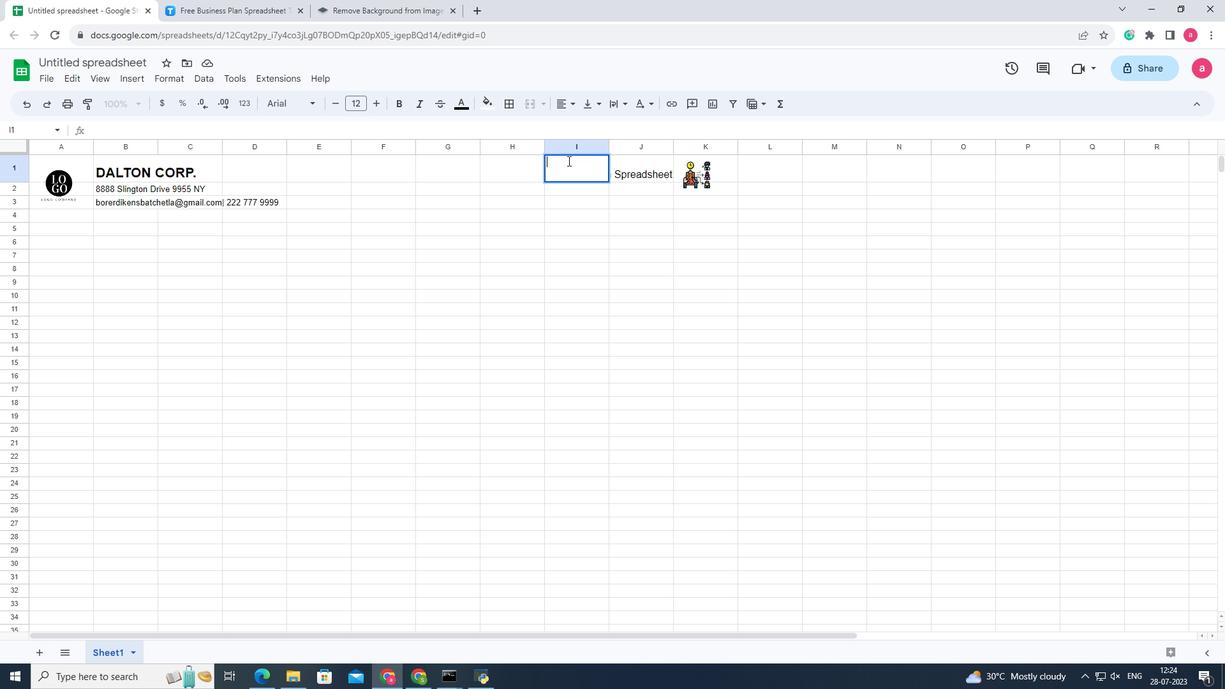 
Action: Mouse moved to (592, 193)
Screenshot: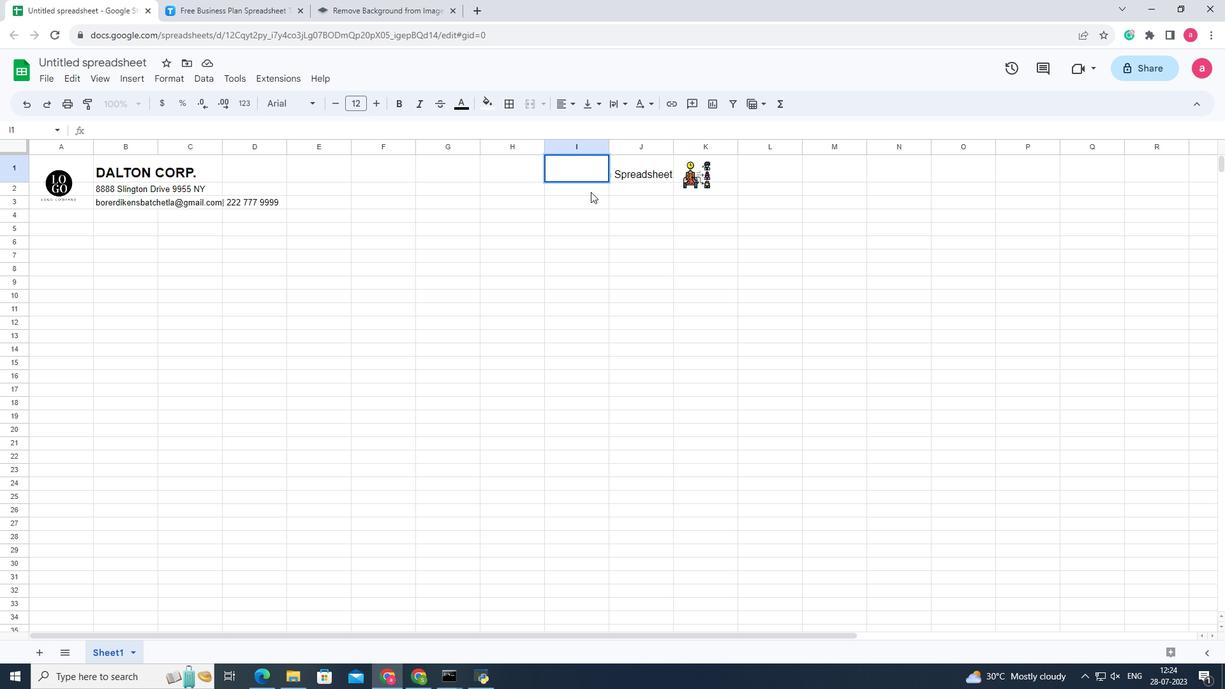 
Action: Mouse pressed left at (592, 193)
Screenshot: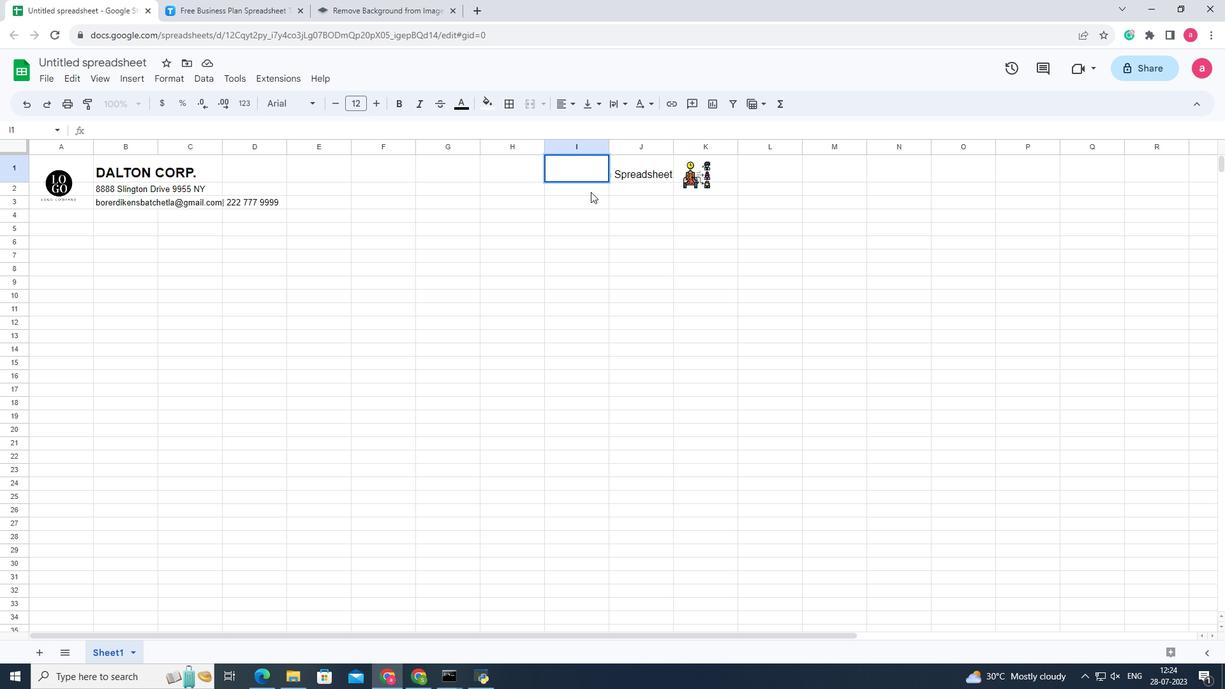 
Action: Mouse moved to (578, 187)
Screenshot: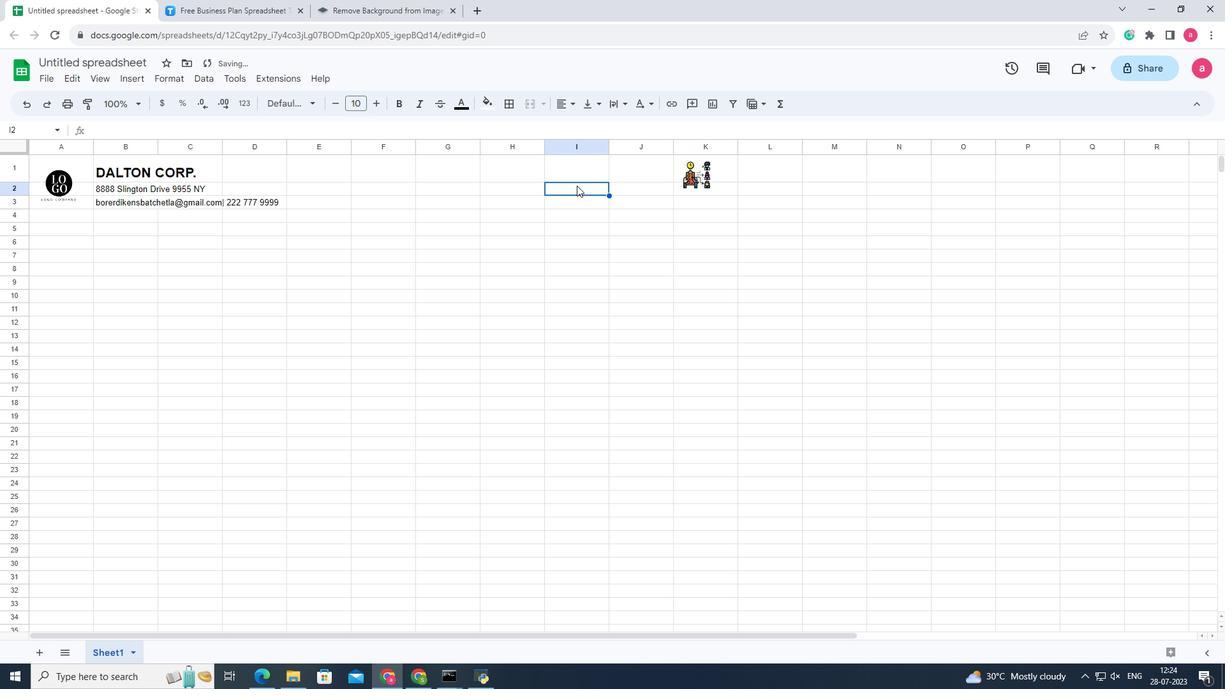 
Action: Mouse pressed left at (578, 187)
Screenshot: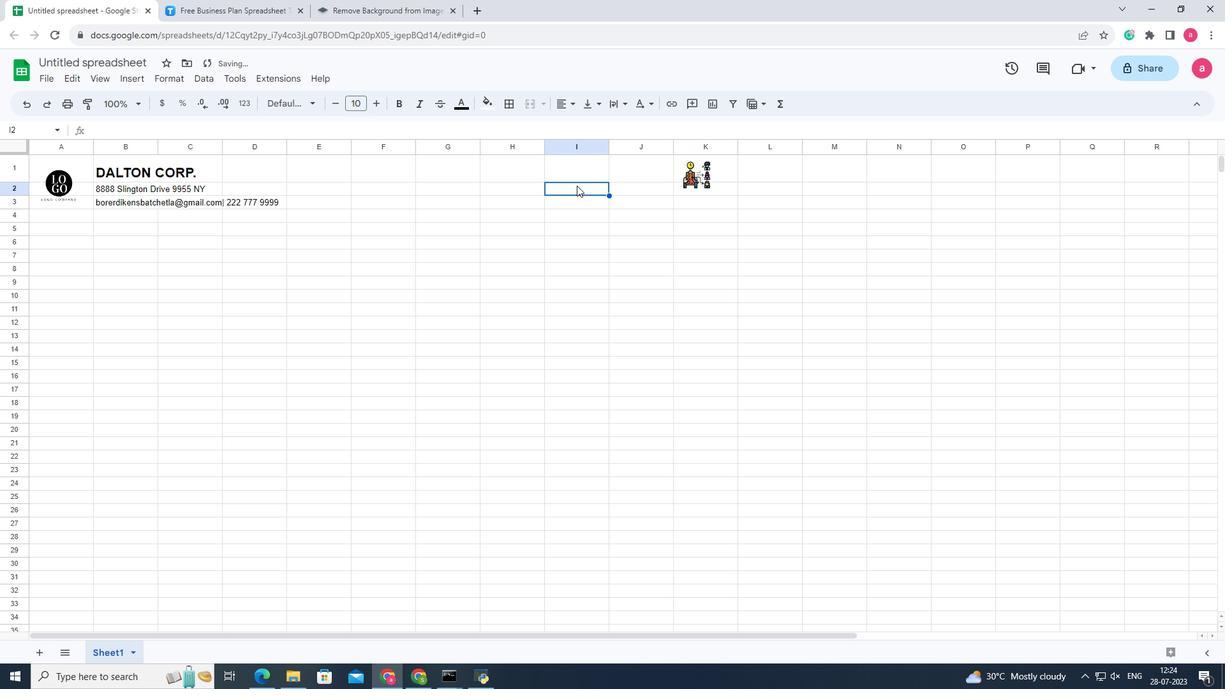 
Action: Mouse pressed left at (578, 187)
Screenshot: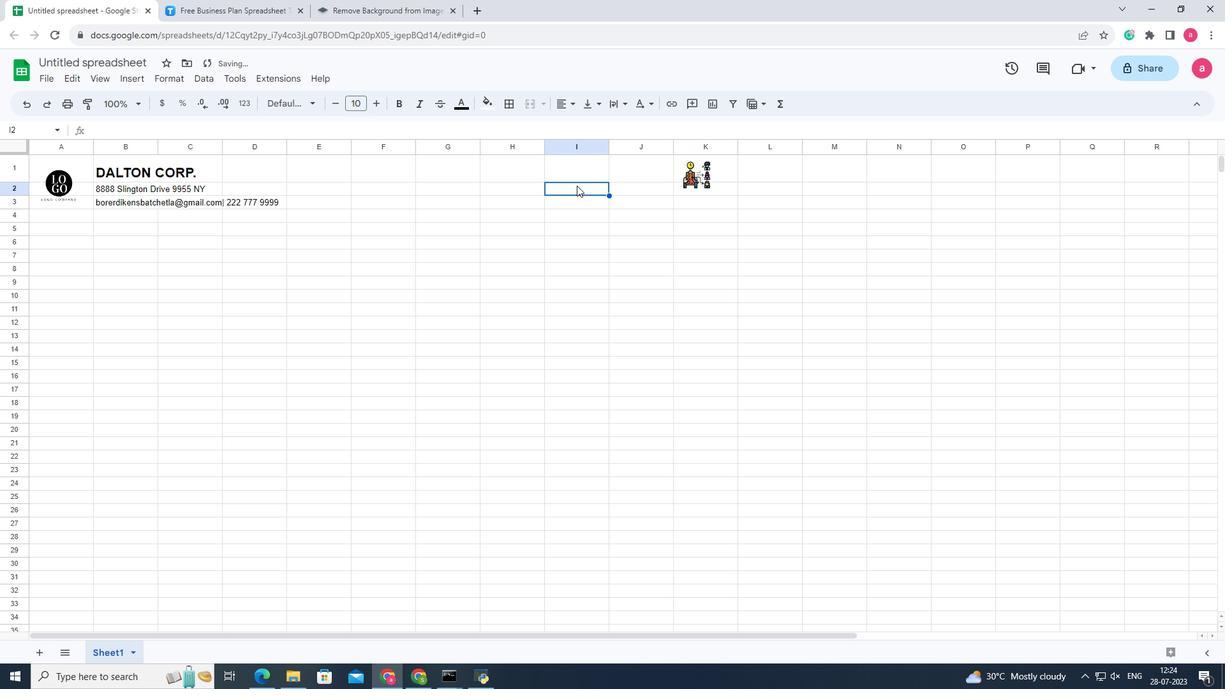 
Action: Mouse pressed left at (578, 187)
Screenshot: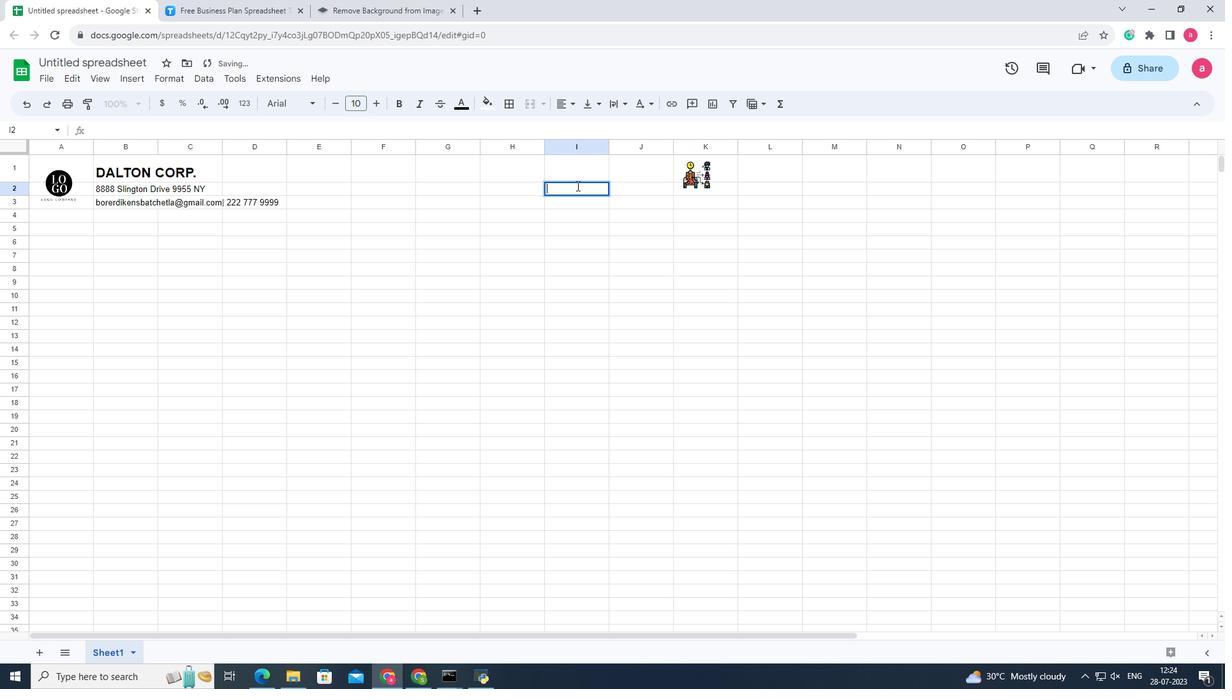 
Action: Mouse pressed left at (578, 187)
Screenshot: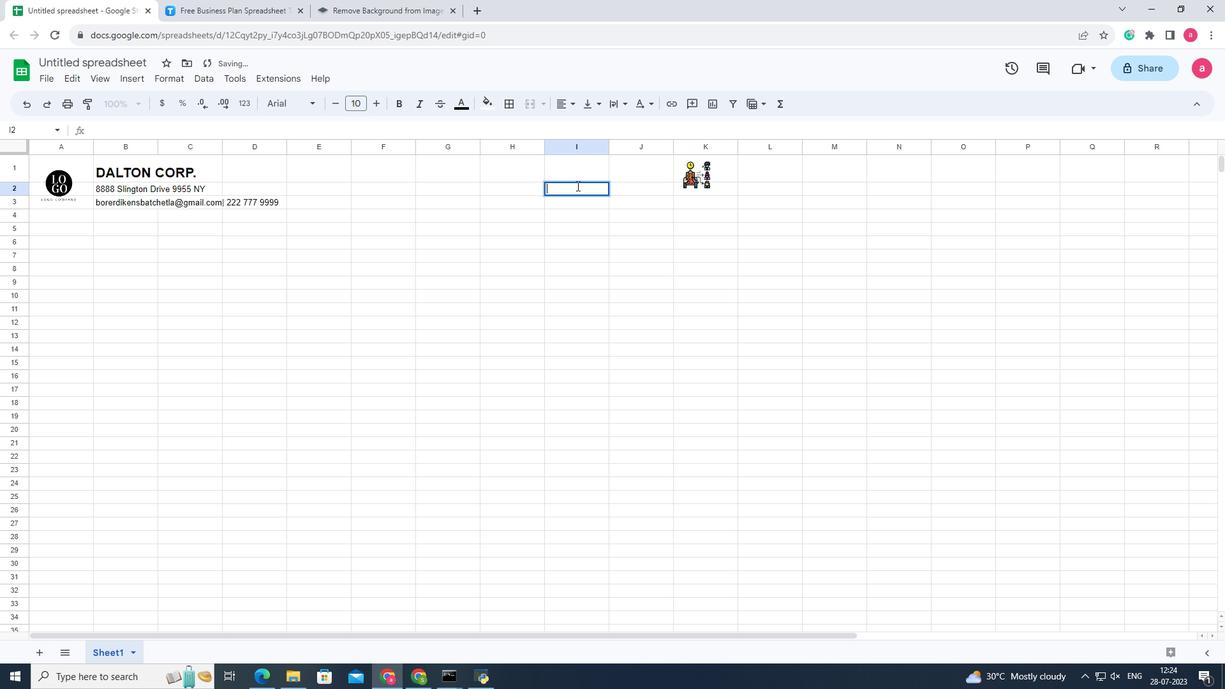 
Action: Mouse pressed left at (578, 187)
Screenshot: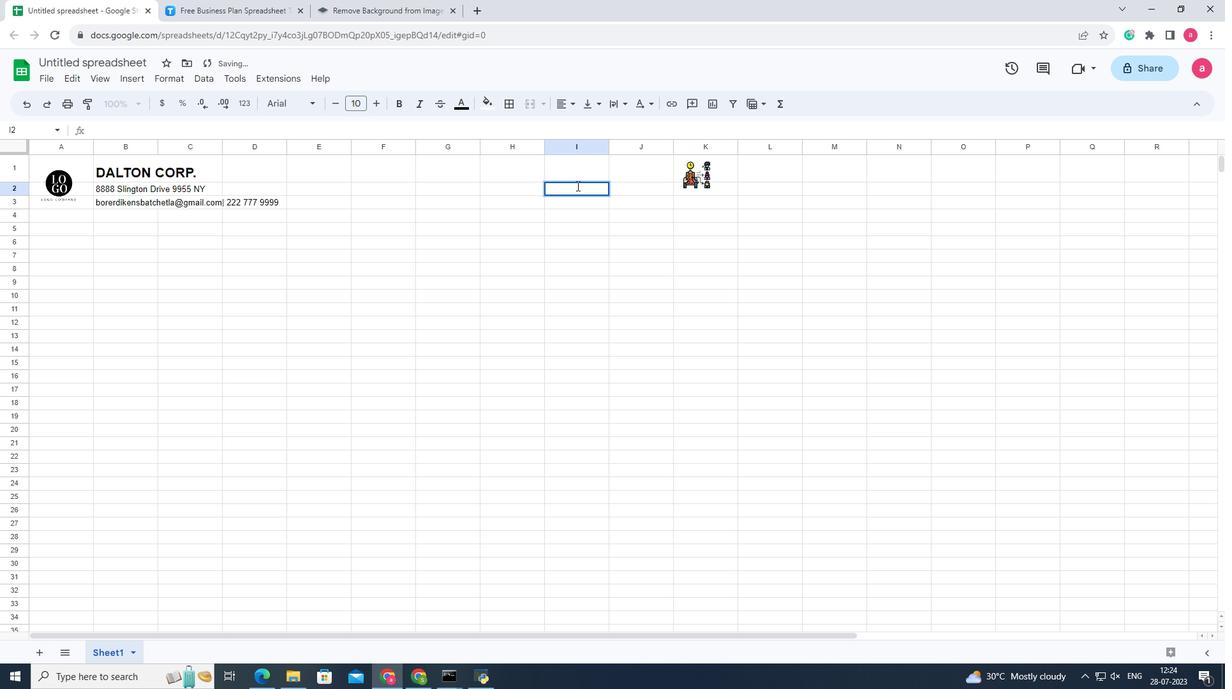 
Action: Key pressed <Key.shift>bUSINESS<Key.space><Key.shift><Key.shift><Key.shift><Key.shift><Key.shift><Key.shift><Key.shift><Key.shift><Key.shift><Key.shift><Key.shift><Key.shift><Key.shift><Key.shift>pLAN<Key.space><Key.shift><Key.shift>sPREADSHEET
Screenshot: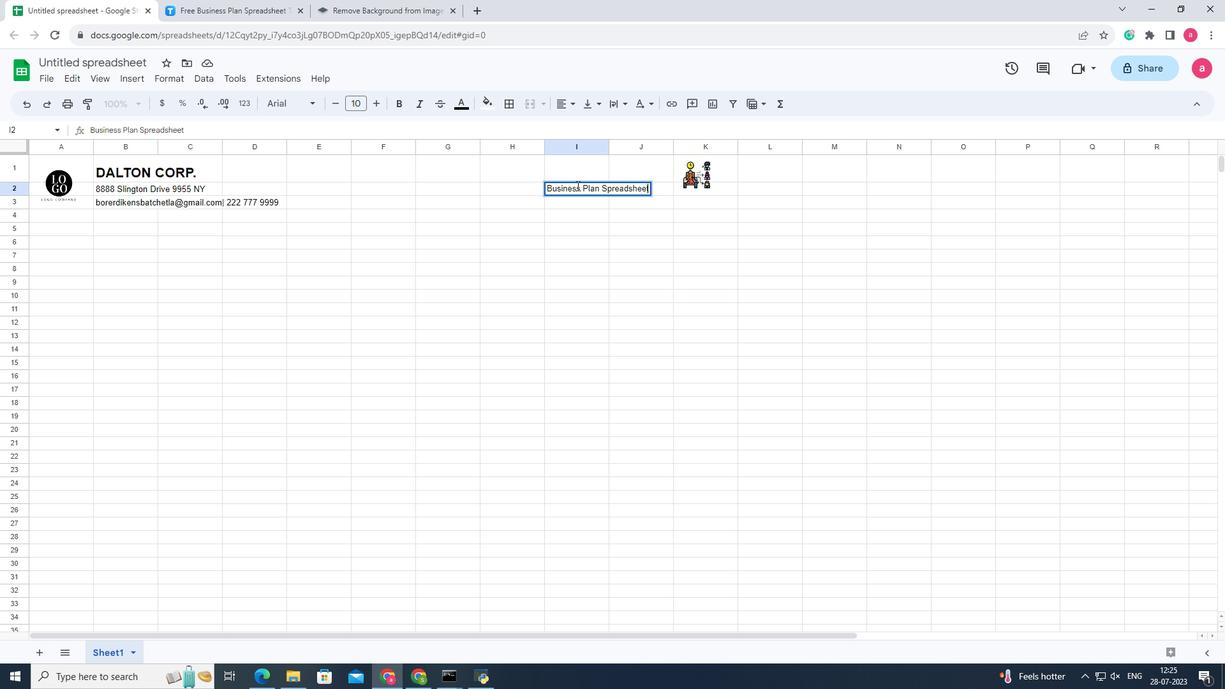 
Action: Mouse moved to (689, 174)
Screenshot: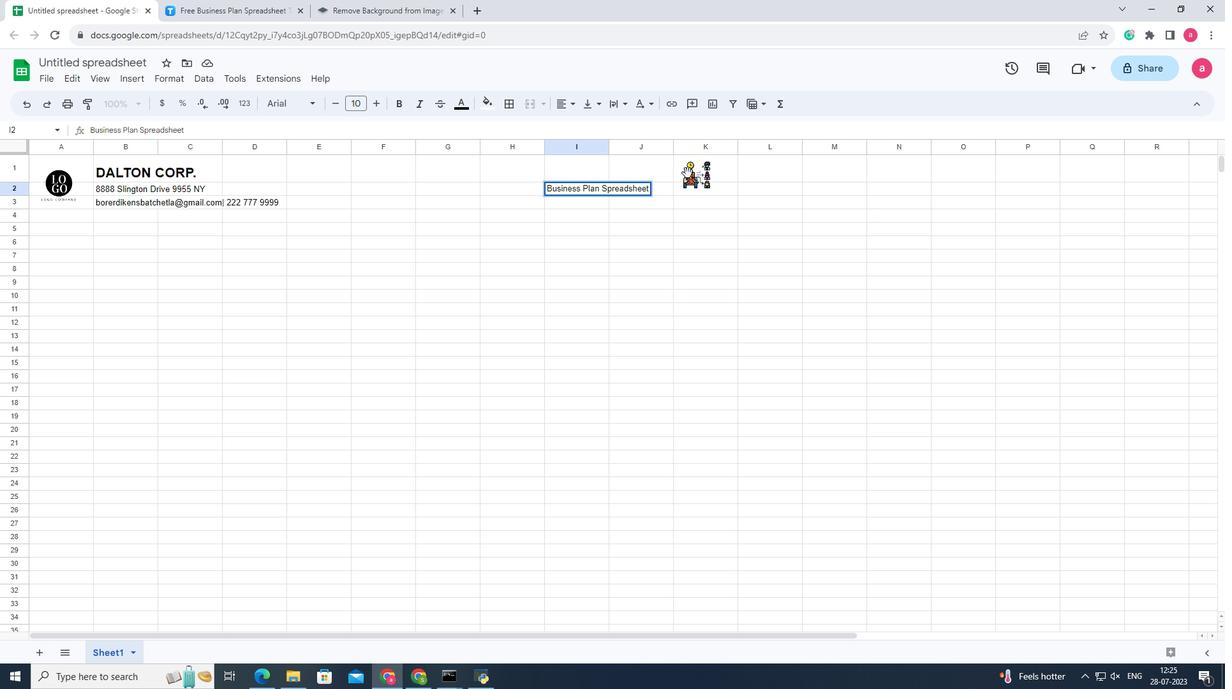 
Action: Mouse pressed left at (689, 174)
Screenshot: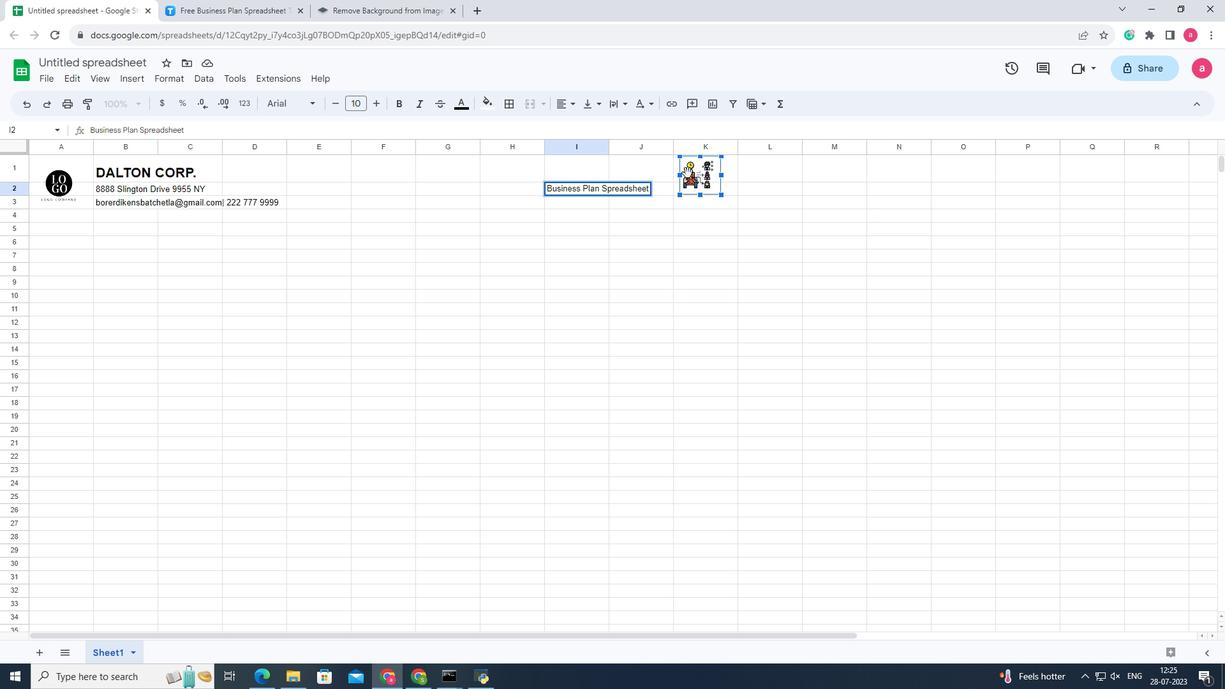 
Action: Mouse moved to (693, 179)
Screenshot: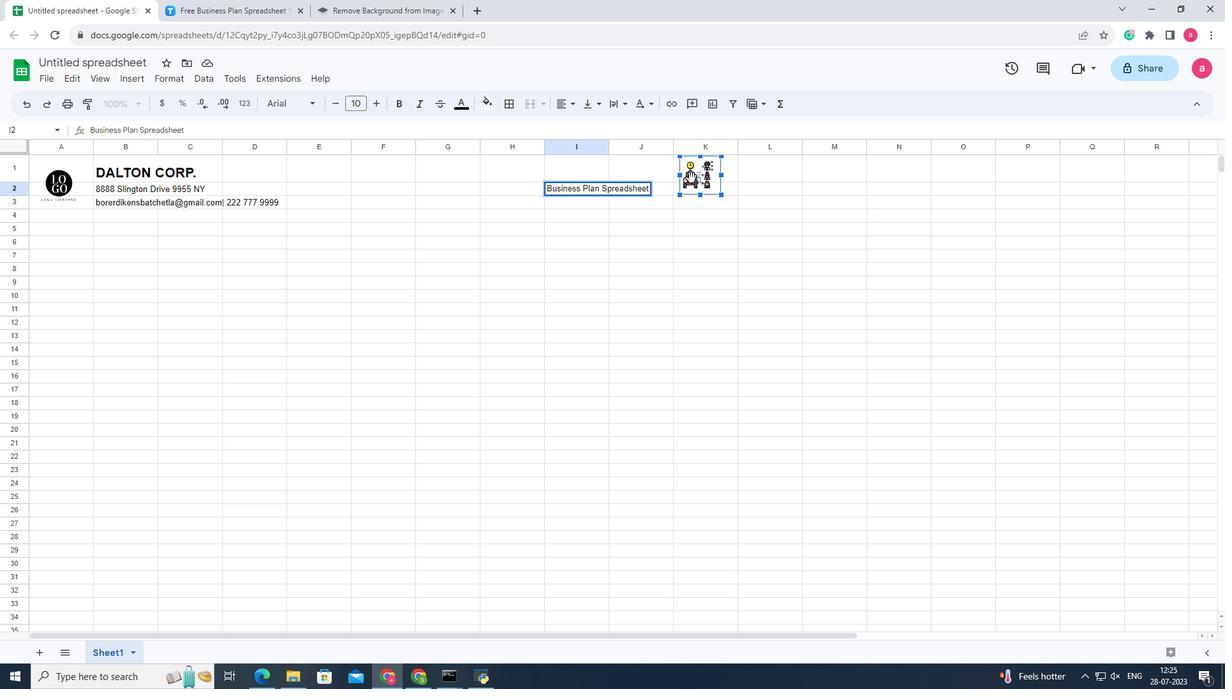 
Action: Mouse pressed left at (693, 179)
Screenshot: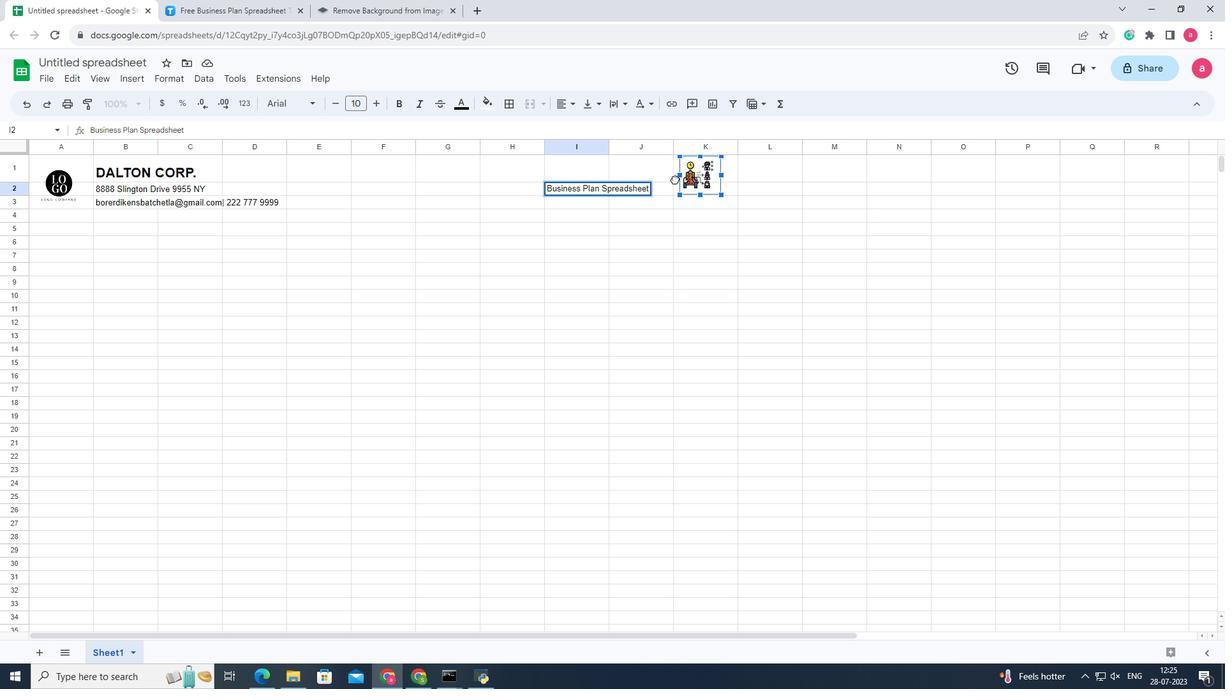
Action: Mouse moved to (720, 199)
Screenshot: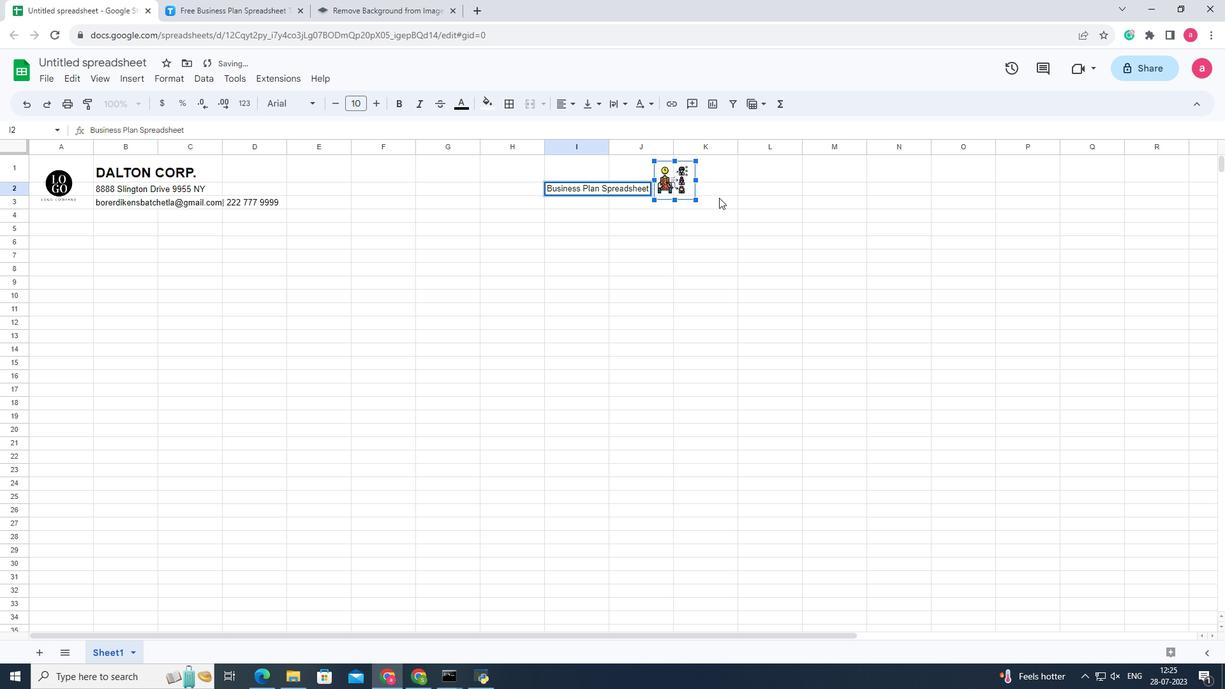 
Action: Mouse pressed left at (720, 199)
Screenshot: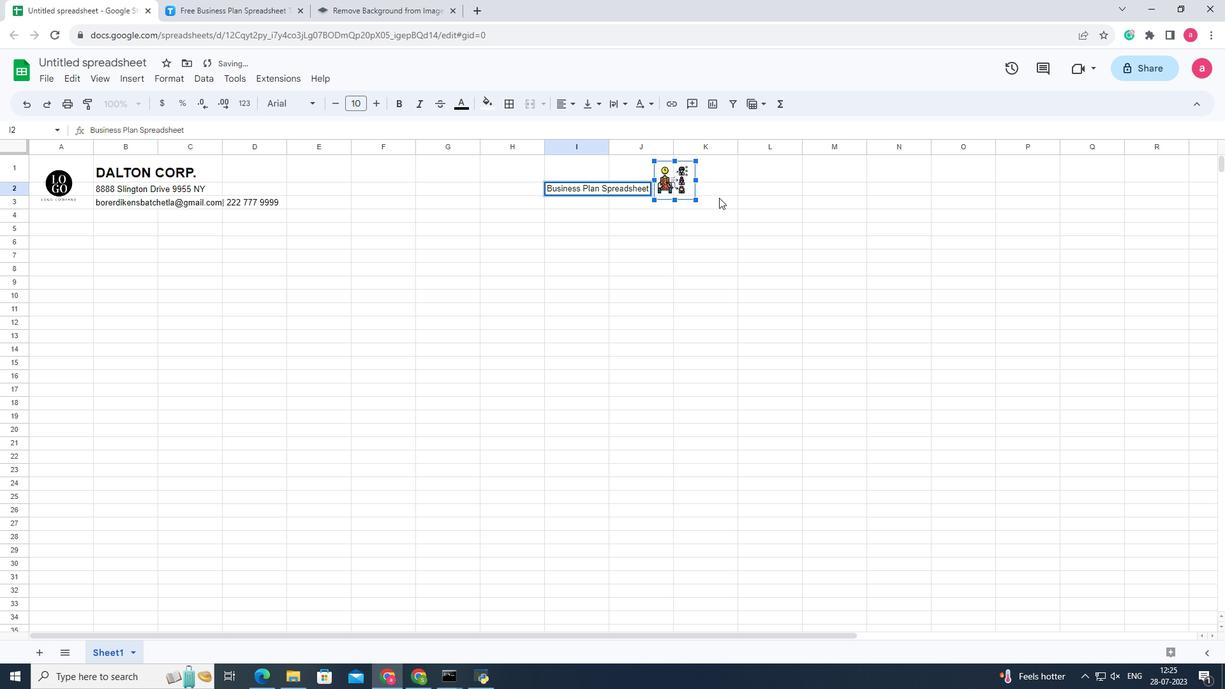 
Action: Mouse moved to (597, 189)
Screenshot: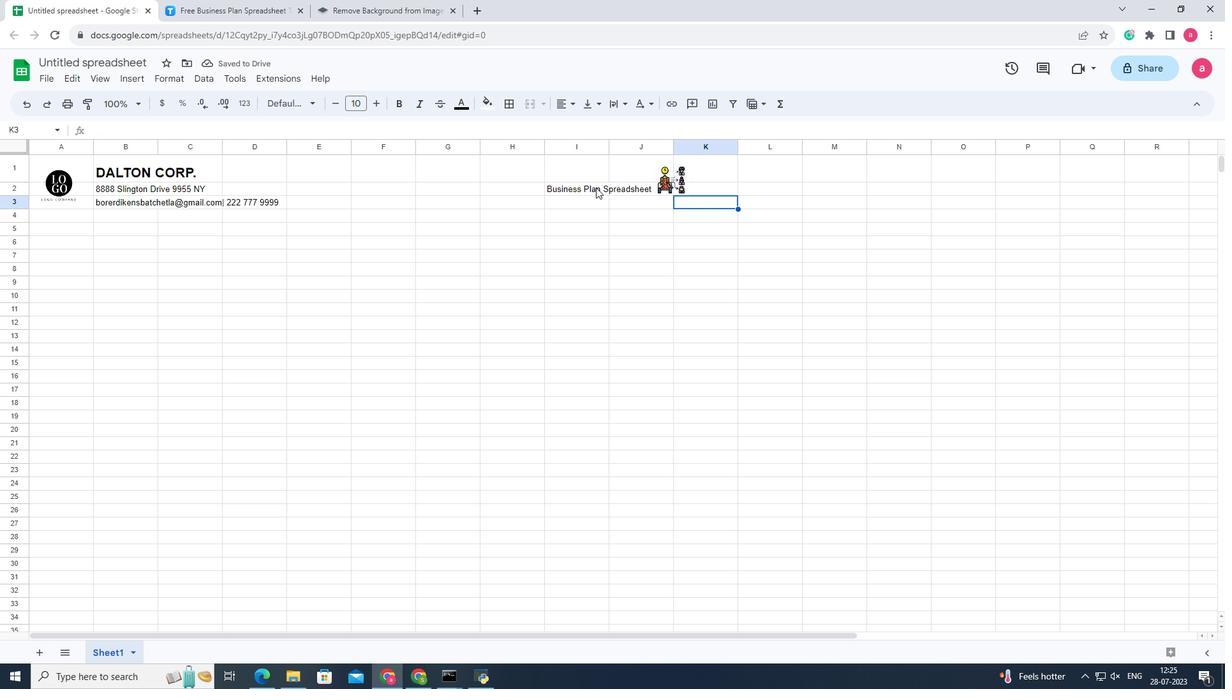 
Action: Mouse pressed left at (597, 189)
Screenshot: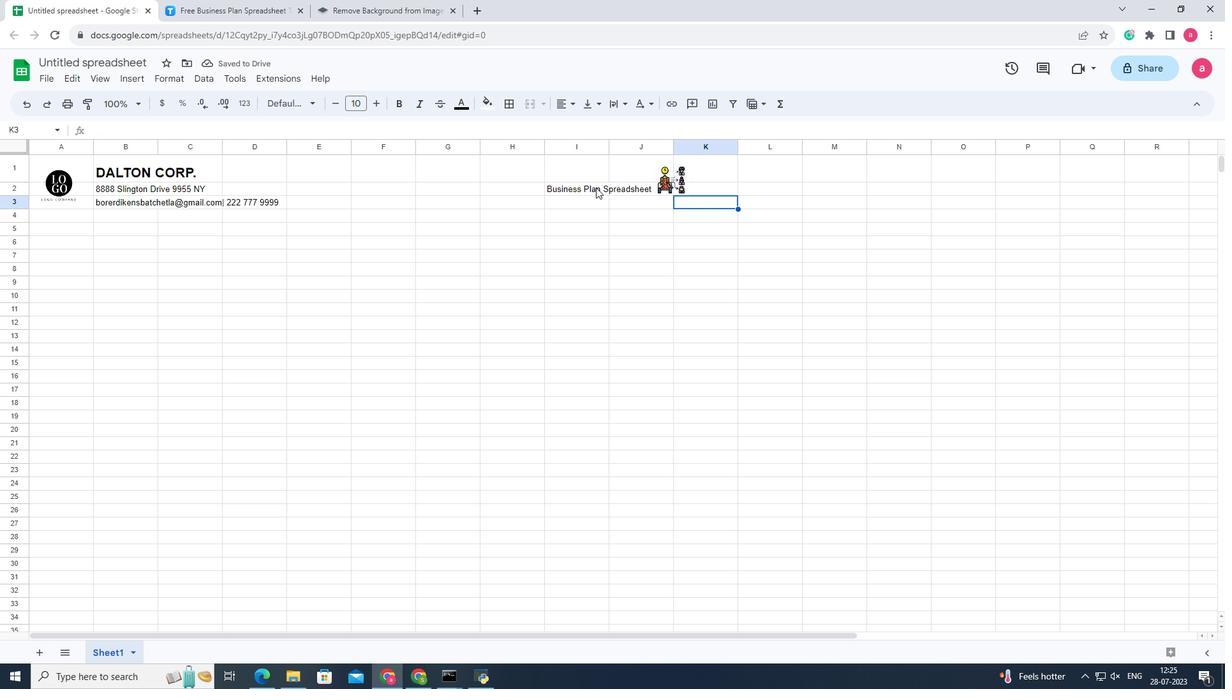 
Action: Mouse pressed left at (597, 189)
Screenshot: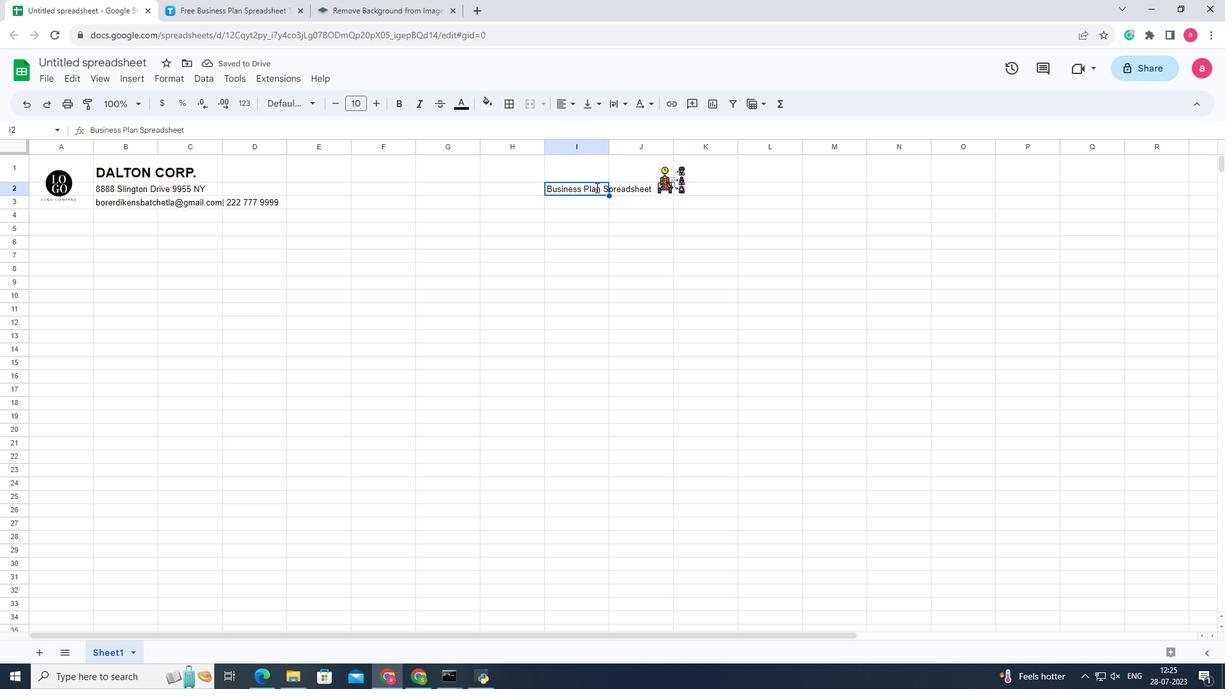 
Action: Mouse pressed left at (597, 189)
Screenshot: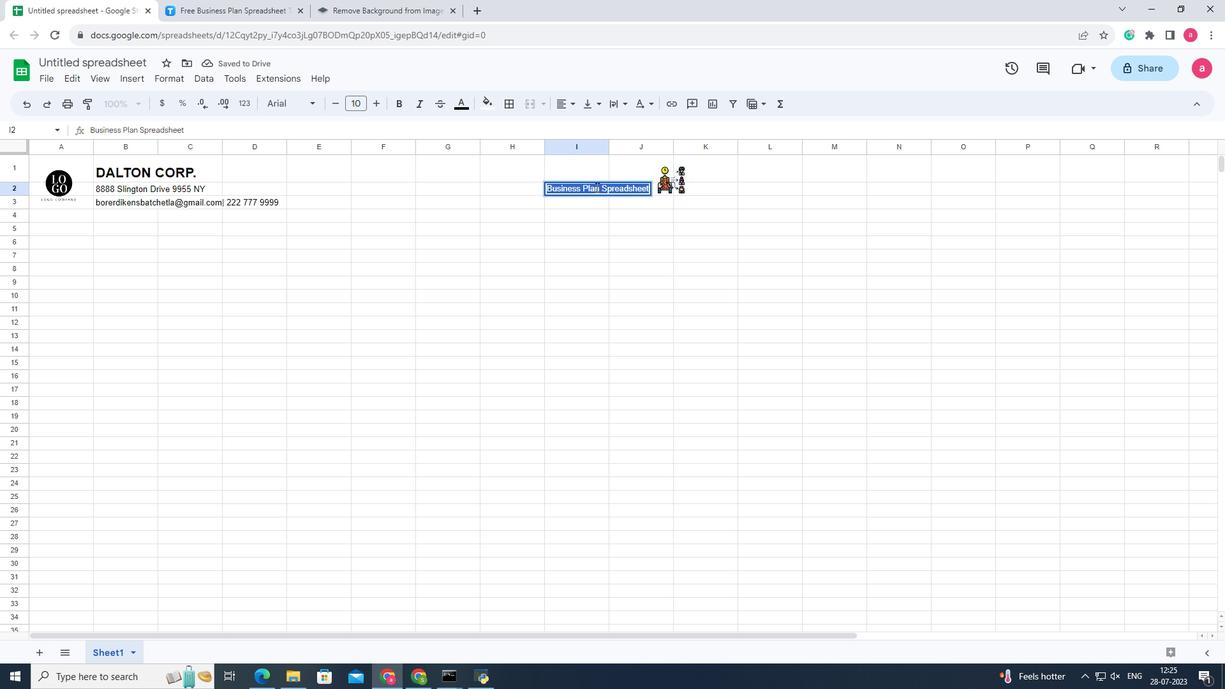 
Action: Mouse moved to (375, 102)
Screenshot: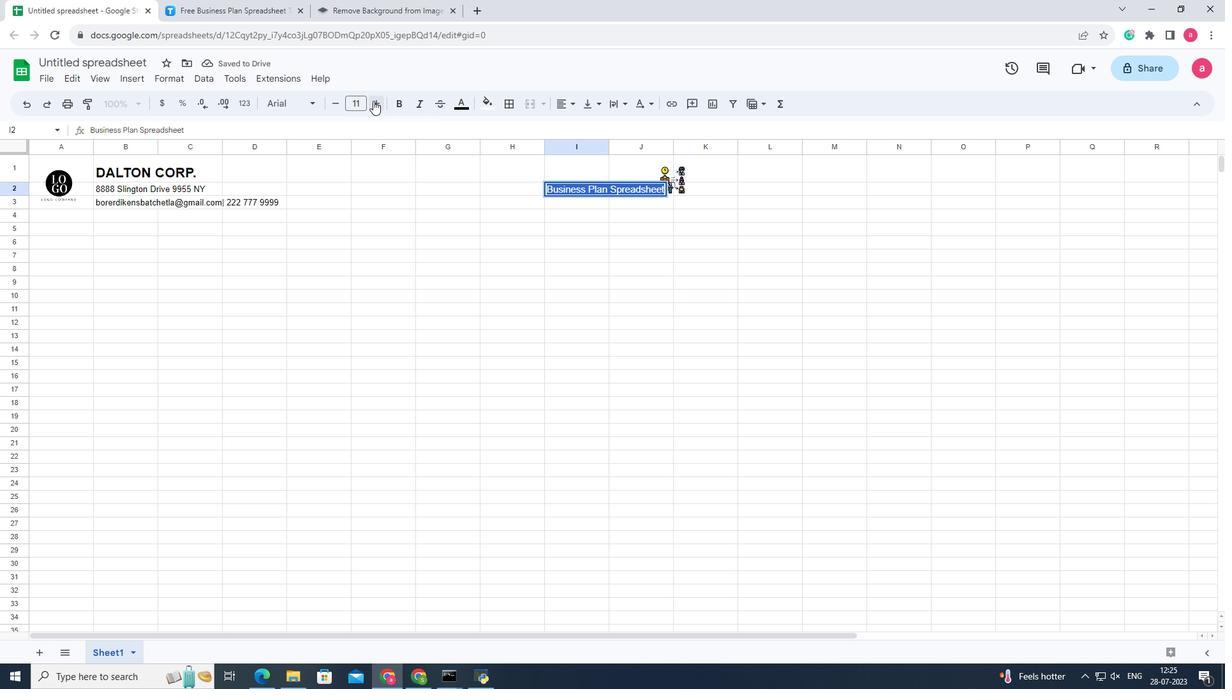 
Action: Mouse pressed left at (375, 102)
Screenshot: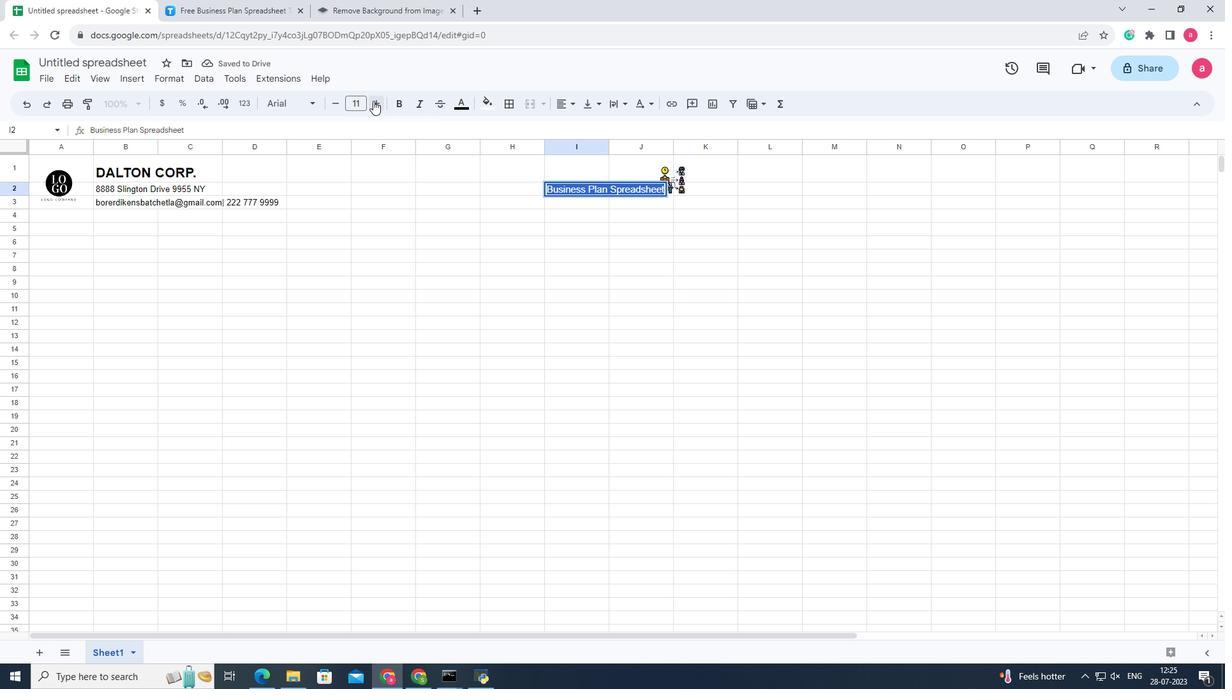 
Action: Mouse pressed left at (375, 102)
Screenshot: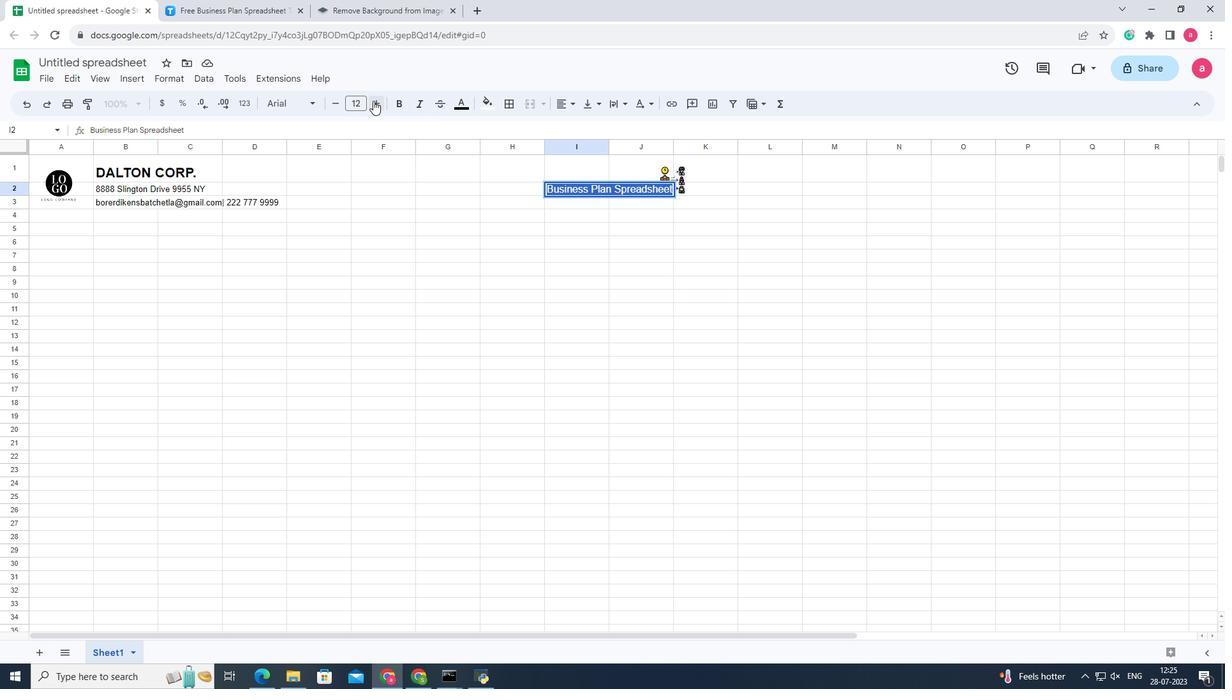 
Action: Mouse moved to (689, 183)
Screenshot: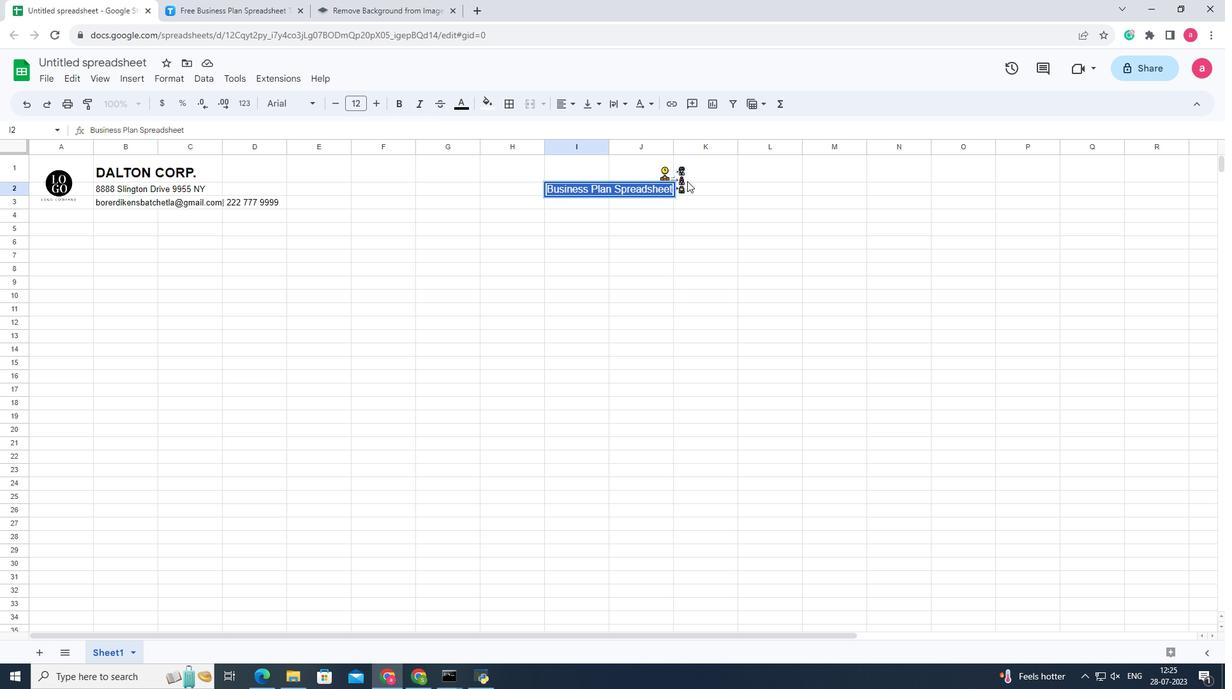 
Action: Mouse pressed left at (689, 183)
Screenshot: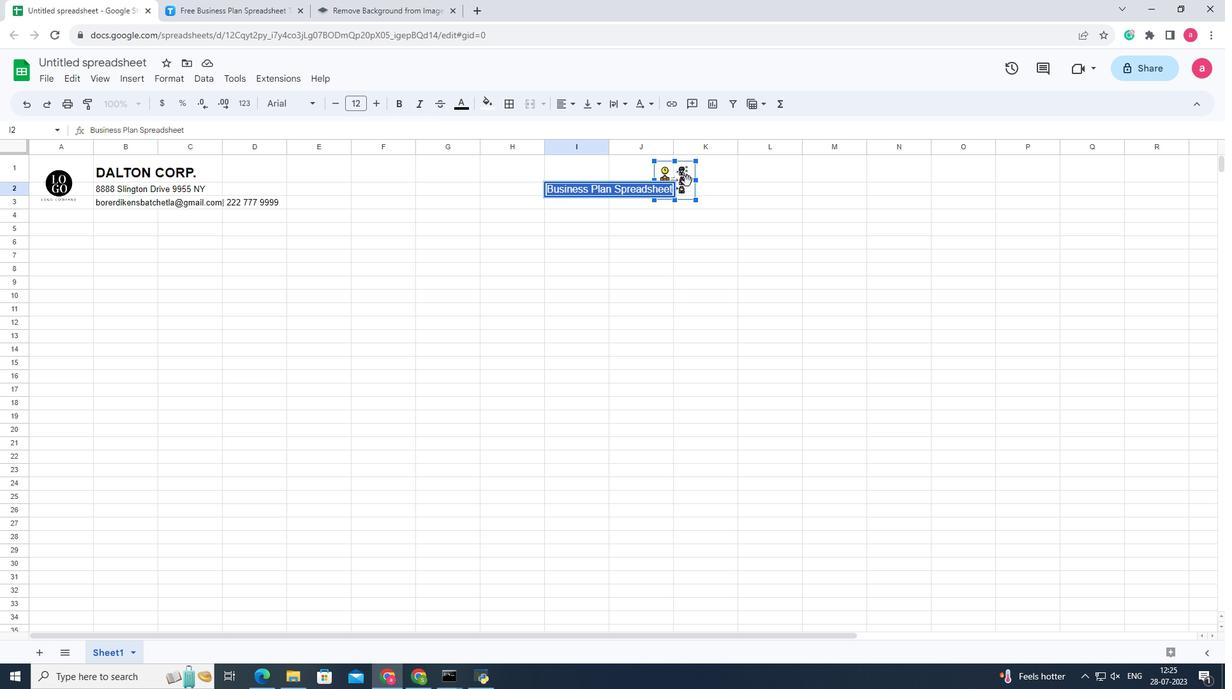 
Action: Mouse moved to (675, 184)
Screenshot: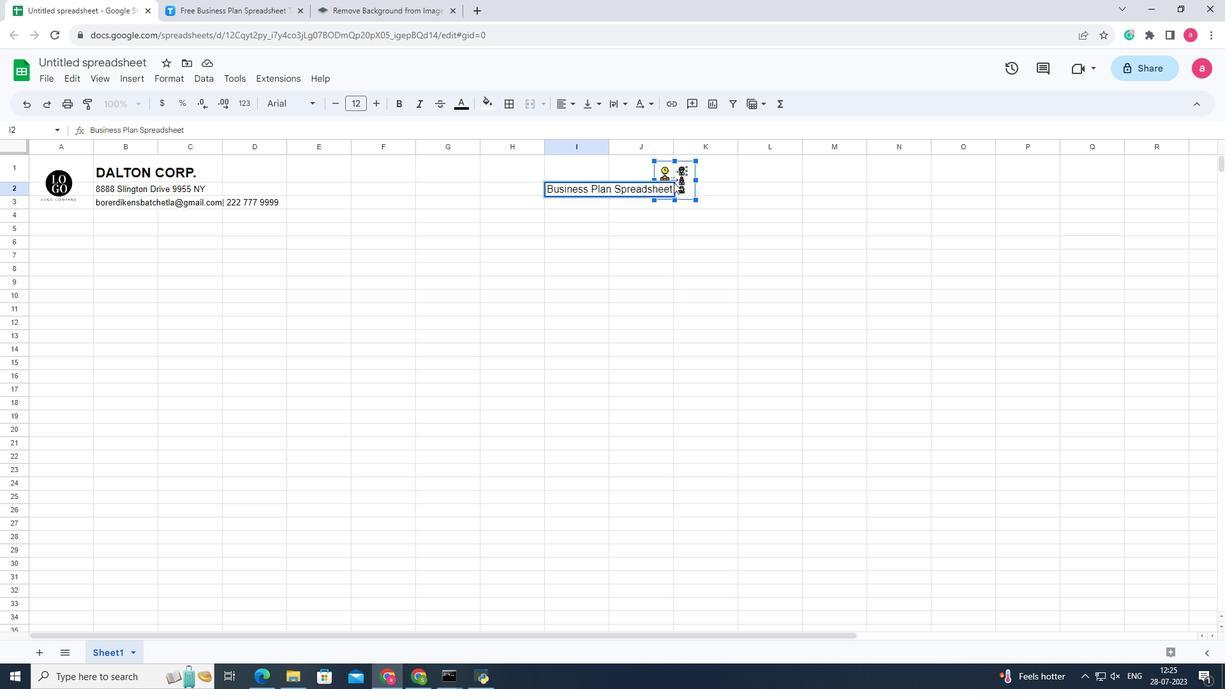 
Action: Mouse pressed left at (675, 184)
Screenshot: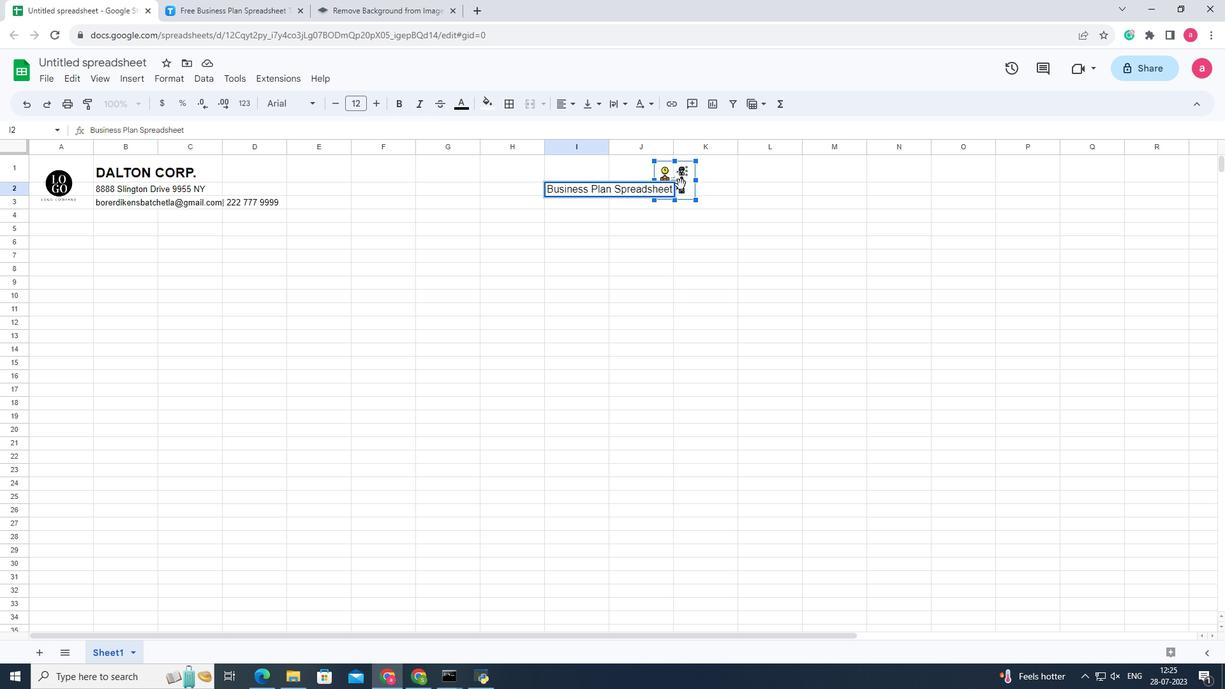 
Action: Mouse moved to (663, 165)
Screenshot: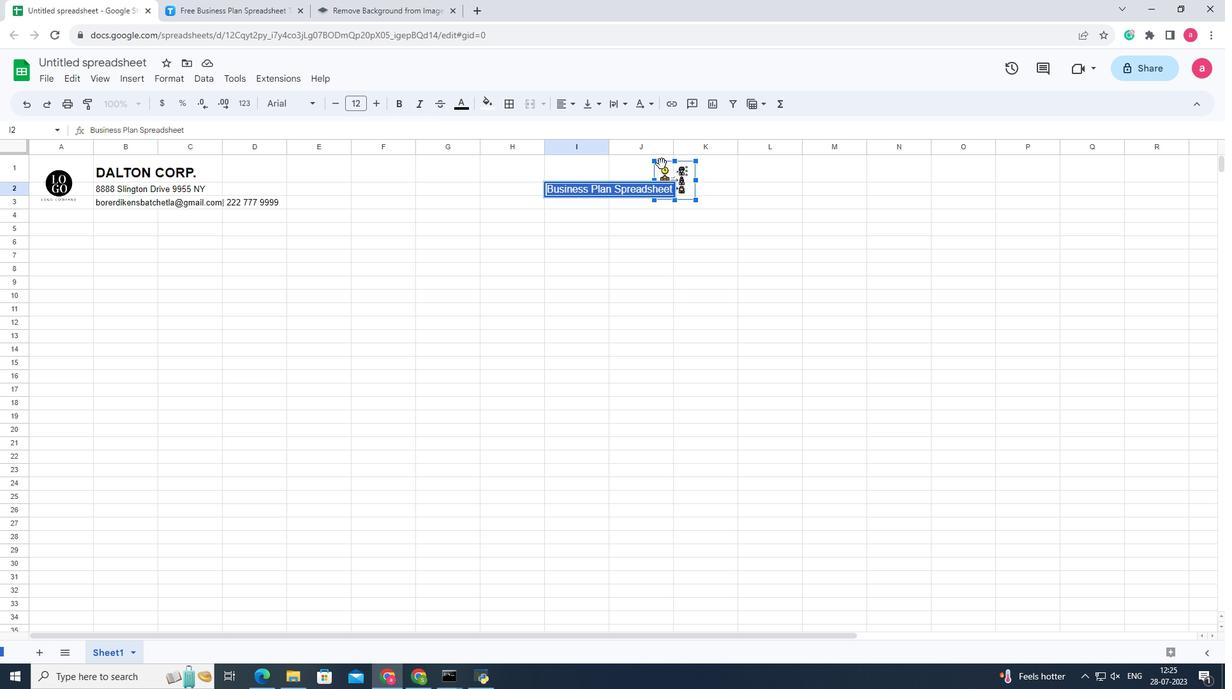
Action: Mouse pressed left at (663, 165)
Screenshot: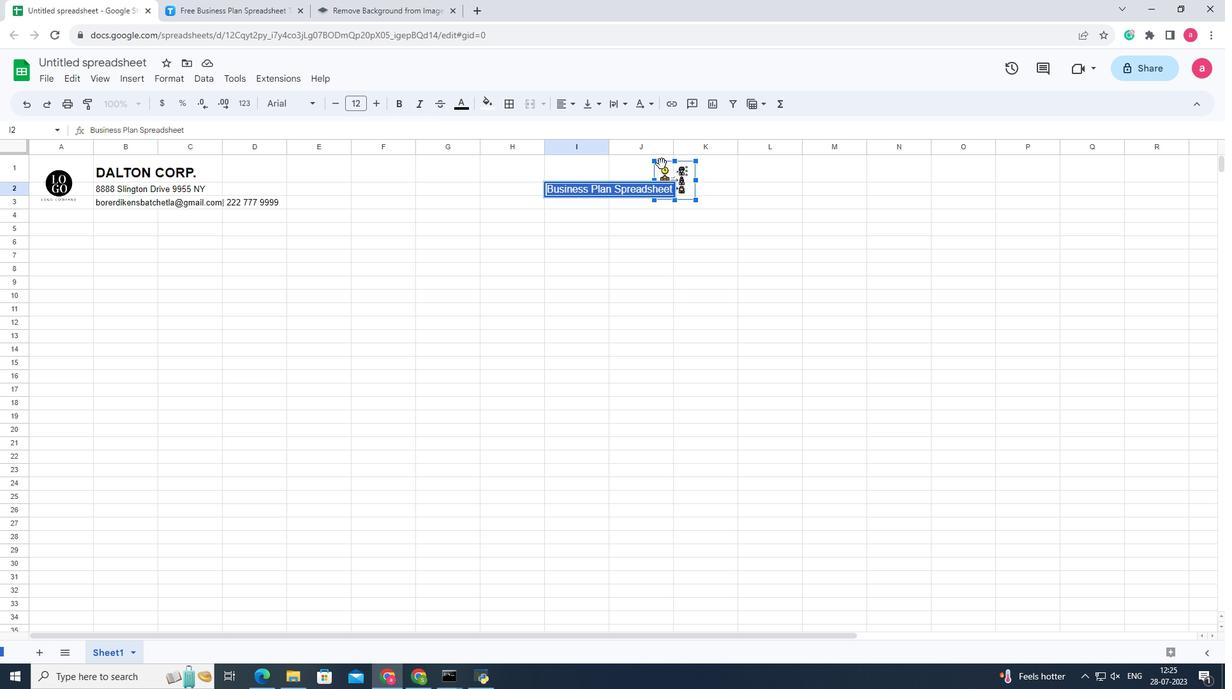 
Action: Mouse moved to (620, 243)
Screenshot: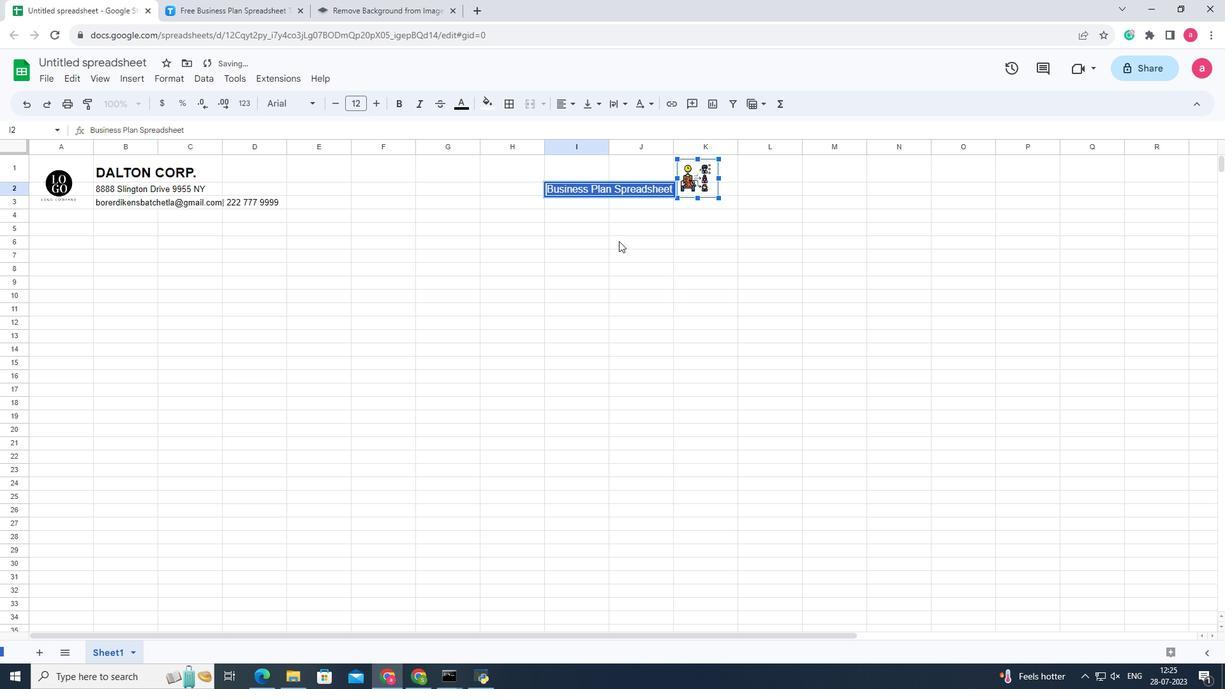 
Action: Mouse pressed left at (620, 243)
Screenshot: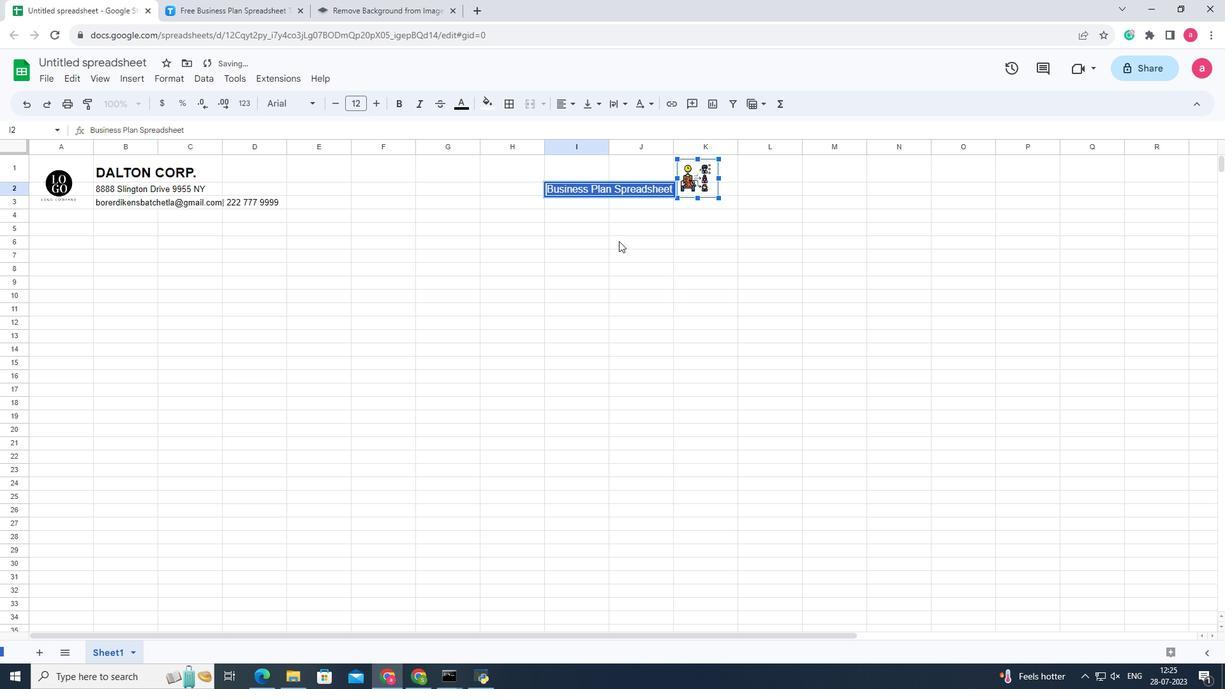 
Action: Mouse moved to (597, 186)
Screenshot: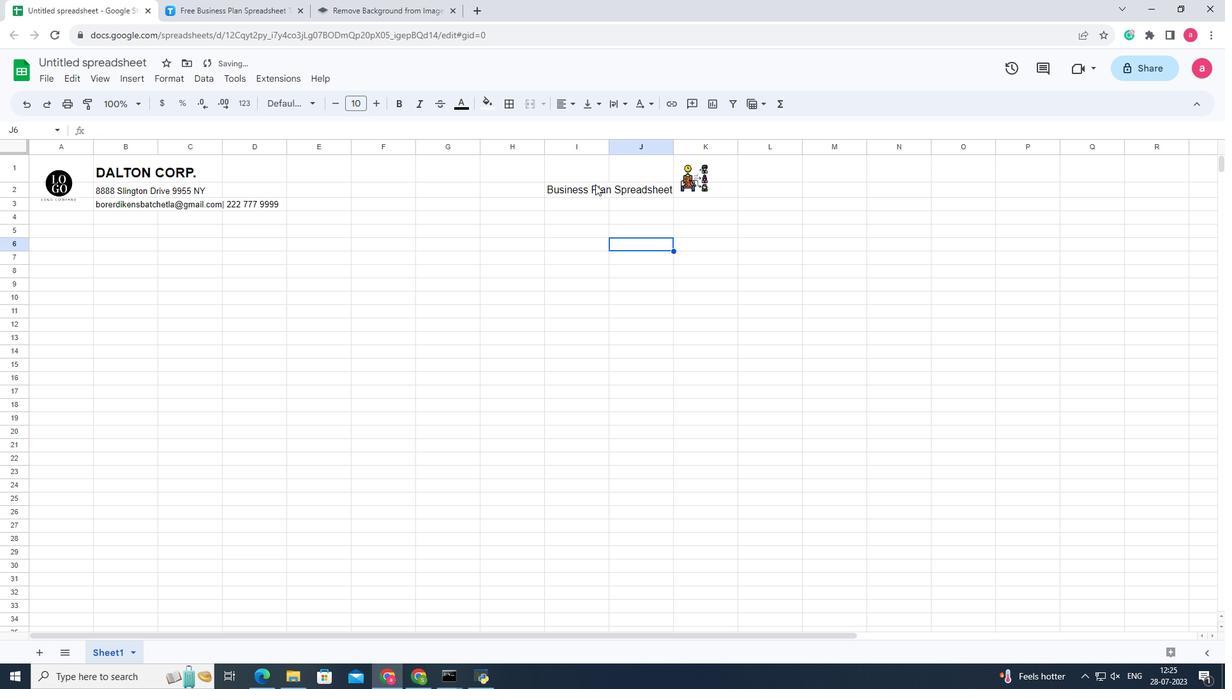
Action: Mouse pressed left at (597, 186)
Screenshot: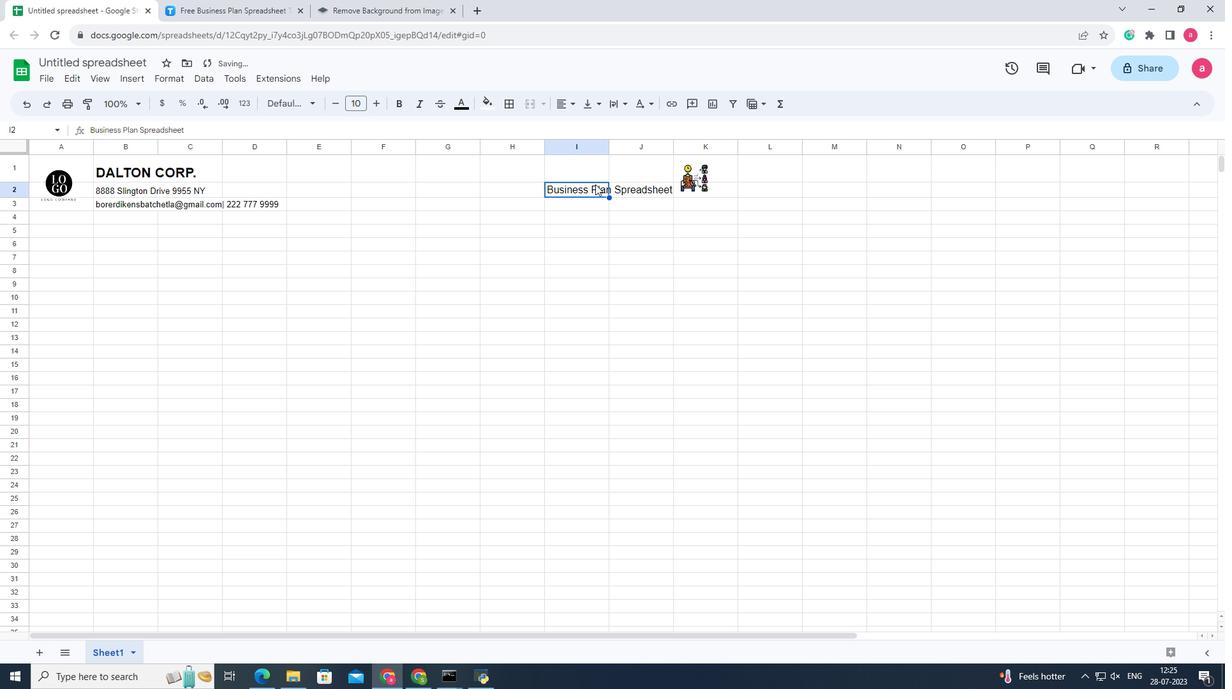 
Action: Mouse pressed left at (597, 186)
Screenshot: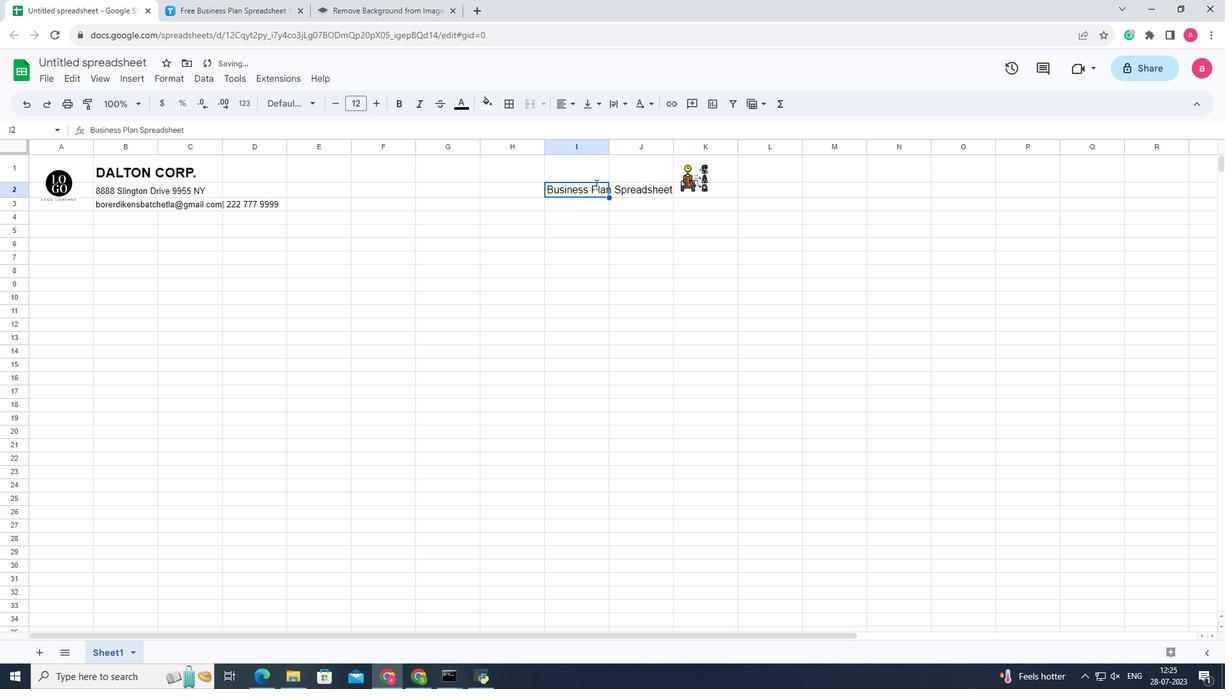 
Action: Mouse pressed left at (597, 186)
Screenshot: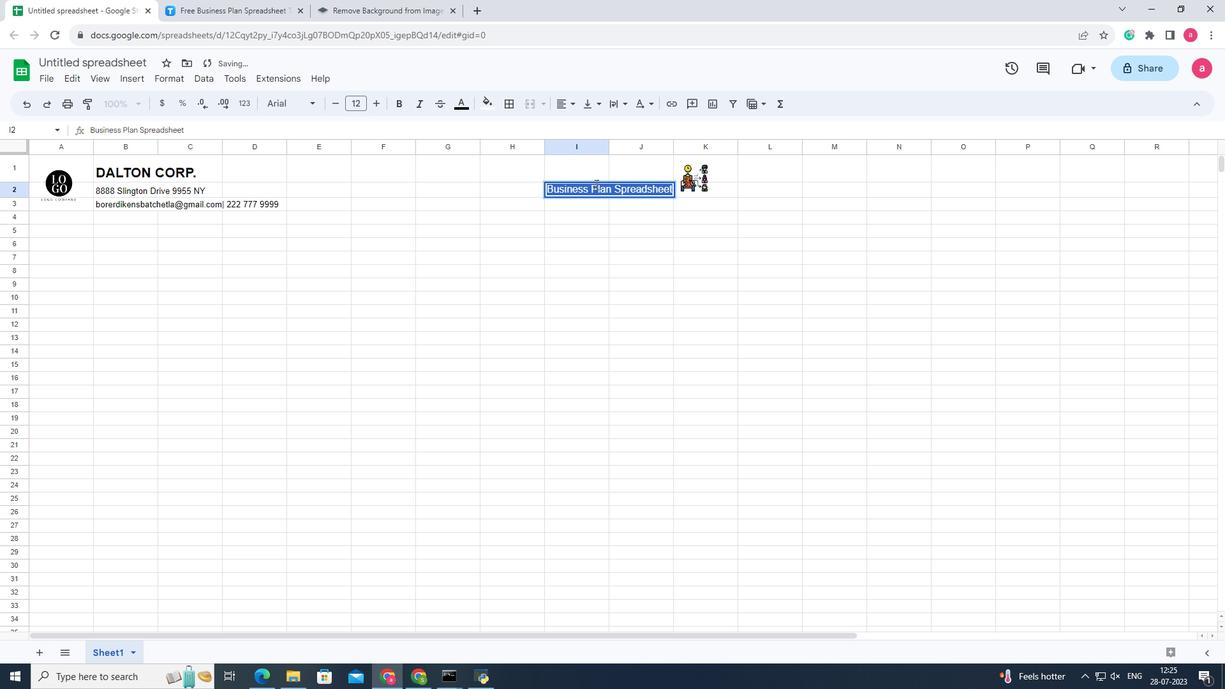 
Action: Mouse moved to (400, 105)
Screenshot: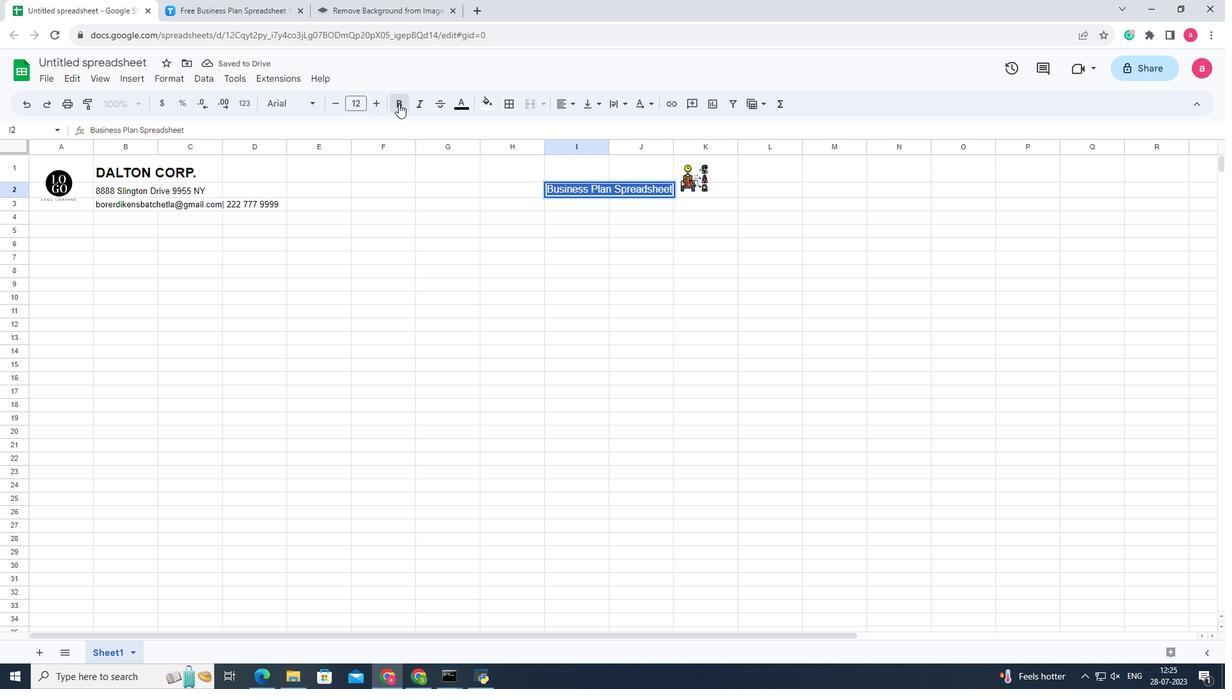 
Action: Mouse pressed left at (400, 105)
Screenshot: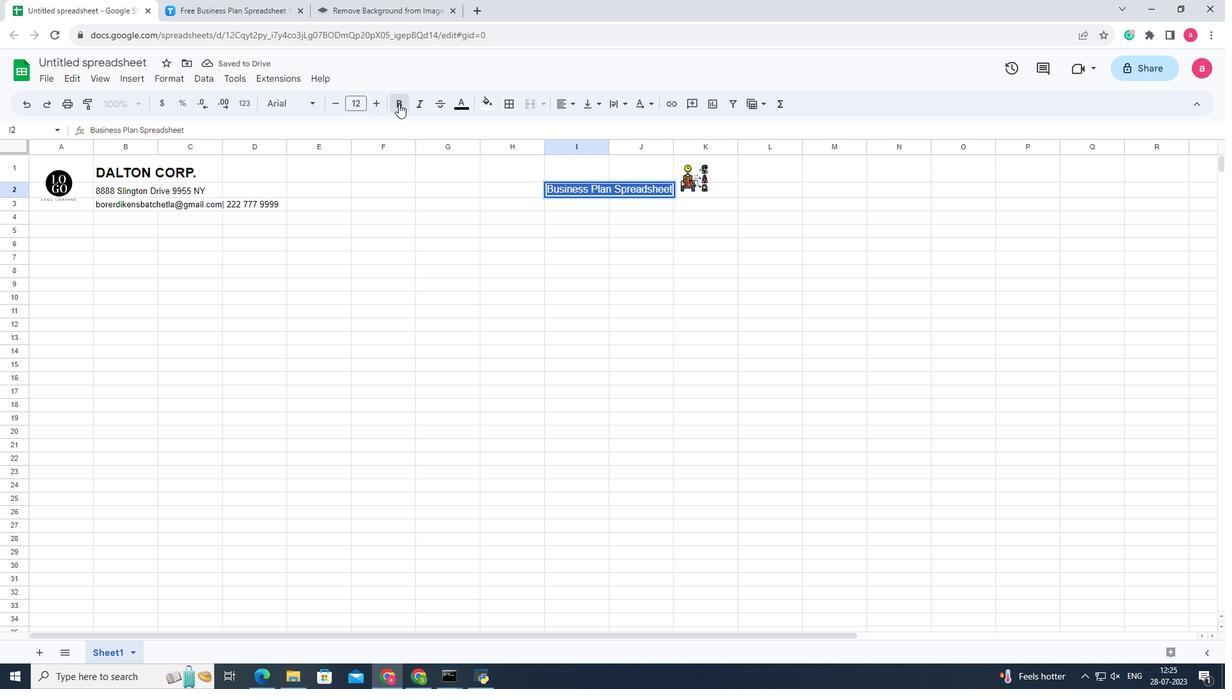 
Action: Mouse moved to (517, 220)
Screenshot: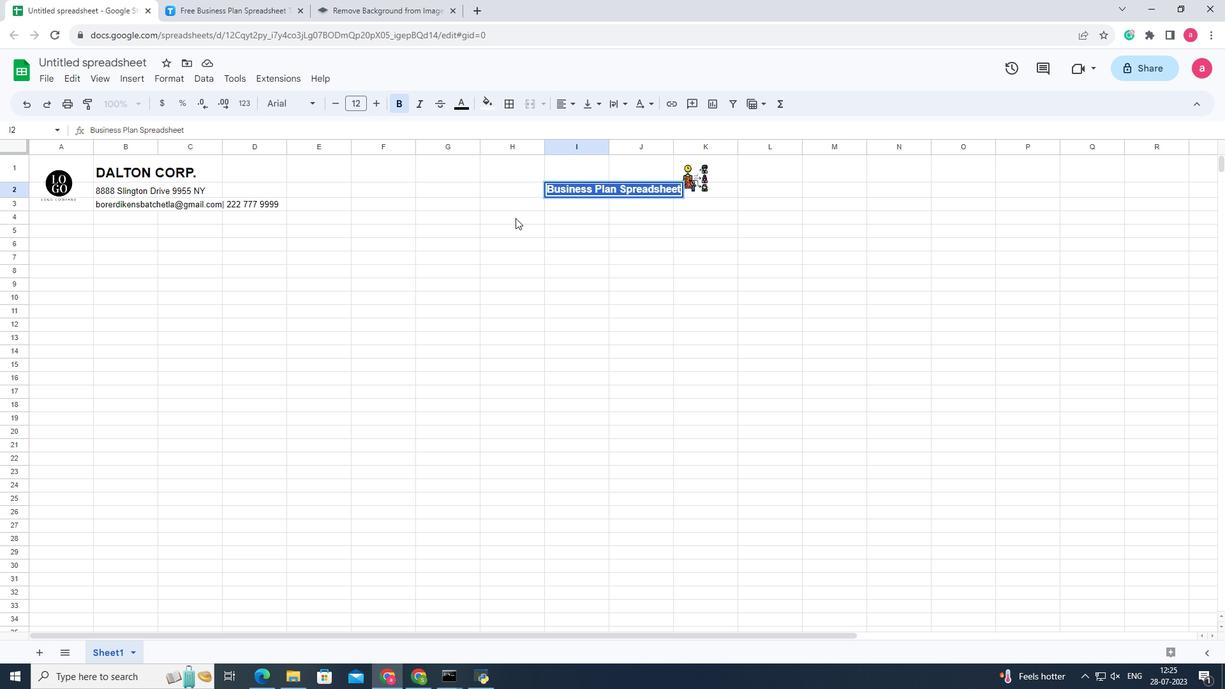
Action: Mouse pressed left at (517, 220)
Screenshot: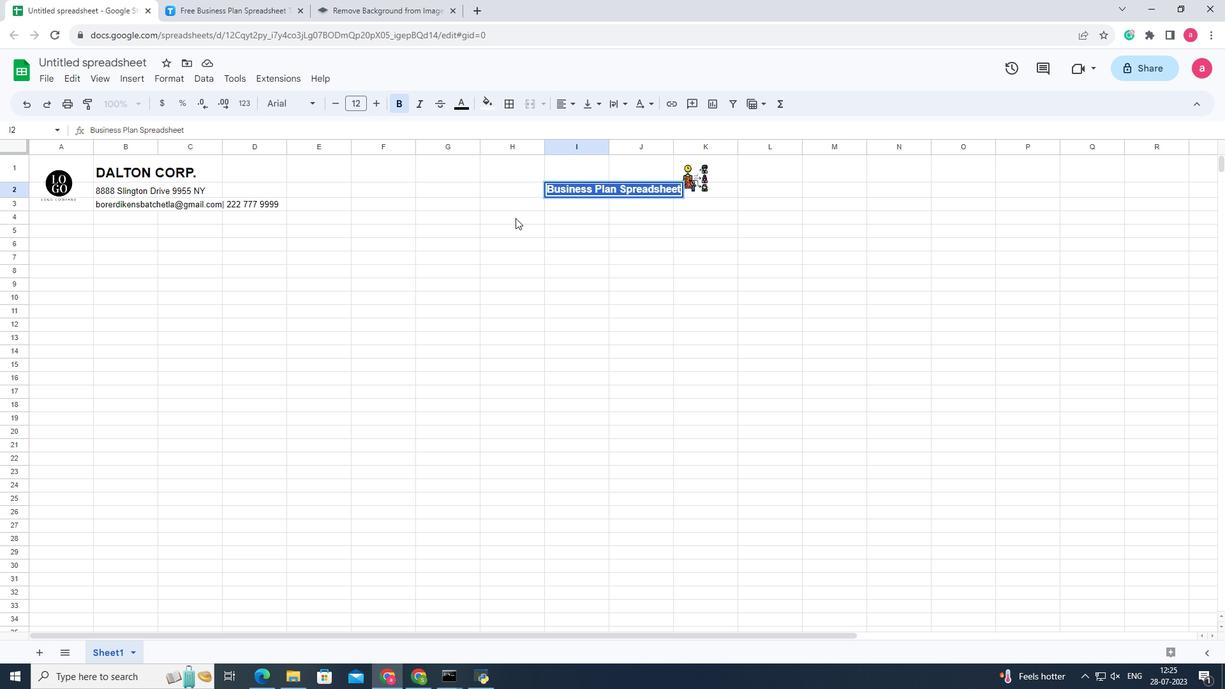 
Action: Mouse moved to (564, 190)
Screenshot: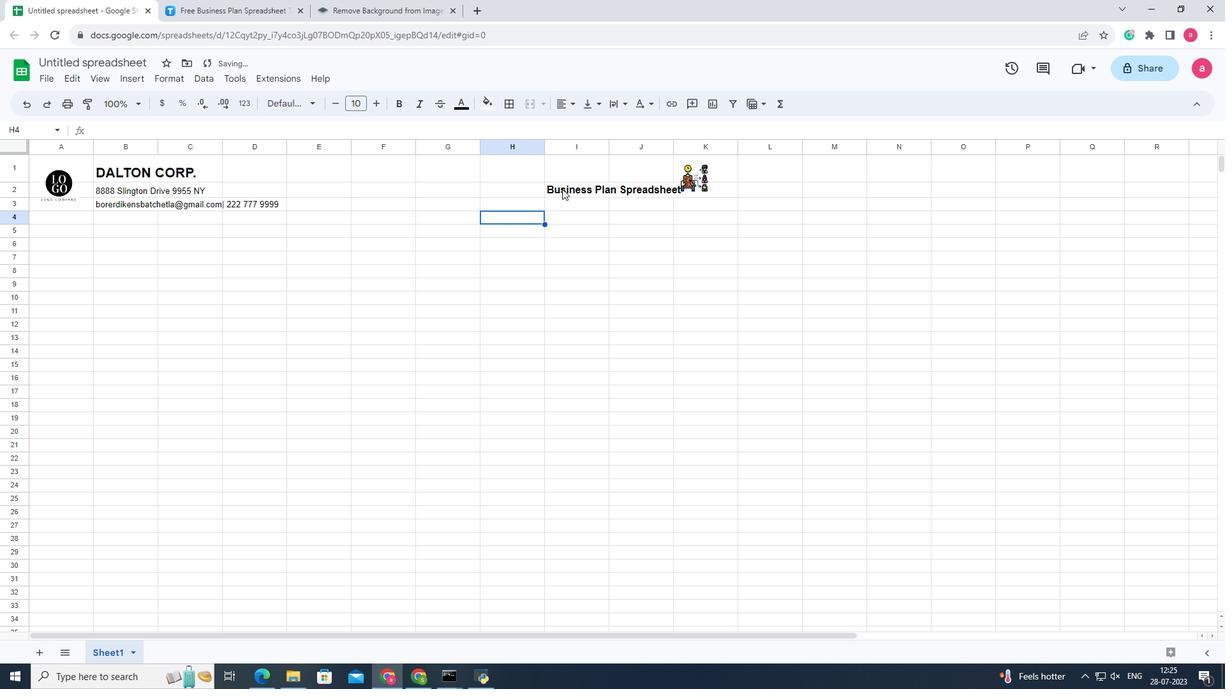 
Action: Mouse pressed left at (564, 190)
Screenshot: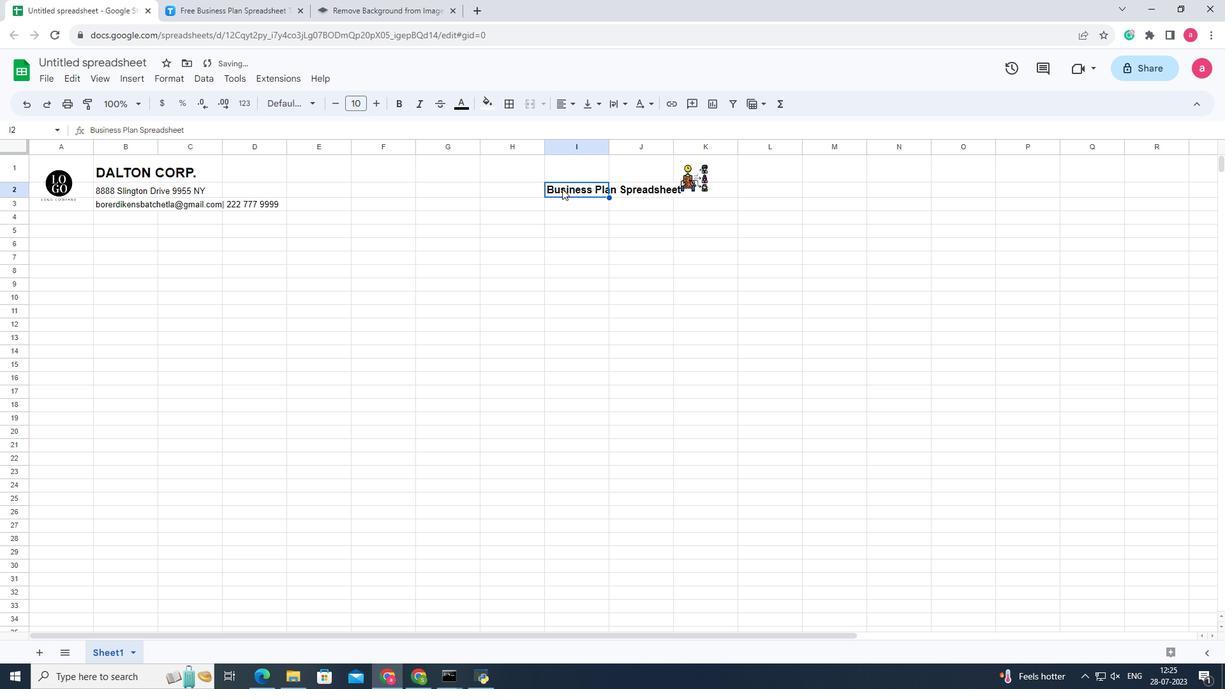 
Action: Mouse pressed left at (564, 190)
Screenshot: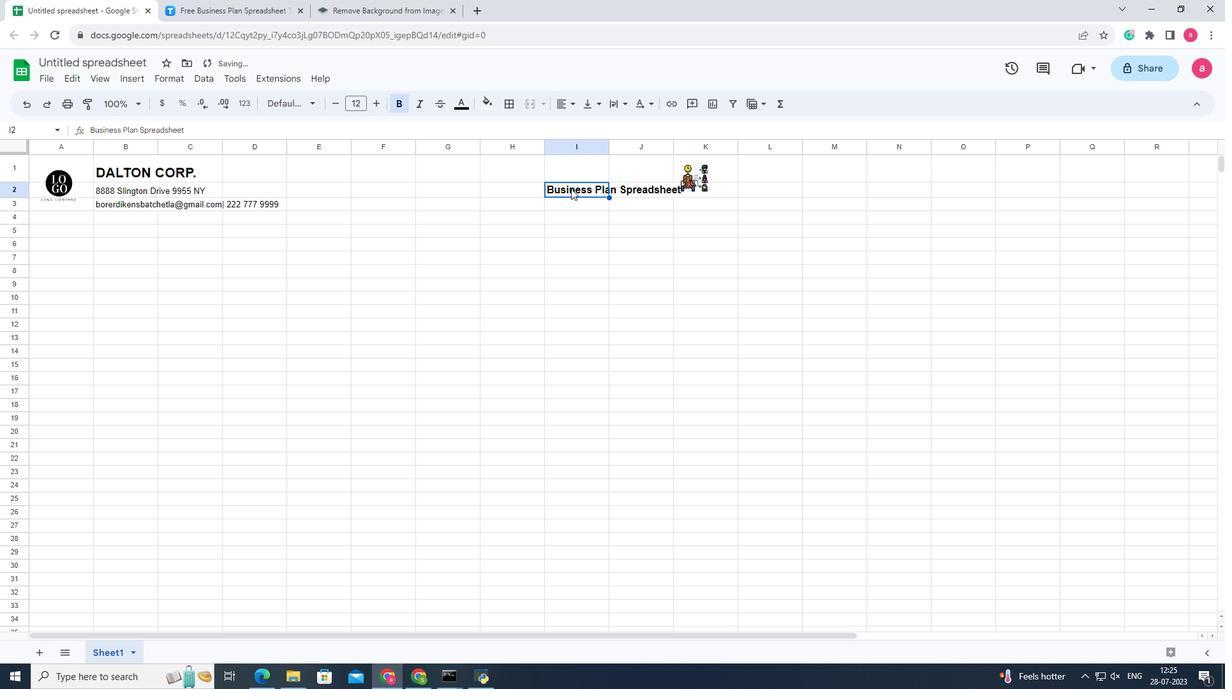 
Action: Mouse moved to (559, 212)
Screenshot: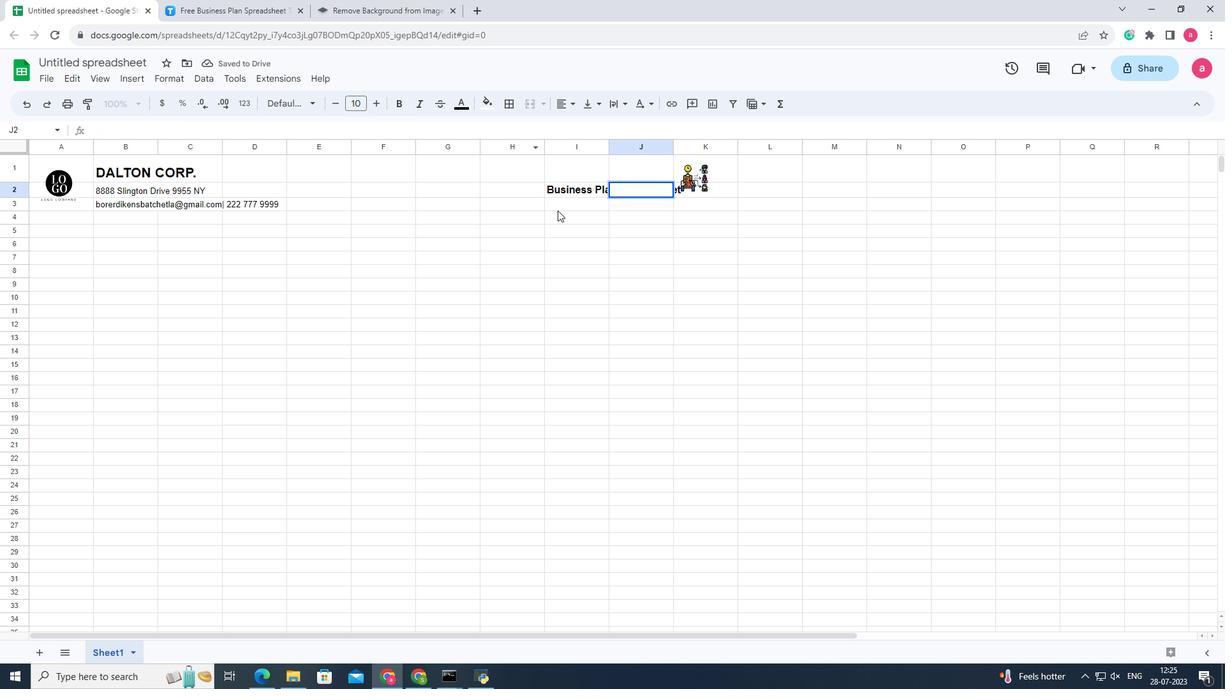 
Action: Mouse pressed left at (559, 212)
Screenshot: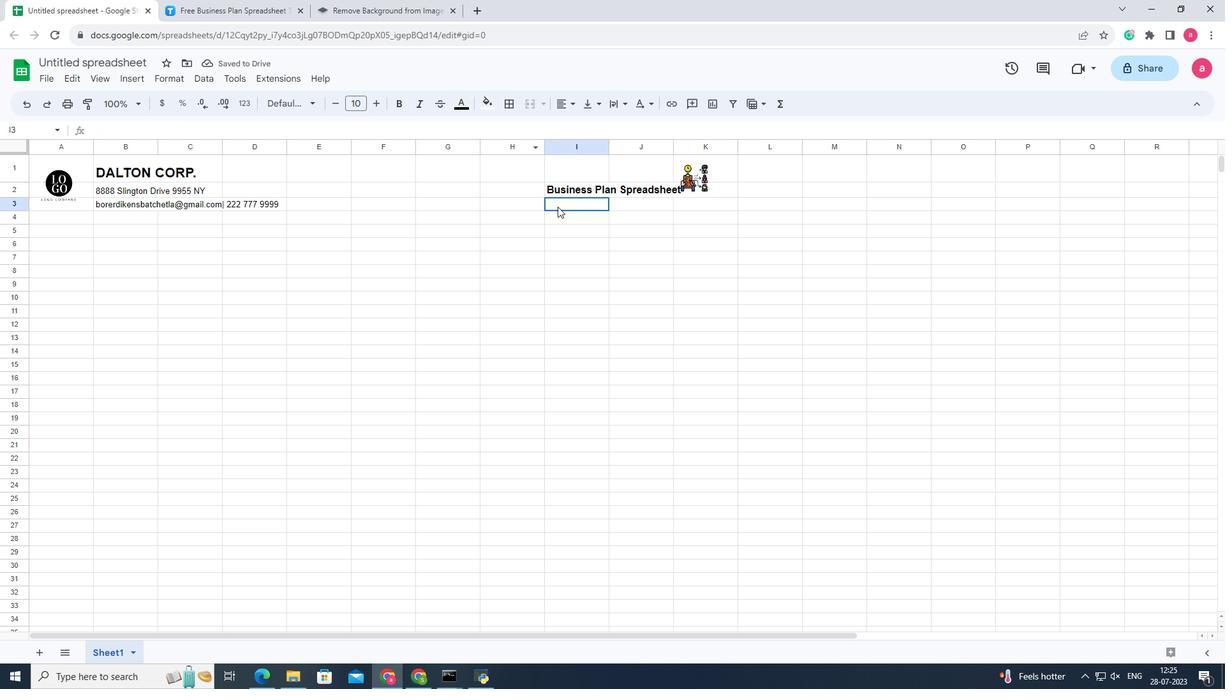 
Action: Mouse moved to (559, 193)
Screenshot: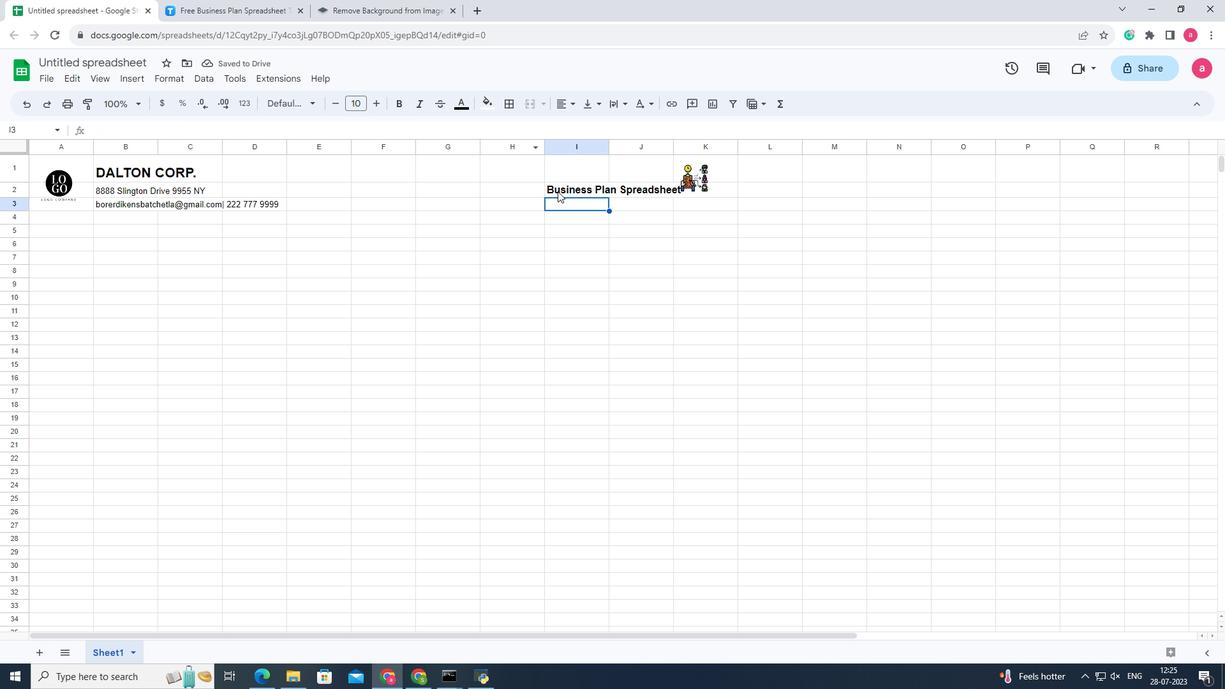
Action: Mouse pressed left at (559, 193)
Screenshot: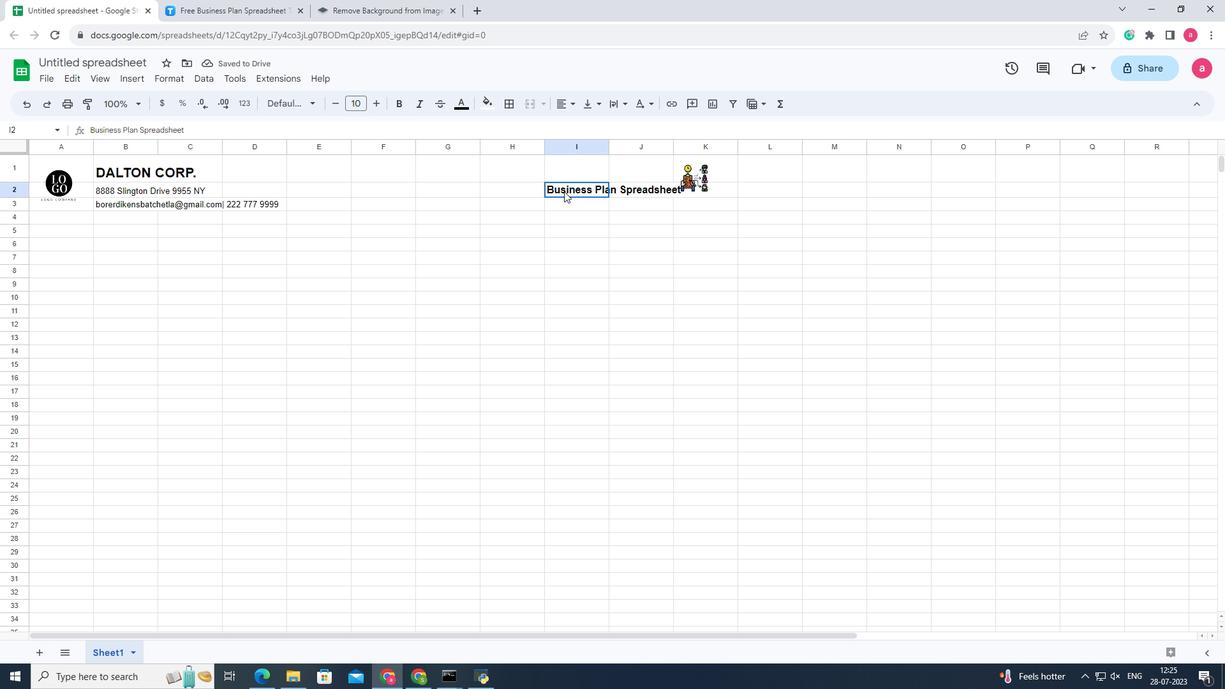
Action: Mouse moved to (534, 104)
Screenshot: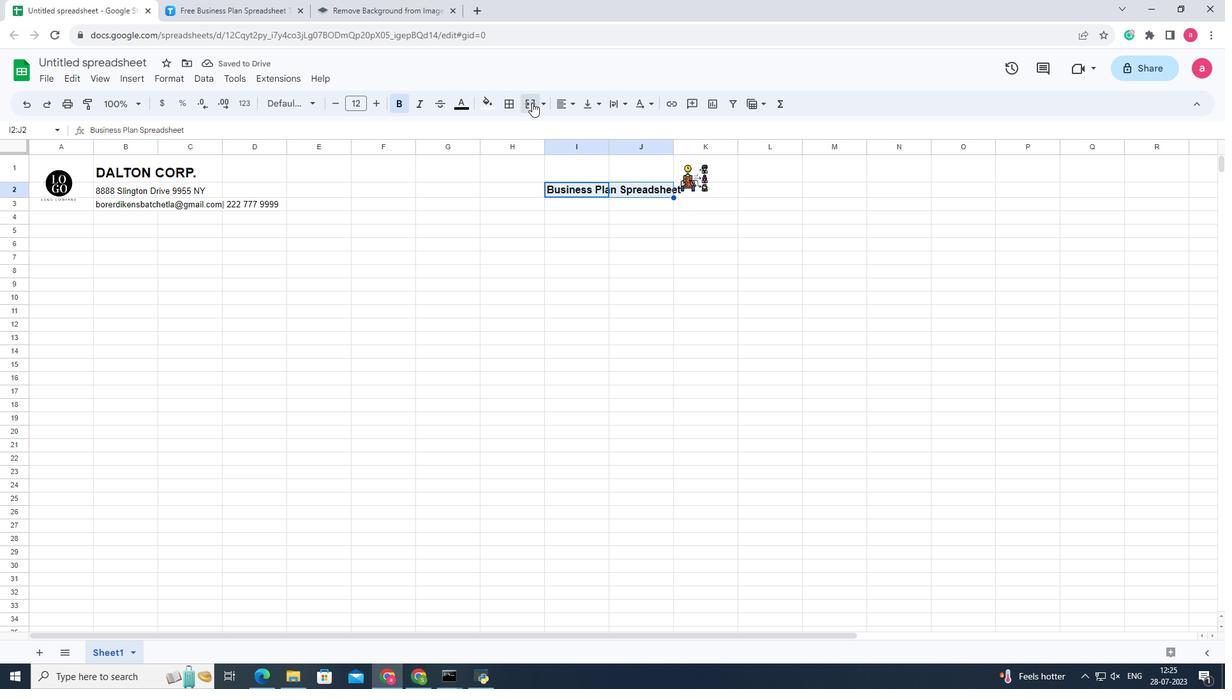 
Action: Mouse pressed left at (534, 104)
Screenshot: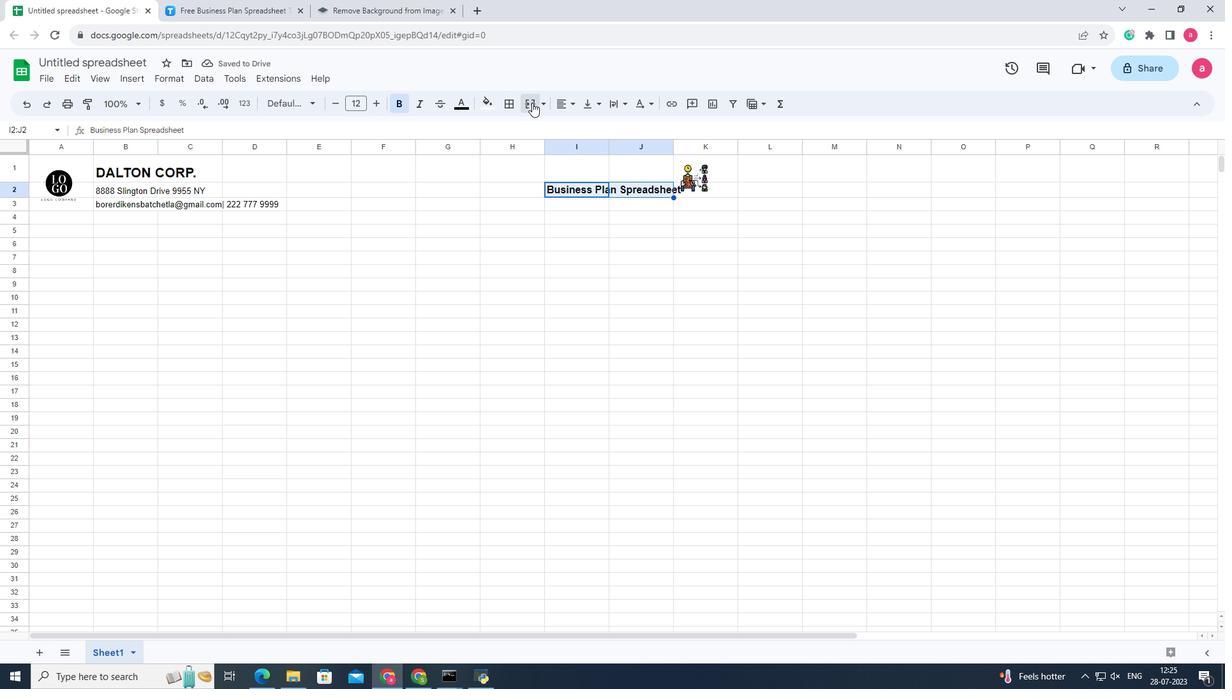 
Action: Mouse moved to (114, 169)
Screenshot: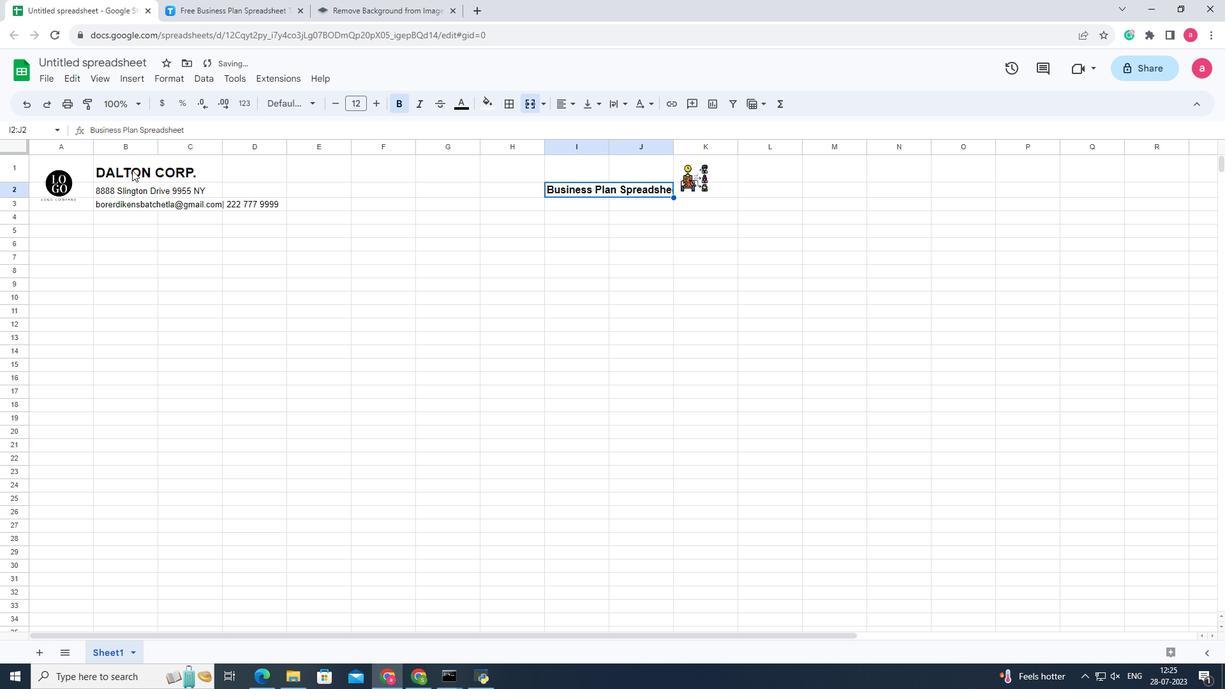 
Action: Mouse pressed left at (114, 169)
Screenshot: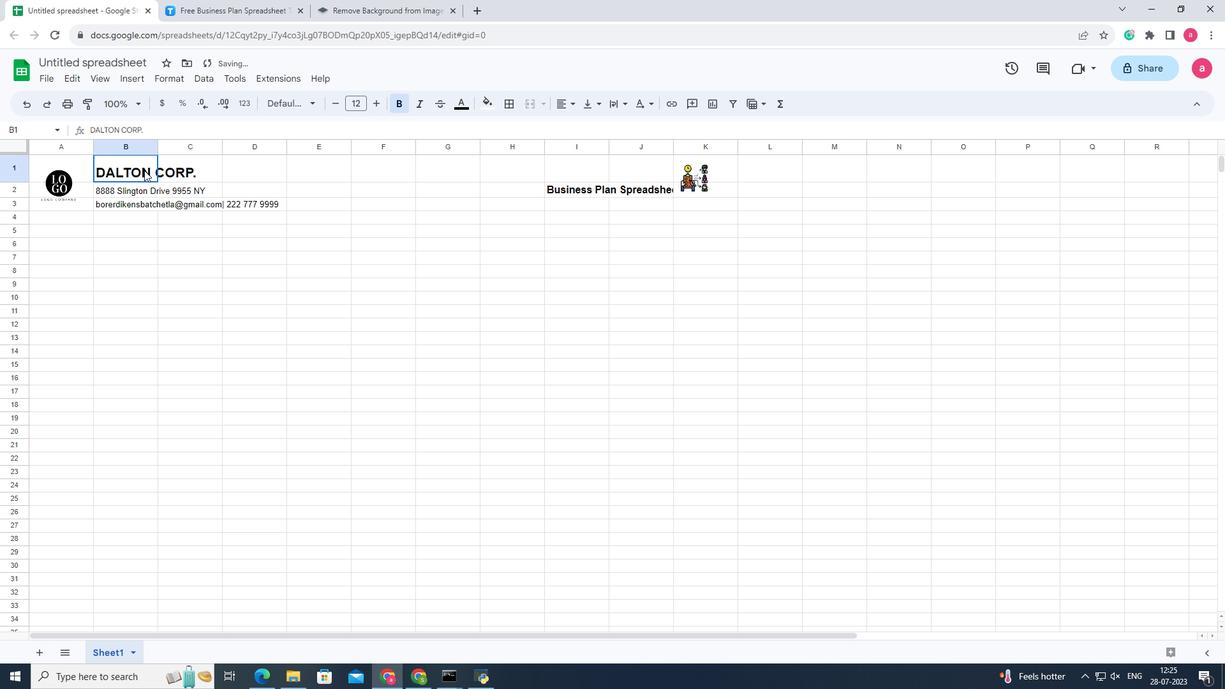 
Action: Mouse moved to (530, 107)
Screenshot: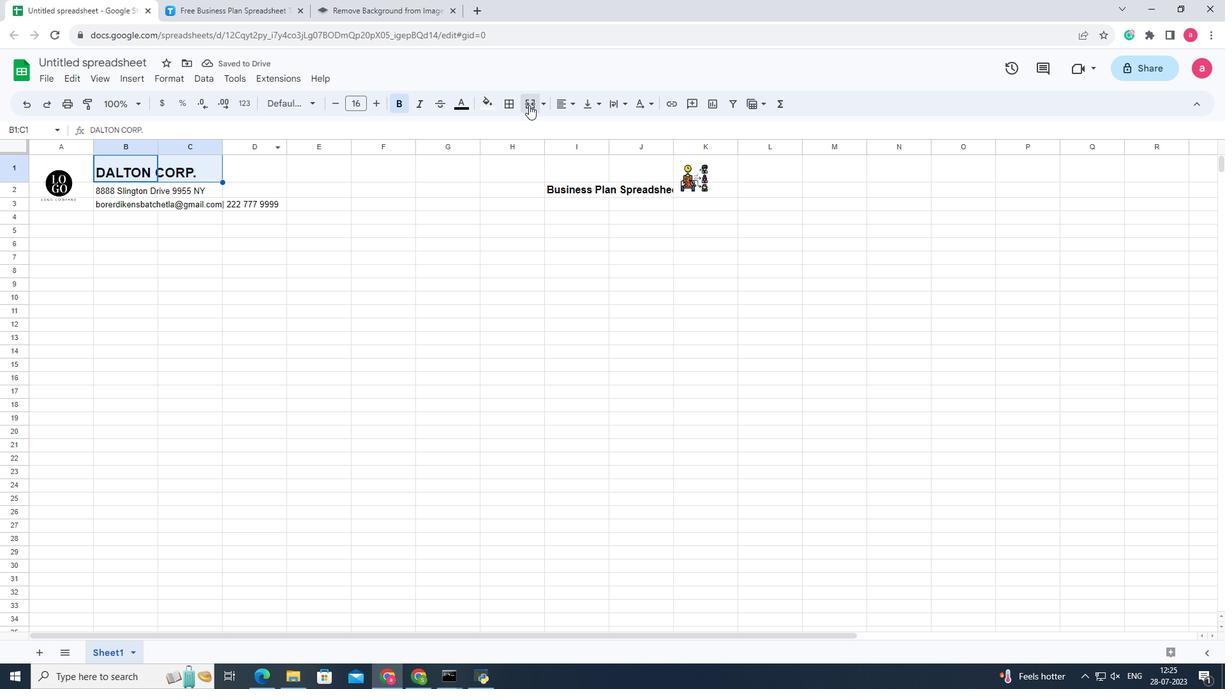 
Action: Mouse pressed left at (530, 107)
Screenshot: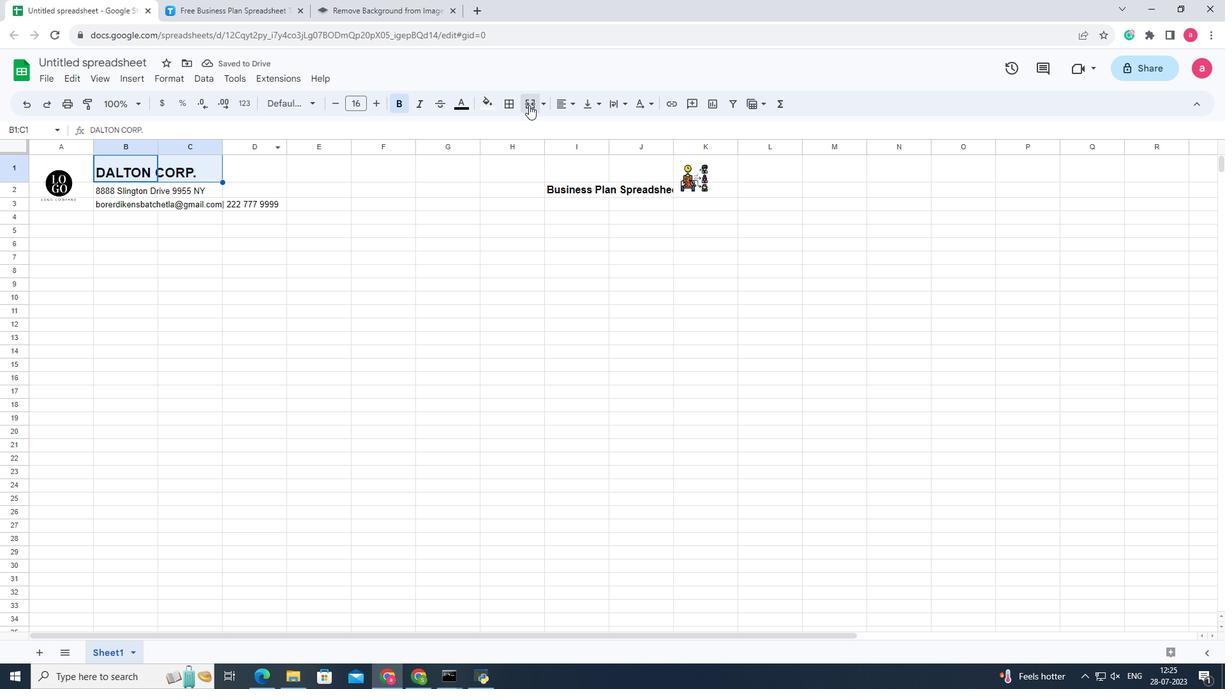 
Action: Mouse moved to (109, 205)
Screenshot: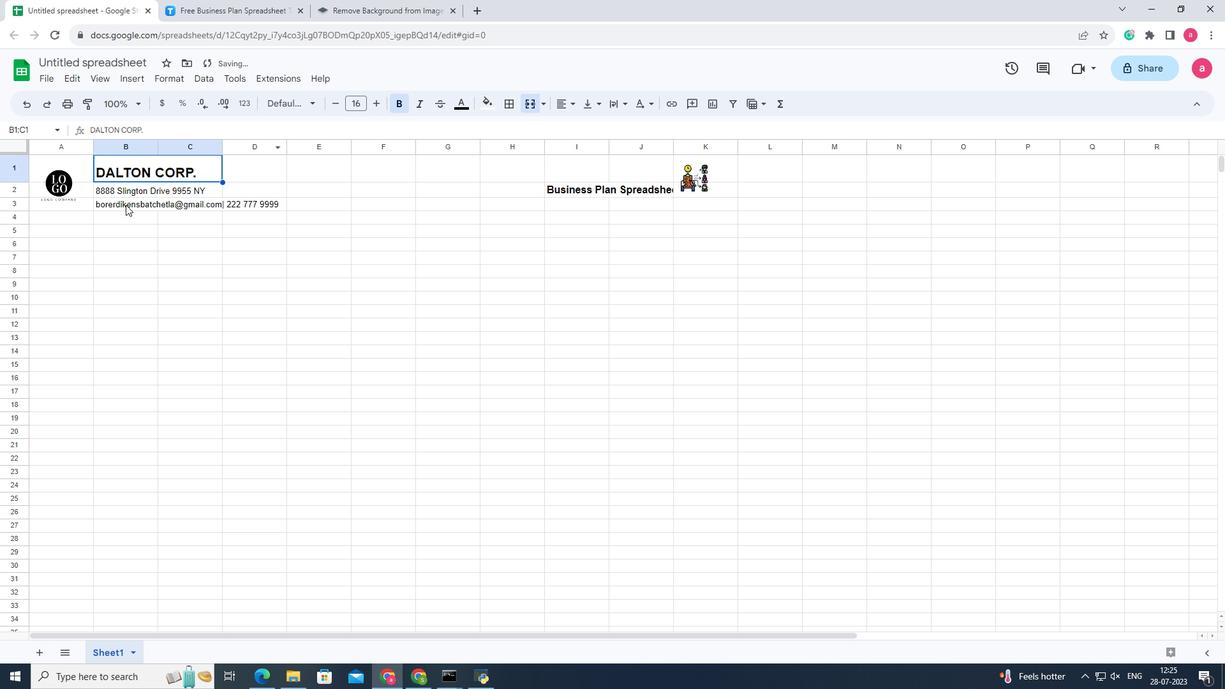 
Action: Mouse pressed left at (109, 205)
Screenshot: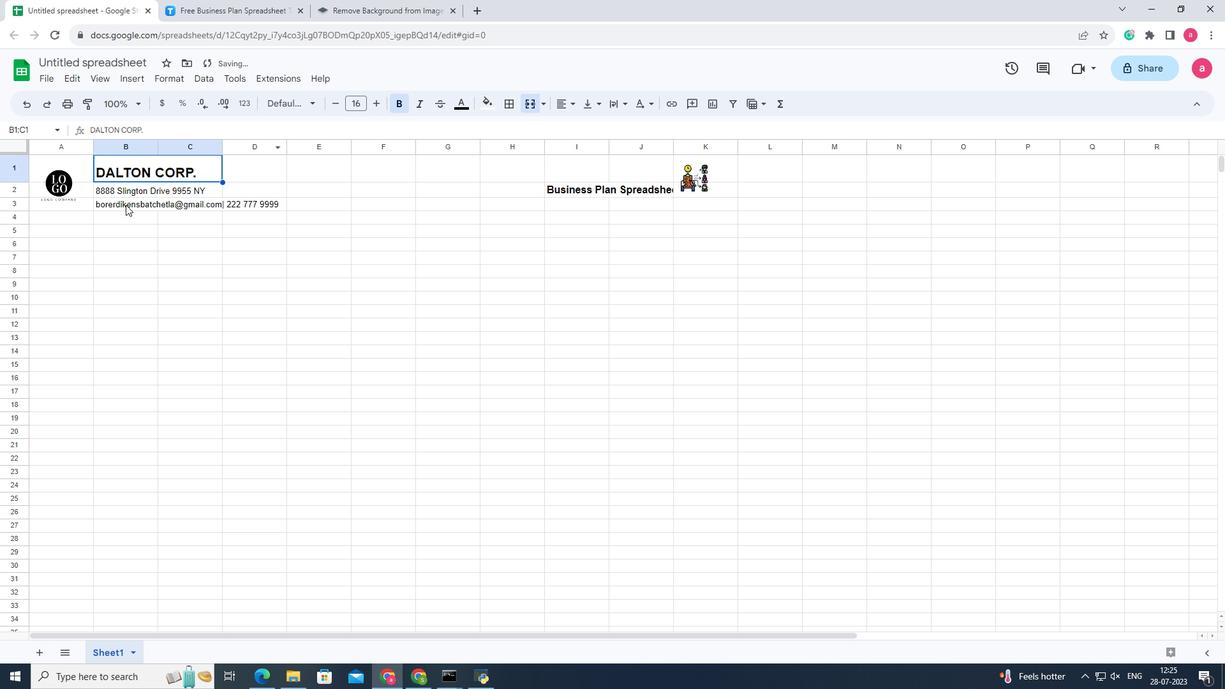 
Action: Mouse moved to (527, 108)
Screenshot: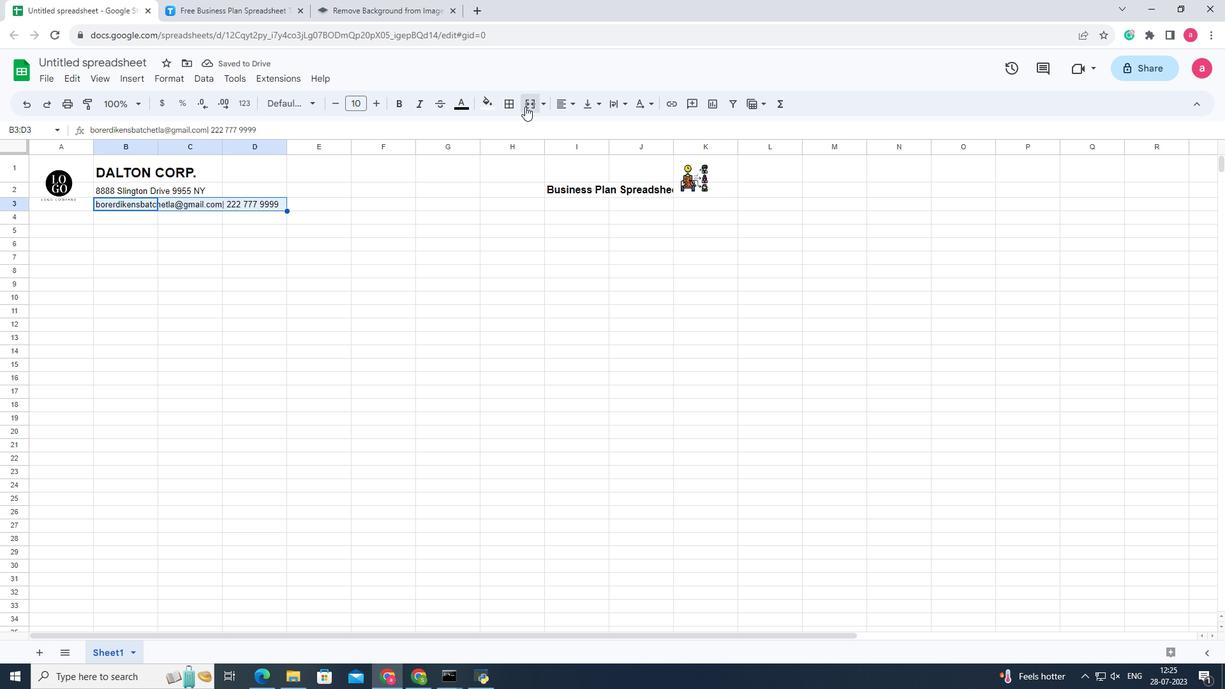
Action: Mouse pressed left at (527, 108)
Screenshot: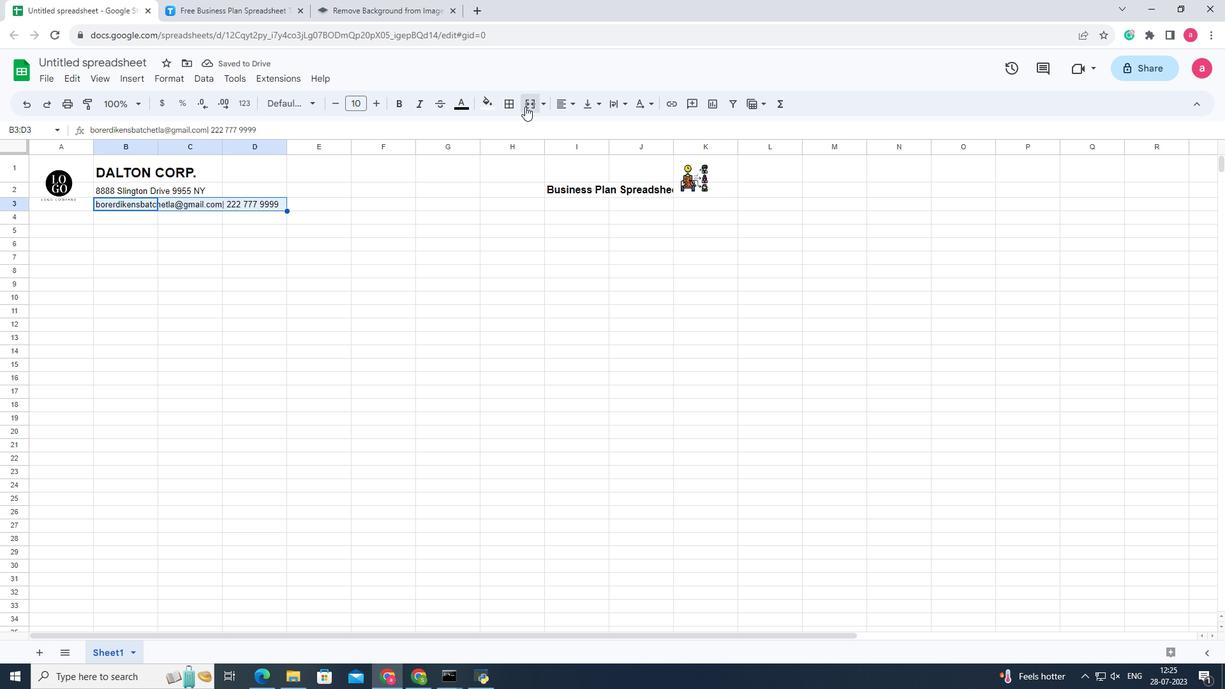 
Action: Mouse moved to (103, 192)
Screenshot: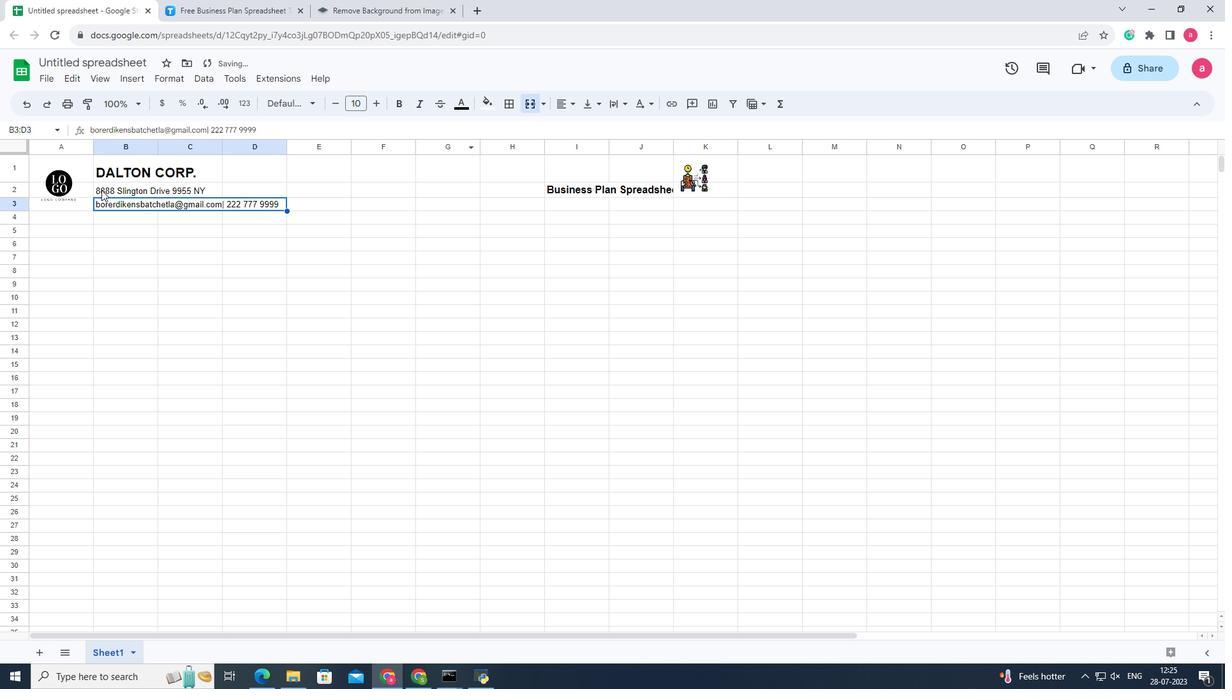 
Action: Mouse pressed left at (103, 192)
Screenshot: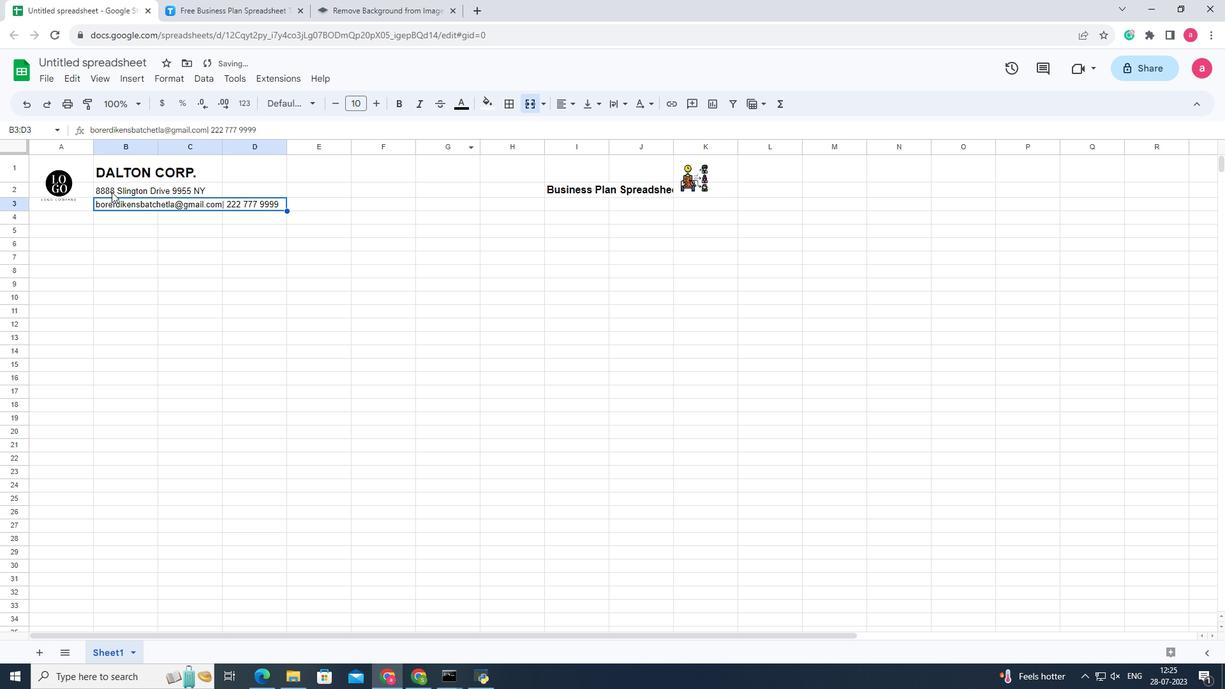 
Action: Mouse moved to (531, 104)
Screenshot: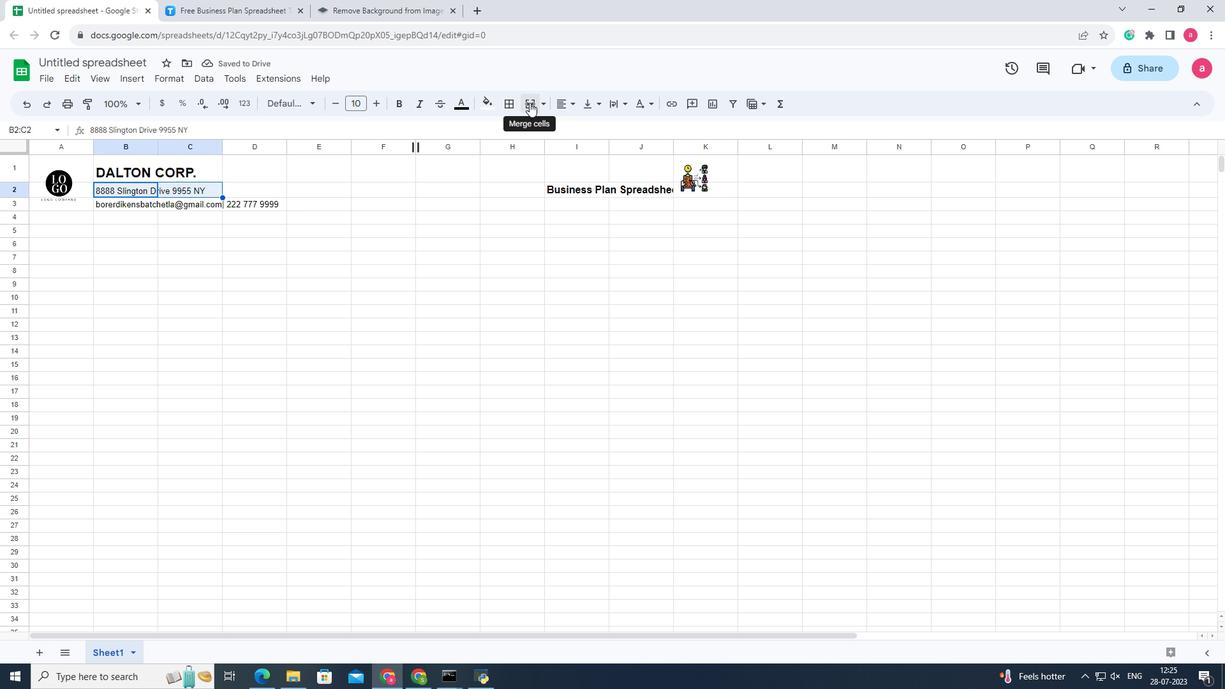 
Action: Mouse pressed left at (531, 104)
Screenshot: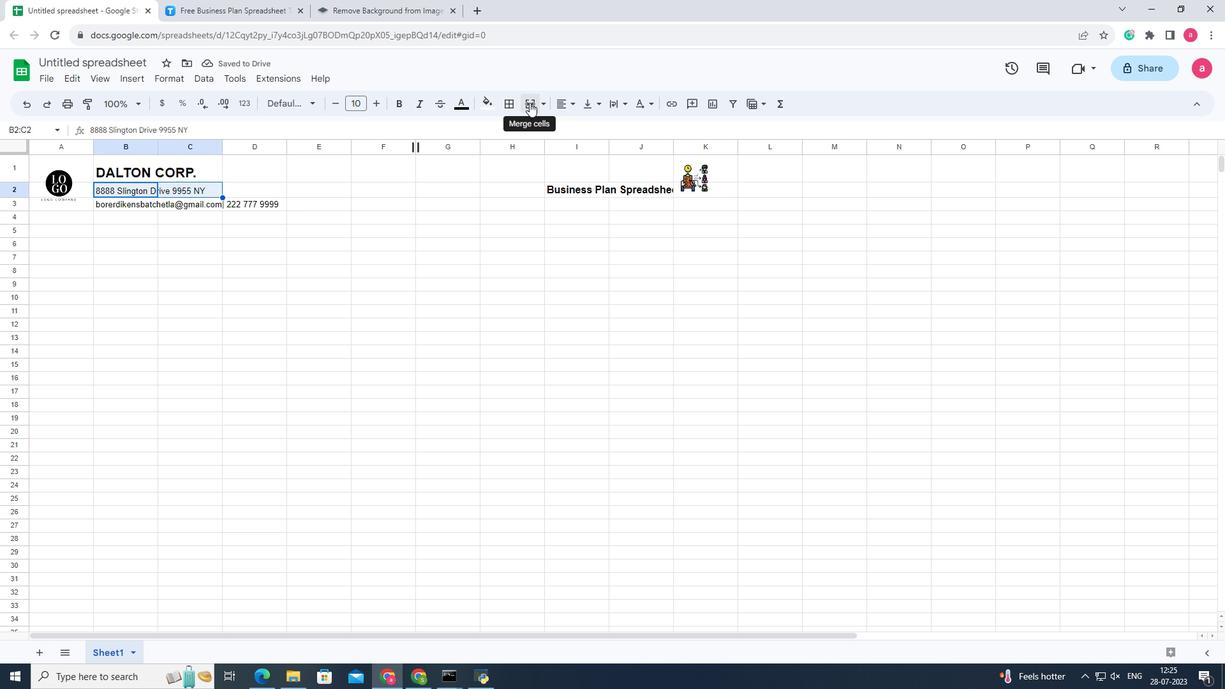
Action: Mouse moved to (67, 241)
Screenshot: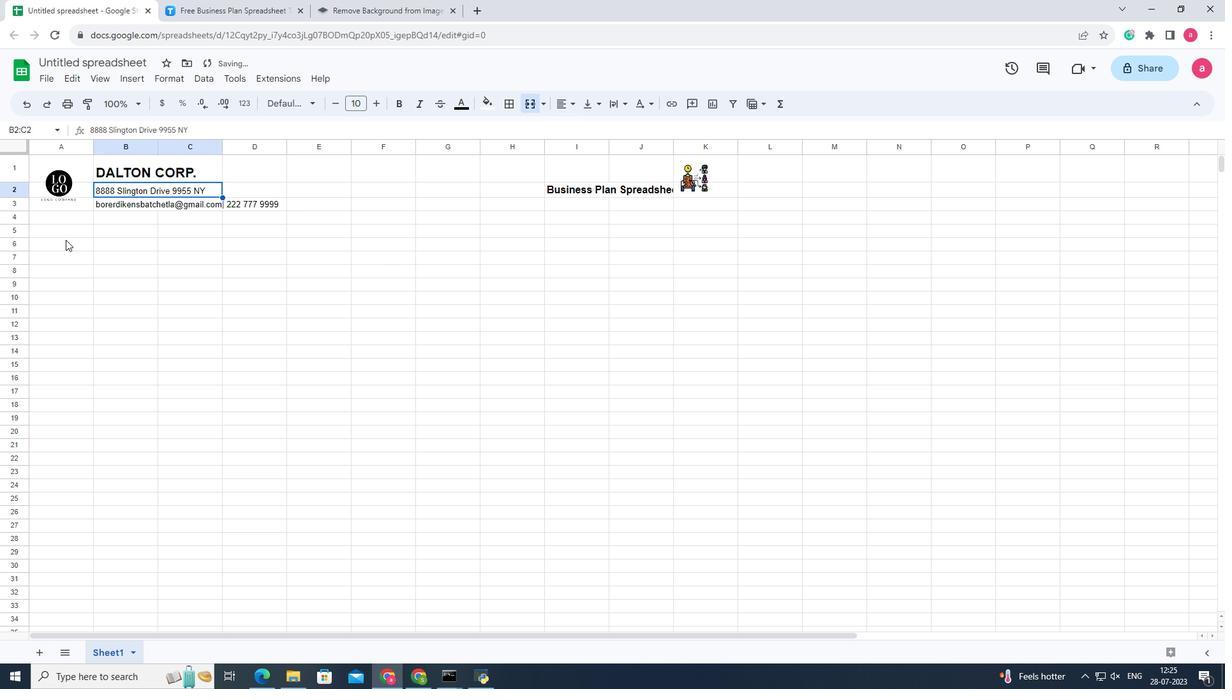 
Action: Mouse pressed left at (67, 241)
Screenshot: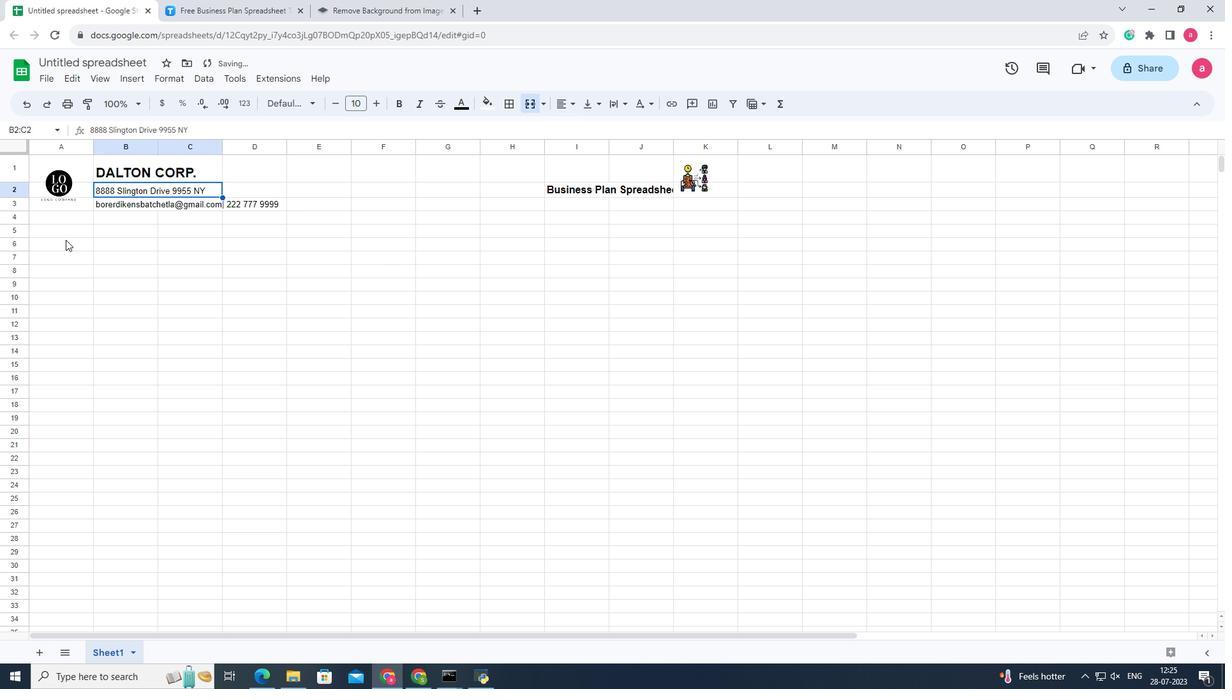 
Action: Mouse moved to (17, 254)
Screenshot: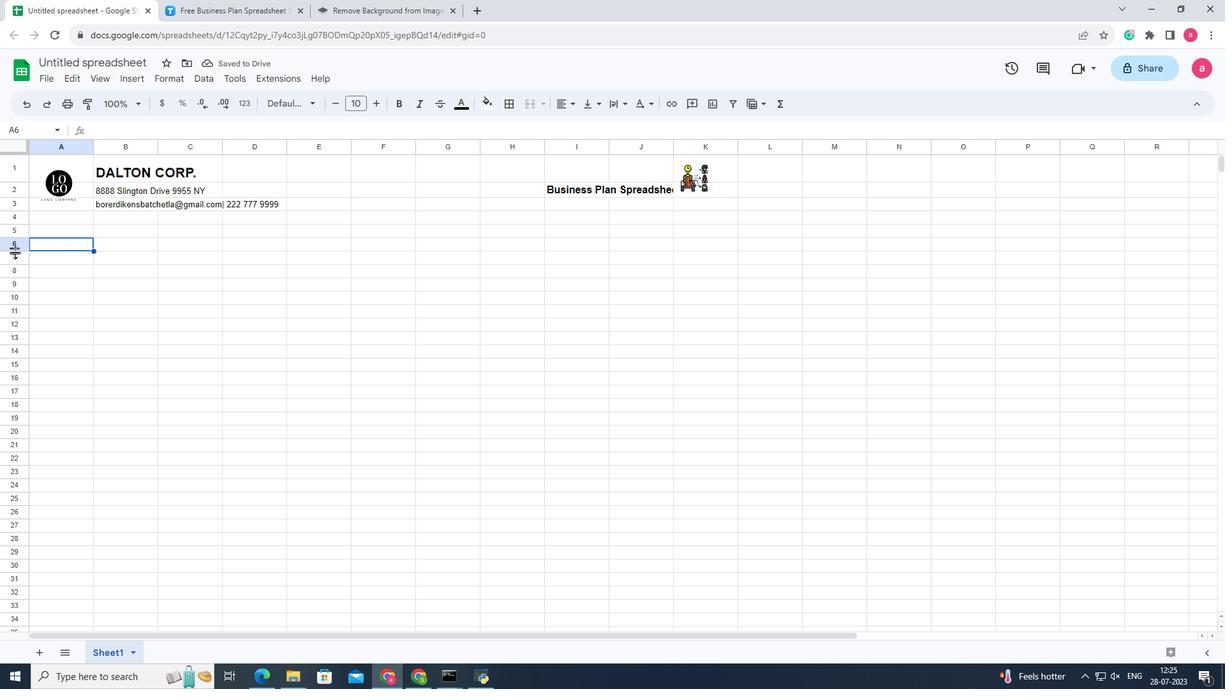 
Action: Mouse pressed left at (17, 254)
Screenshot: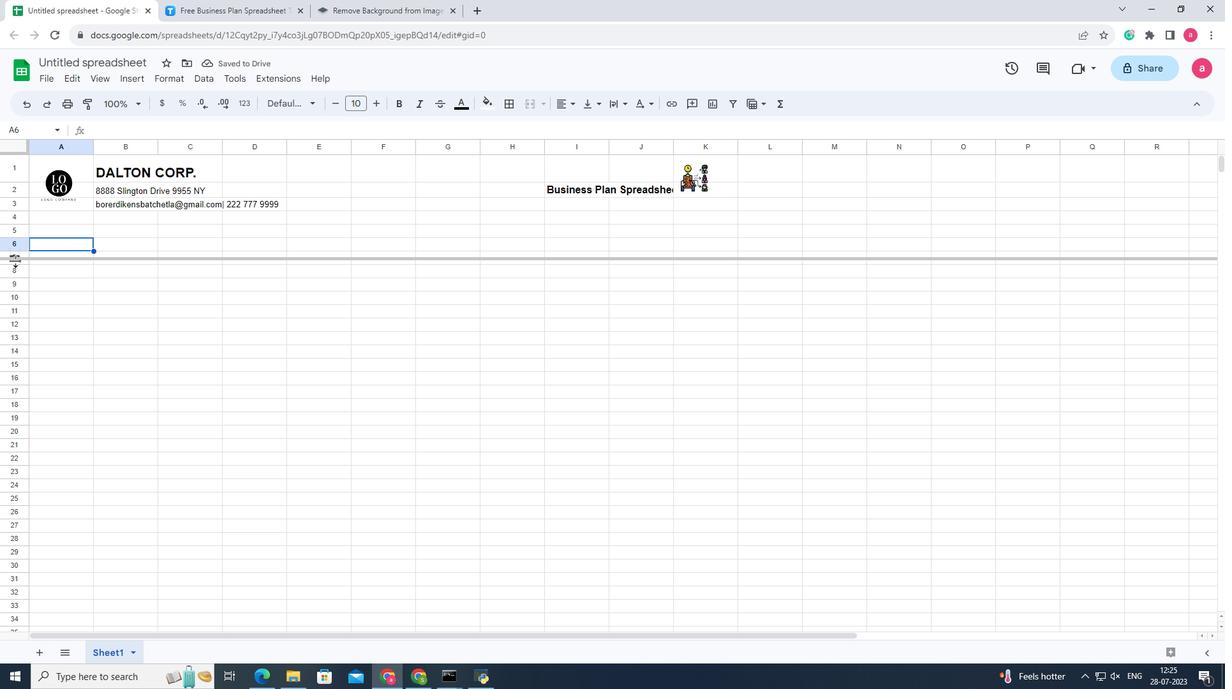 
Action: Mouse moved to (292, 245)
Screenshot: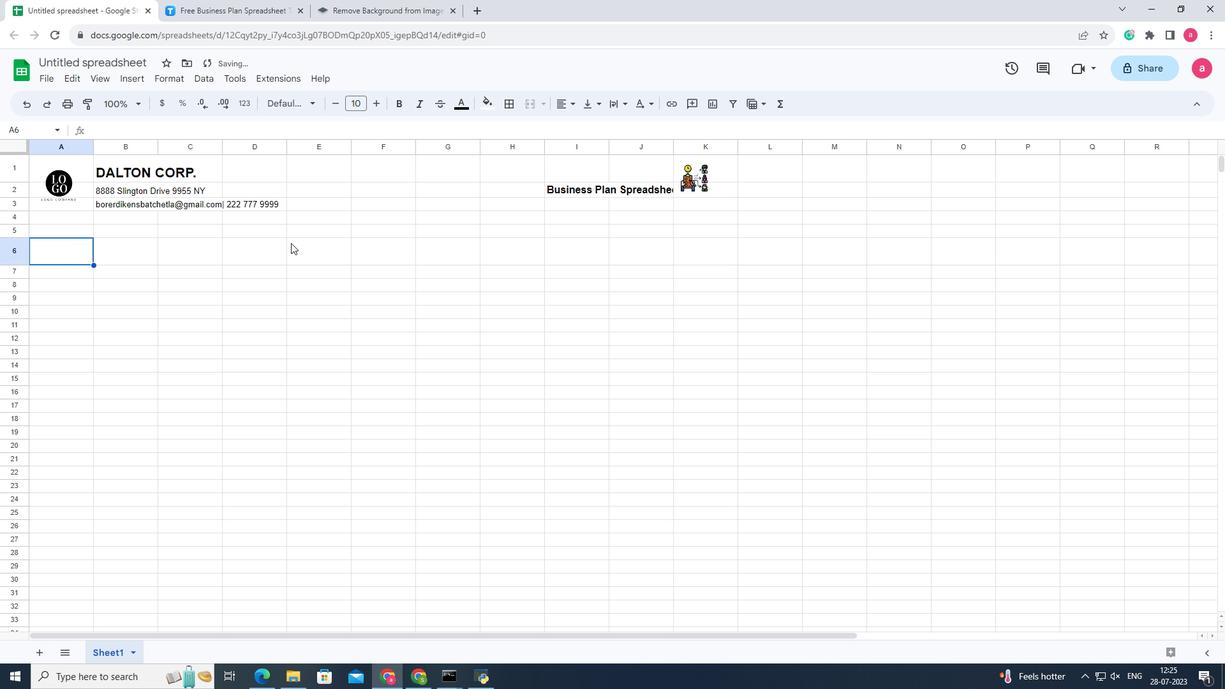 
Action: Mouse pressed left at (292, 245)
Screenshot: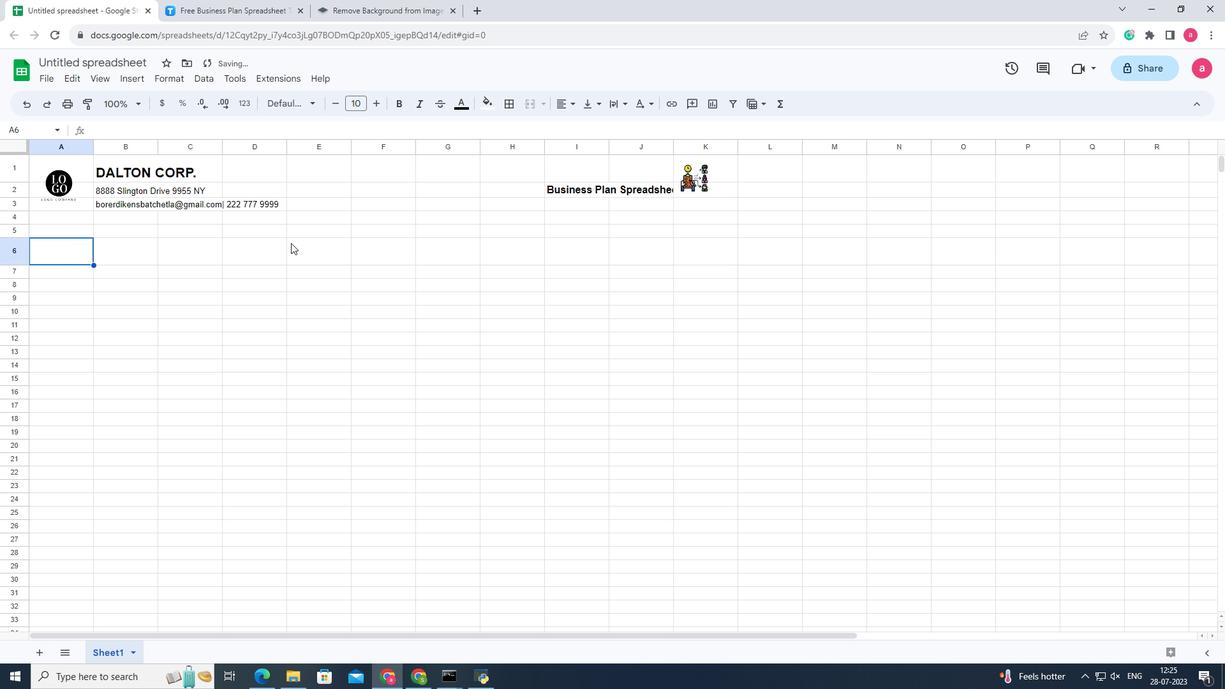 
Action: Mouse moved to (297, 246)
Screenshot: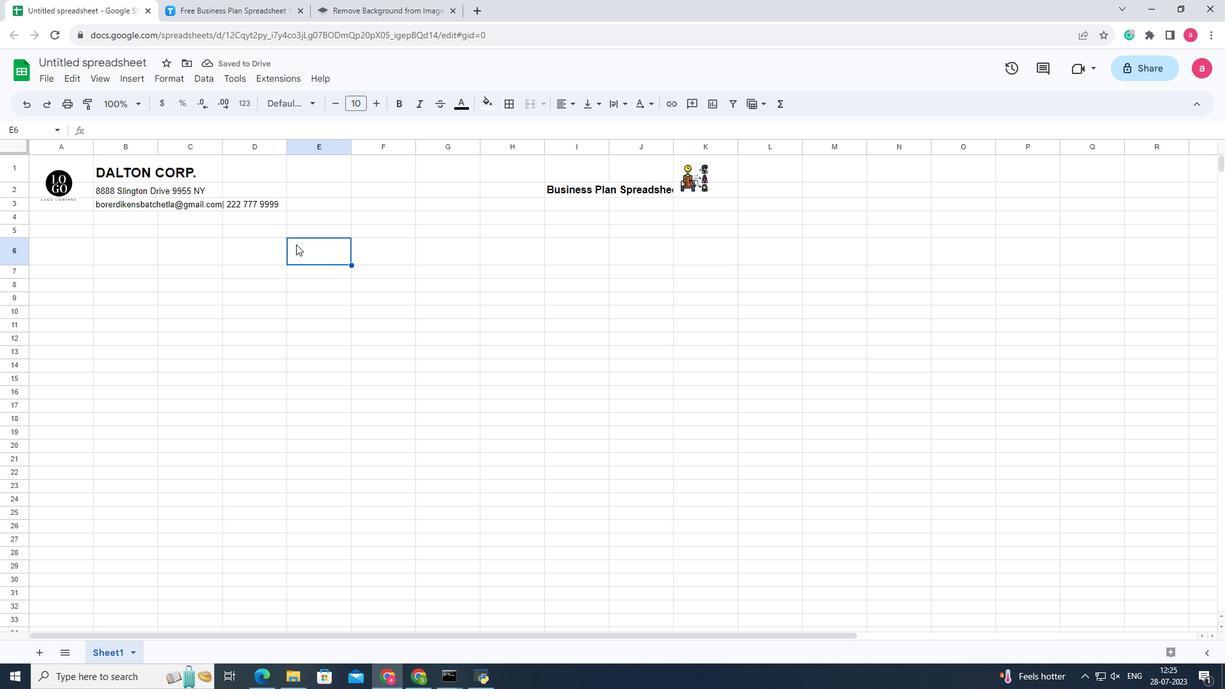 
Action: Mouse pressed left at (297, 246)
Screenshot: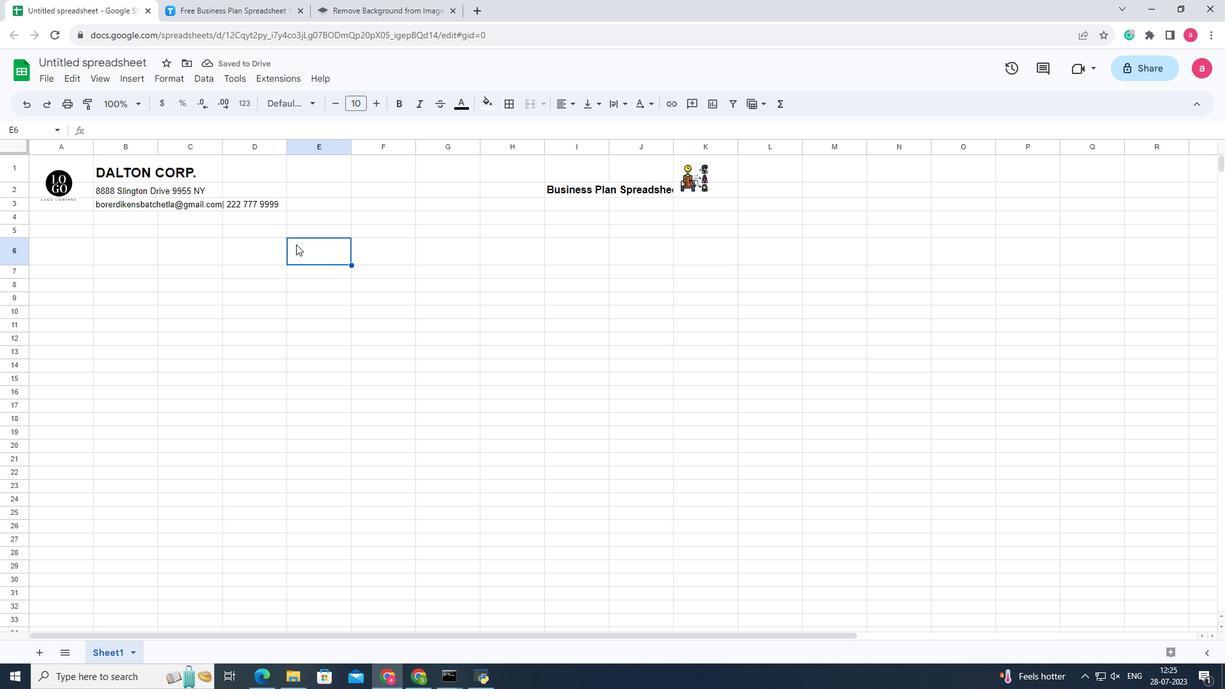 
Action: Mouse pressed left at (297, 246)
Screenshot: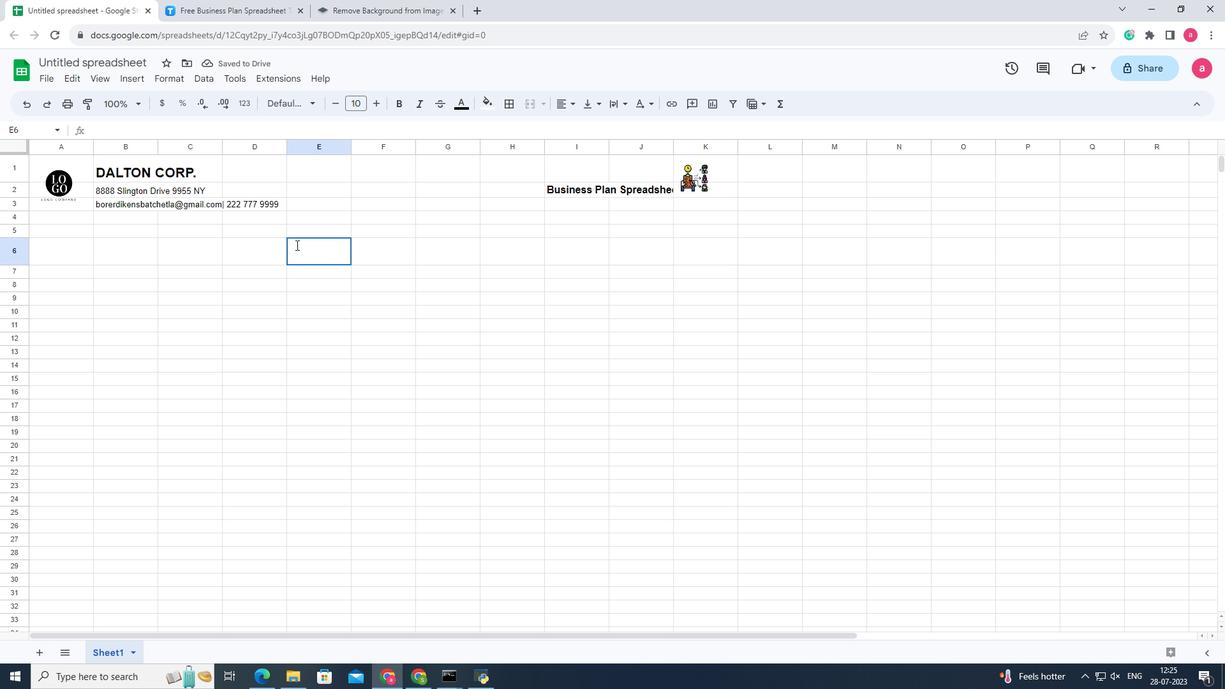 
Action: Mouse moved to (313, 252)
Screenshot: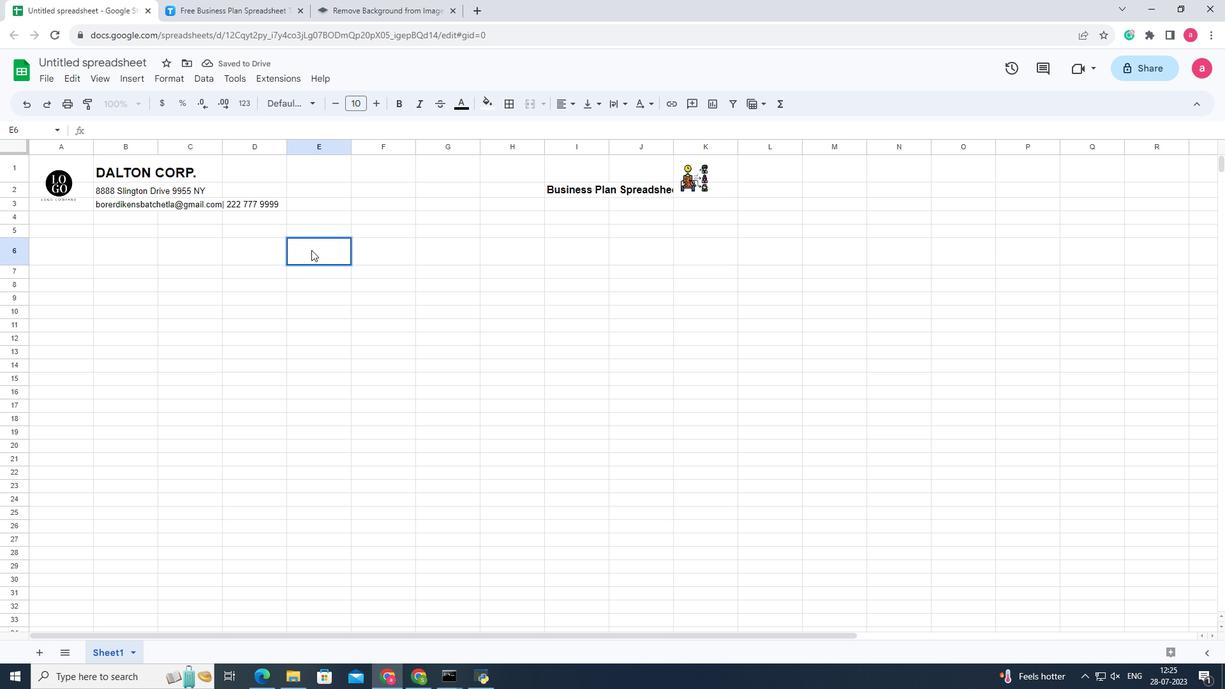 
Action: Mouse pressed left at (313, 252)
